 Task: Identify Loft Apartments in Detroit with Exposed Brick Walls.
Action: Mouse moved to (88, 327)
Screenshot: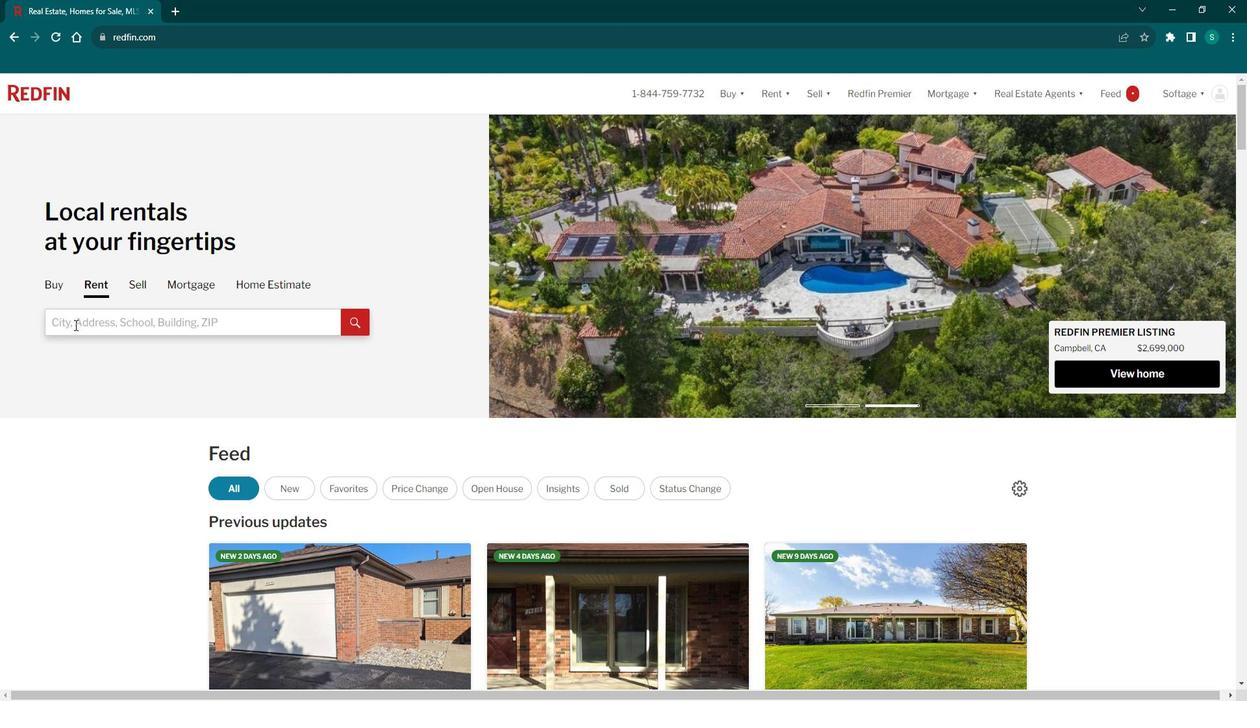 
Action: Mouse pressed left at (88, 327)
Screenshot: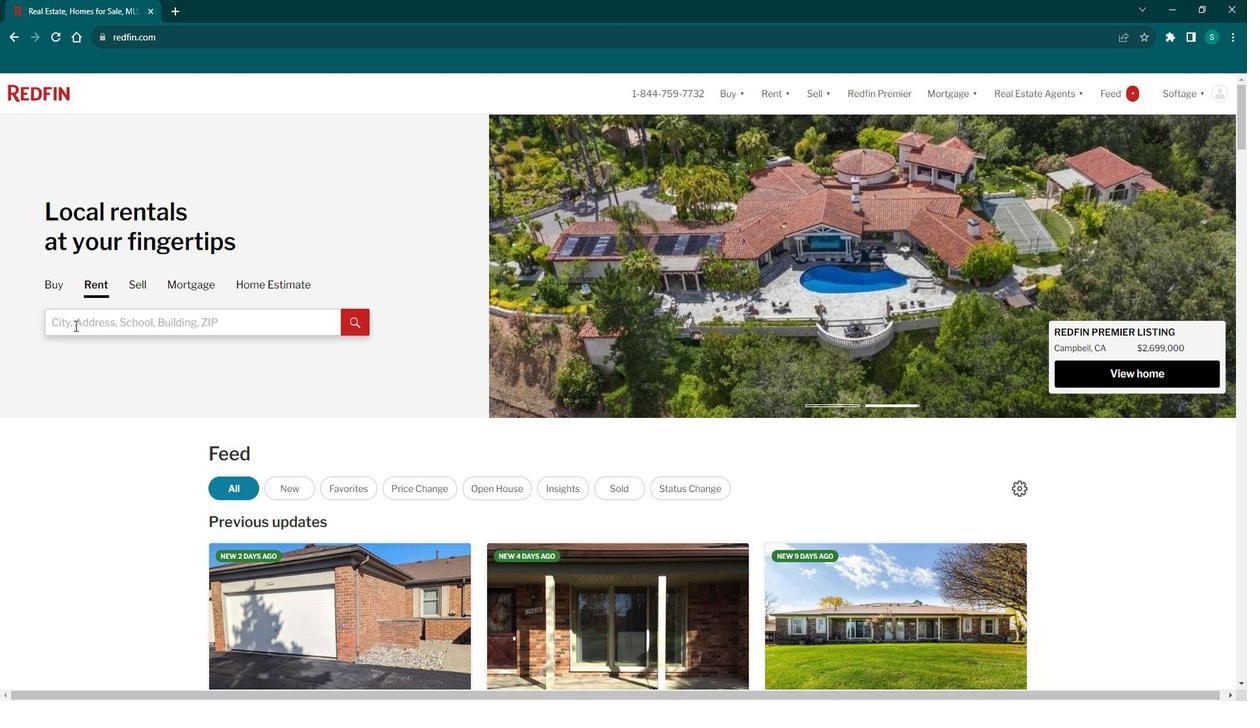 
Action: Mouse moved to (87, 327)
Screenshot: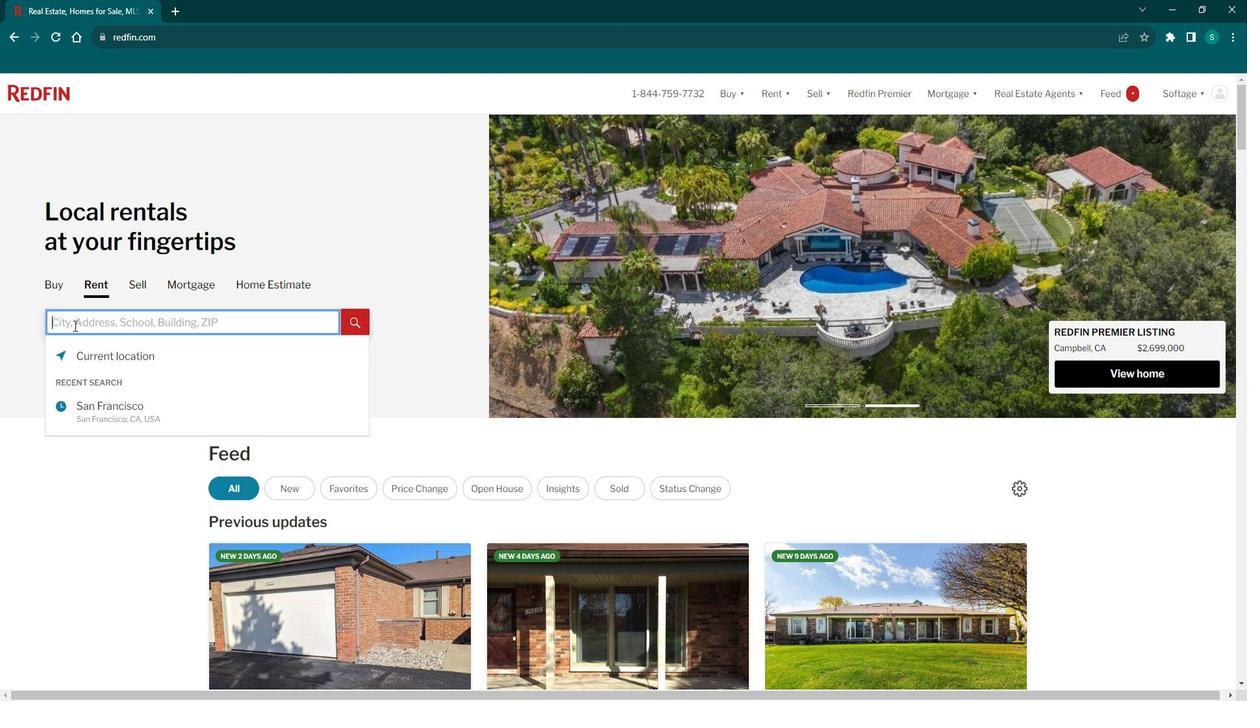 
Action: Key pressed <Key.caps_lock>D<Key.caps_lock>etroit<Key.enter>
Screenshot: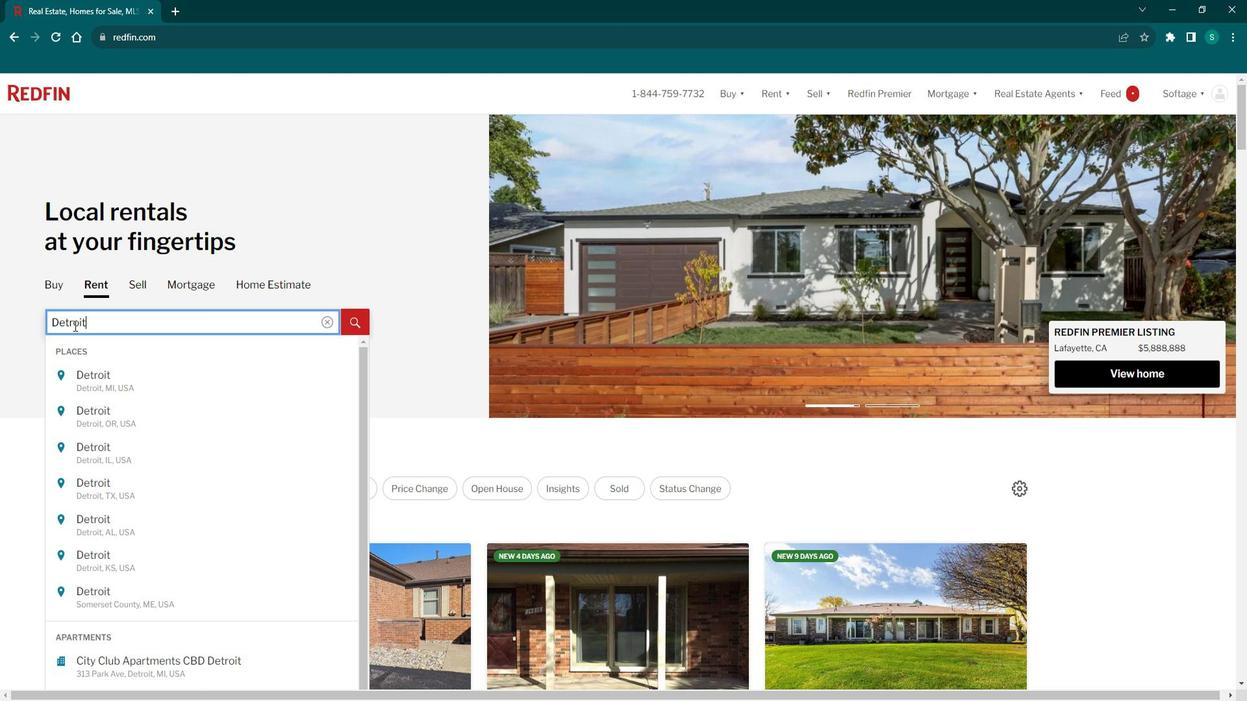 
Action: Mouse moved to (1119, 187)
Screenshot: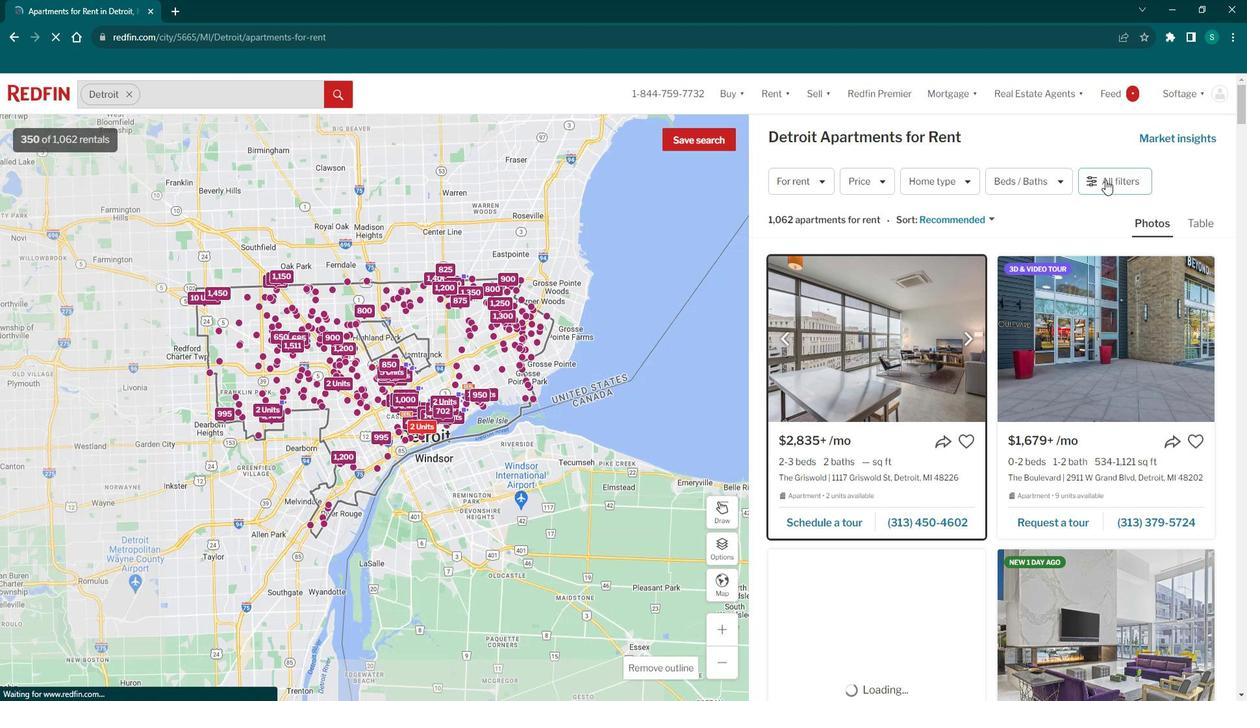 
Action: Mouse pressed left at (1119, 187)
Screenshot: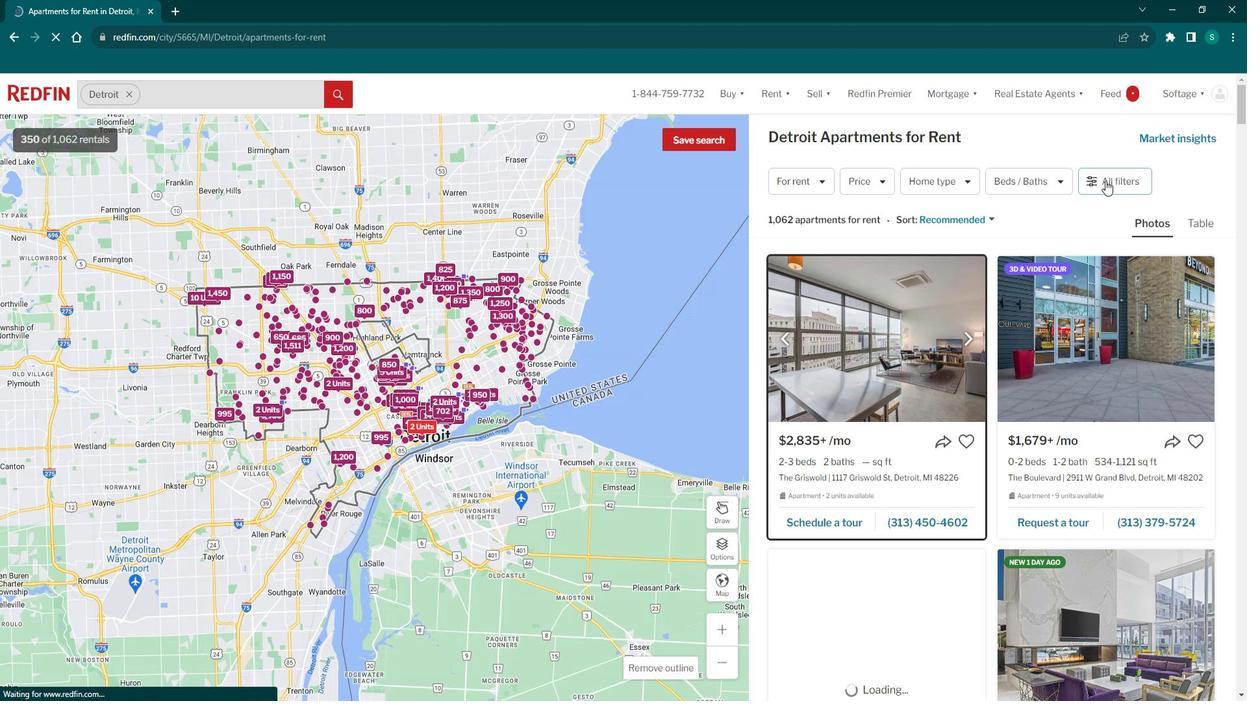 
Action: Mouse pressed left at (1119, 187)
Screenshot: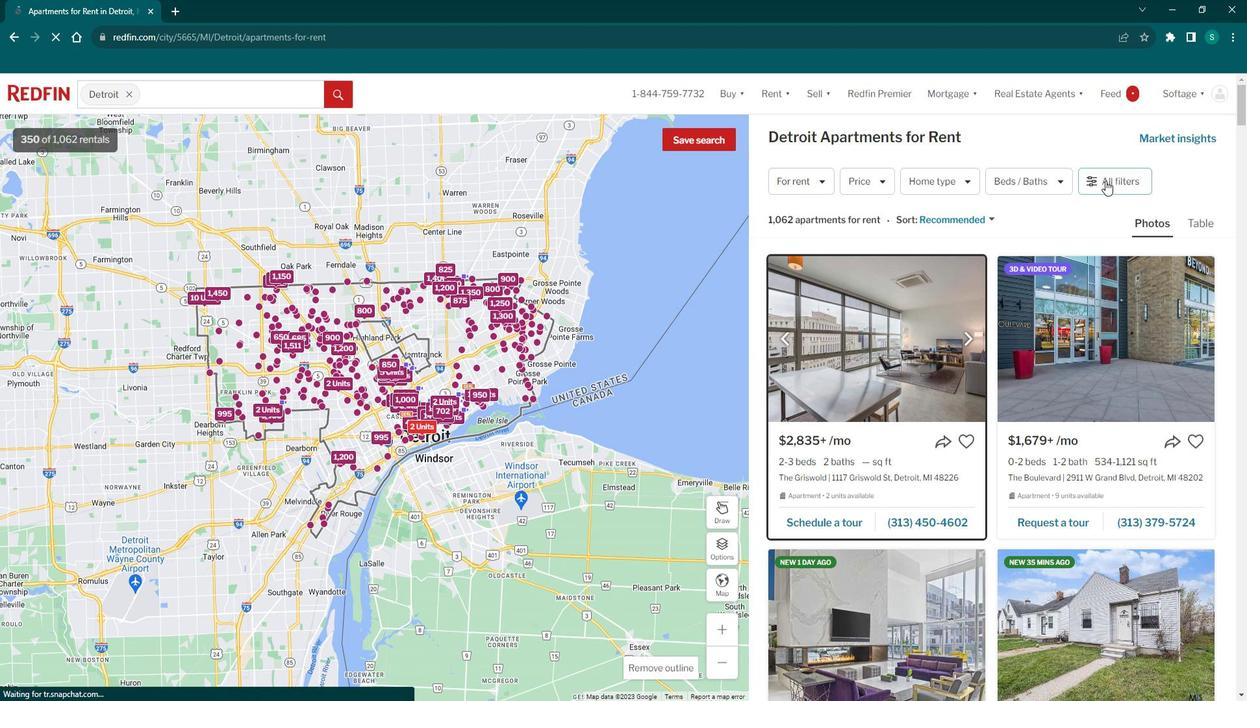 
Action: Mouse moved to (925, 504)
Screenshot: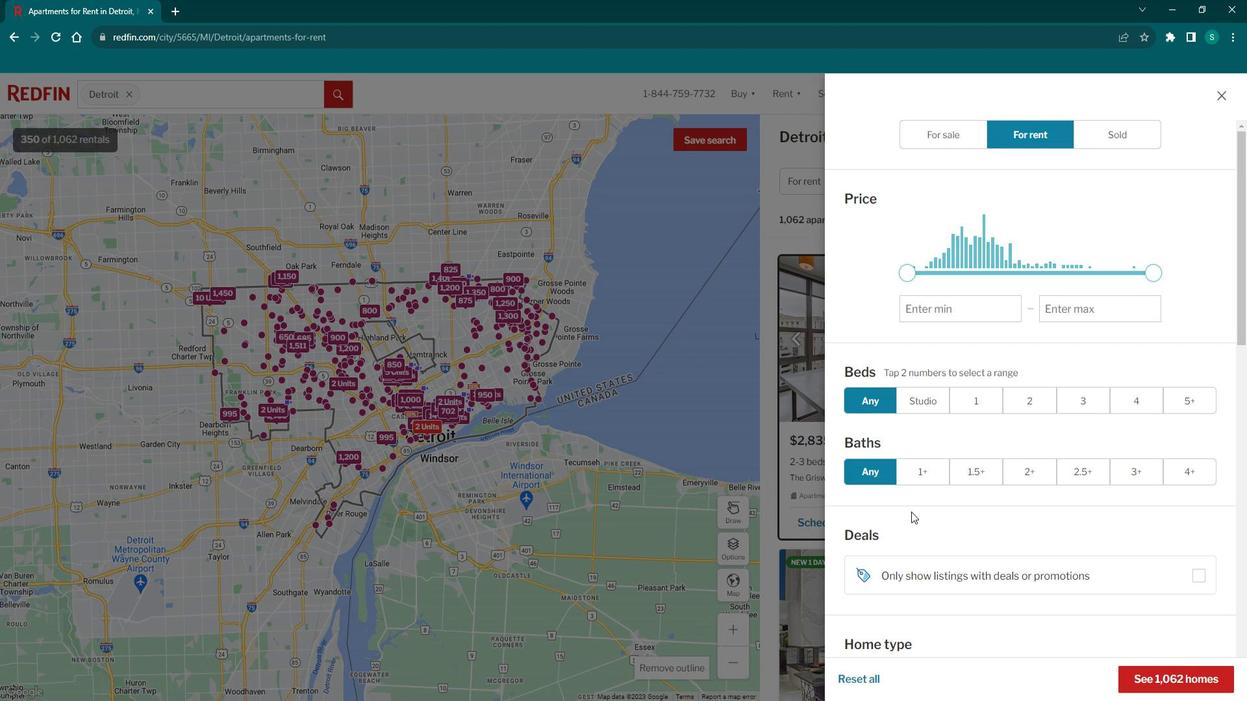 
Action: Mouse scrolled (925, 504) with delta (0, 0)
Screenshot: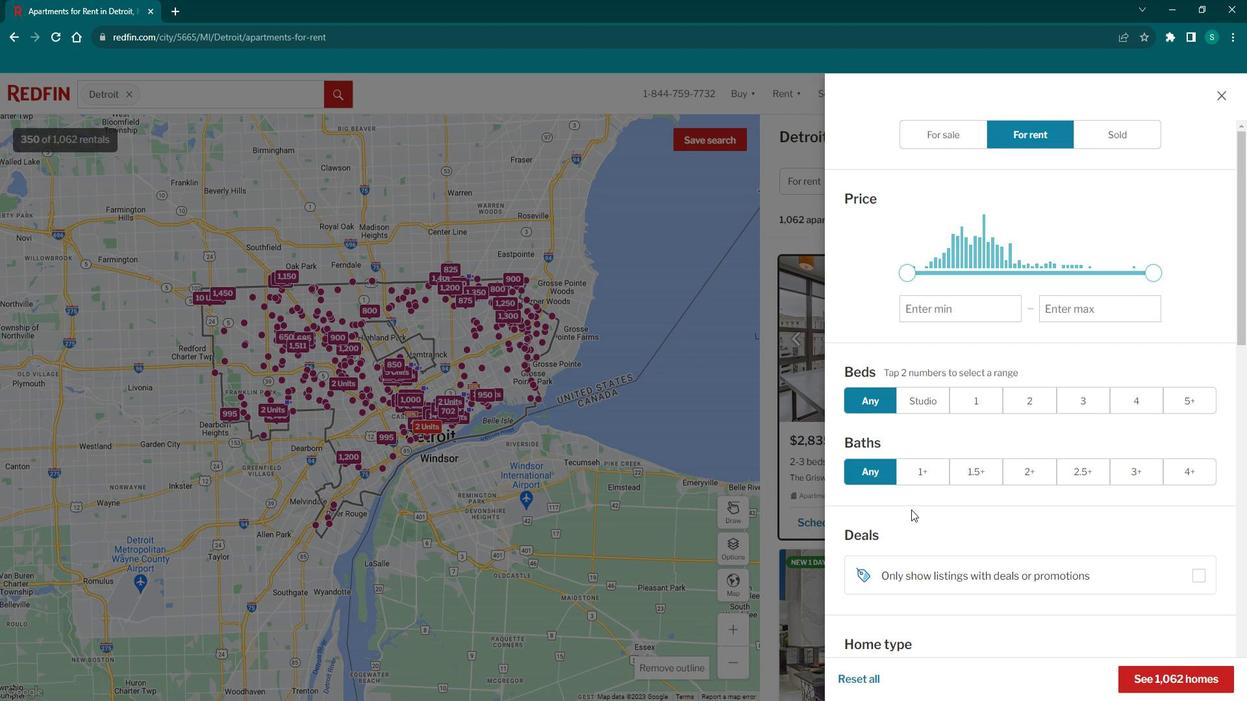 
Action: Mouse scrolled (925, 504) with delta (0, 0)
Screenshot: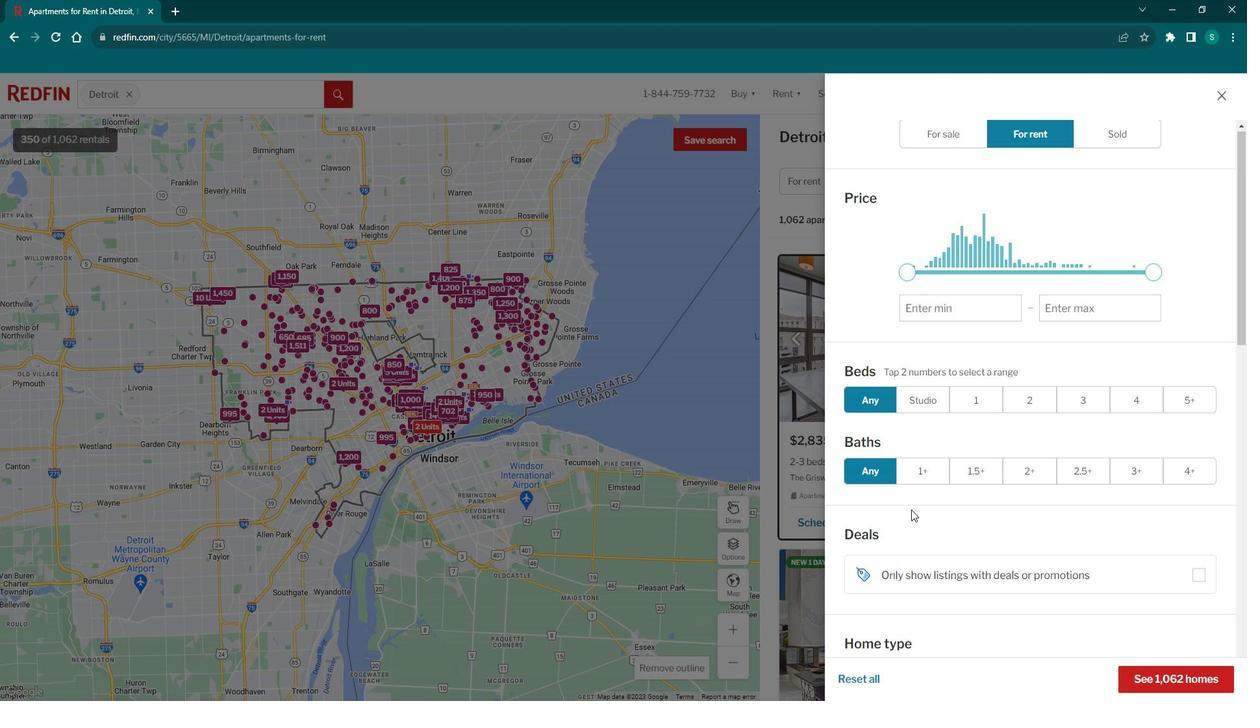 
Action: Mouse scrolled (925, 504) with delta (0, 0)
Screenshot: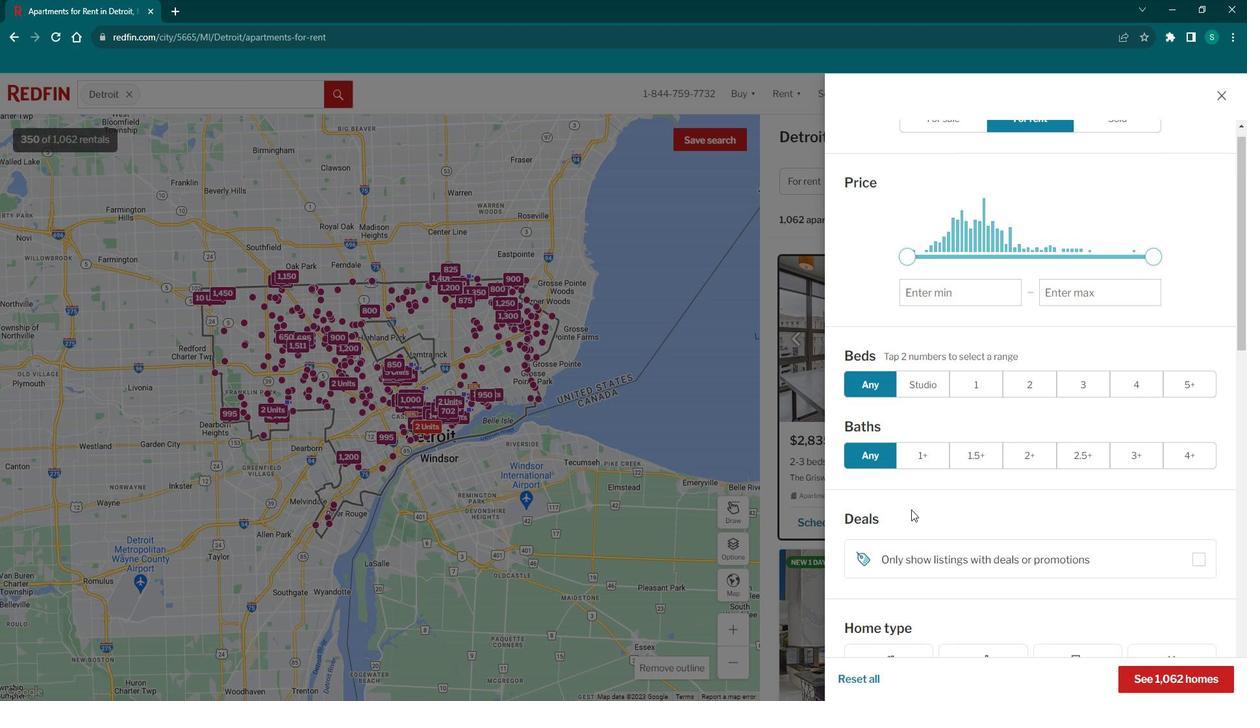 
Action: Mouse moved to (997, 477)
Screenshot: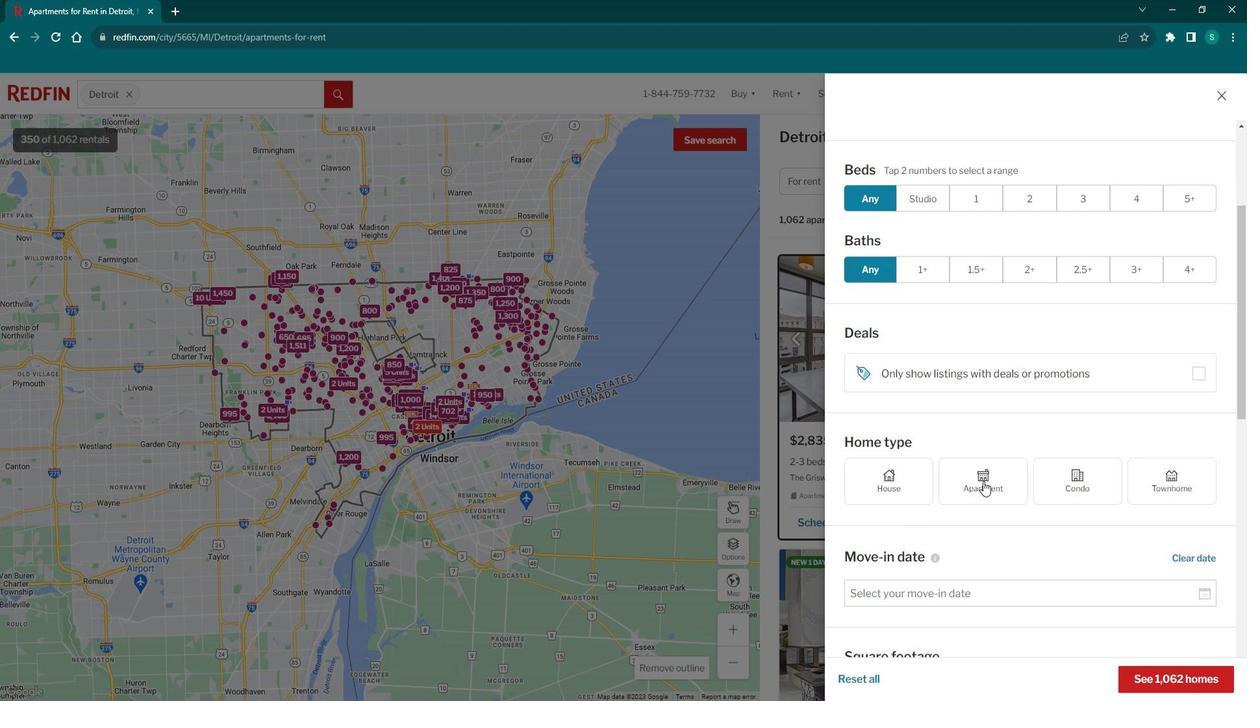 
Action: Mouse pressed left at (997, 477)
Screenshot: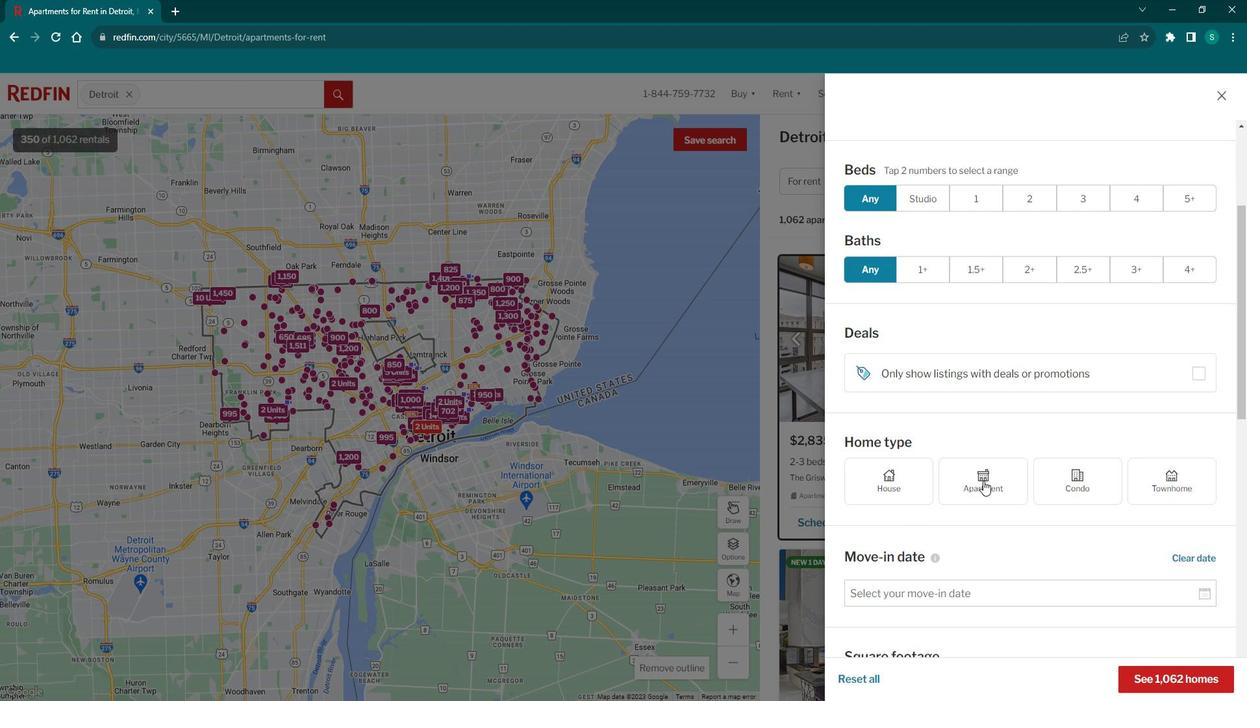 
Action: Mouse moved to (926, 487)
Screenshot: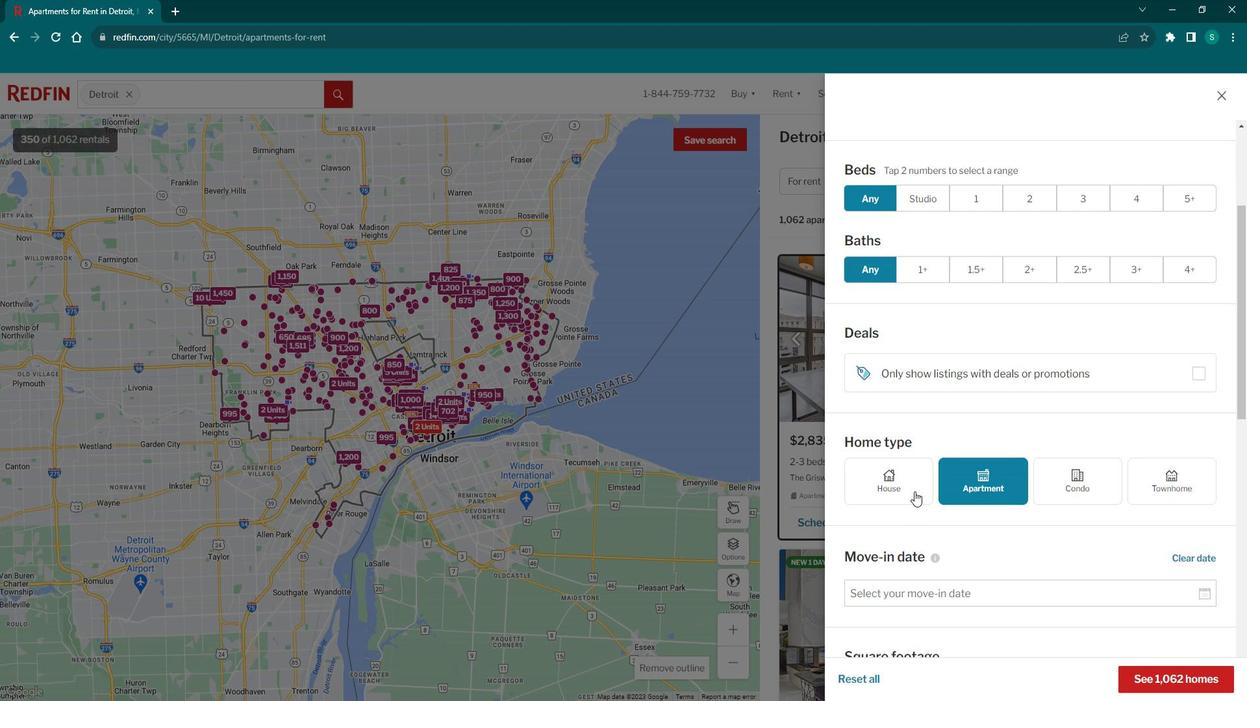 
Action: Mouse scrolled (926, 486) with delta (0, 0)
Screenshot: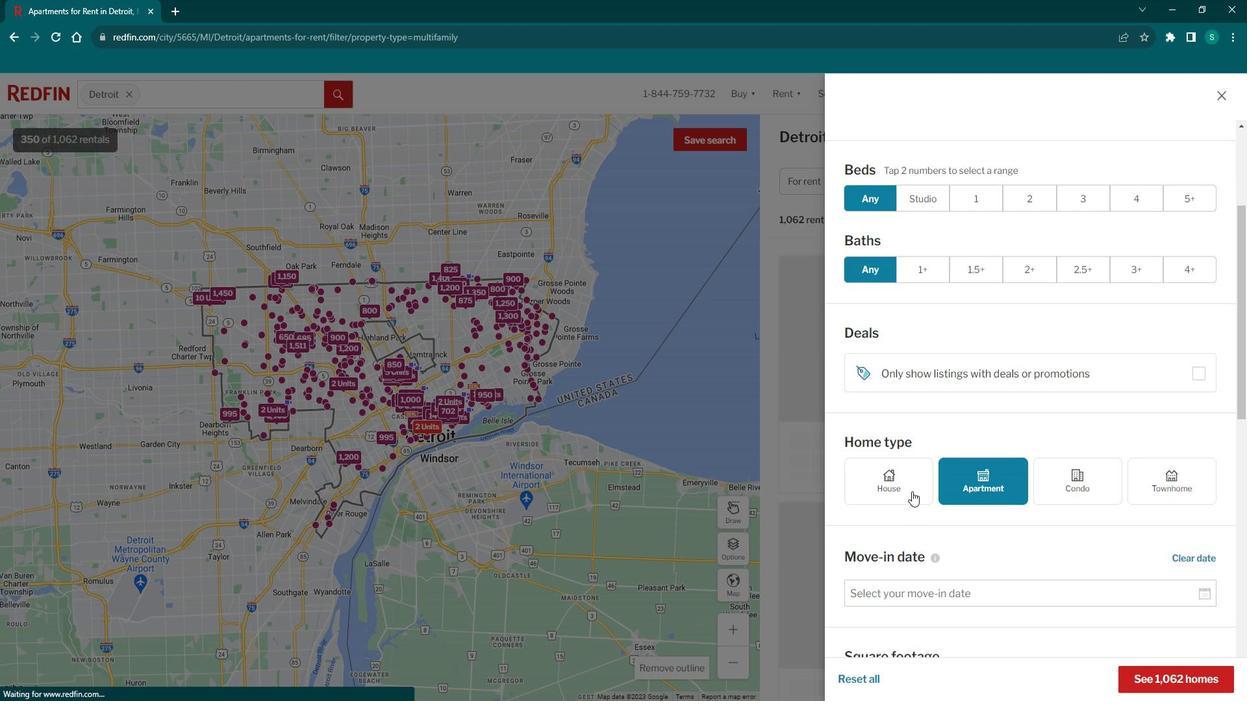 
Action: Mouse scrolled (926, 486) with delta (0, 0)
Screenshot: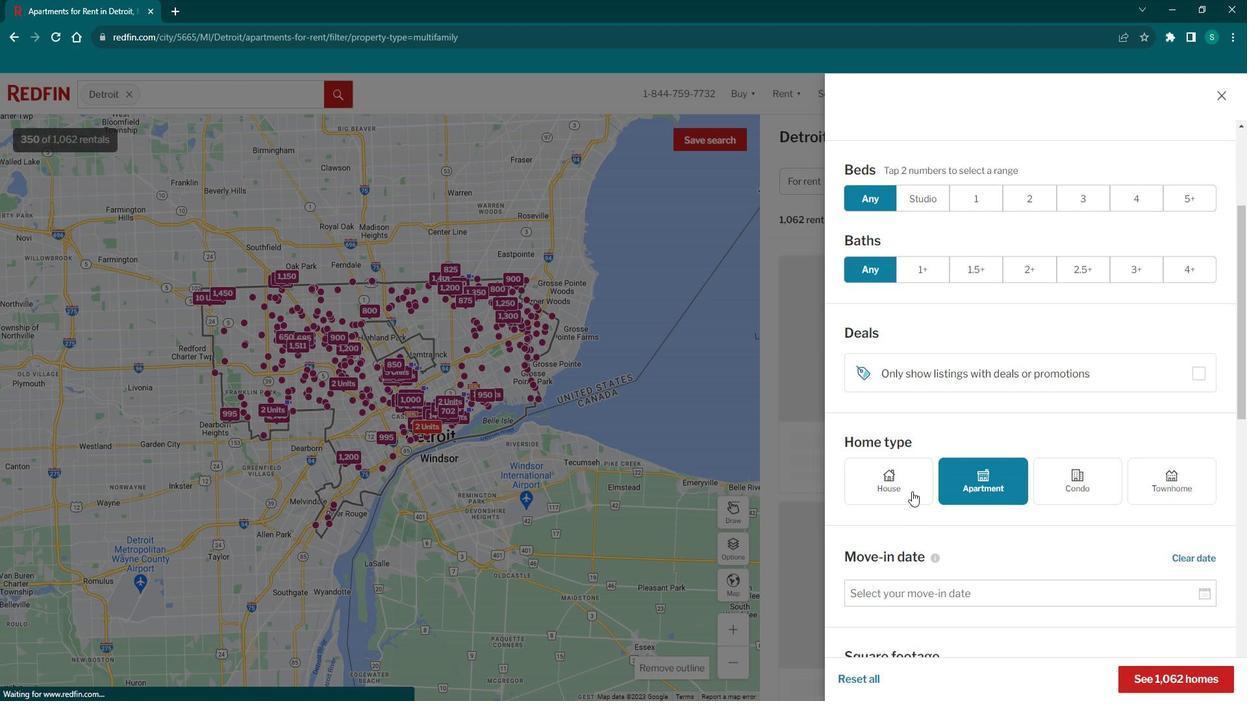 
Action: Mouse scrolled (926, 486) with delta (0, 0)
Screenshot: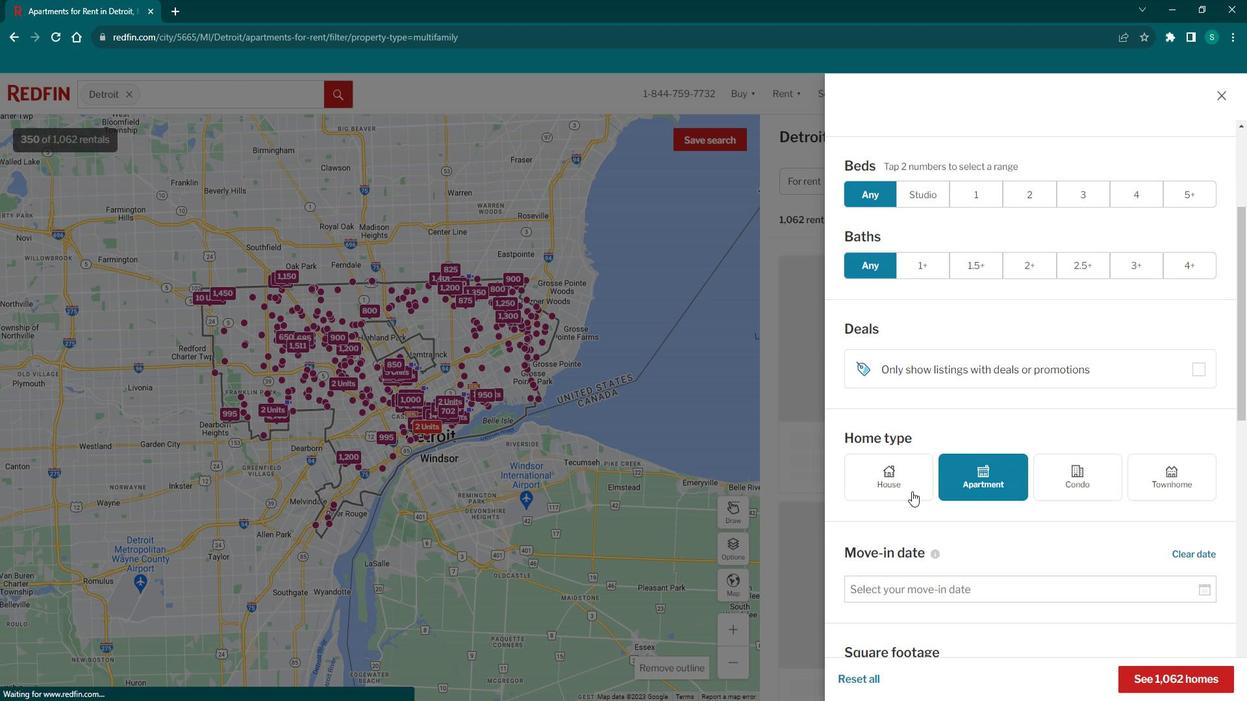 
Action: Mouse scrolled (926, 486) with delta (0, 0)
Screenshot: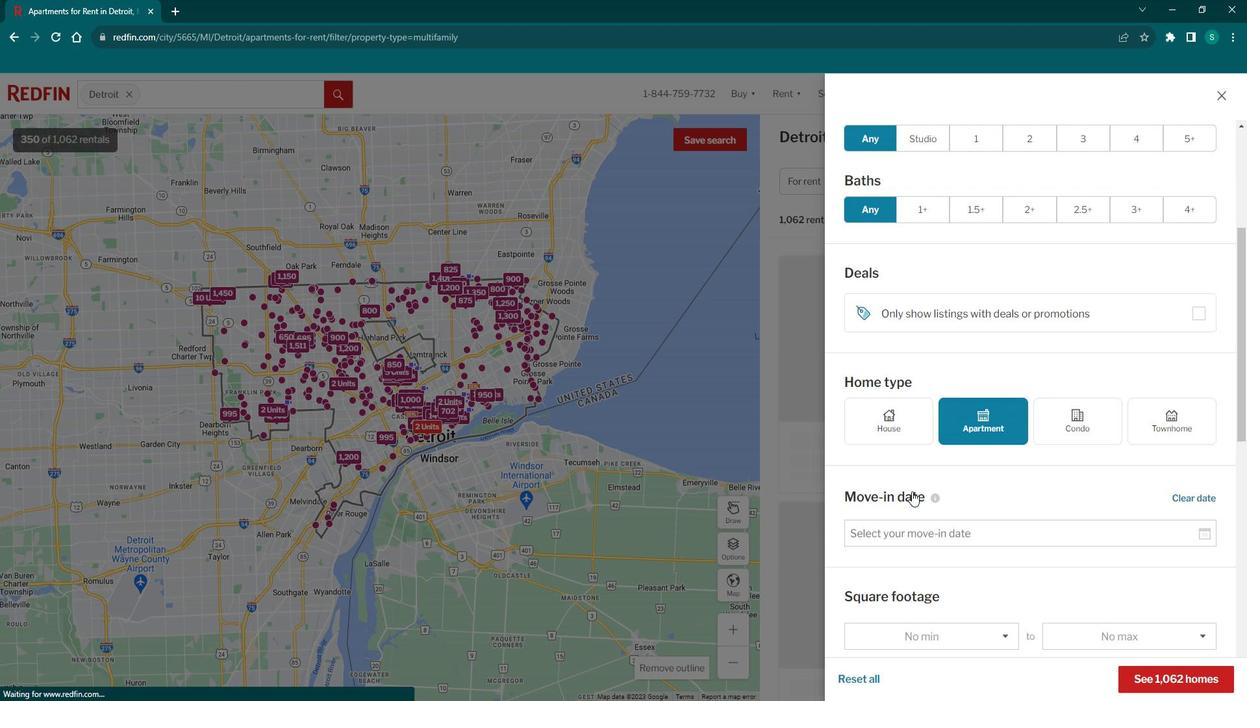 
Action: Mouse scrolled (926, 486) with delta (0, 0)
Screenshot: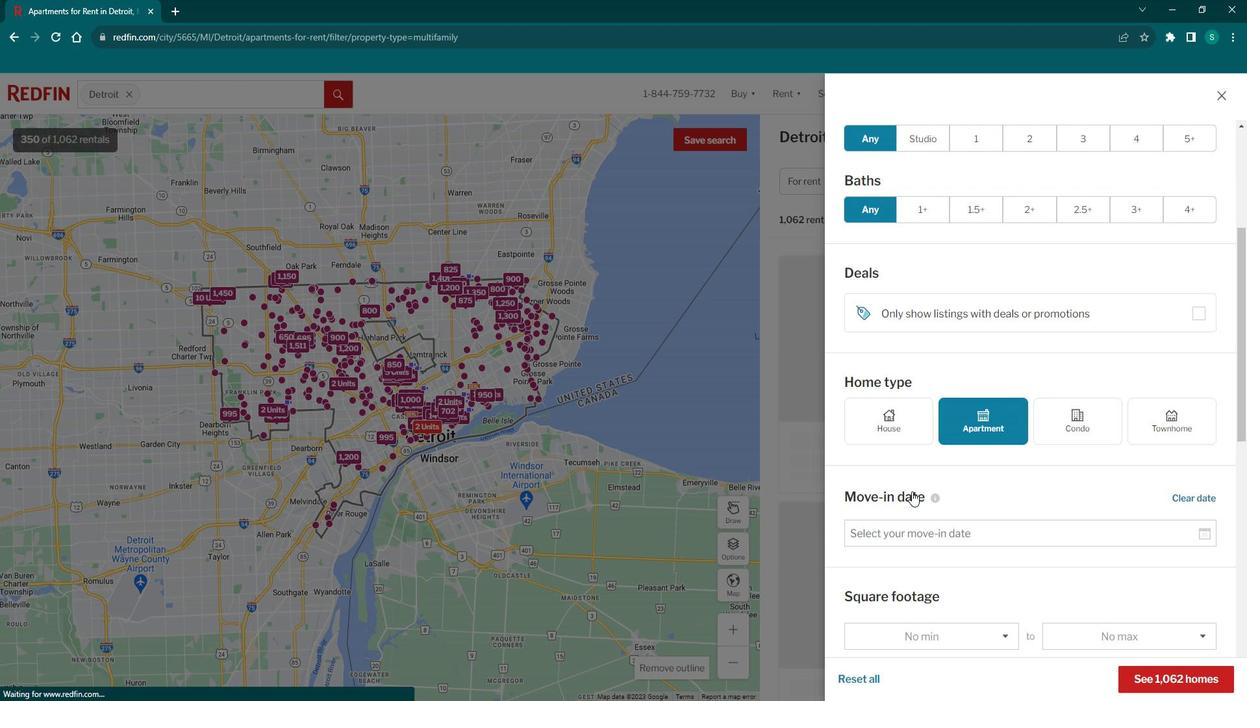 
Action: Mouse scrolled (926, 486) with delta (0, 0)
Screenshot: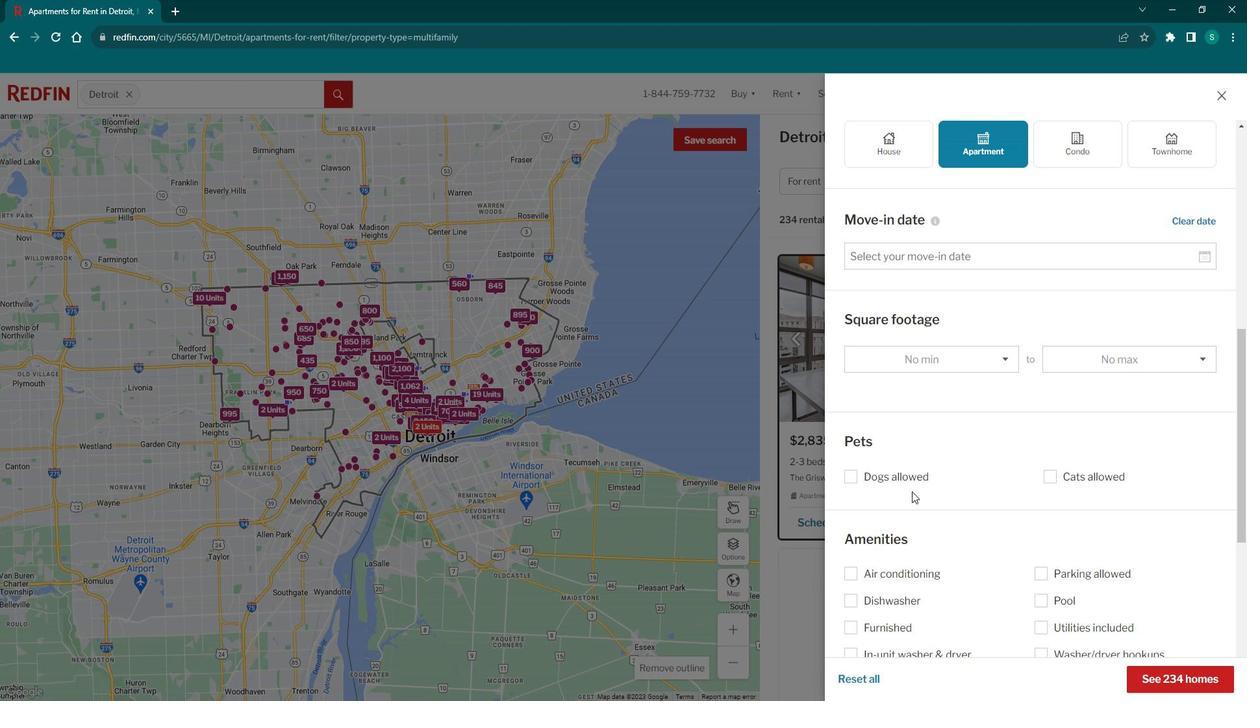 
Action: Mouse scrolled (926, 486) with delta (0, 0)
Screenshot: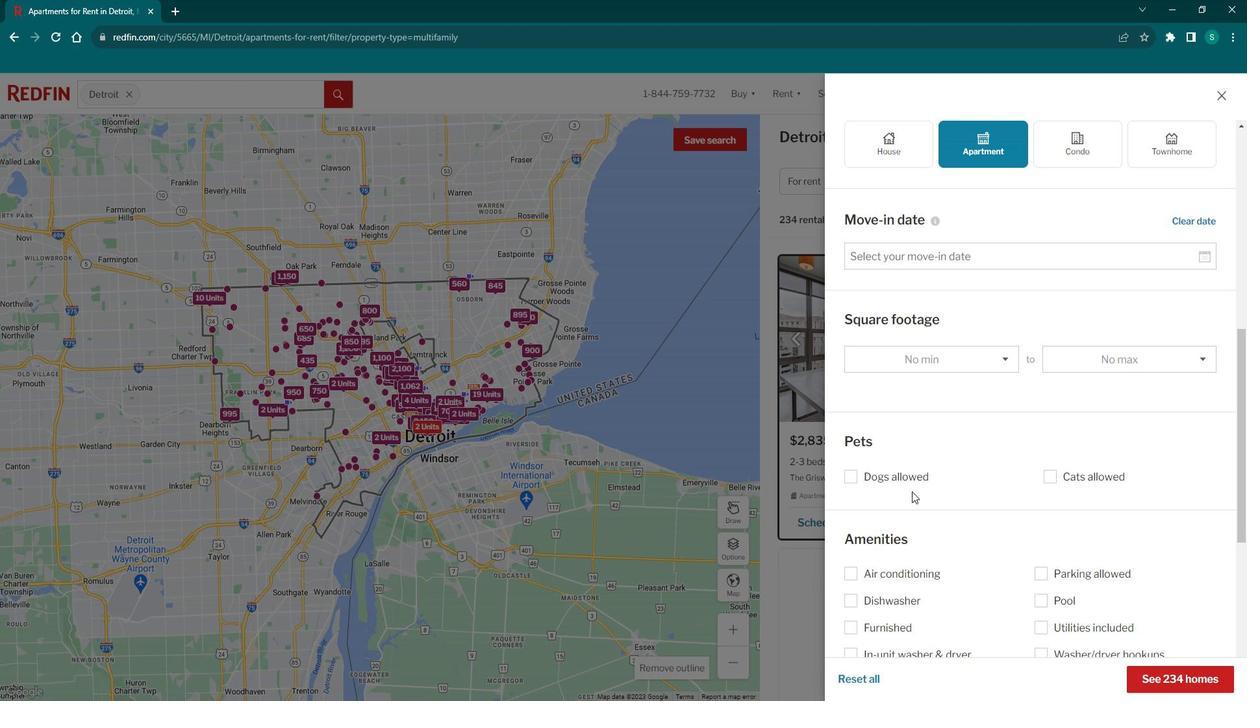 
Action: Mouse moved to (1087, 486)
Screenshot: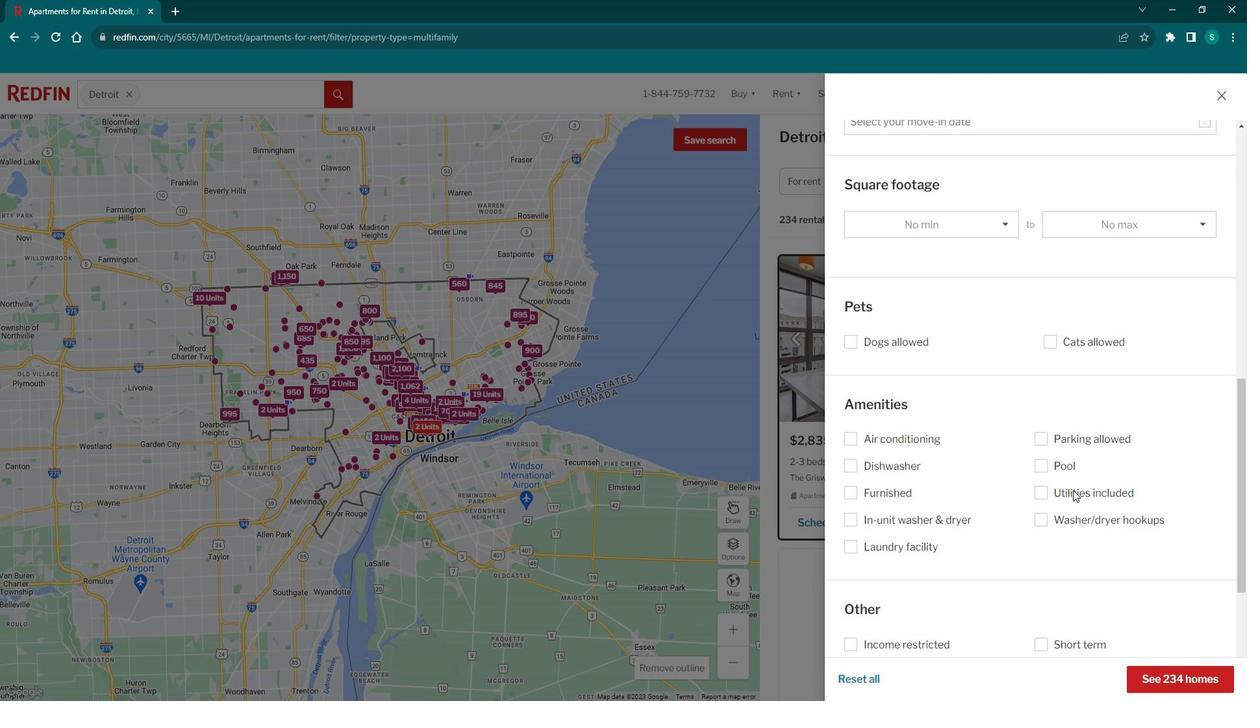 
Action: Mouse pressed left at (1087, 486)
Screenshot: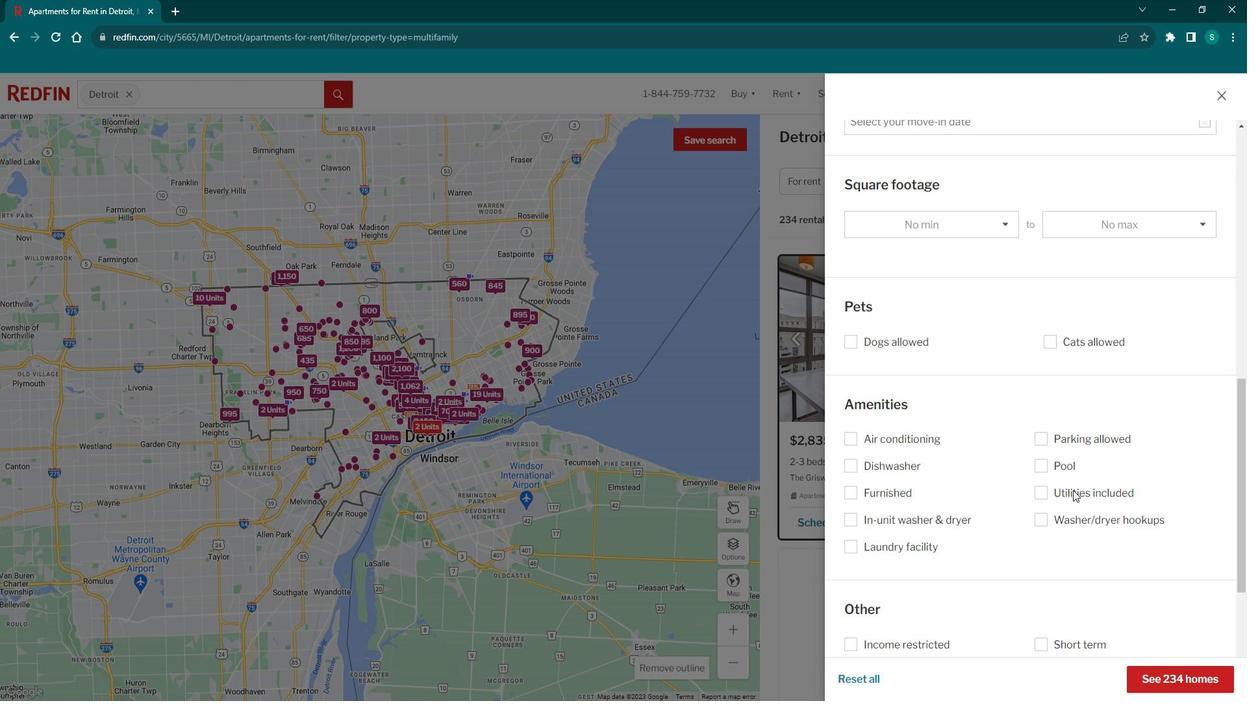 
Action: Mouse moved to (1049, 486)
Screenshot: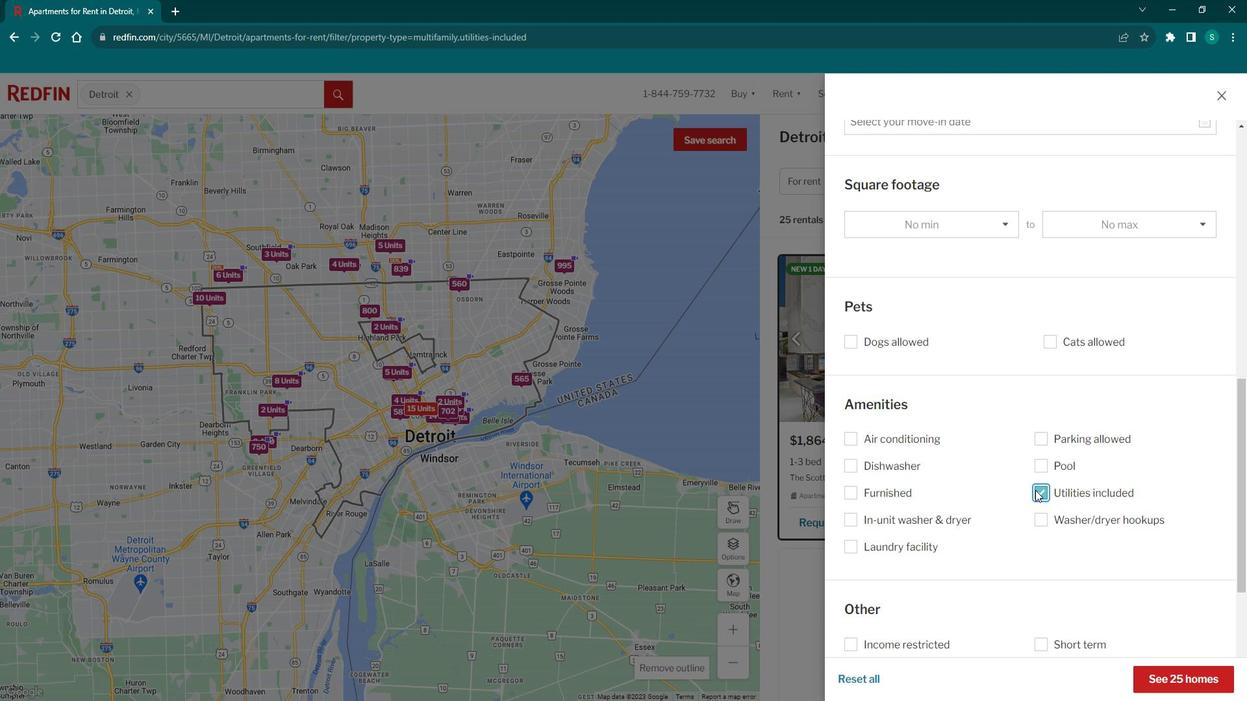 
Action: Mouse scrolled (1049, 485) with delta (0, 0)
Screenshot: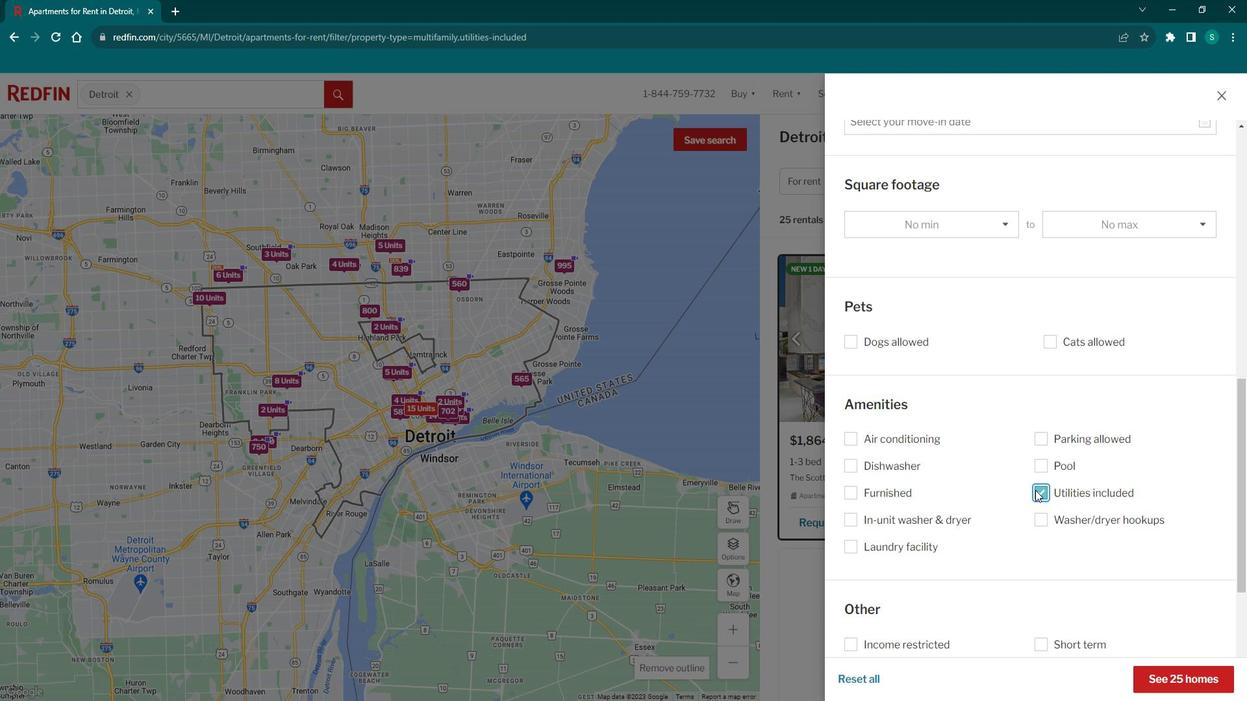 
Action: Mouse moved to (1049, 486)
Screenshot: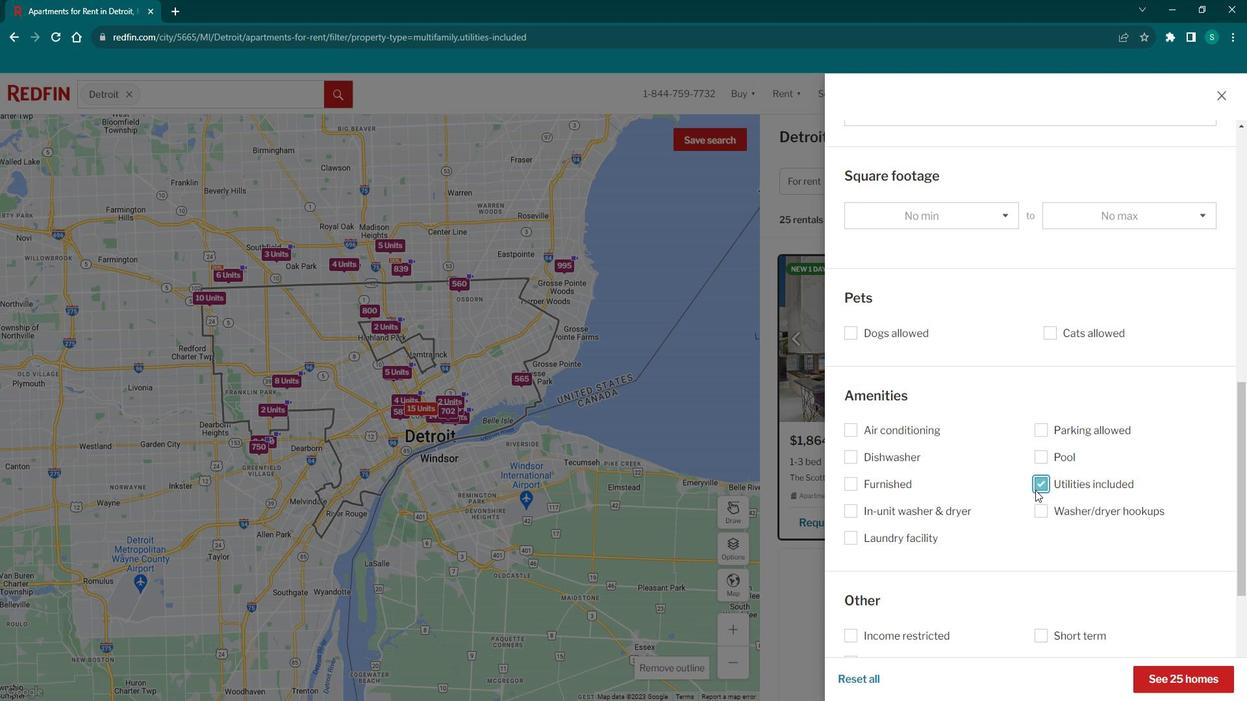 
Action: Mouse scrolled (1049, 485) with delta (0, 0)
Screenshot: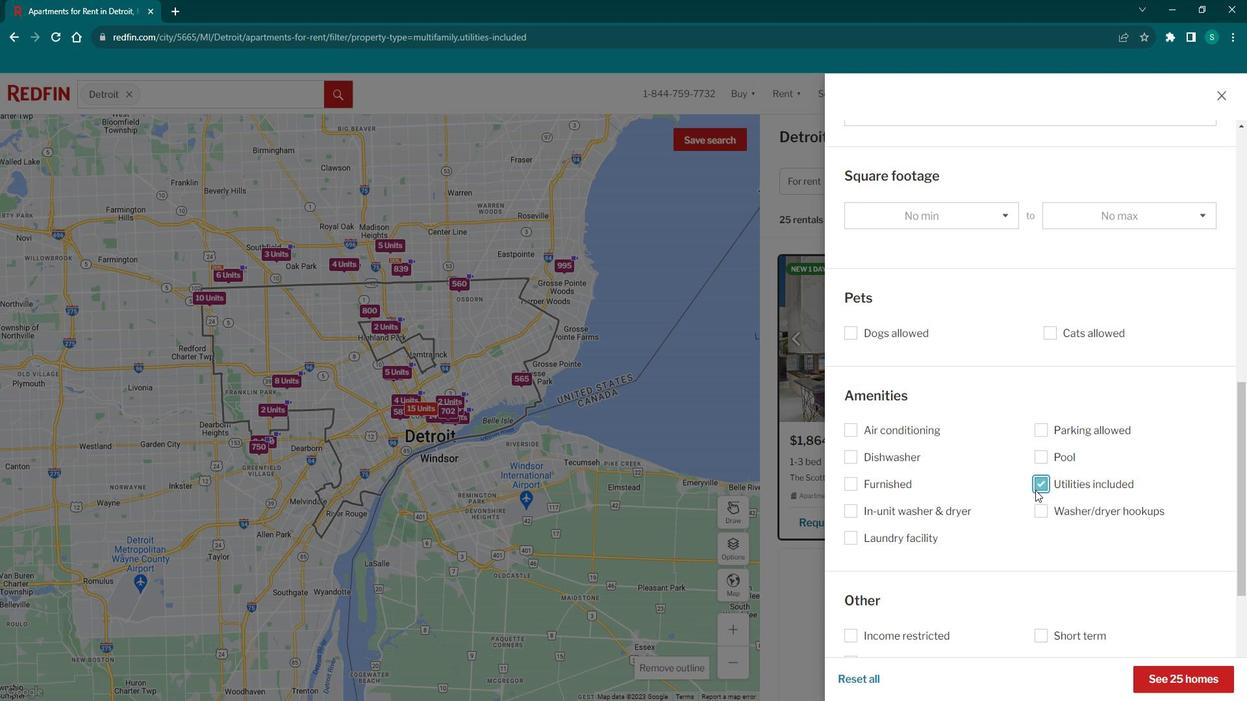 
Action: Mouse moved to (1049, 486)
Screenshot: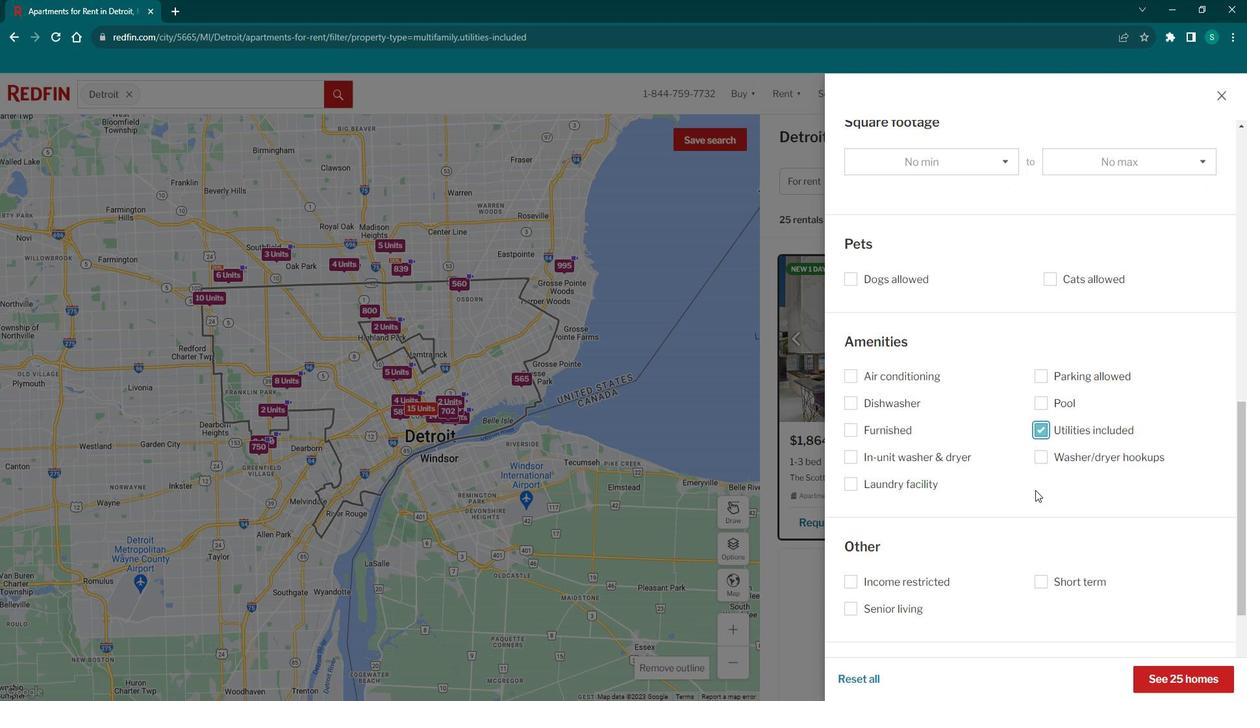 
Action: Mouse scrolled (1049, 485) with delta (0, 0)
Screenshot: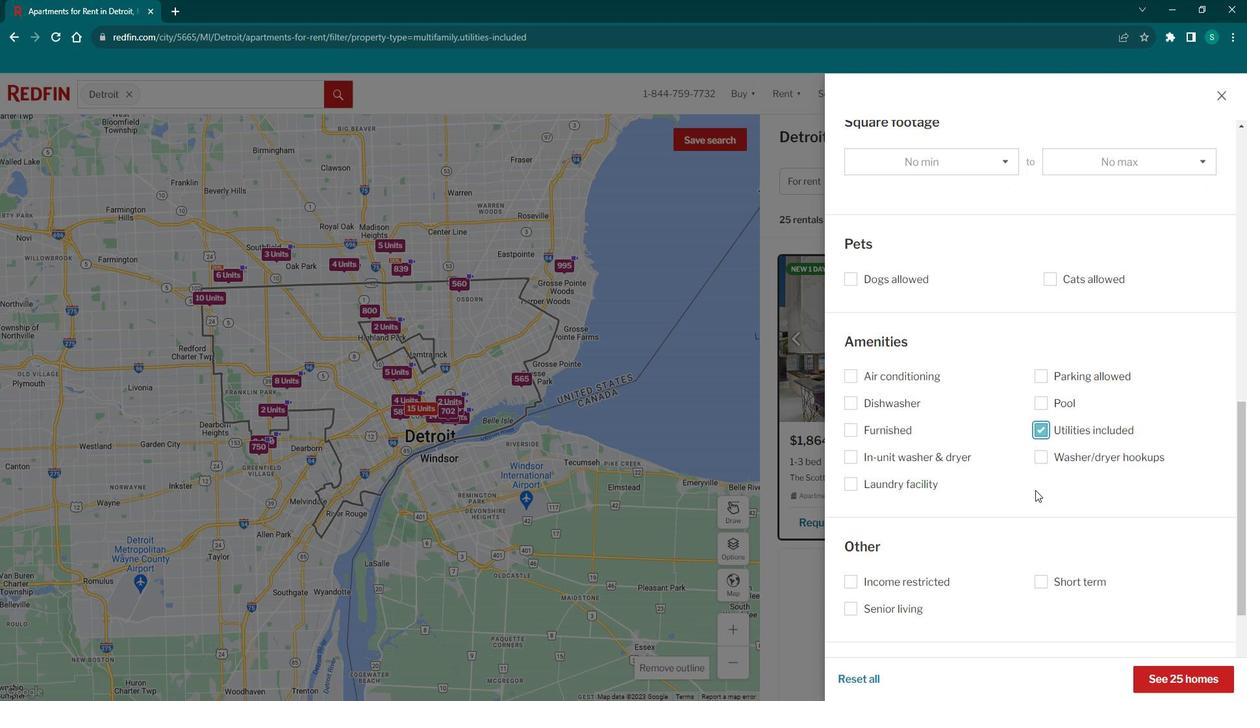 
Action: Mouse scrolled (1049, 486) with delta (0, 0)
Screenshot: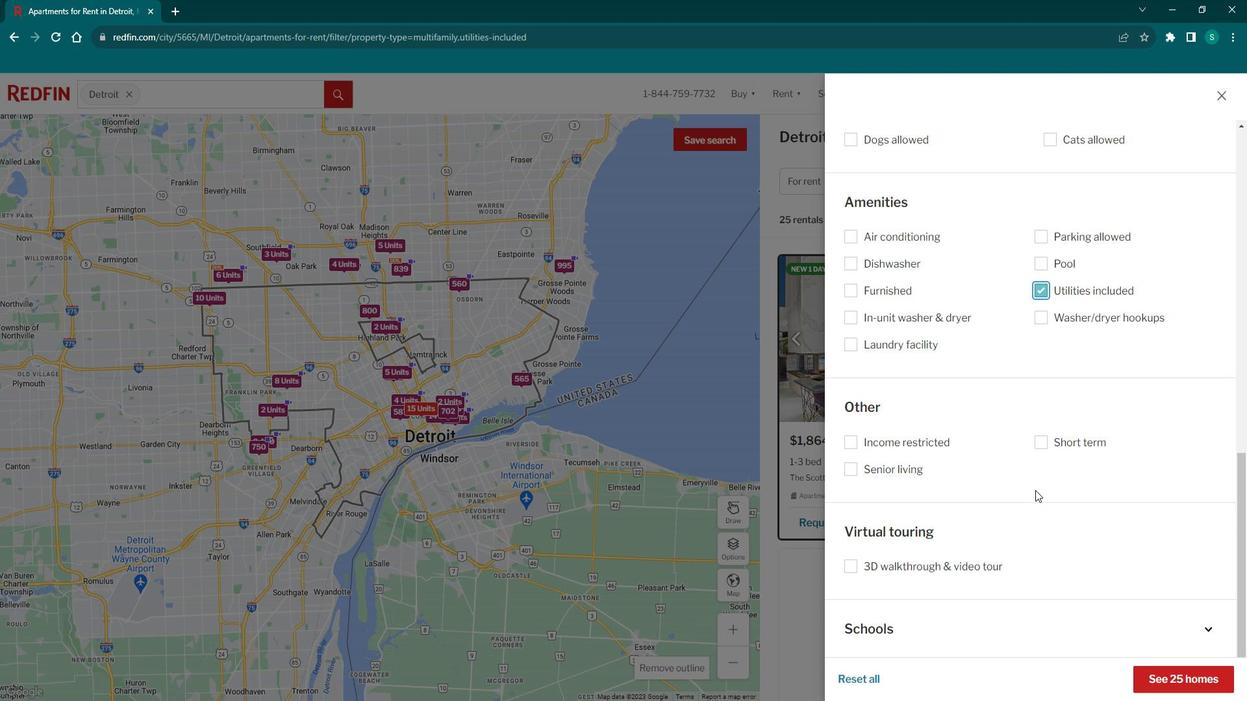 
Action: Mouse scrolled (1049, 485) with delta (0, 0)
Screenshot: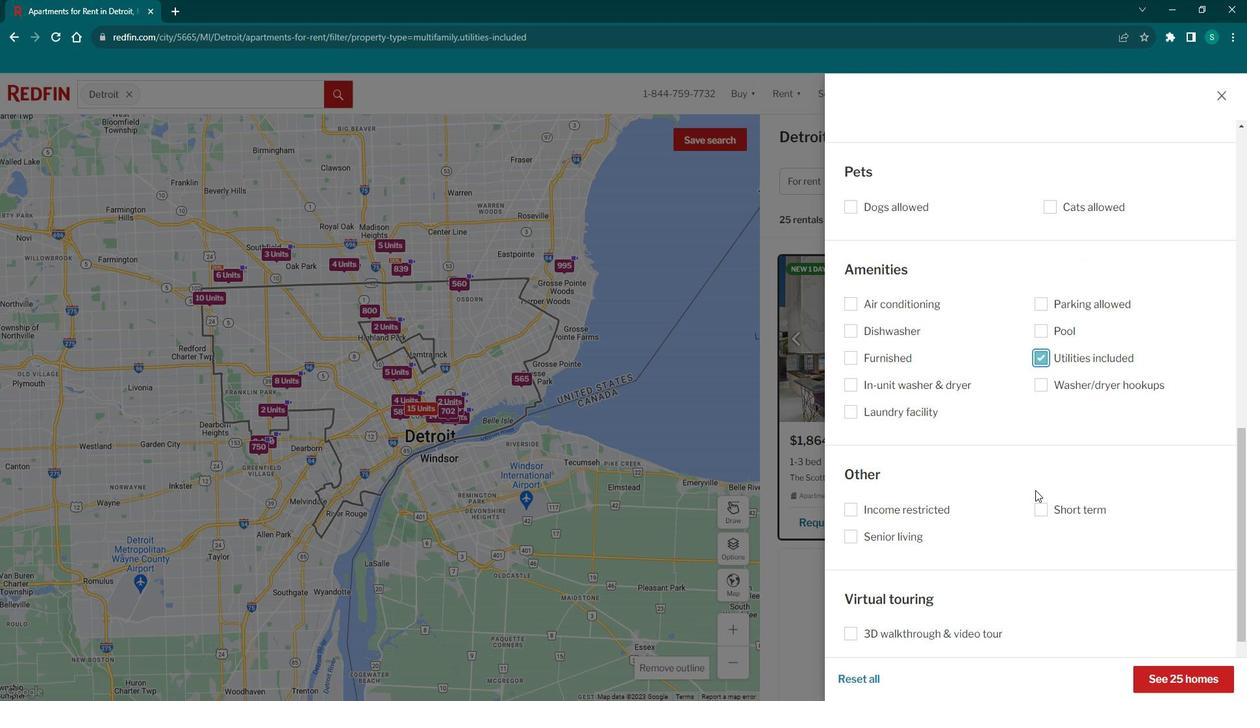 
Action: Mouse scrolled (1049, 485) with delta (0, 0)
Screenshot: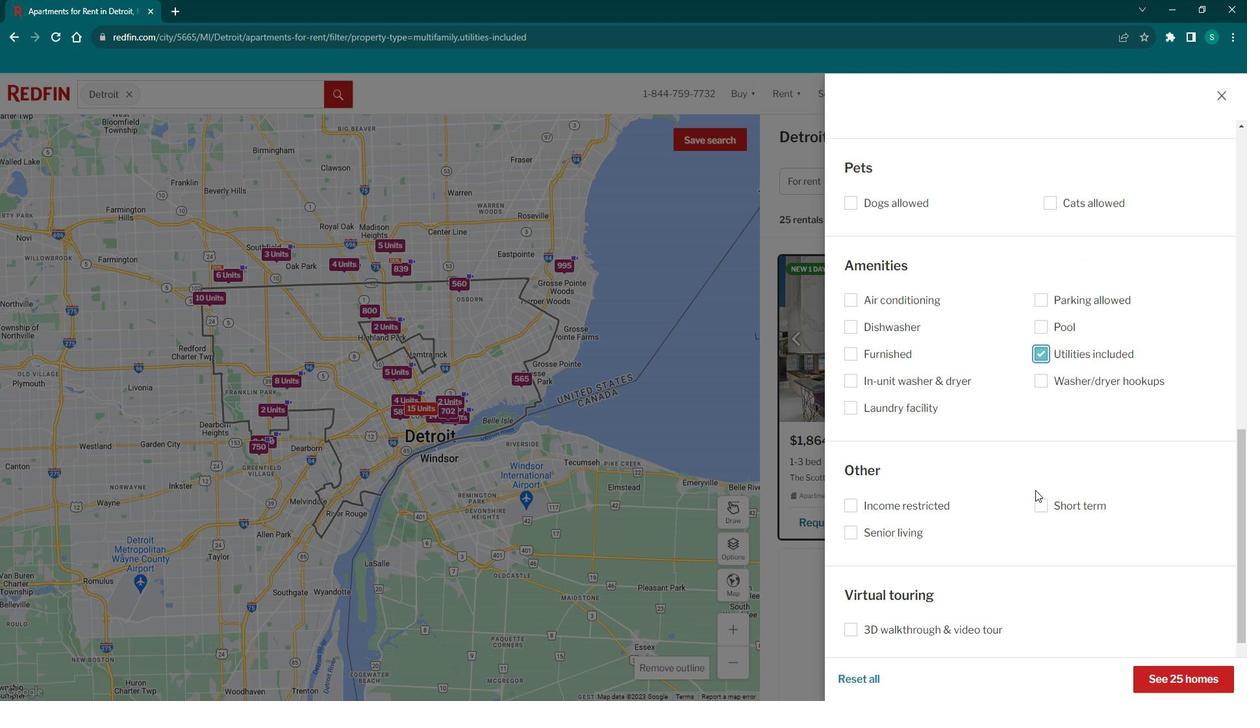 
Action: Mouse scrolled (1049, 485) with delta (0, 0)
Screenshot: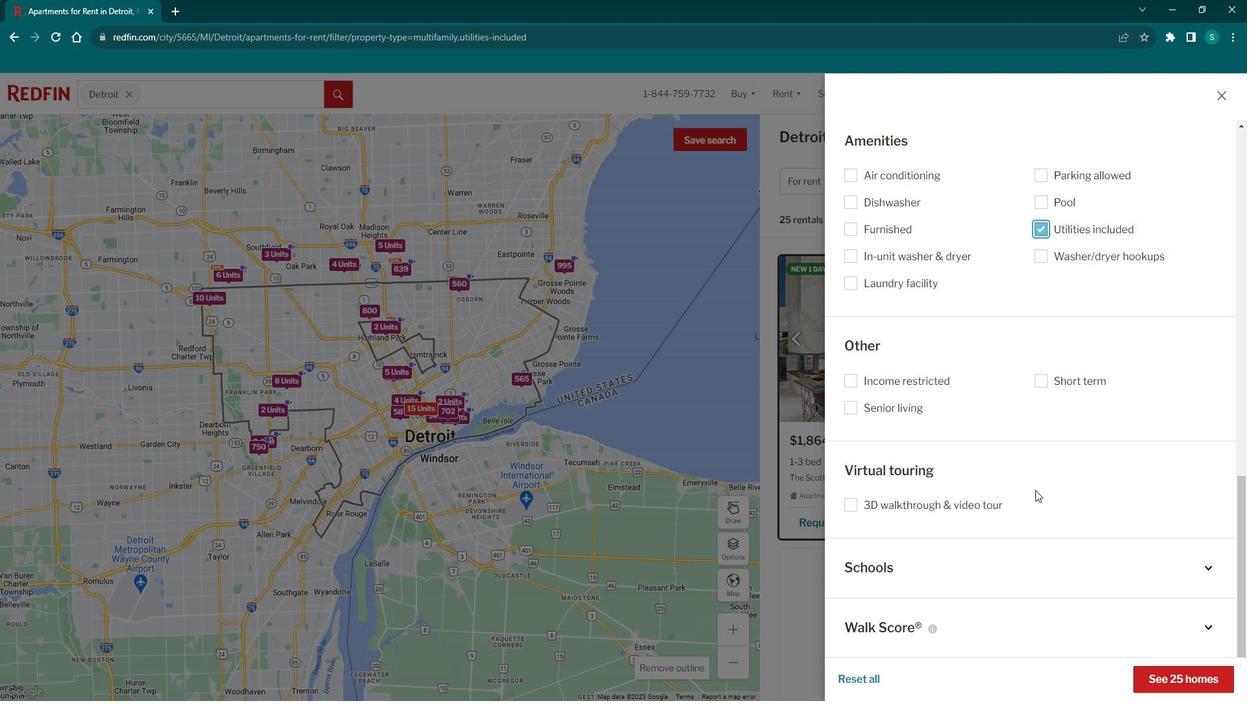 
Action: Mouse scrolled (1049, 485) with delta (0, 0)
Screenshot: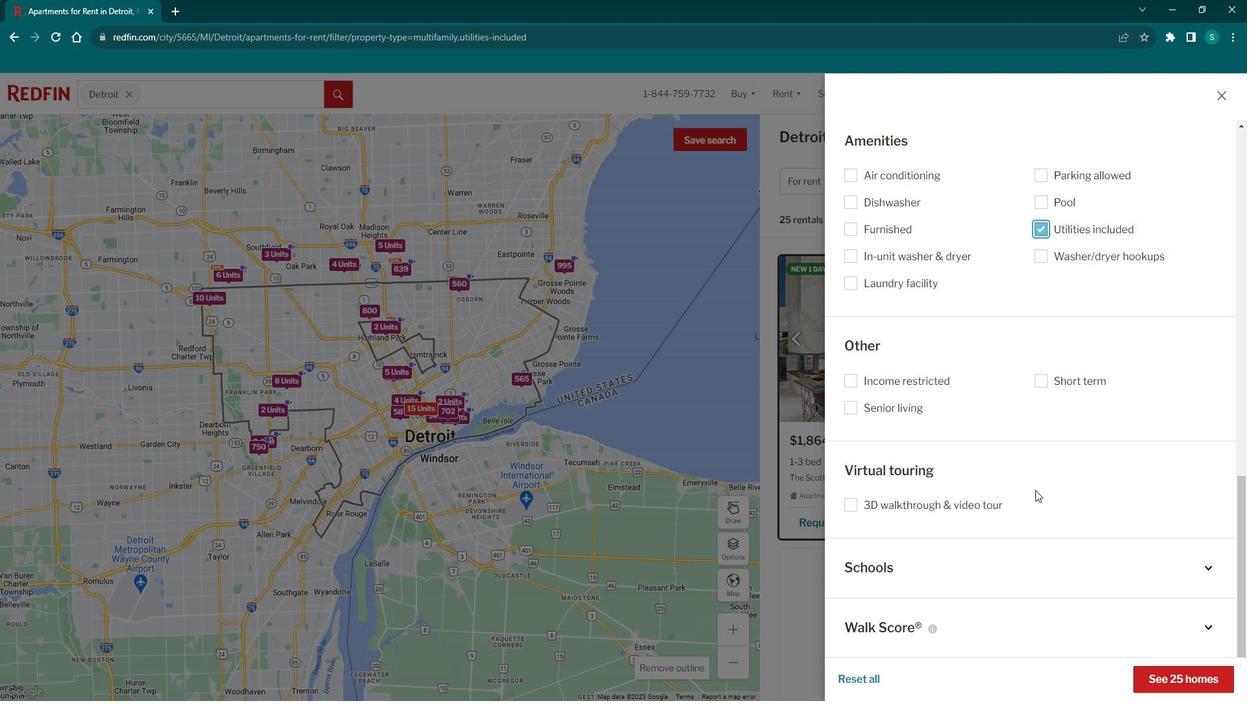 
Action: Mouse scrolled (1049, 485) with delta (0, 0)
Screenshot: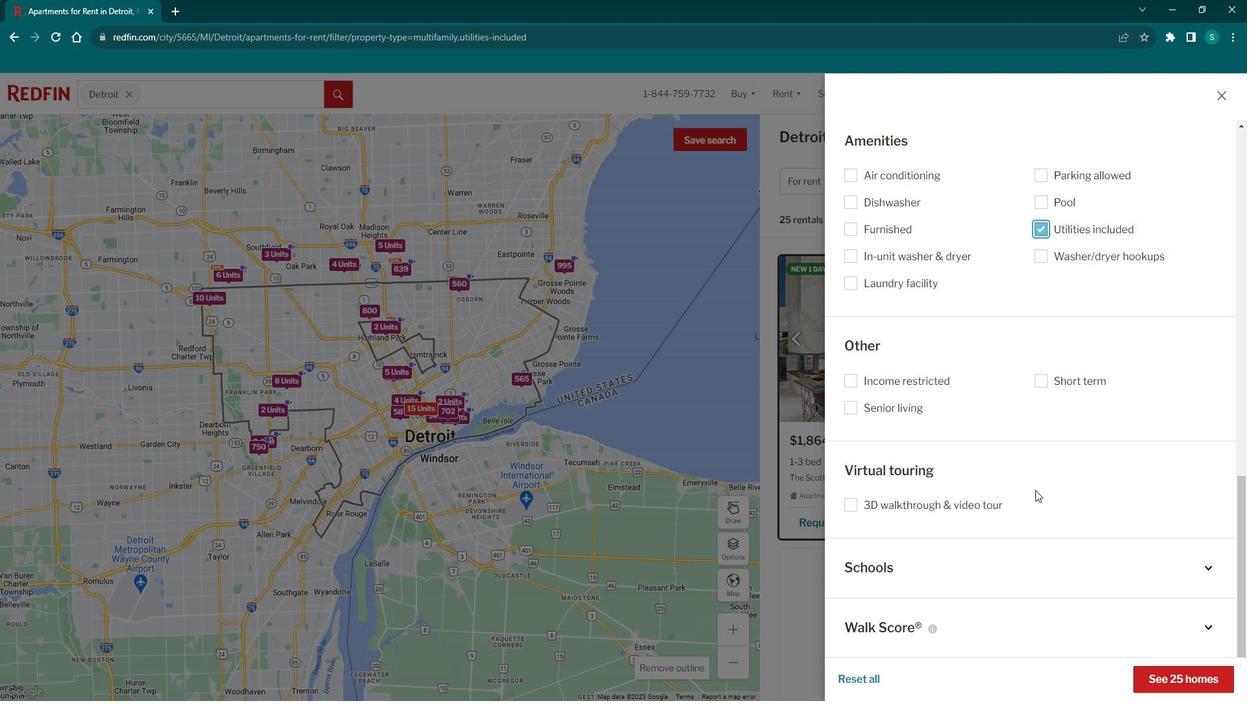 
Action: Mouse moved to (1048, 480)
Screenshot: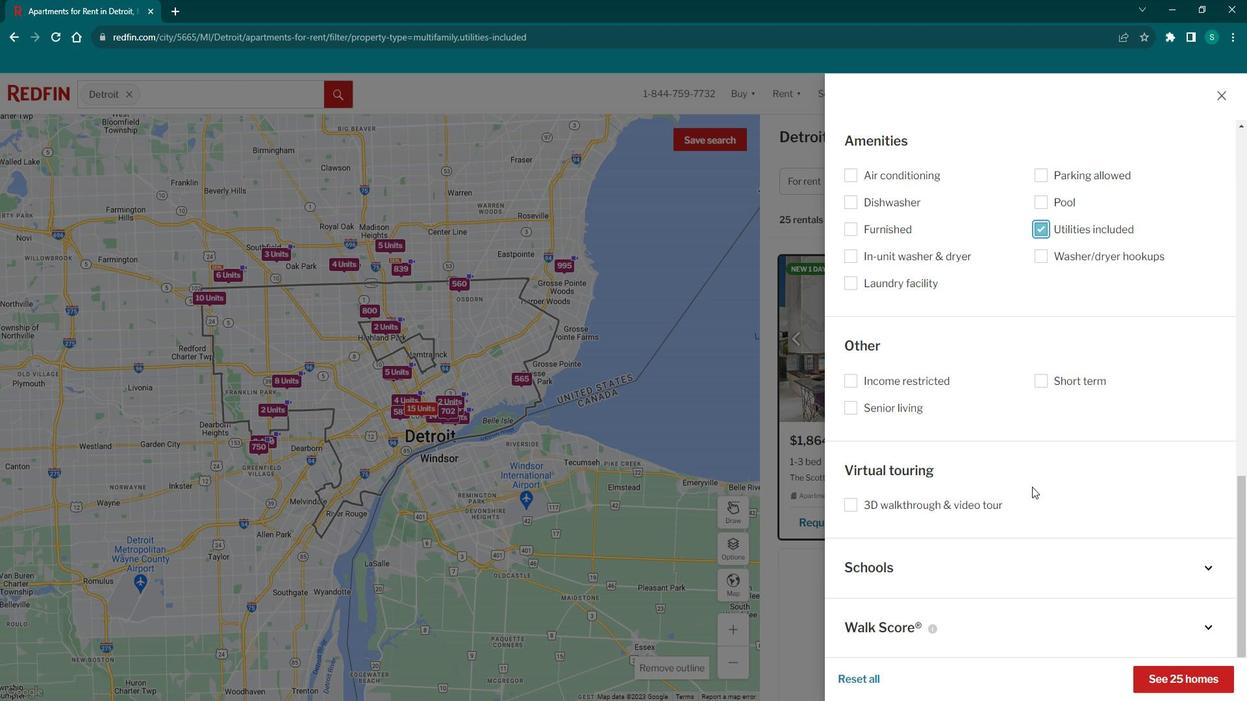 
Action: Mouse scrolled (1048, 480) with delta (0, 0)
Screenshot: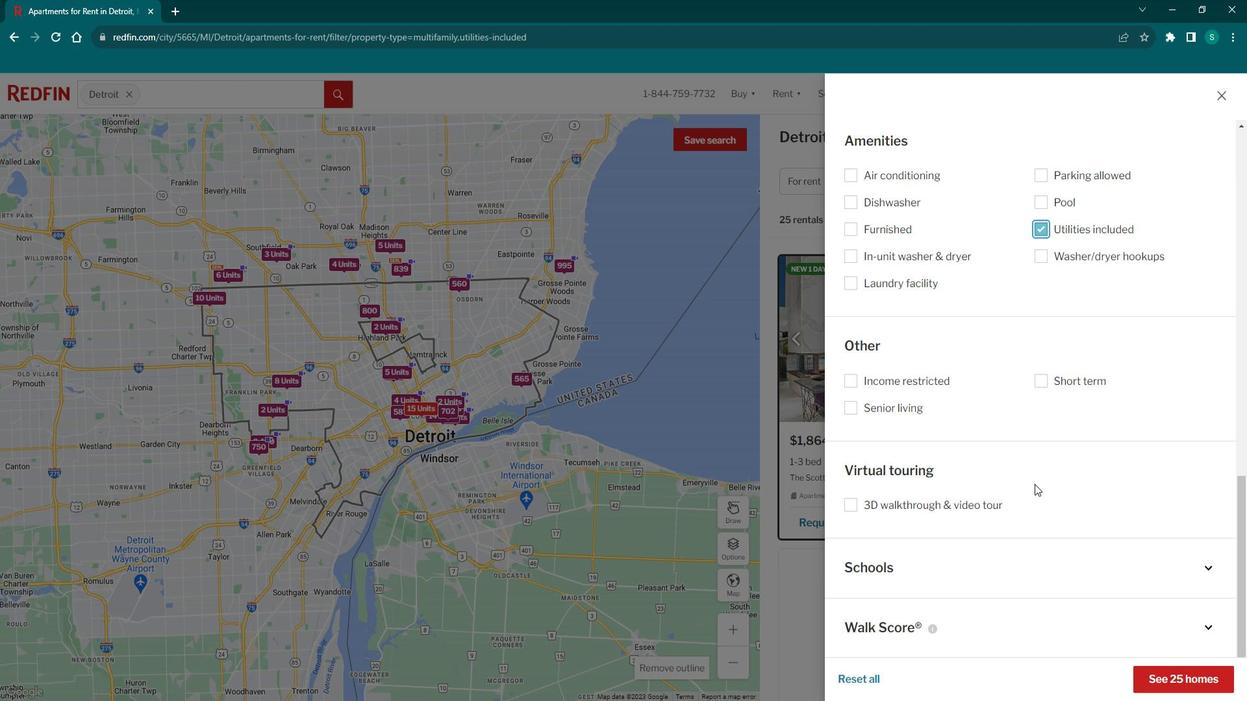 
Action: Mouse scrolled (1048, 480) with delta (0, 0)
Screenshot: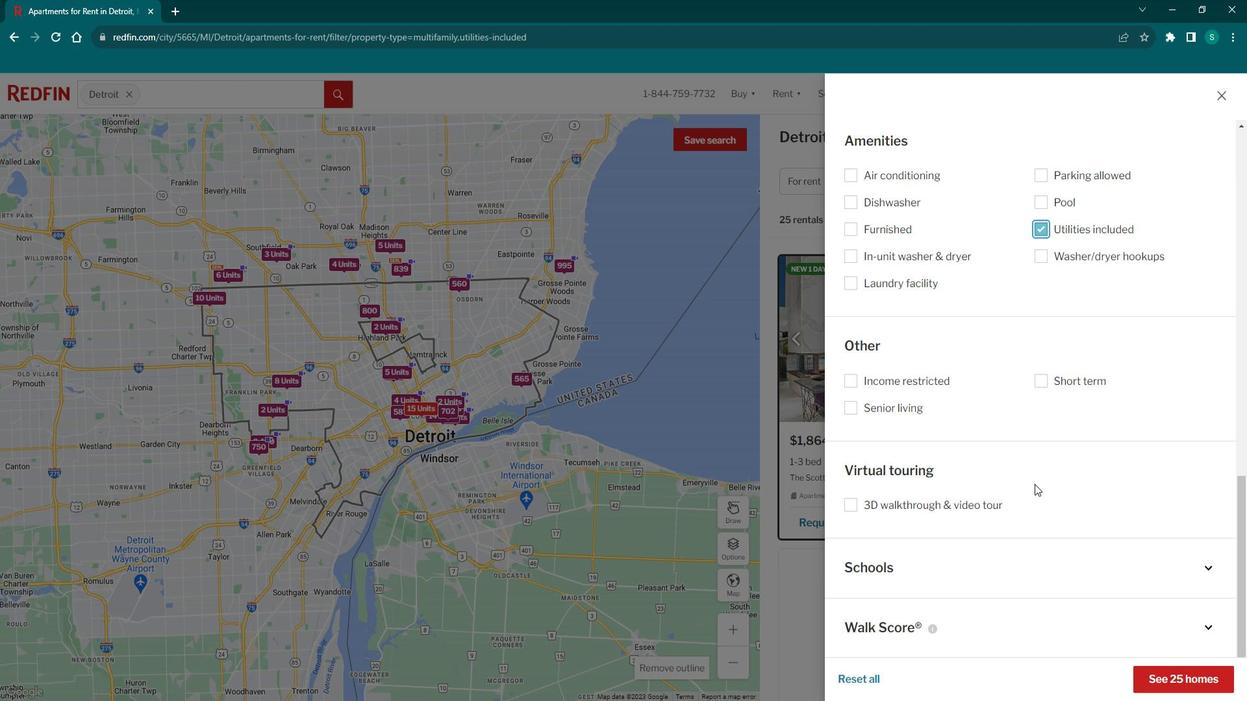 
Action: Mouse scrolled (1048, 480) with delta (0, 0)
Screenshot: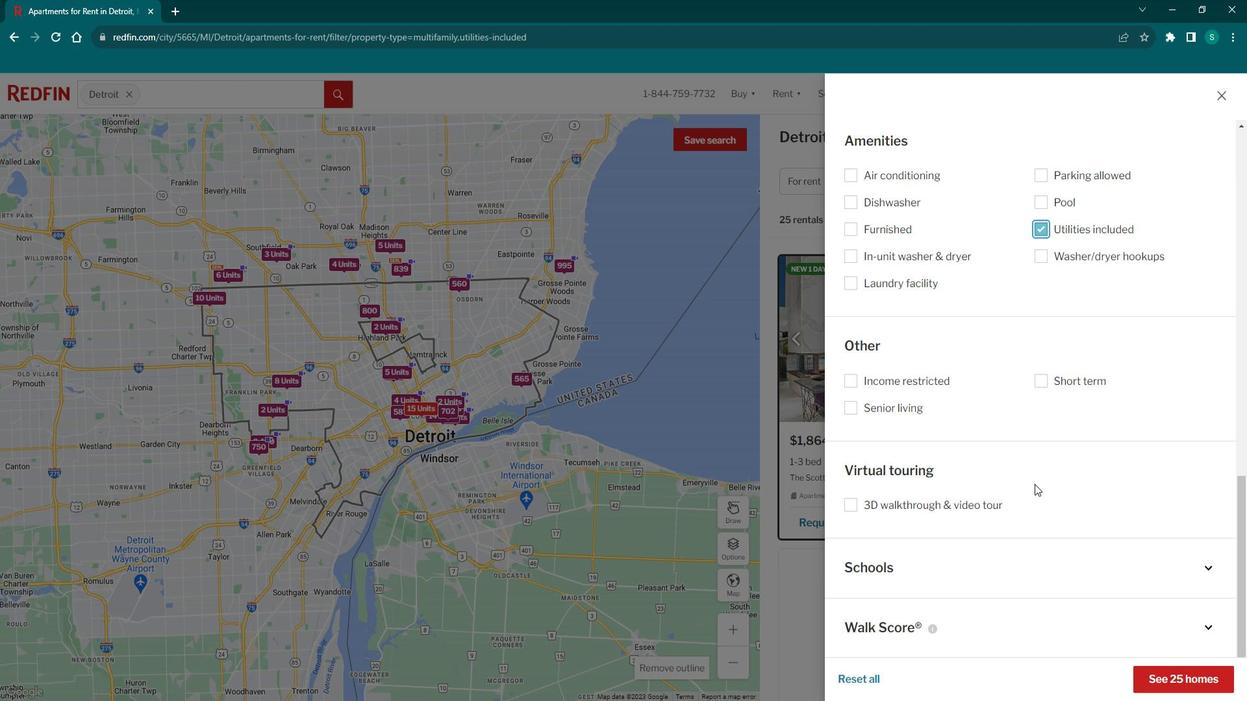 
Action: Mouse scrolled (1048, 480) with delta (0, 0)
Screenshot: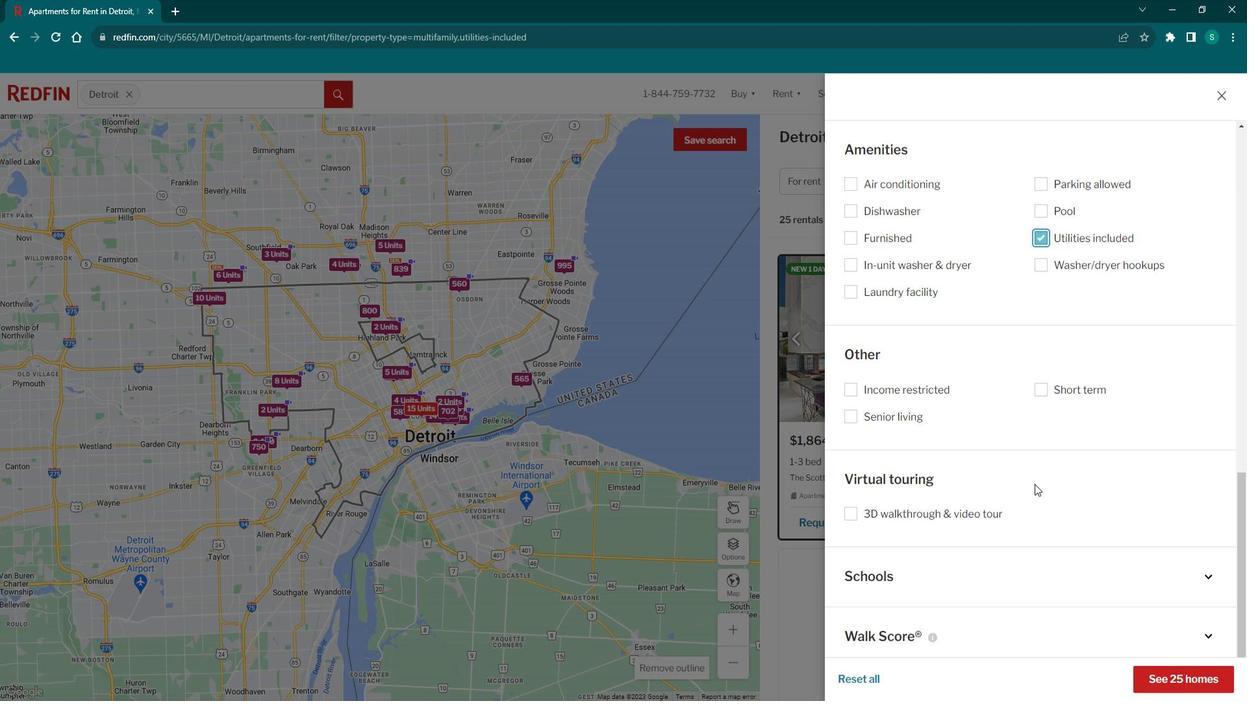 
Action: Mouse scrolled (1048, 480) with delta (0, 0)
Screenshot: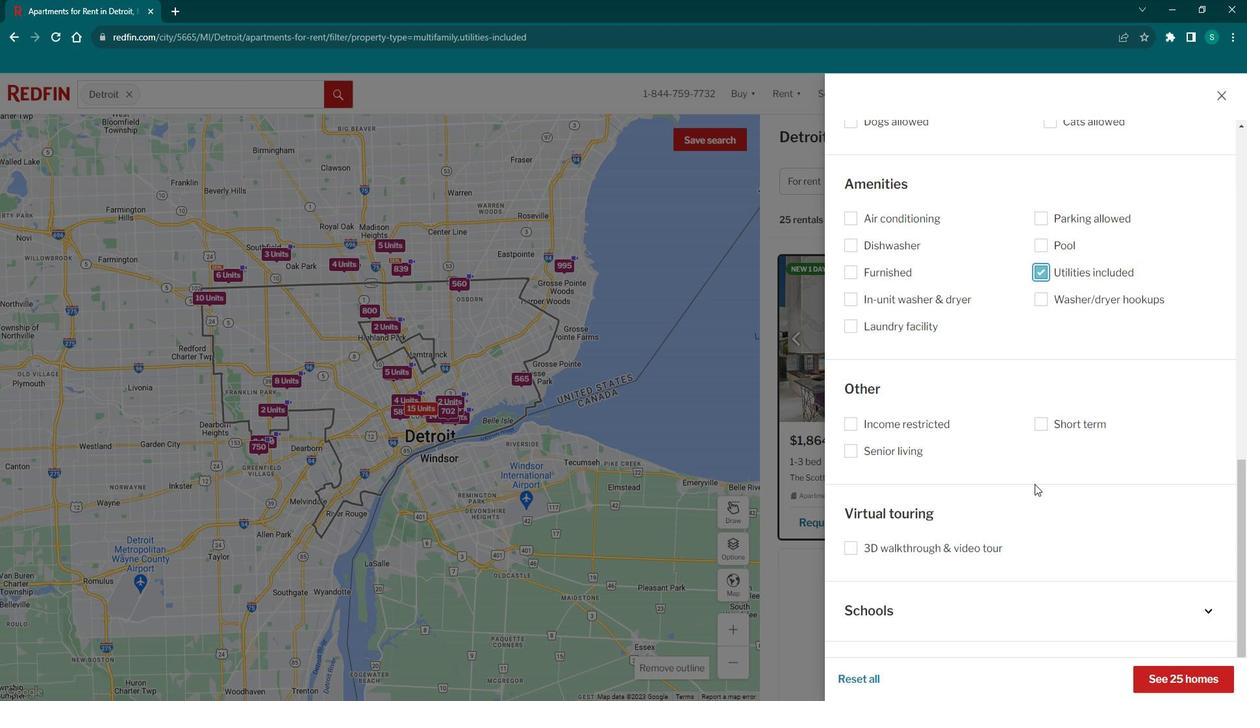 
Action: Mouse scrolled (1048, 480) with delta (0, 0)
Screenshot: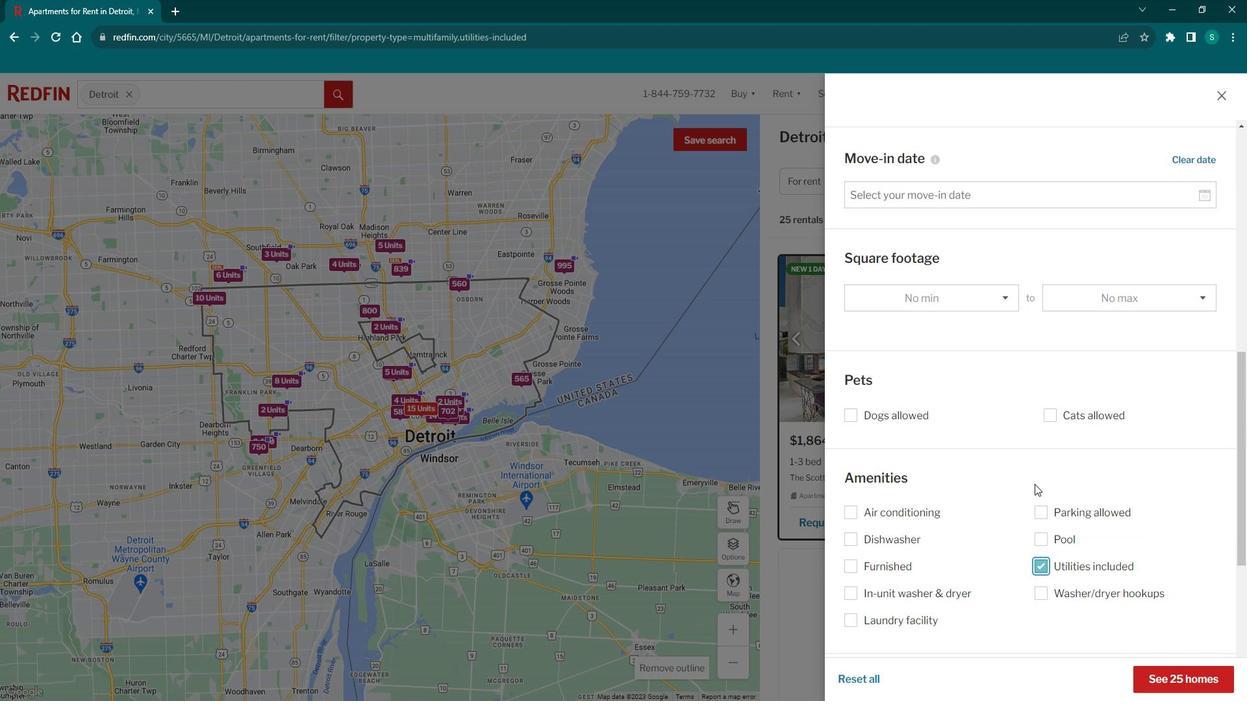 
Action: Mouse scrolled (1048, 480) with delta (0, 0)
Screenshot: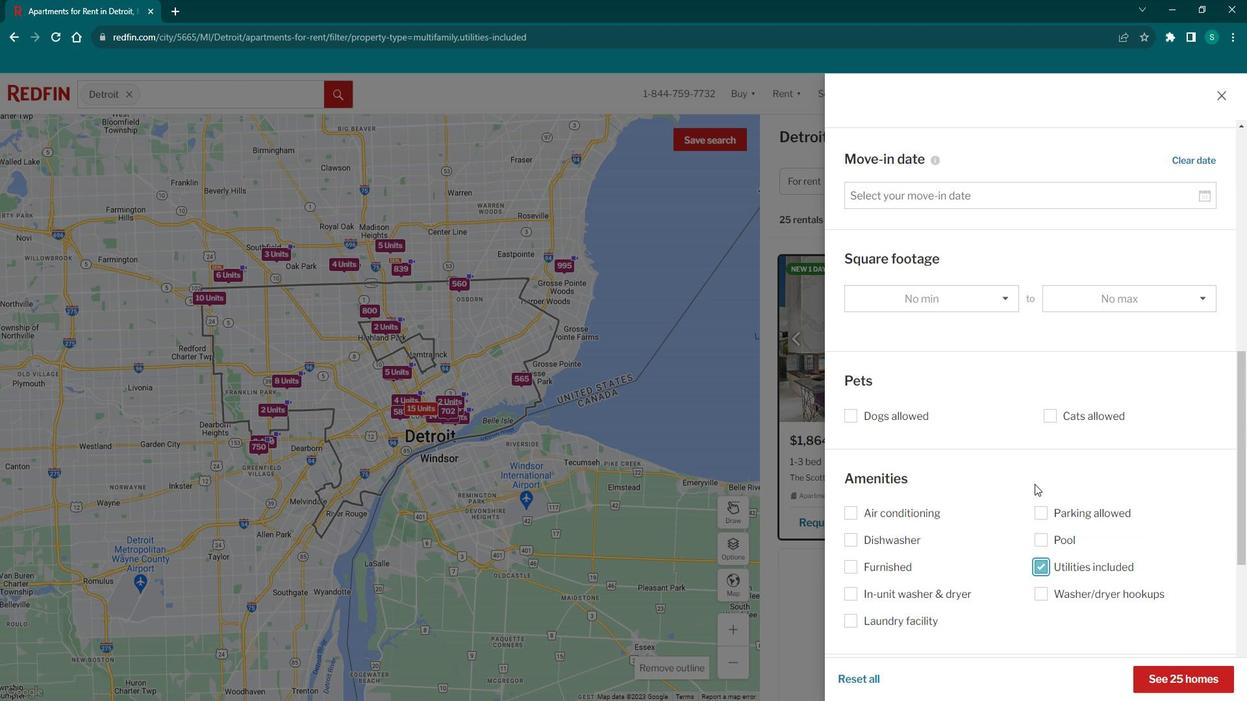 
Action: Mouse scrolled (1048, 480) with delta (0, 0)
Screenshot: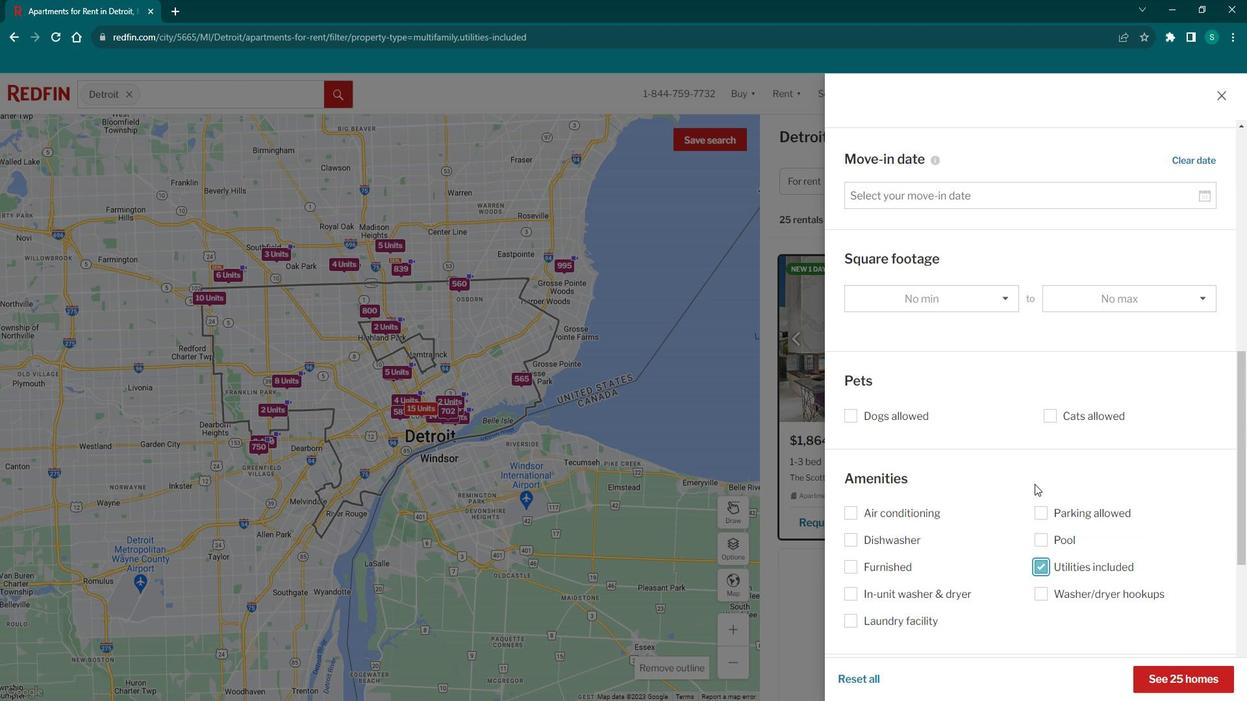
Action: Mouse scrolled (1048, 480) with delta (0, 0)
Screenshot: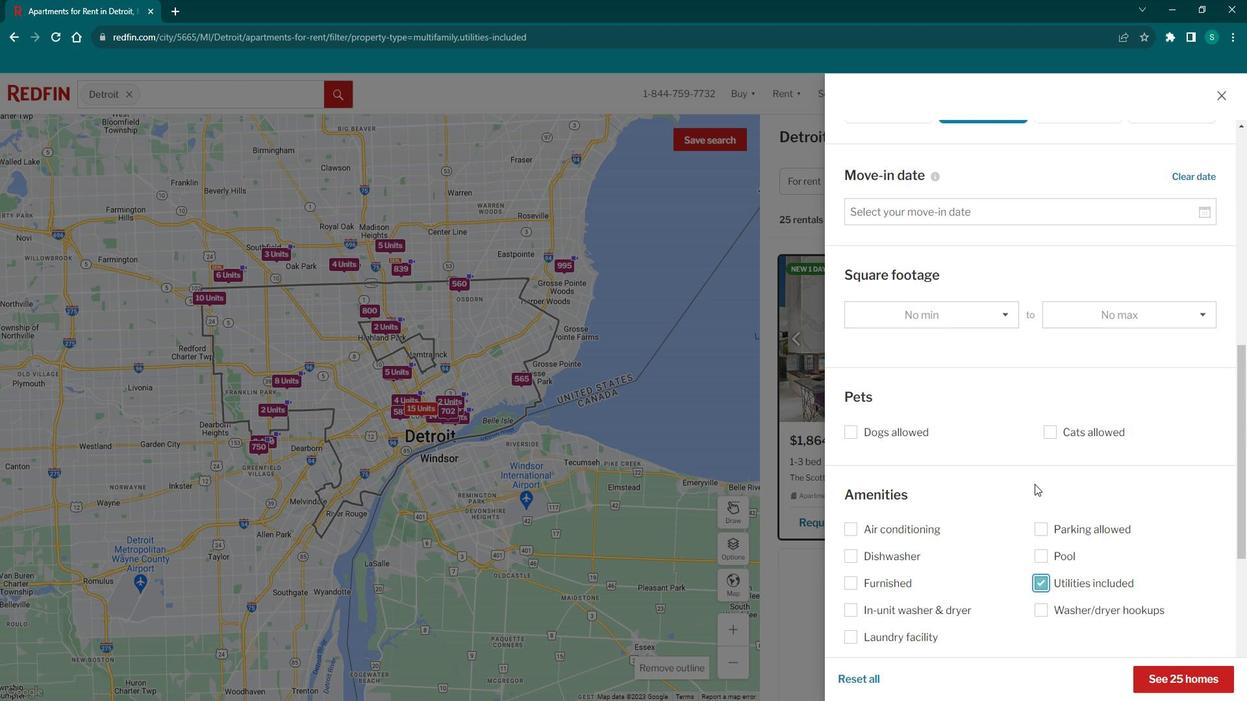 
Action: Mouse scrolled (1048, 479) with delta (0, 0)
Screenshot: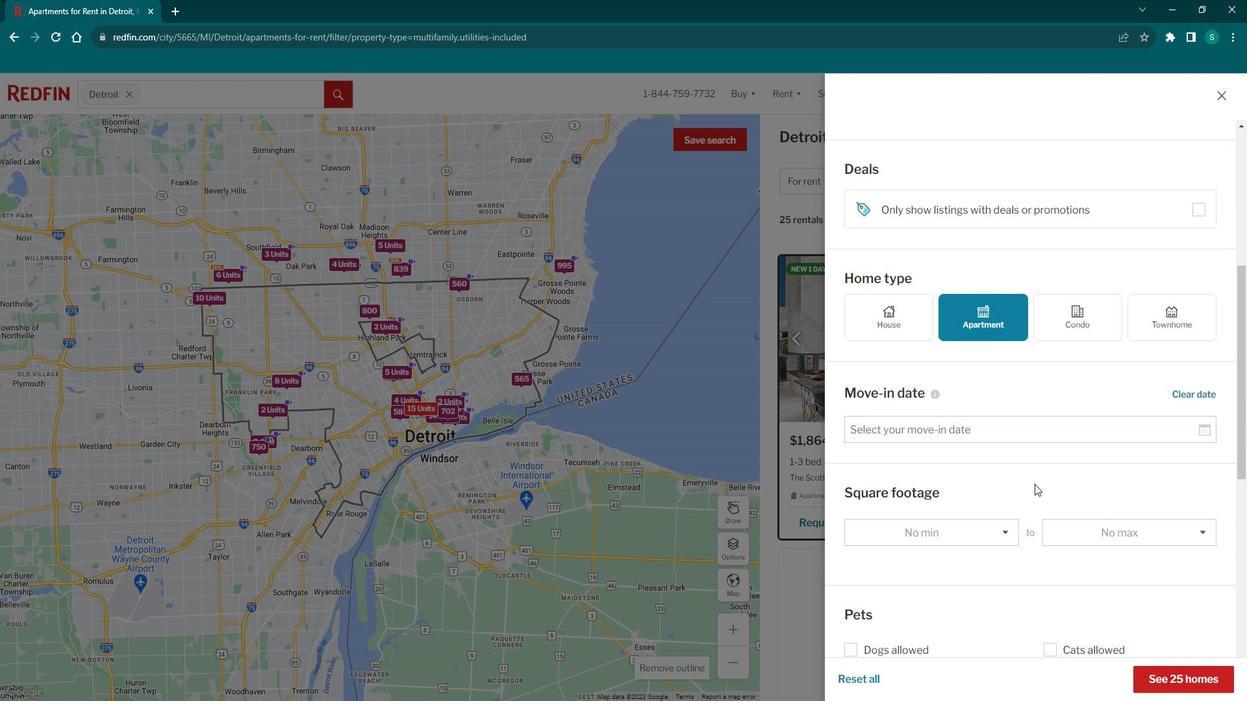 
Action: Mouse scrolled (1048, 480) with delta (0, 0)
Screenshot: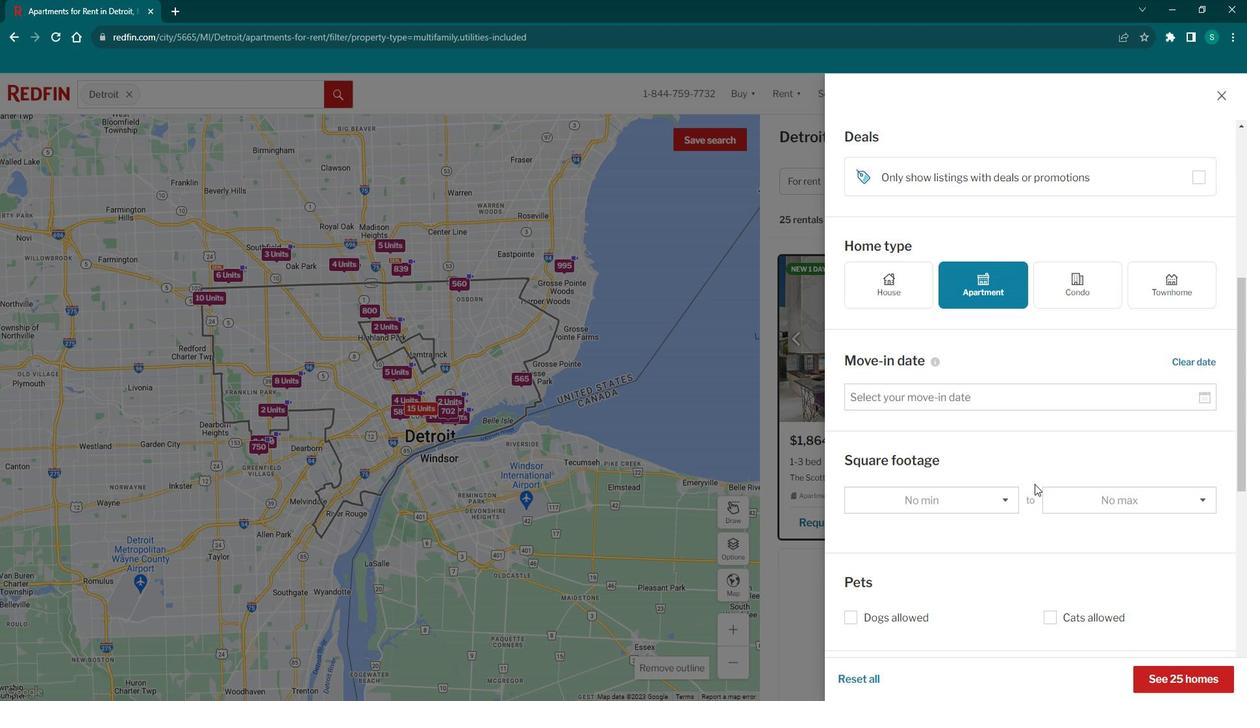 
Action: Mouse scrolled (1048, 480) with delta (0, 0)
Screenshot: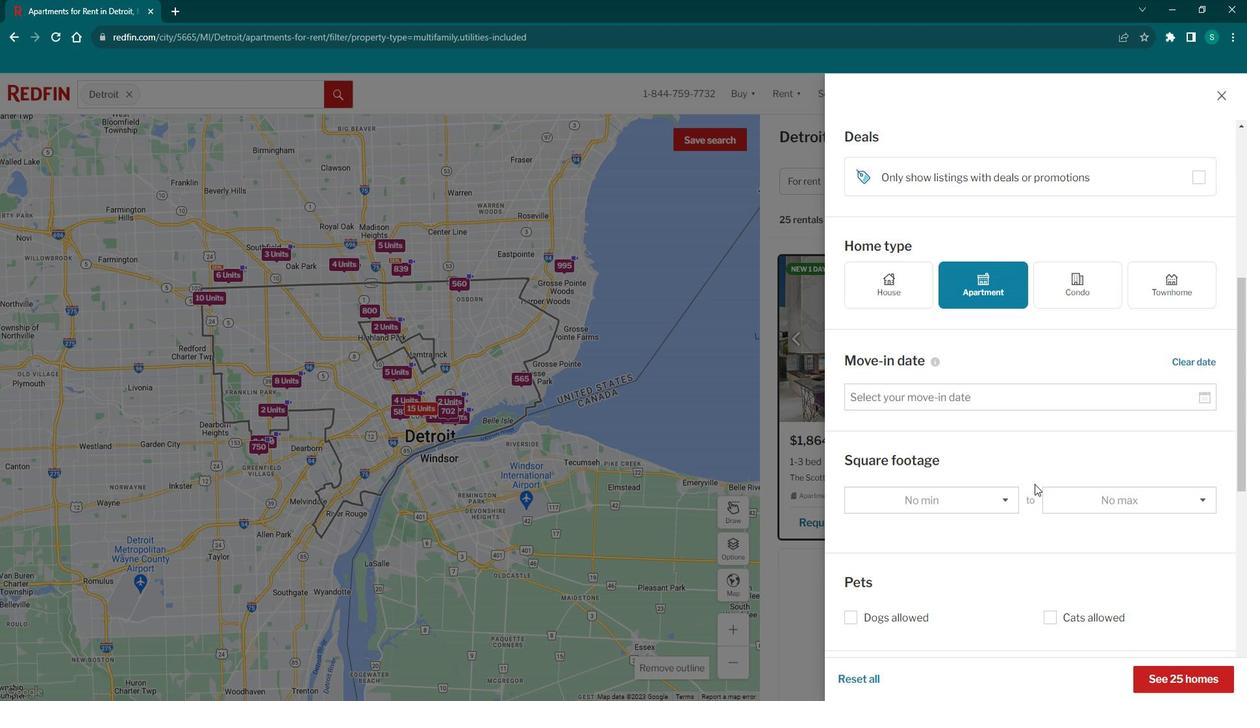
Action: Mouse scrolled (1048, 480) with delta (0, 0)
Screenshot: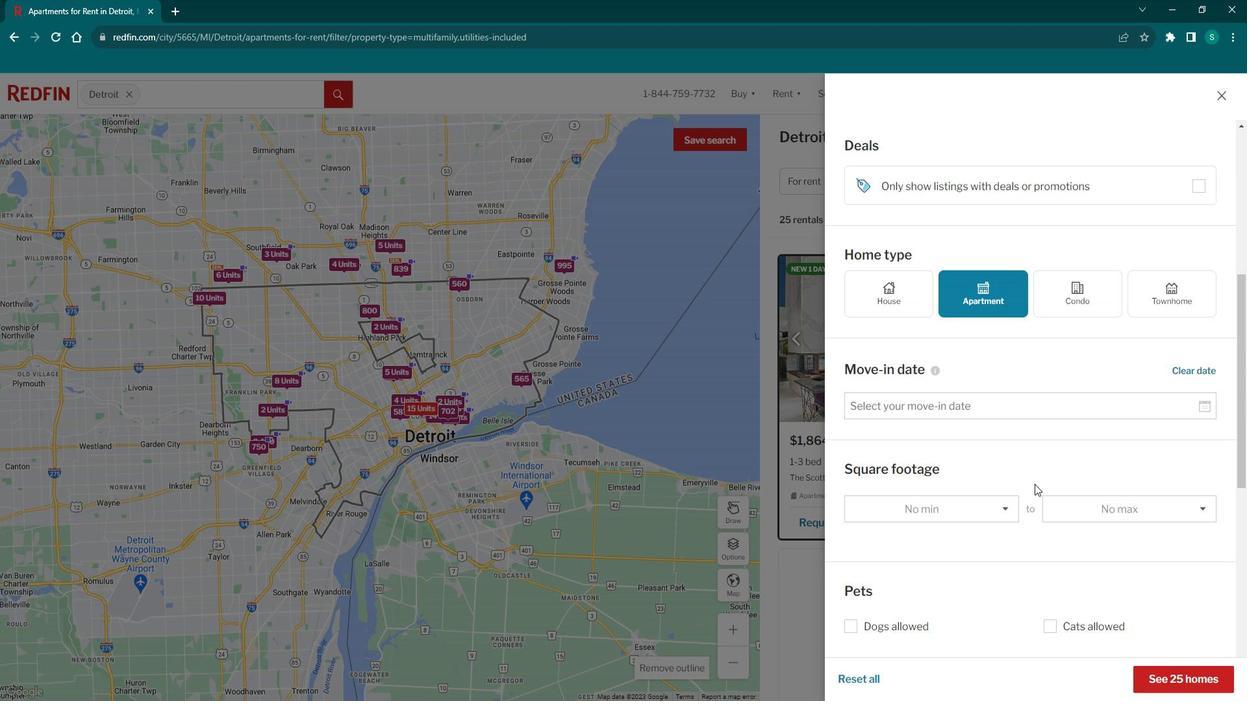 
Action: Mouse scrolled (1048, 480) with delta (0, 0)
Screenshot: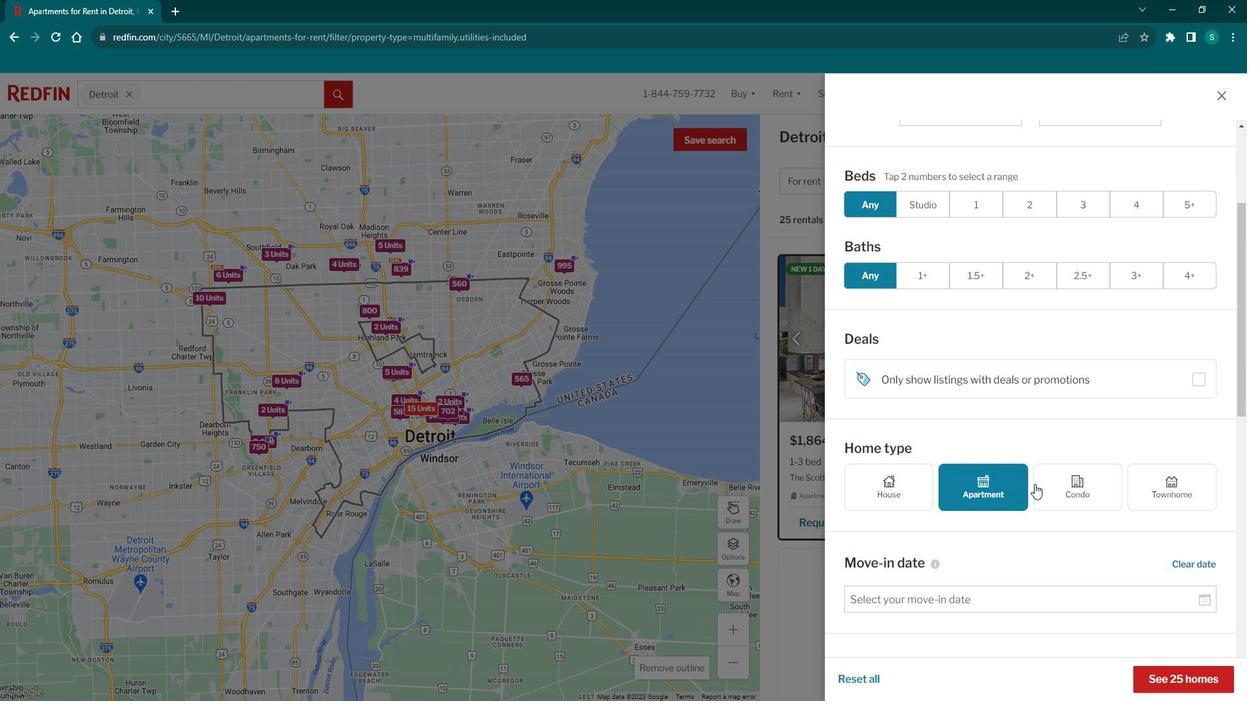 
Action: Mouse scrolled (1048, 480) with delta (0, 0)
Screenshot: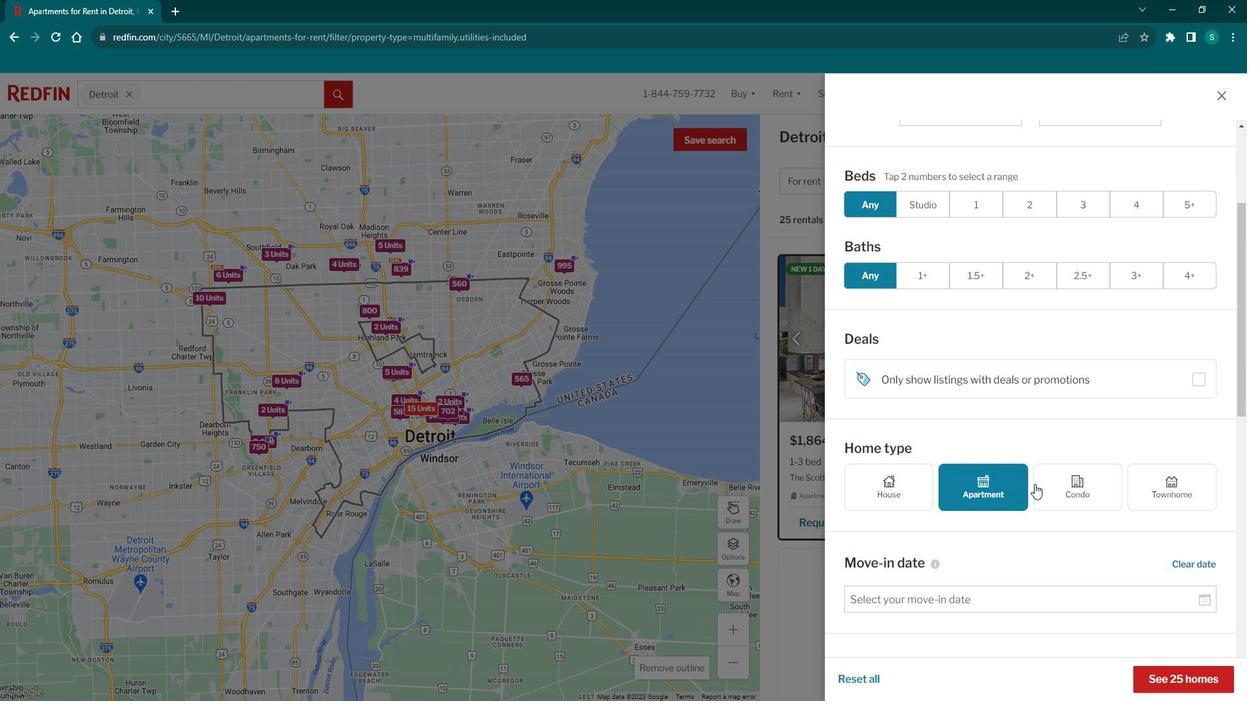 
Action: Mouse scrolled (1048, 480) with delta (0, 0)
Screenshot: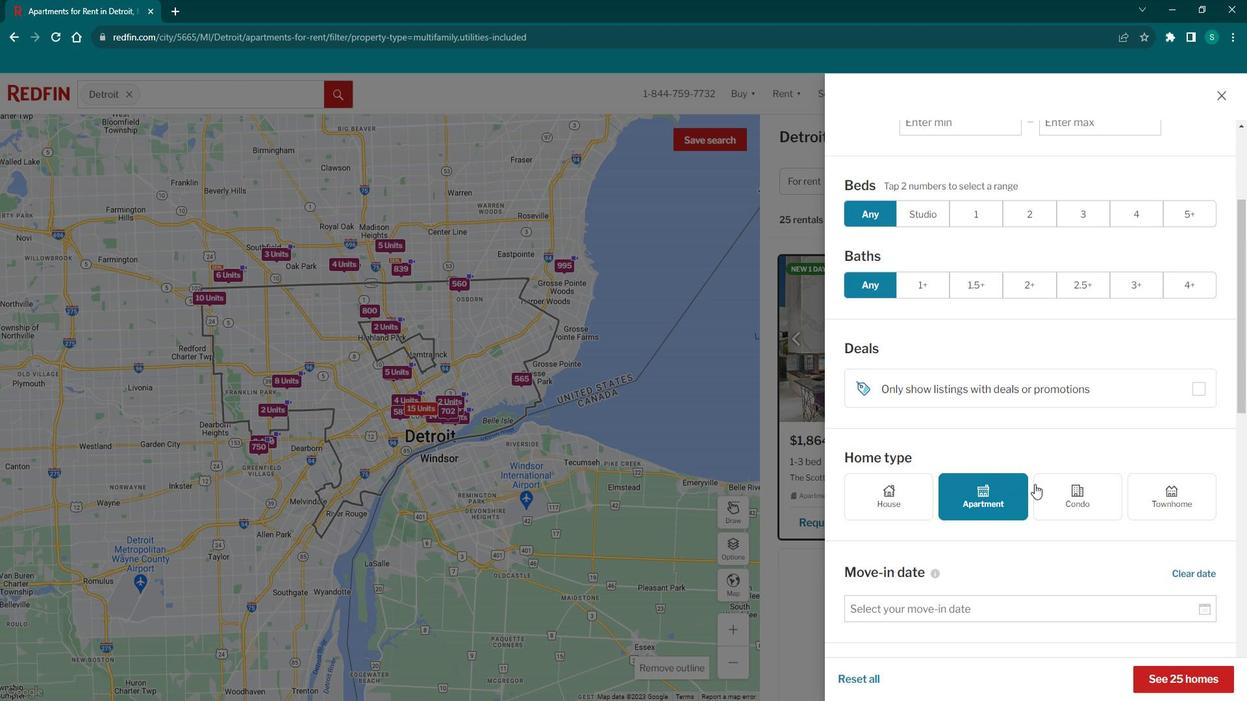 
Action: Mouse scrolled (1048, 480) with delta (0, 0)
Screenshot: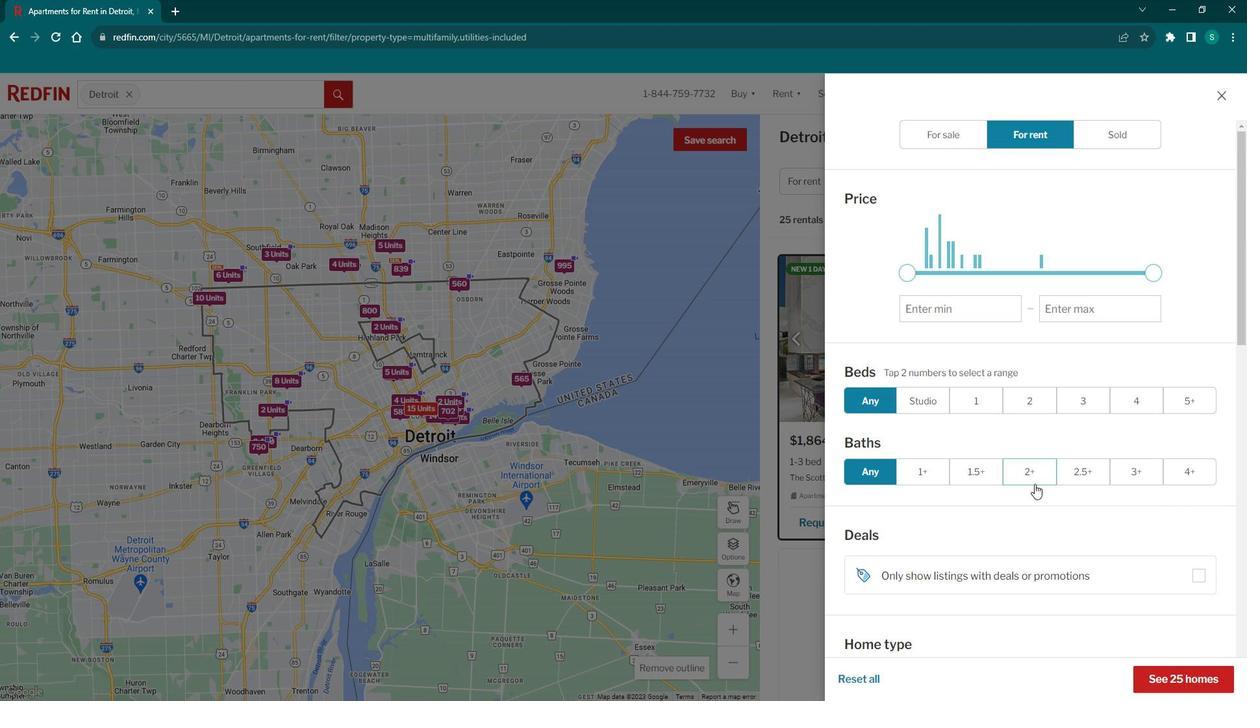 
Action: Mouse scrolled (1048, 480) with delta (0, 0)
Screenshot: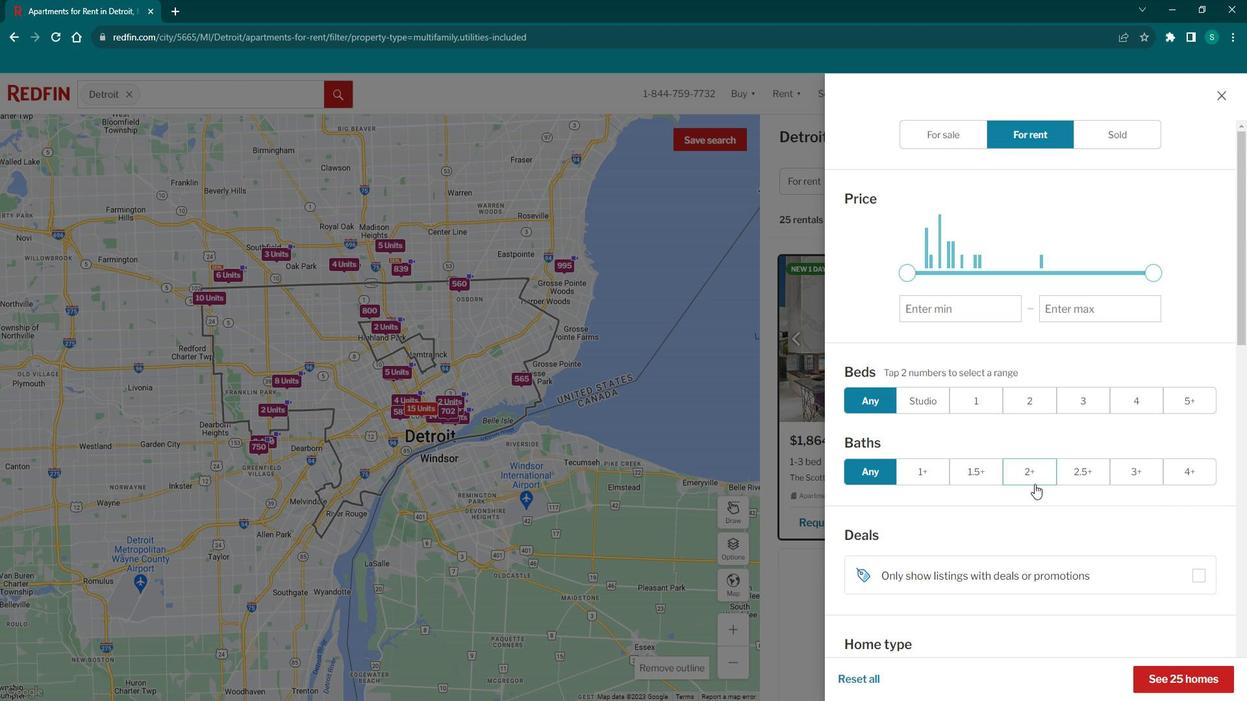 
Action: Mouse scrolled (1048, 480) with delta (0, 0)
Screenshot: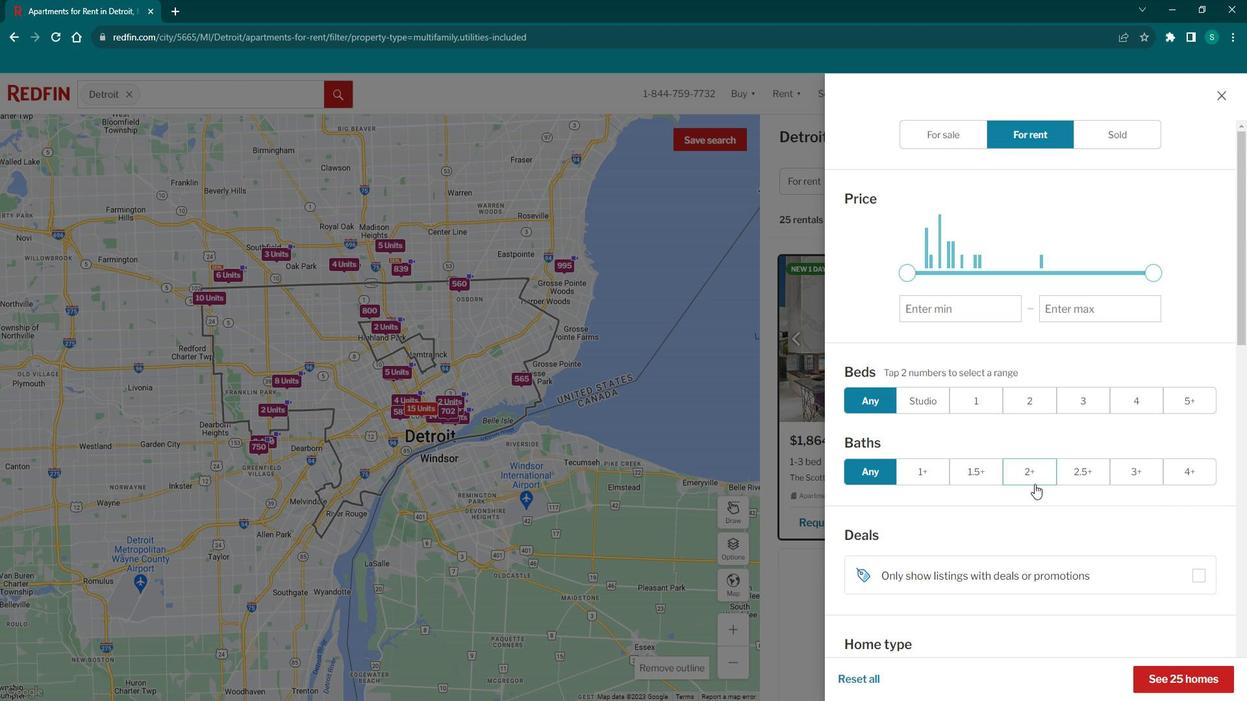 
Action: Mouse moved to (1164, 668)
Screenshot: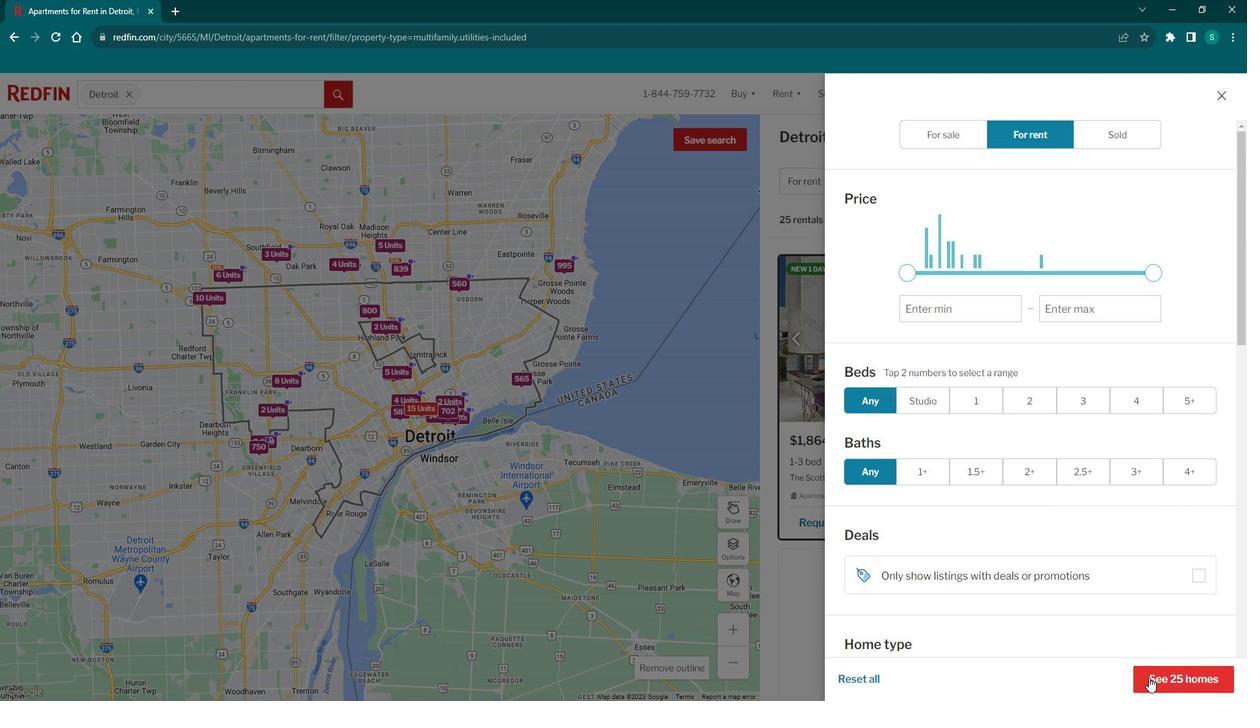 
Action: Mouse pressed left at (1164, 668)
Screenshot: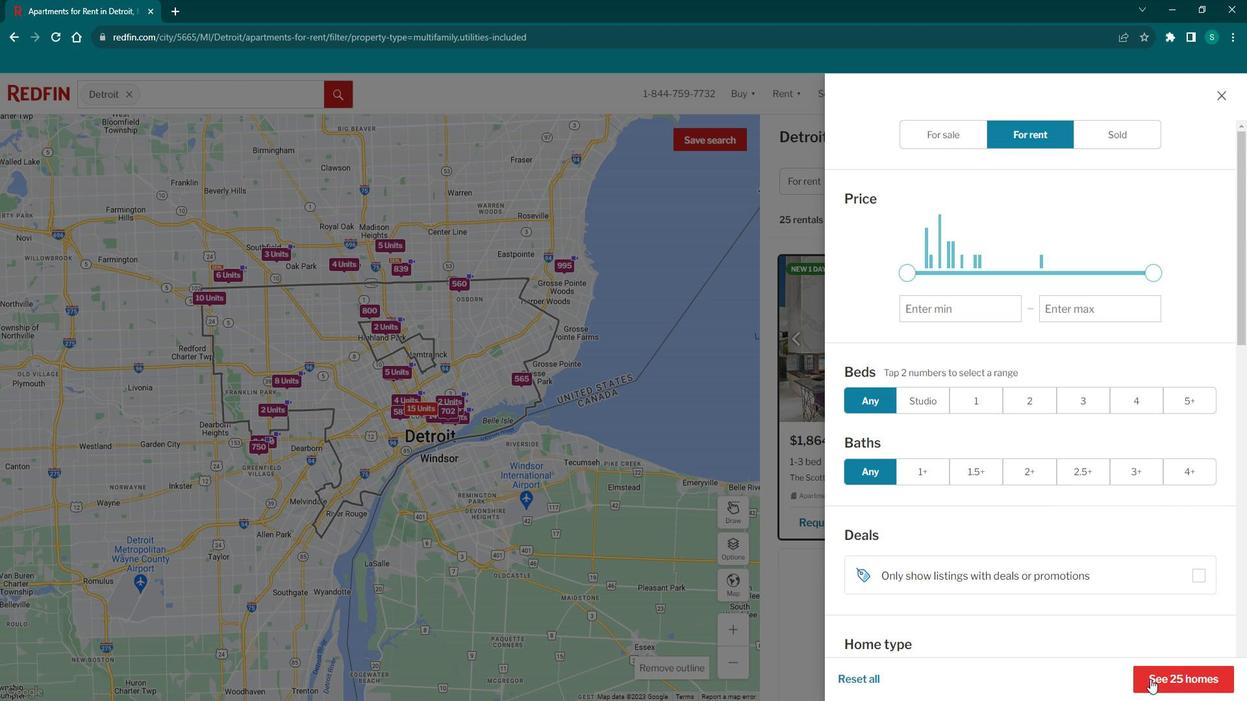 
Action: Mouse moved to (850, 424)
Screenshot: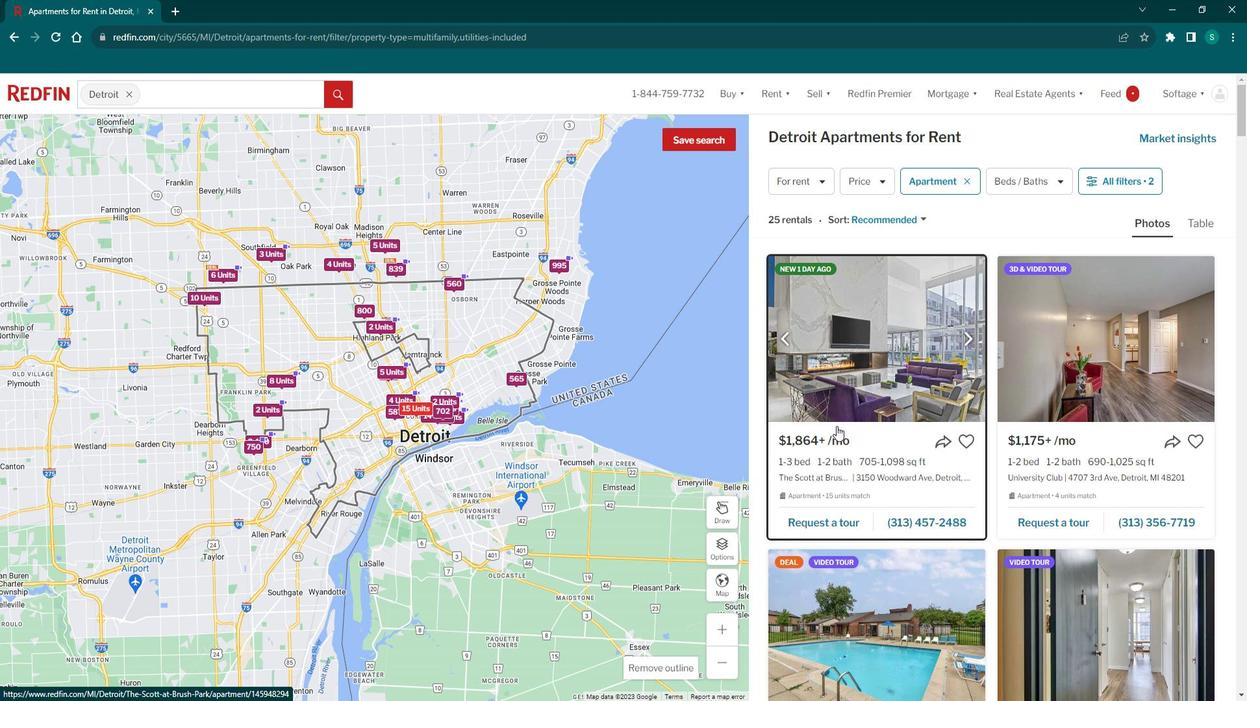 
Action: Mouse scrolled (850, 423) with delta (0, 0)
Screenshot: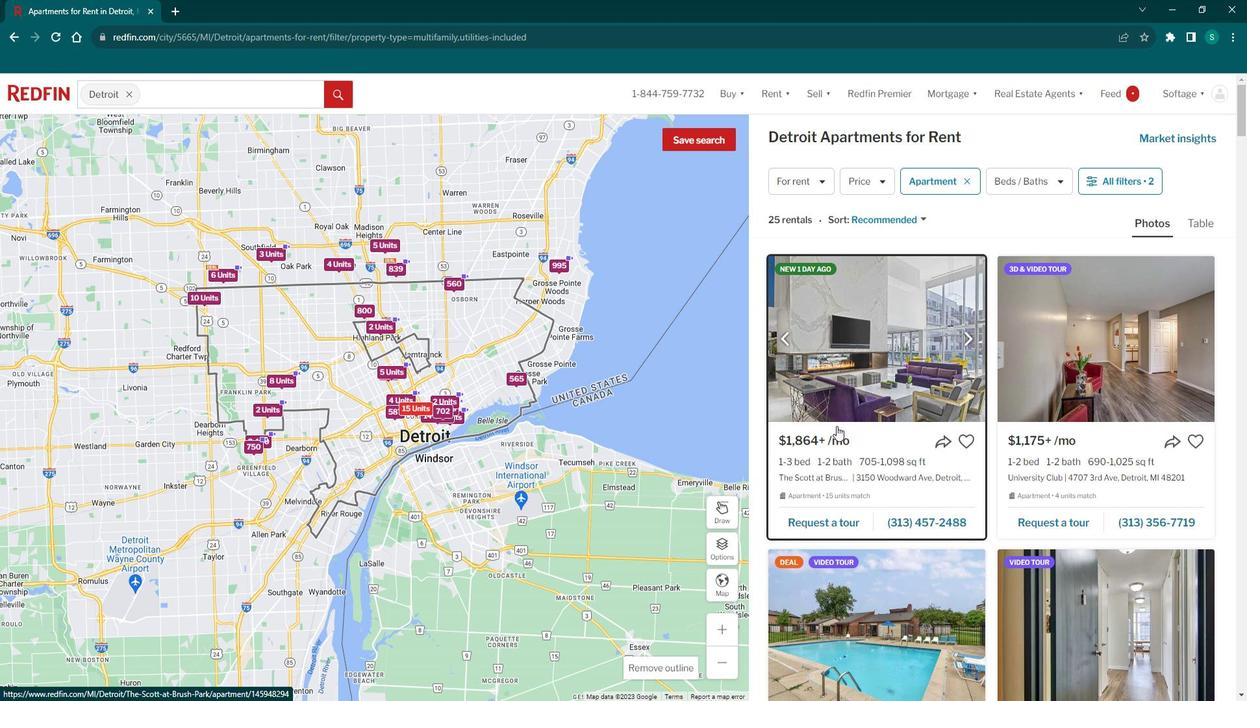 
Action: Mouse scrolled (850, 423) with delta (0, 0)
Screenshot: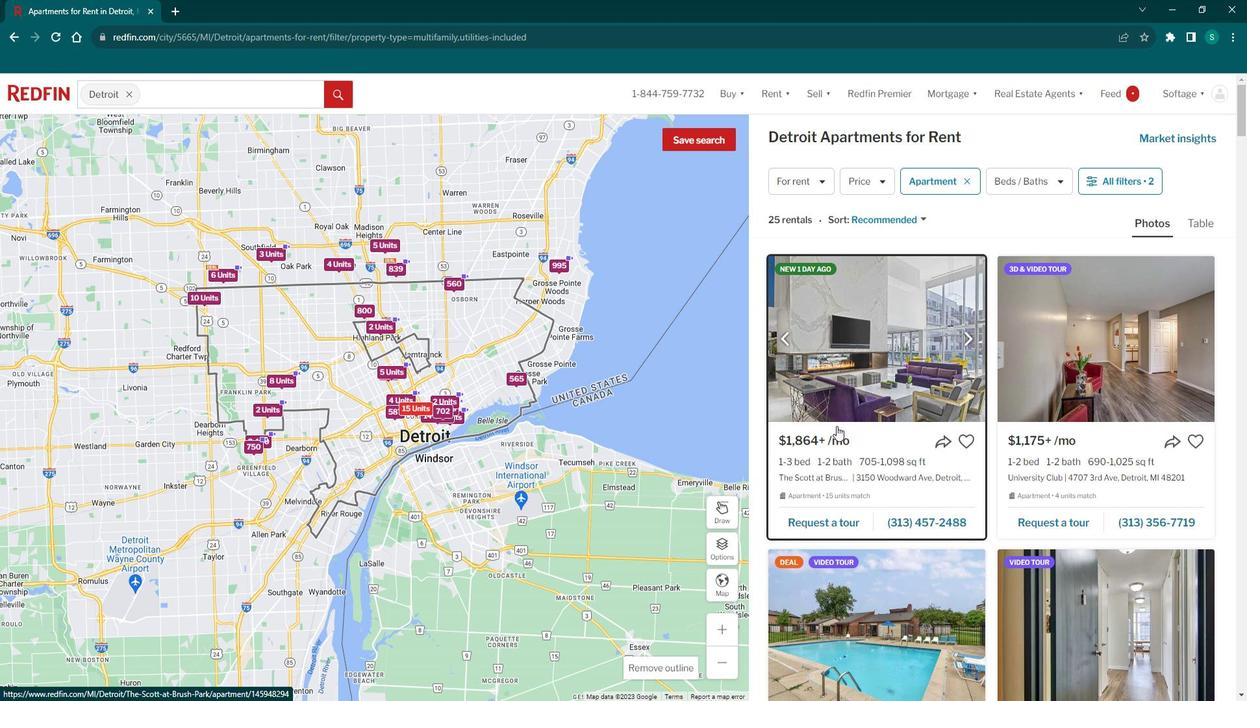 
Action: Mouse scrolled (850, 423) with delta (0, 0)
Screenshot: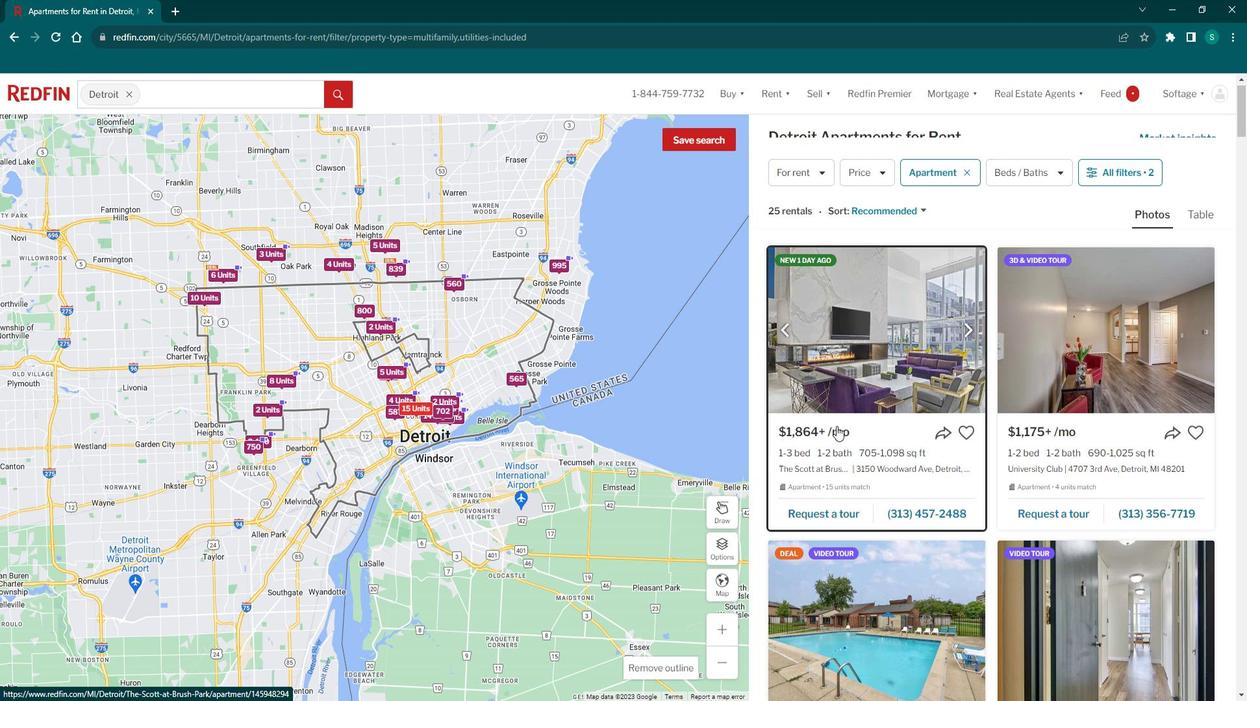 
Action: Mouse moved to (1074, 438)
Screenshot: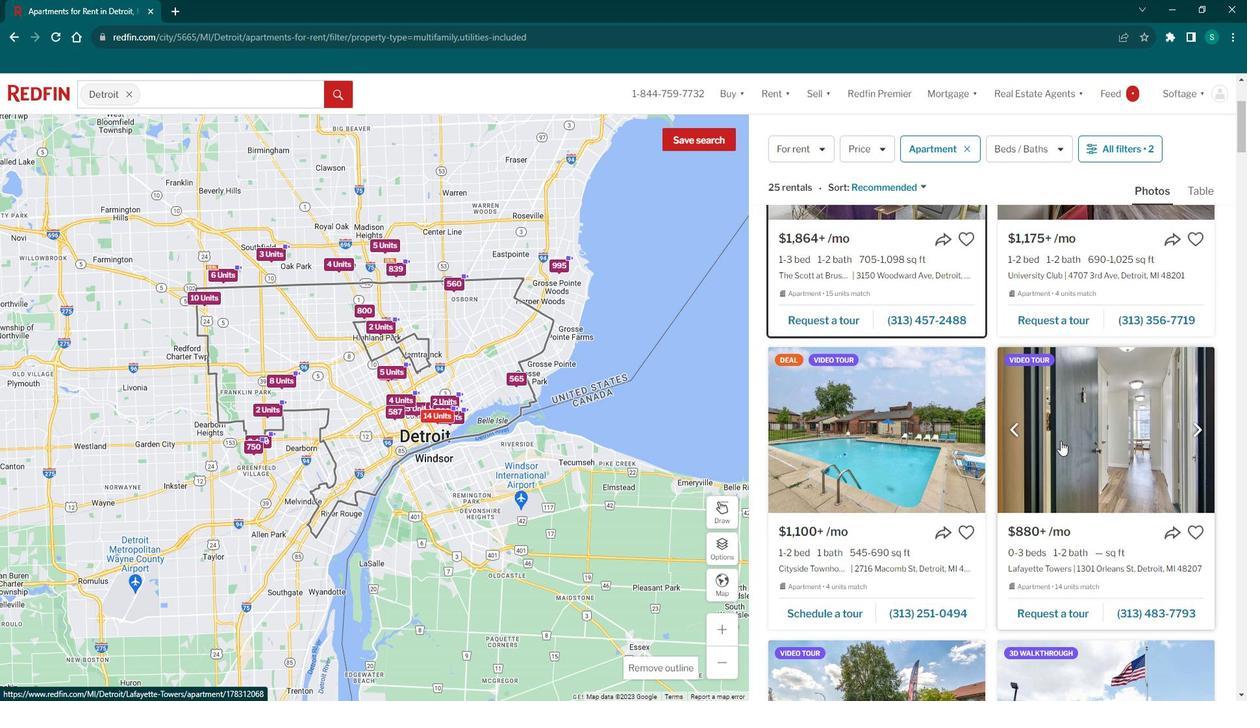 
Action: Mouse pressed left at (1074, 438)
Screenshot: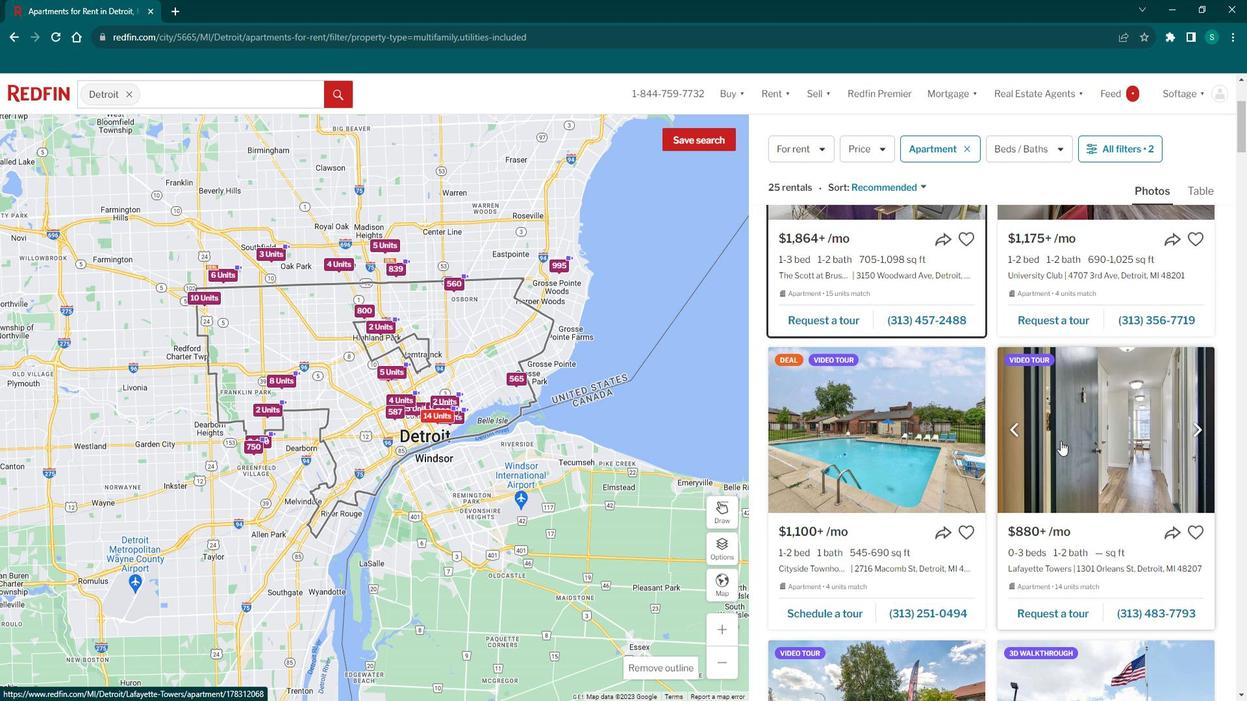 
Action: Mouse moved to (387, 438)
Screenshot: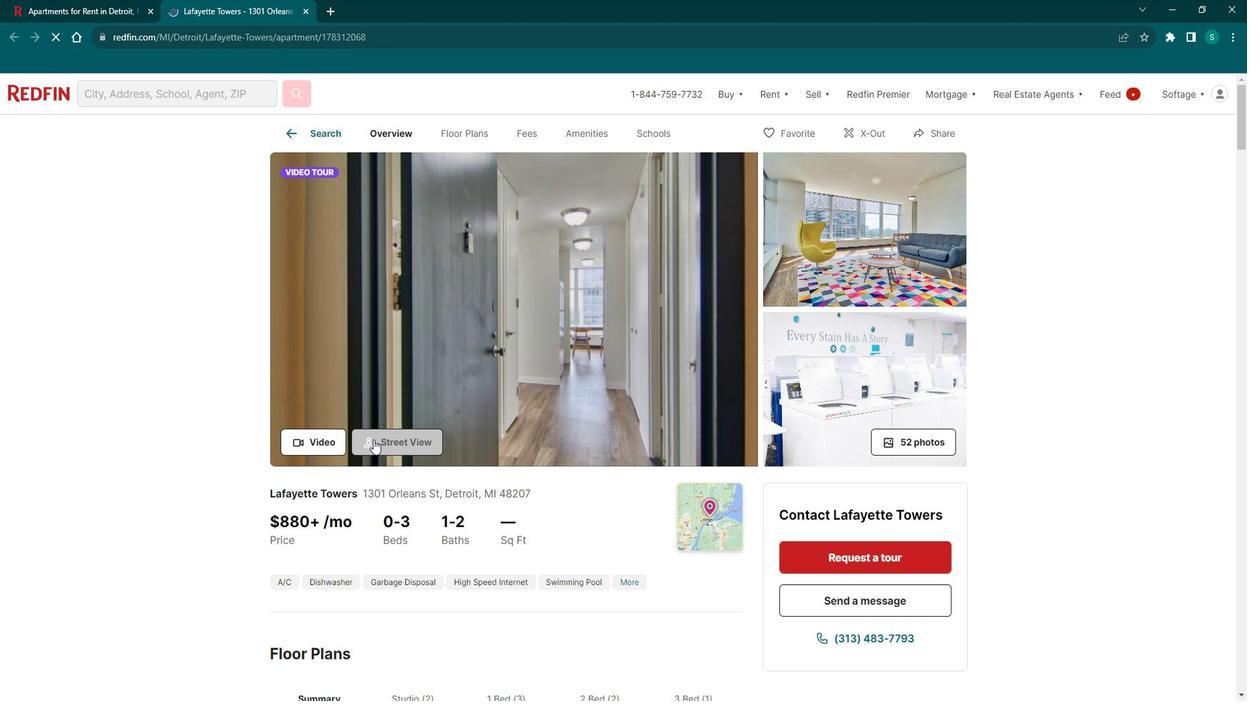 
Action: Mouse scrolled (387, 437) with delta (0, 0)
Screenshot: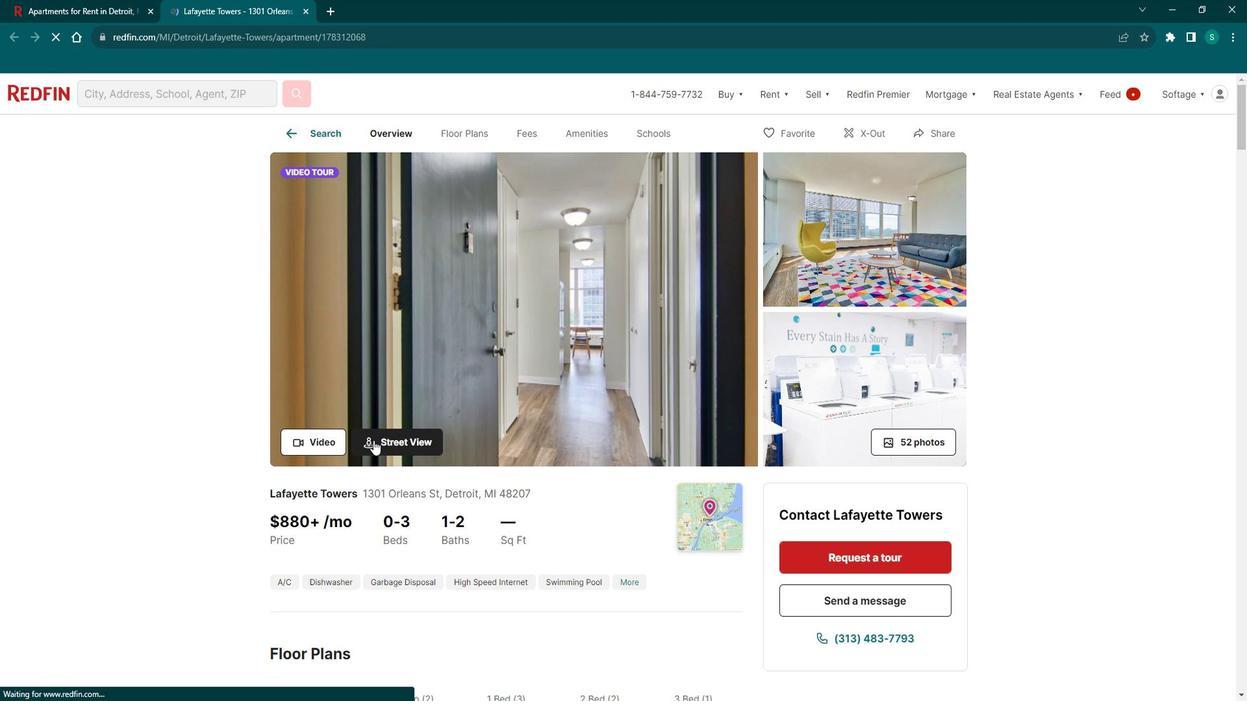 
Action: Mouse scrolled (387, 437) with delta (0, 0)
Screenshot: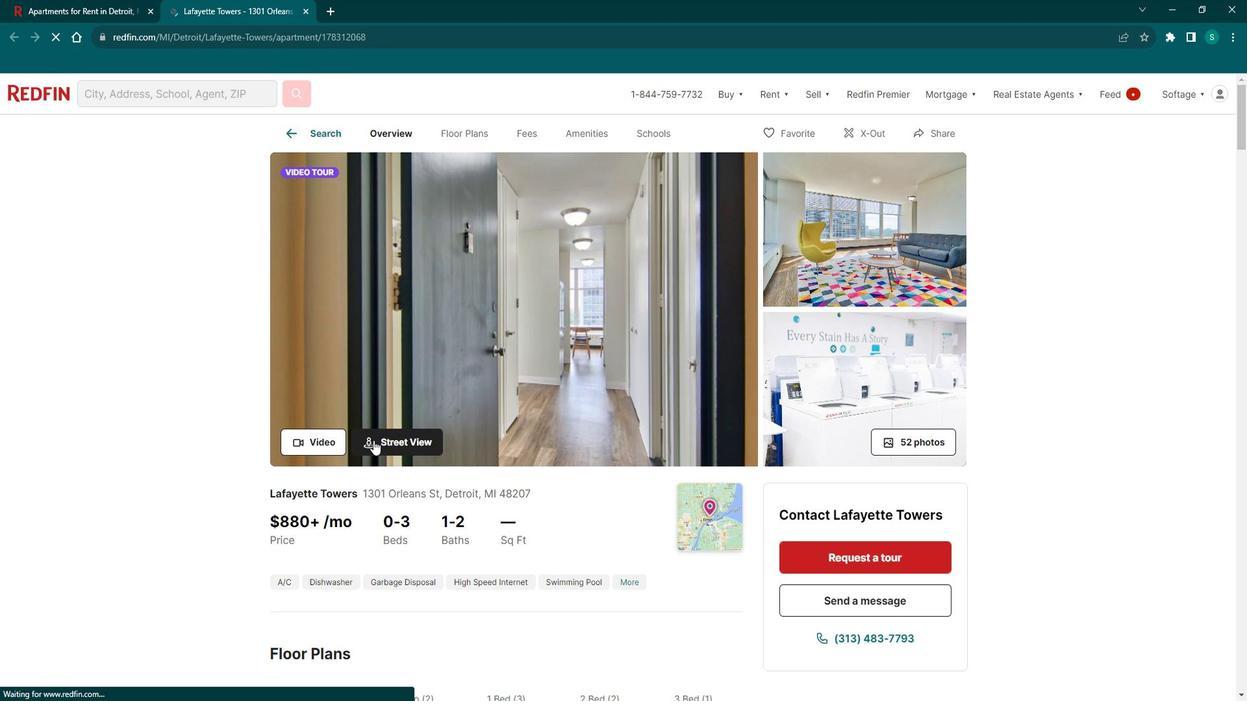 
Action: Mouse scrolled (387, 437) with delta (0, 0)
Screenshot: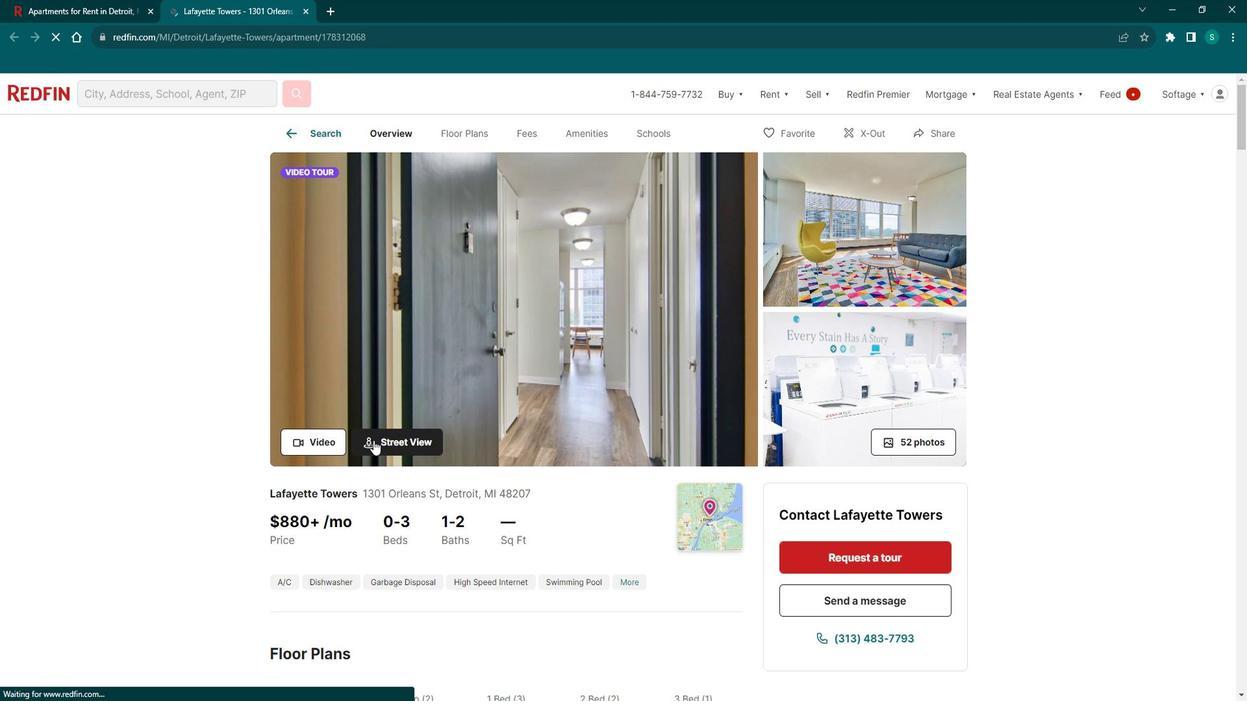 
Action: Mouse scrolled (387, 437) with delta (0, 0)
Screenshot: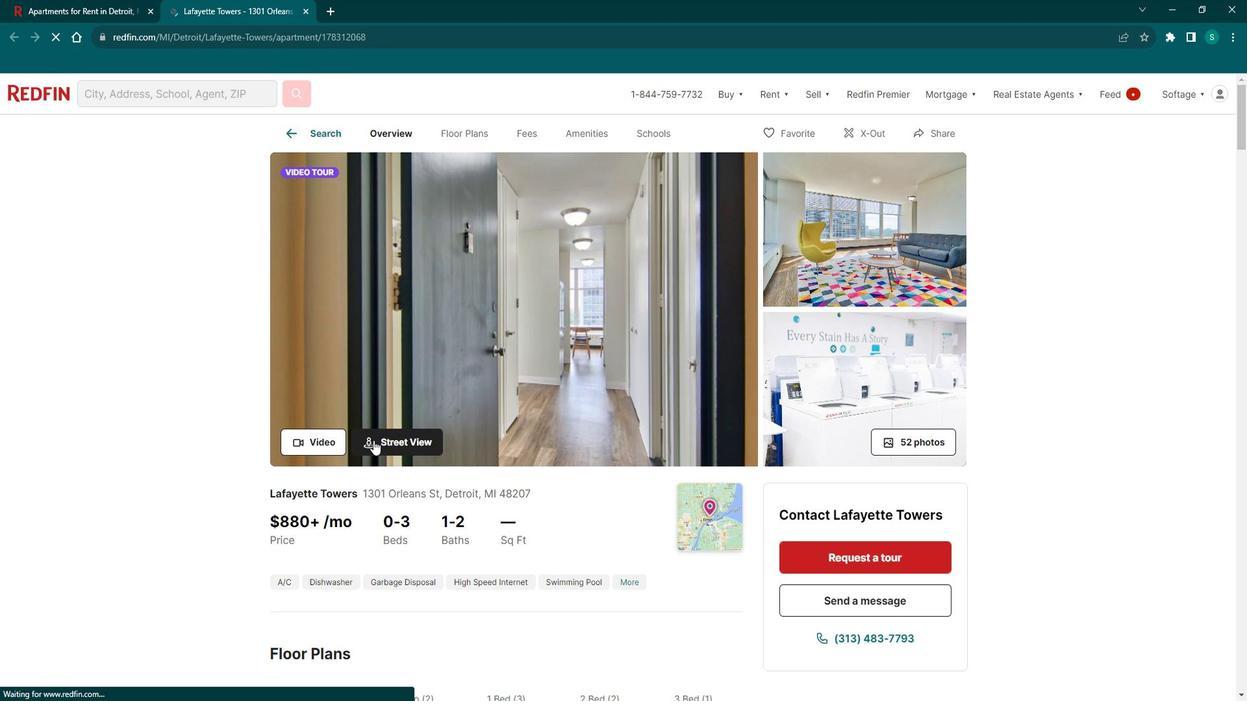 
Action: Mouse scrolled (387, 437) with delta (0, 0)
Screenshot: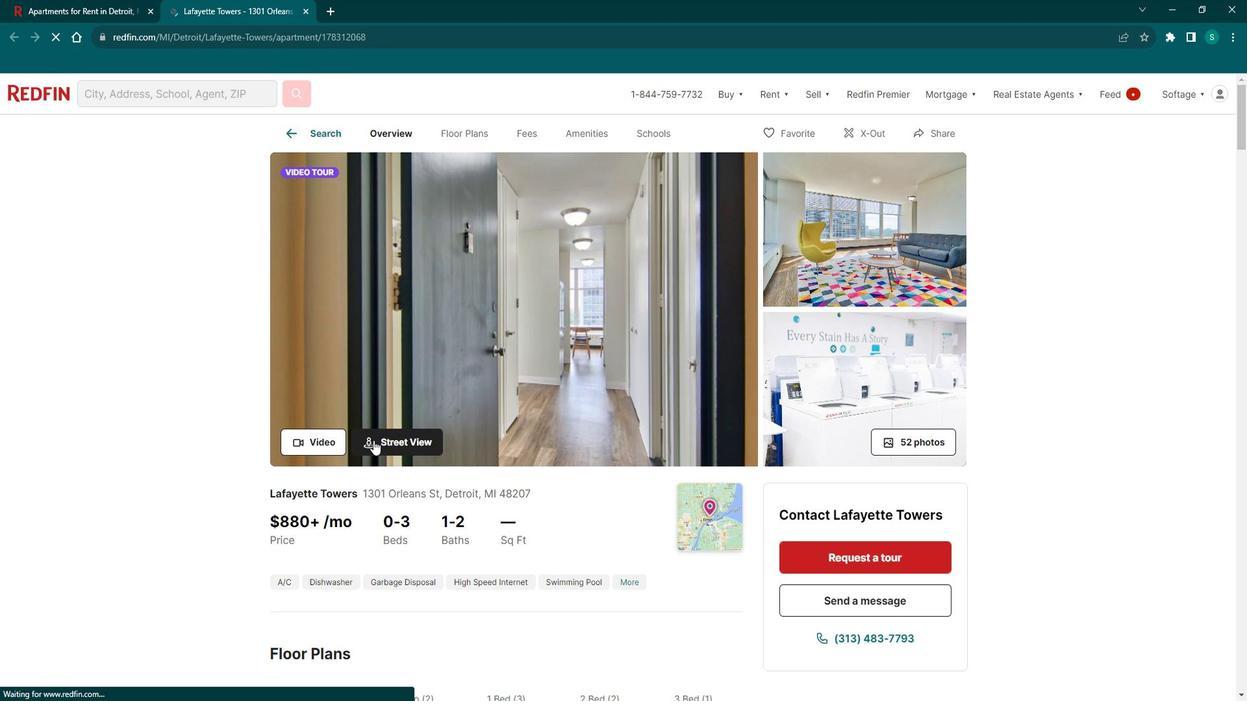 
Action: Mouse moved to (392, 427)
Screenshot: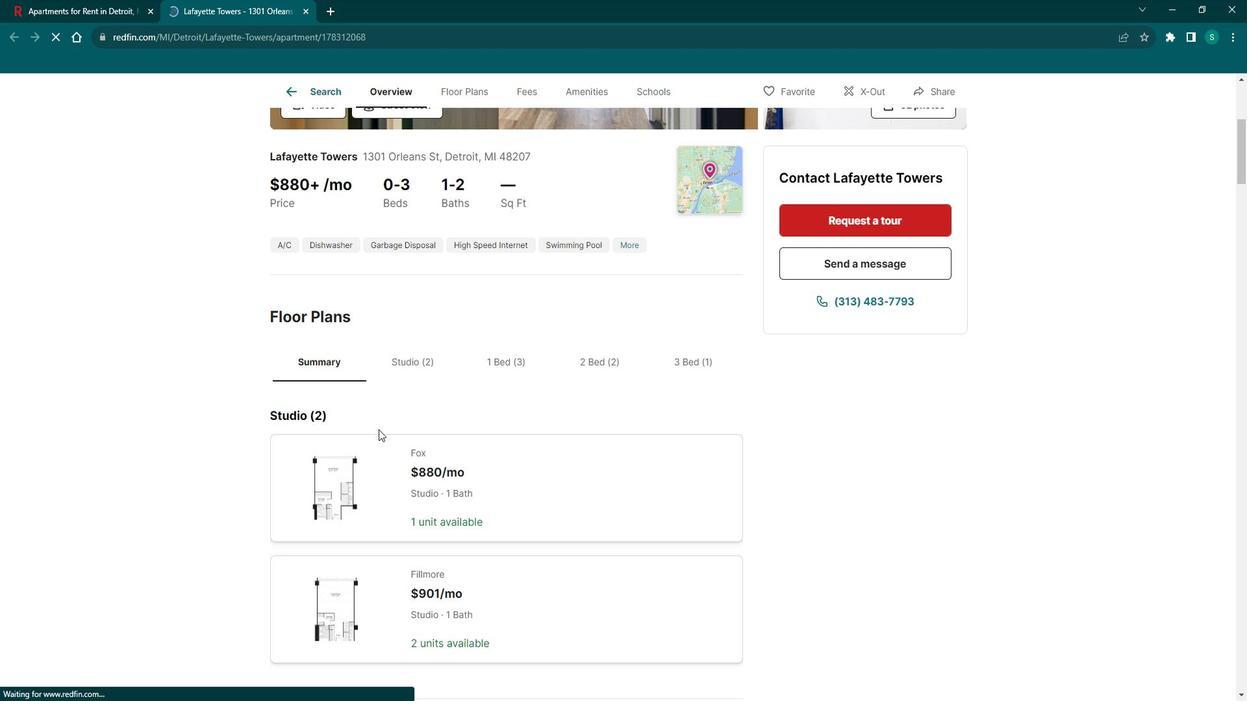 
Action: Mouse scrolled (392, 427) with delta (0, 0)
Screenshot: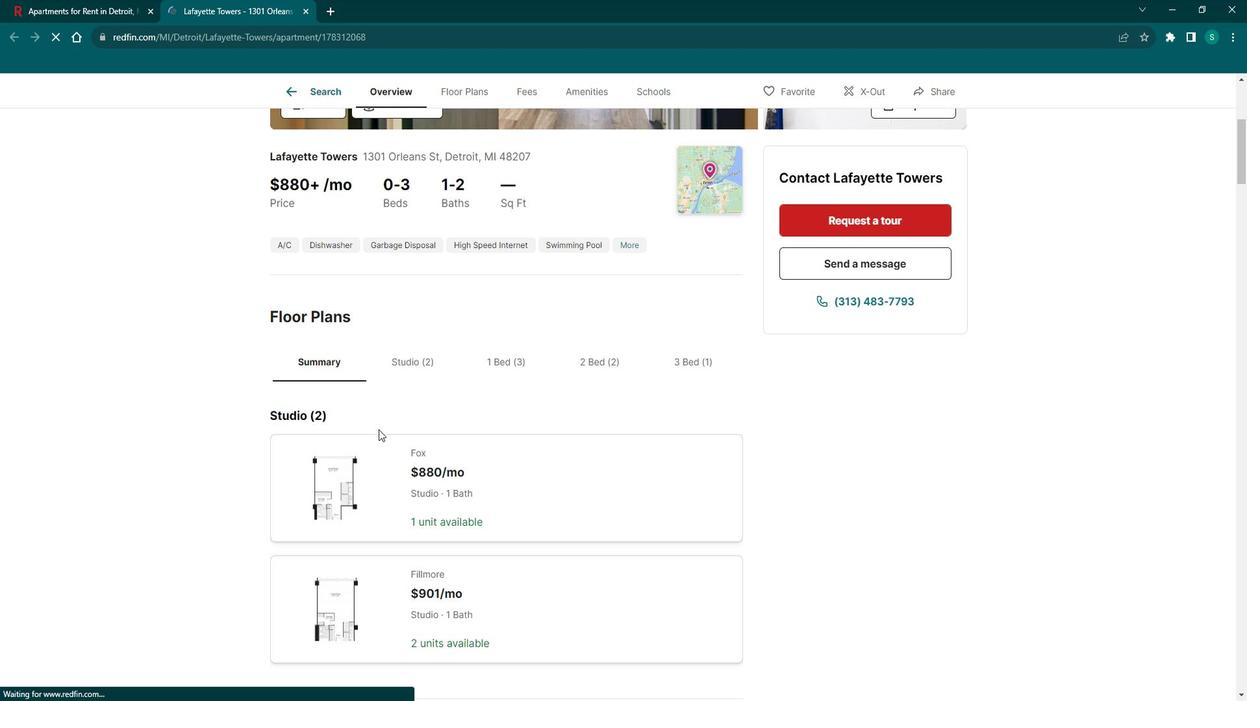
Action: Mouse scrolled (392, 427) with delta (0, 0)
Screenshot: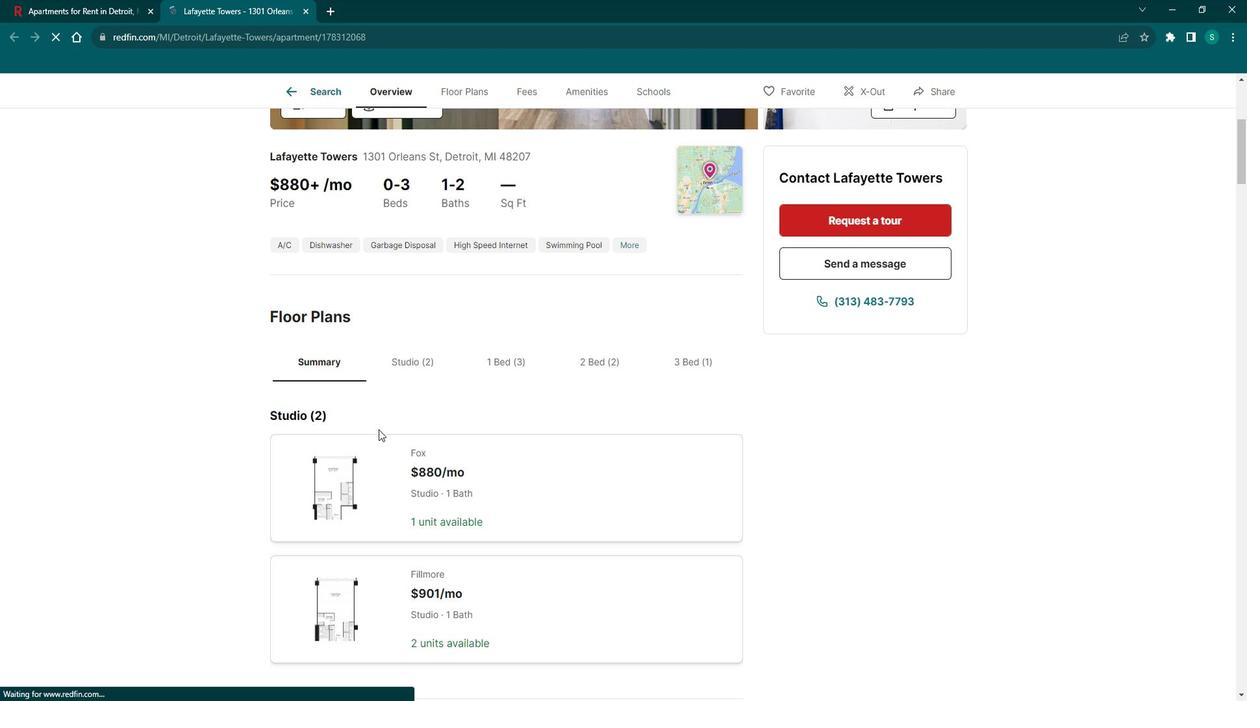 
Action: Mouse scrolled (392, 427) with delta (0, 0)
Screenshot: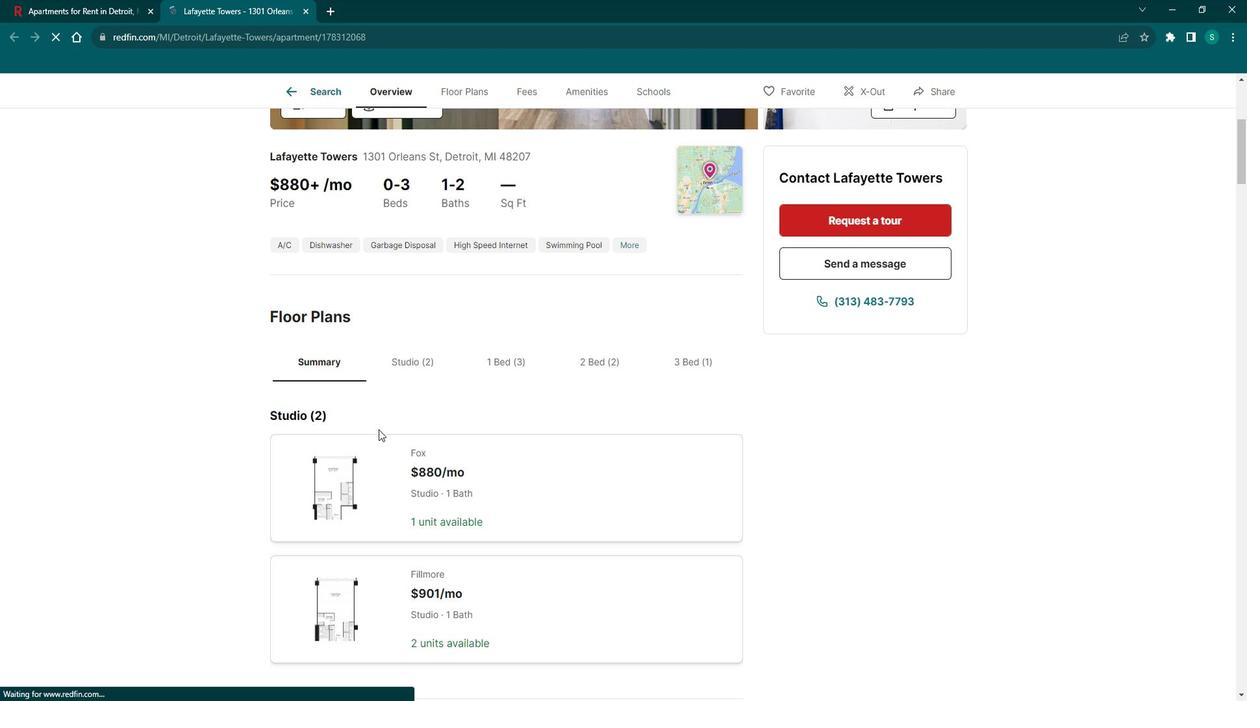 
Action: Mouse scrolled (392, 427) with delta (0, 0)
Screenshot: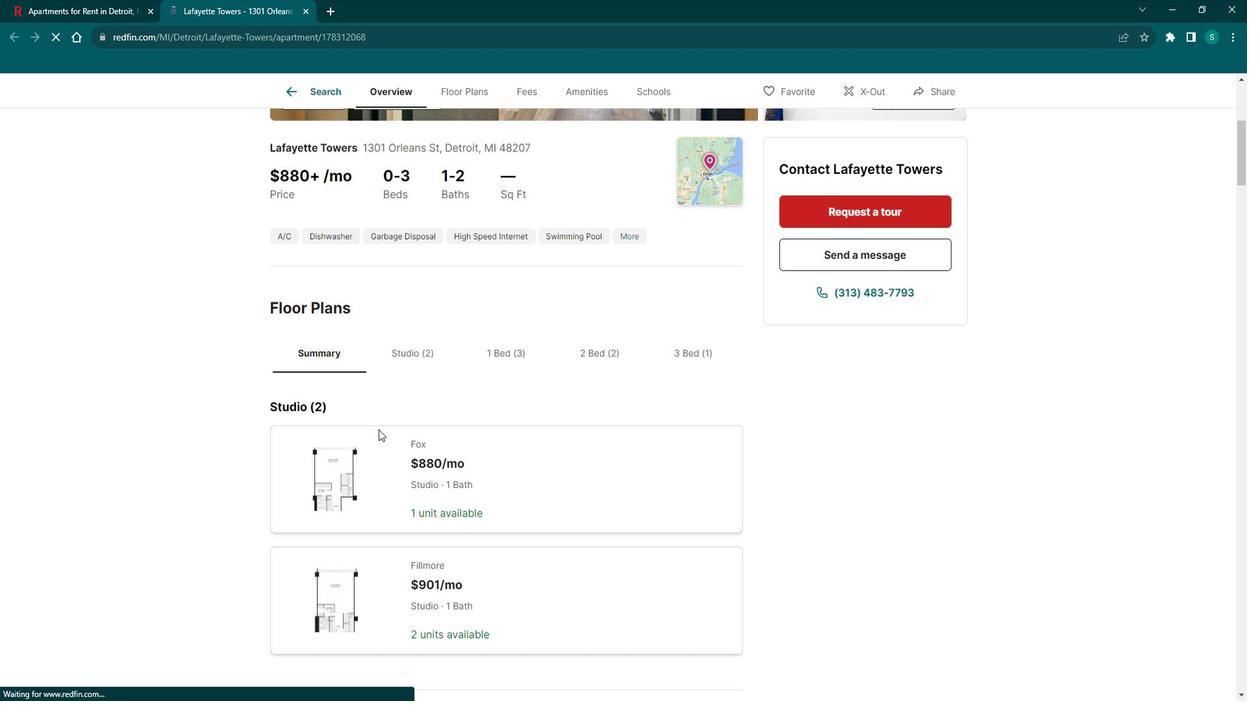 
Action: Mouse scrolled (392, 427) with delta (0, 0)
Screenshot: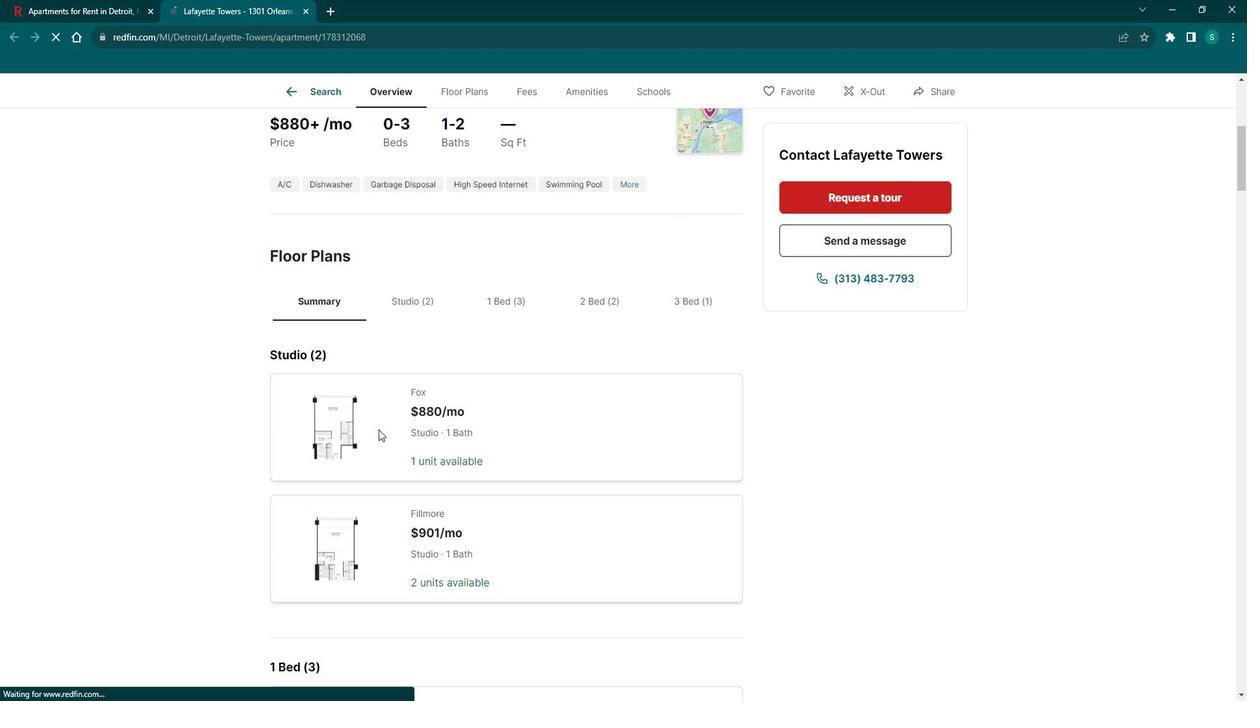 
Action: Mouse scrolled (392, 427) with delta (0, 0)
Screenshot: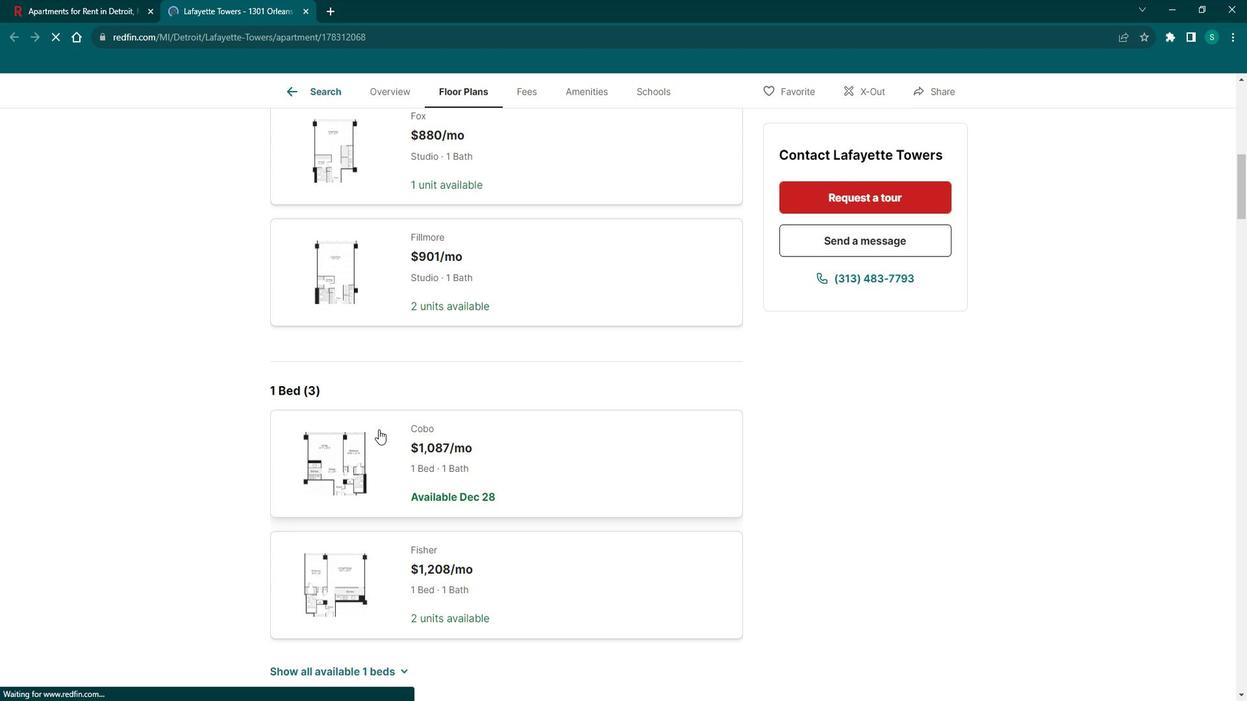 
Action: Mouse scrolled (392, 427) with delta (0, 0)
Screenshot: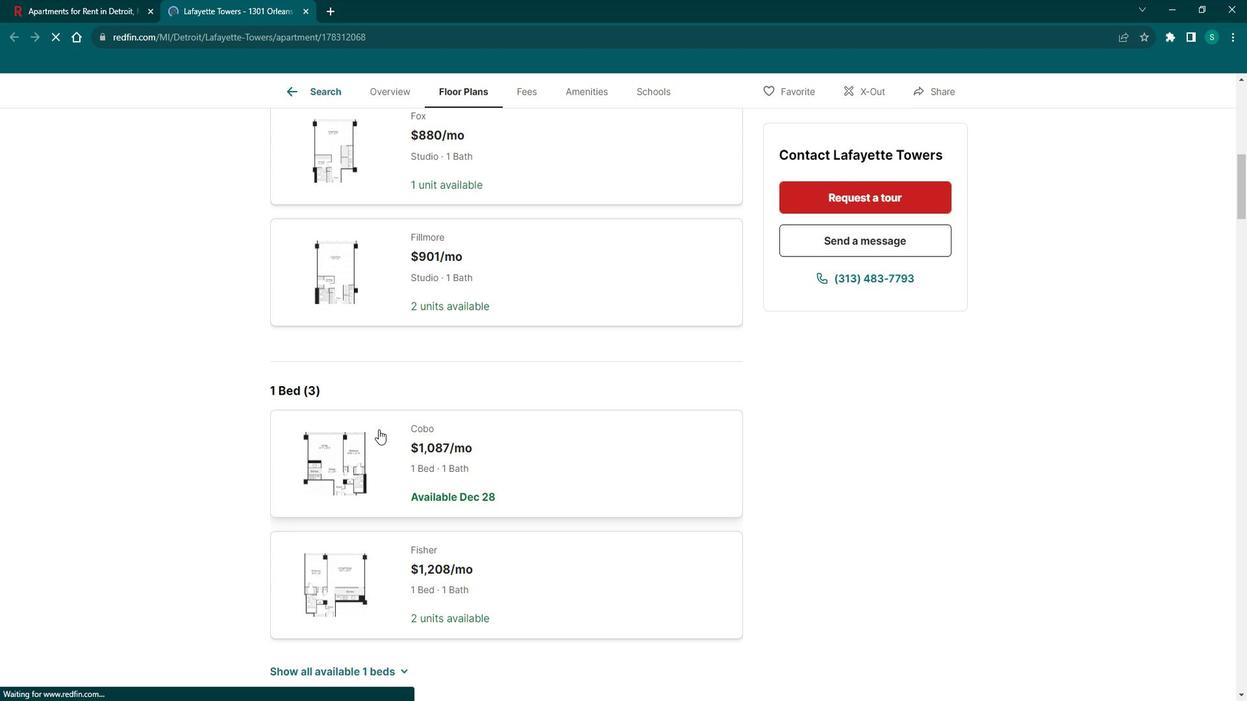 
Action: Mouse scrolled (392, 427) with delta (0, 0)
Screenshot: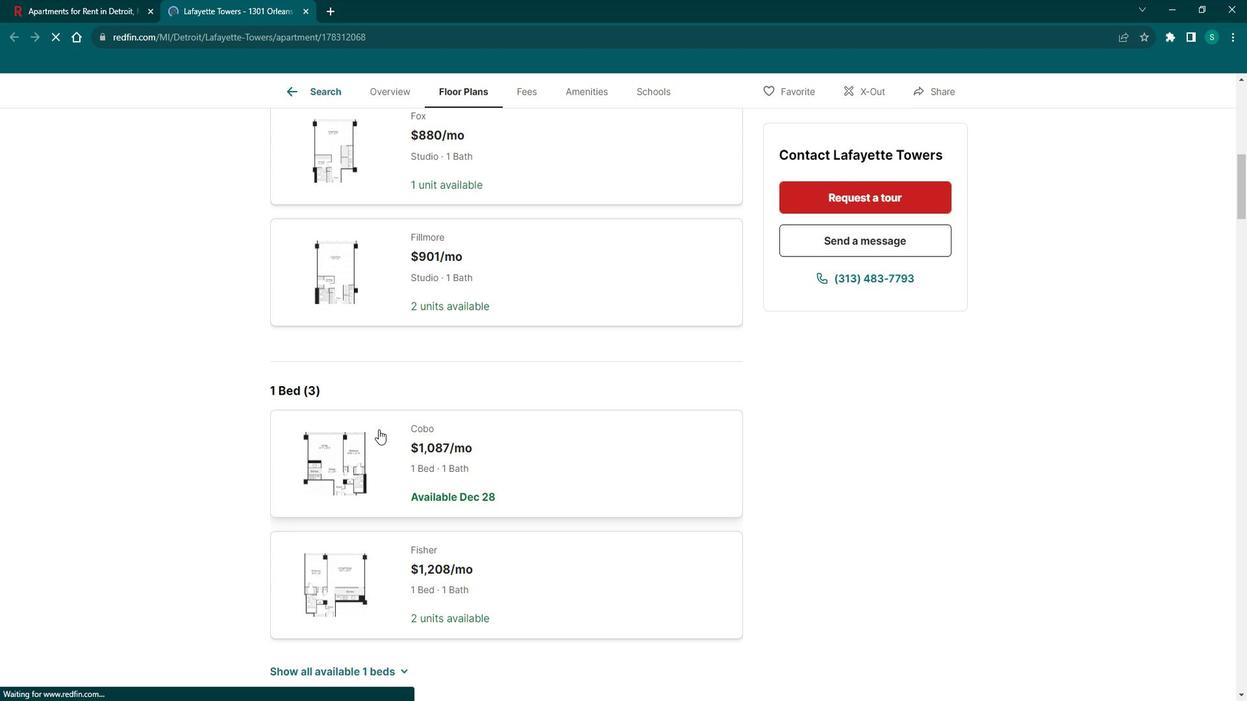 
Action: Mouse scrolled (392, 427) with delta (0, 0)
Screenshot: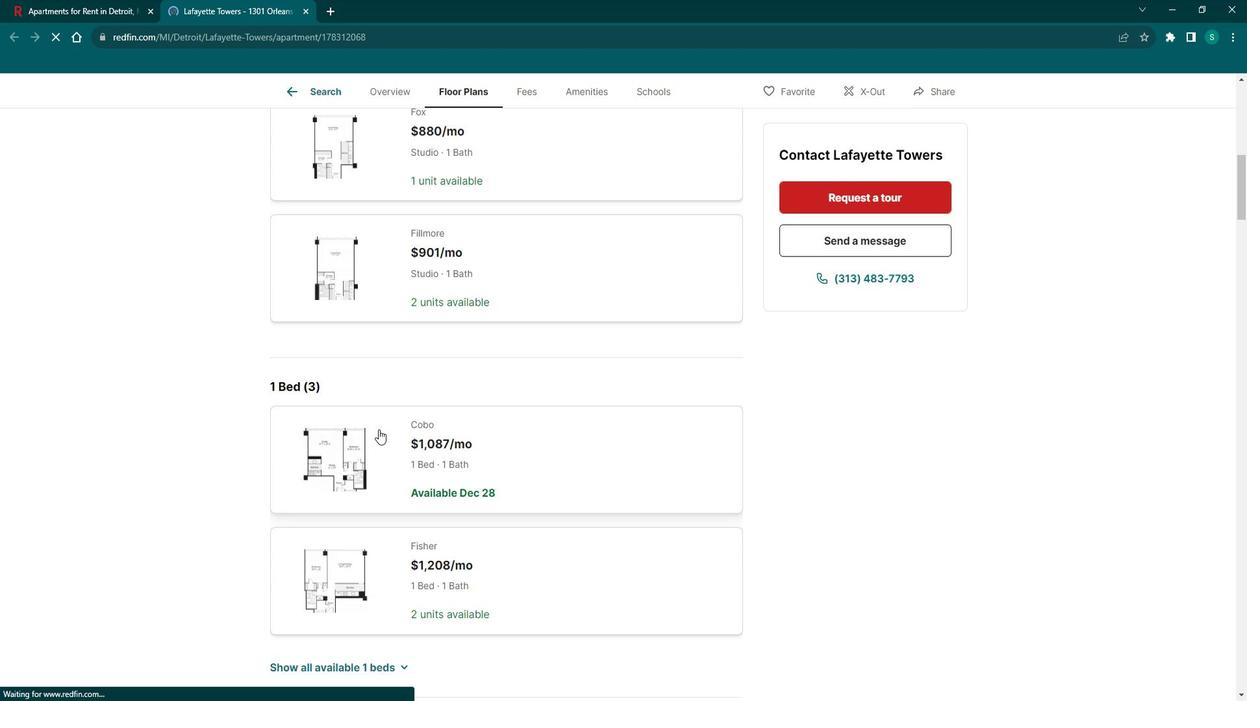 
Action: Mouse scrolled (392, 427) with delta (0, 0)
Screenshot: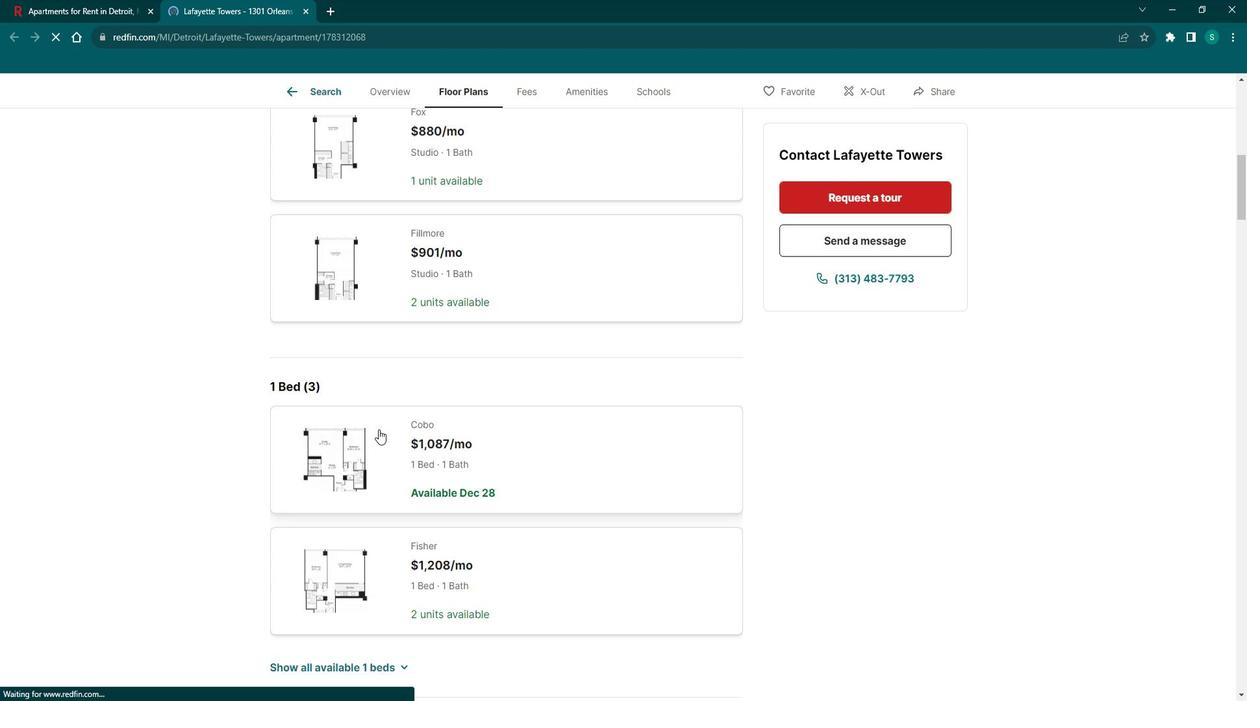 
Action: Mouse scrolled (392, 427) with delta (0, 0)
Screenshot: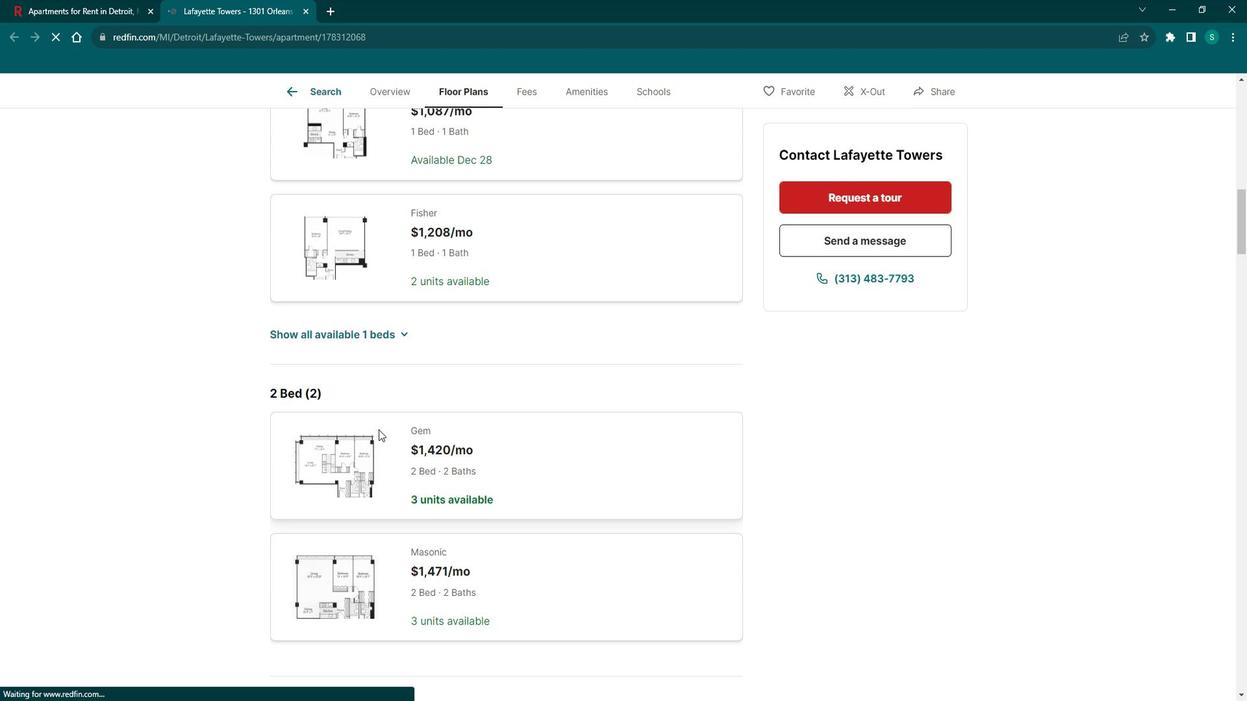 
Action: Mouse scrolled (392, 427) with delta (0, 0)
Screenshot: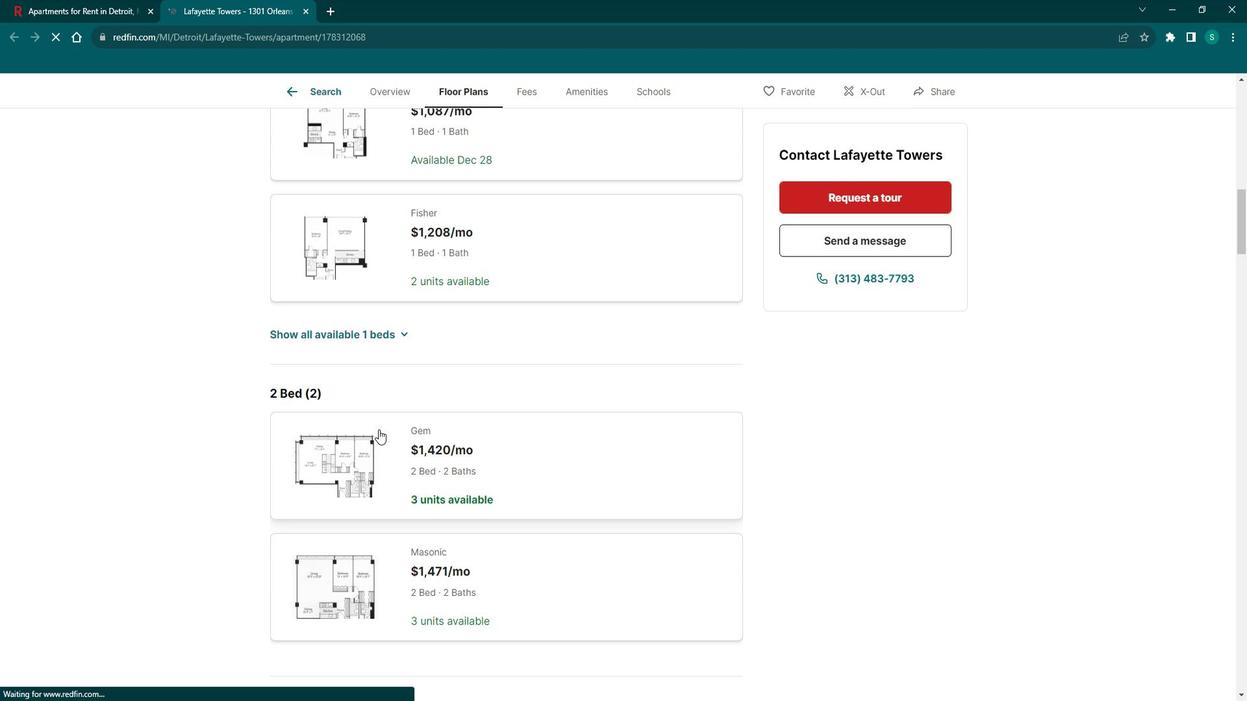 
Action: Mouse scrolled (392, 427) with delta (0, 0)
Screenshot: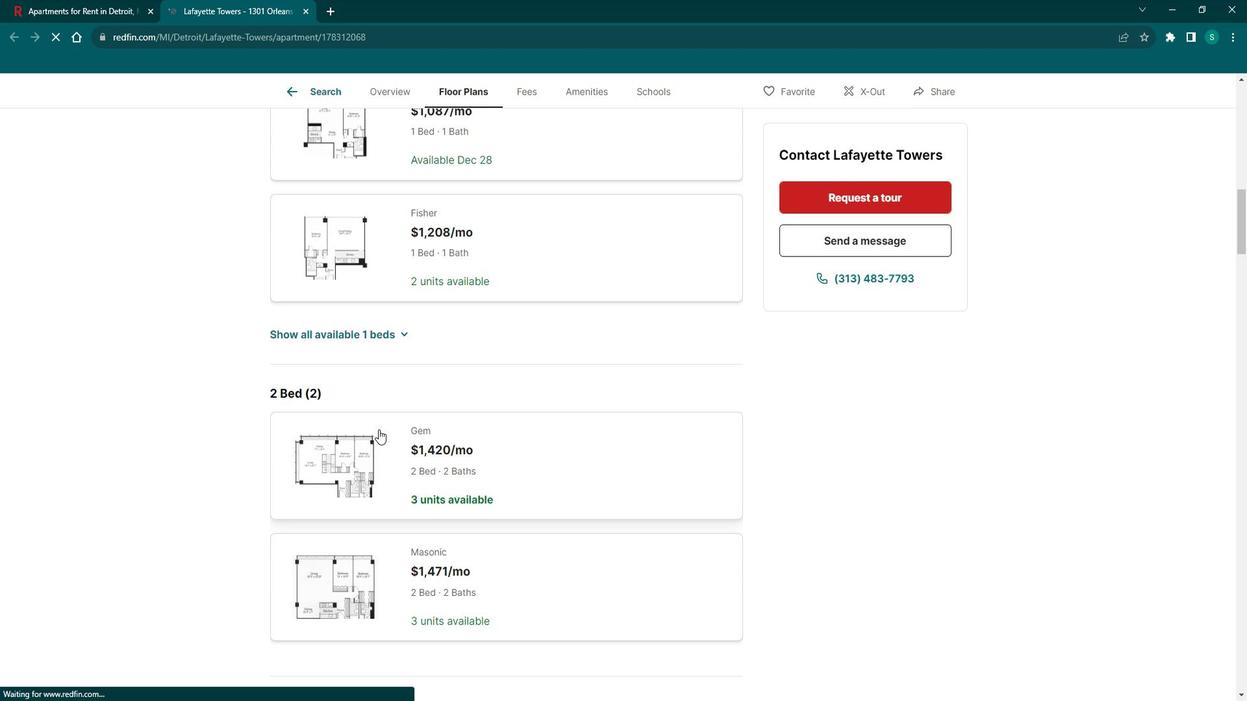 
Action: Mouse scrolled (392, 427) with delta (0, 0)
Screenshot: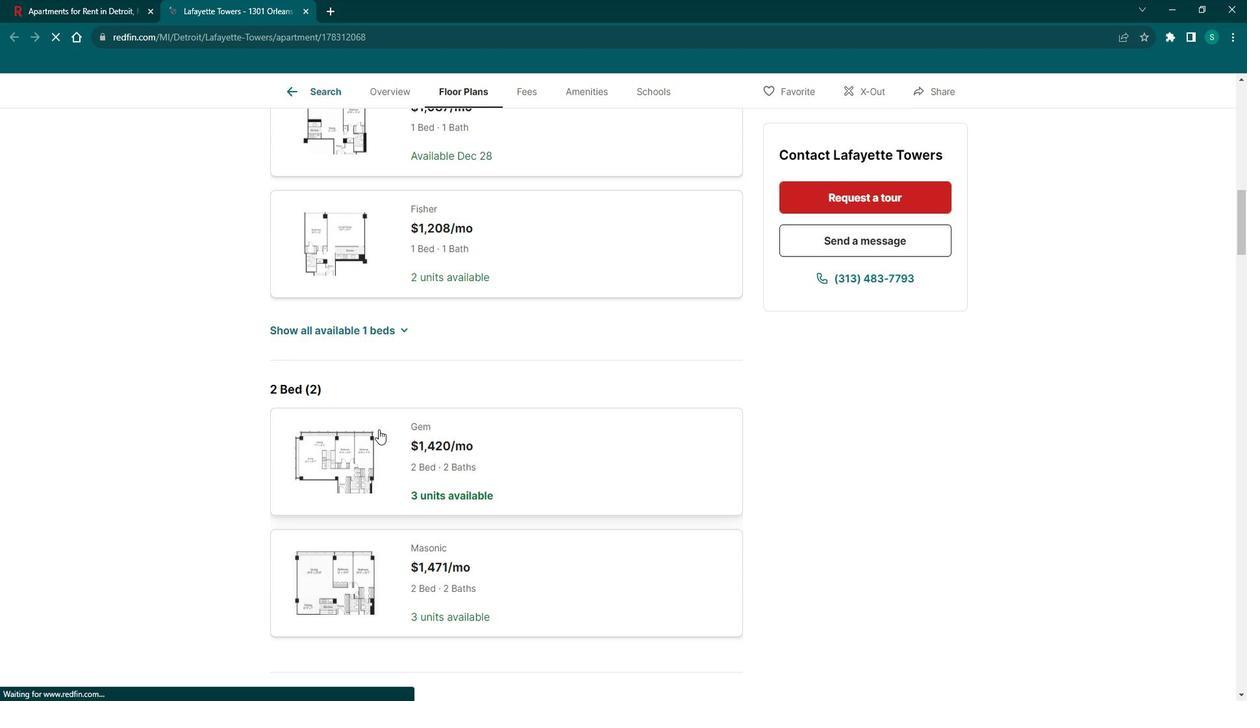
Action: Mouse scrolled (392, 427) with delta (0, 0)
Screenshot: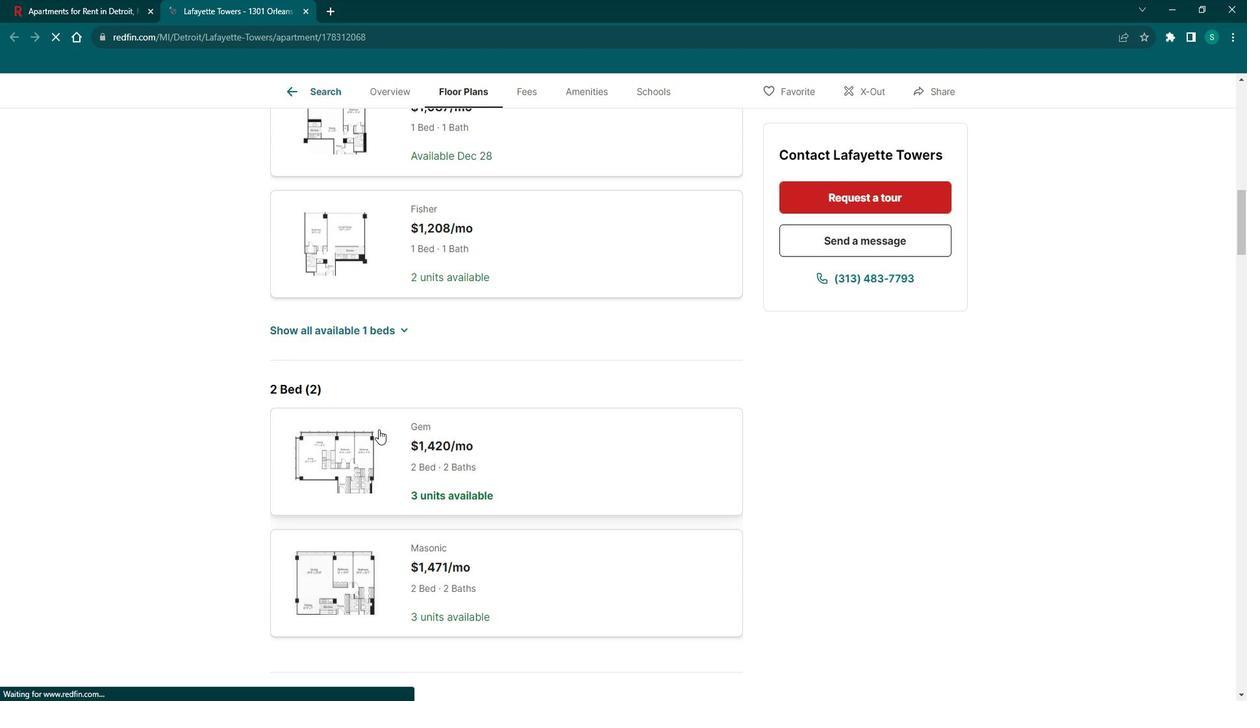 
Action: Mouse scrolled (392, 427) with delta (0, 0)
Screenshot: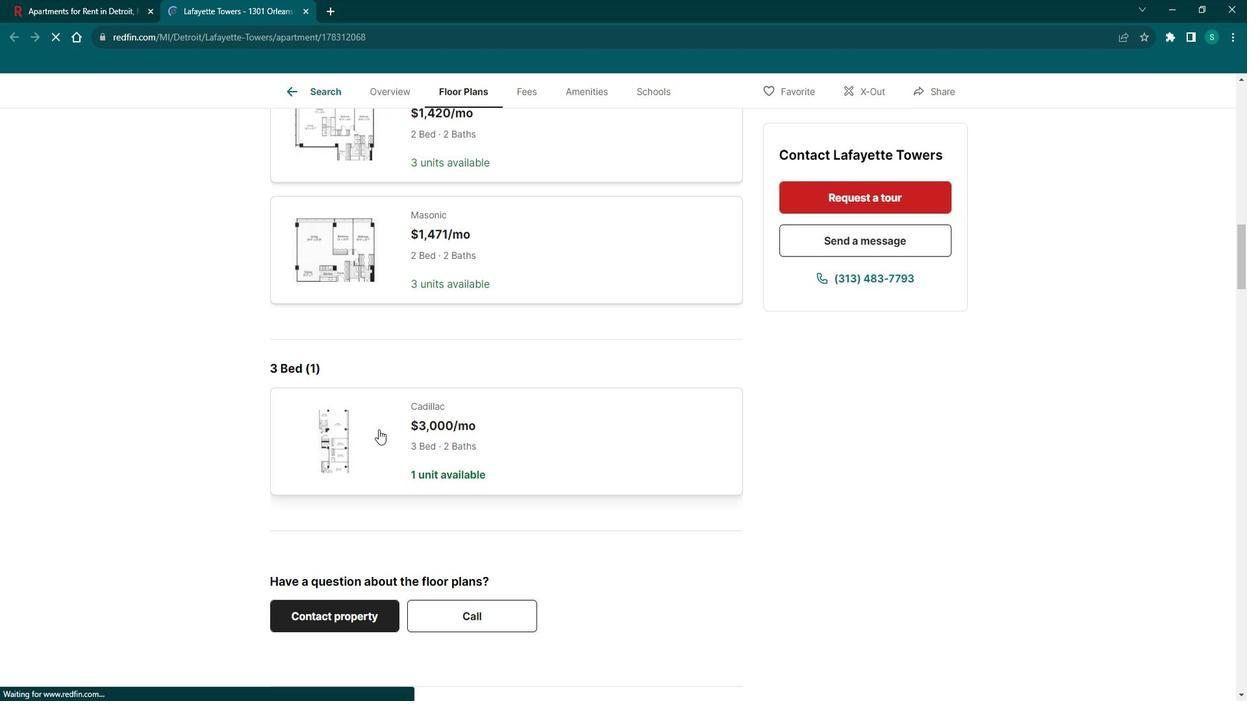 
Action: Mouse scrolled (392, 427) with delta (0, 0)
Screenshot: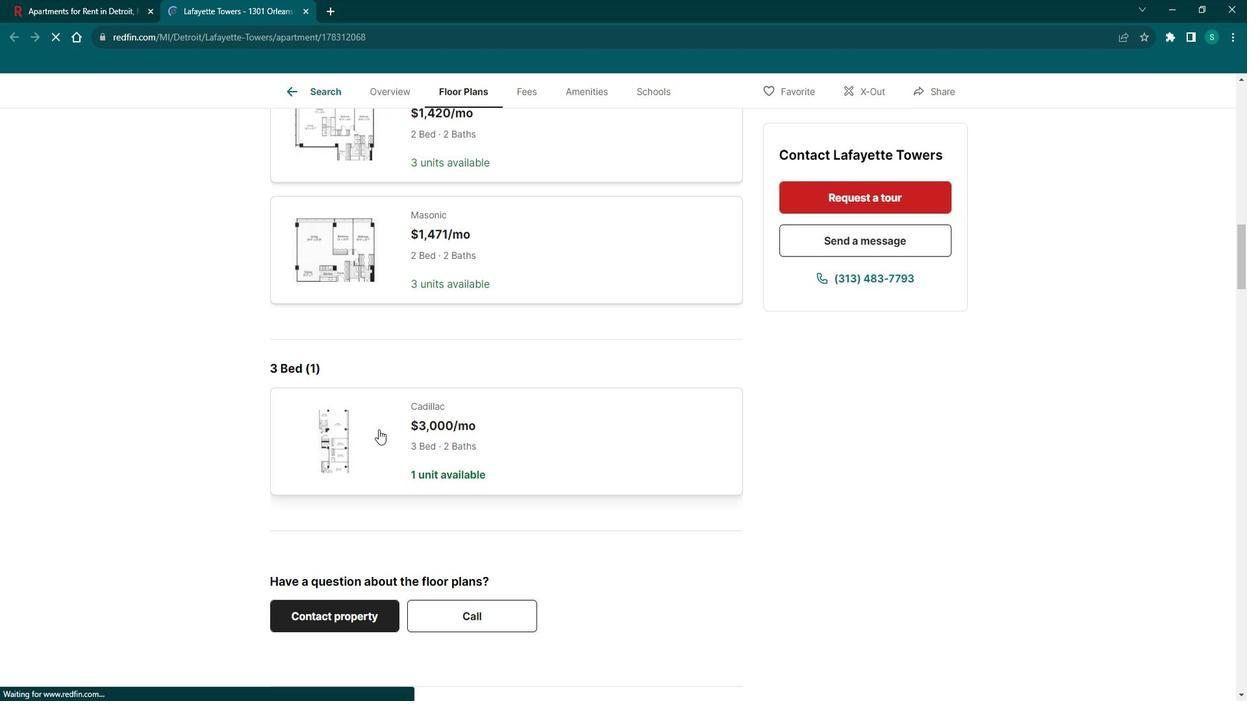 
Action: Mouse scrolled (392, 427) with delta (0, 0)
Screenshot: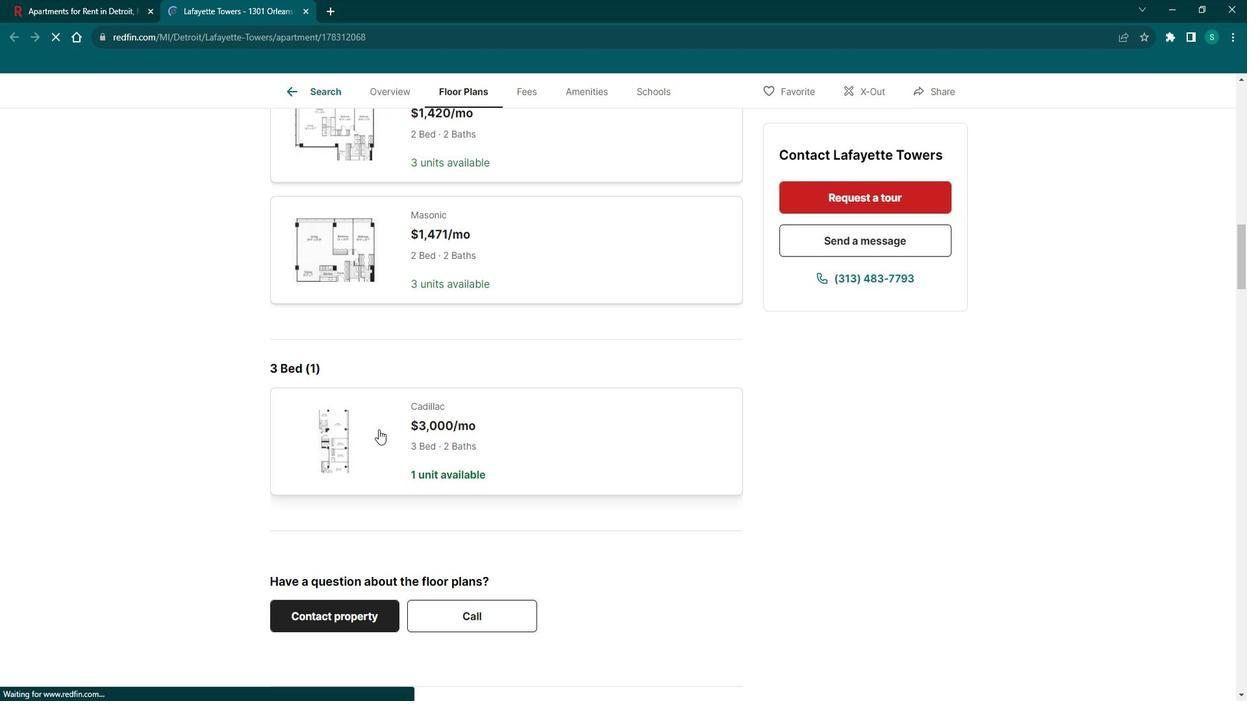 
Action: Mouse scrolled (392, 427) with delta (0, 0)
Screenshot: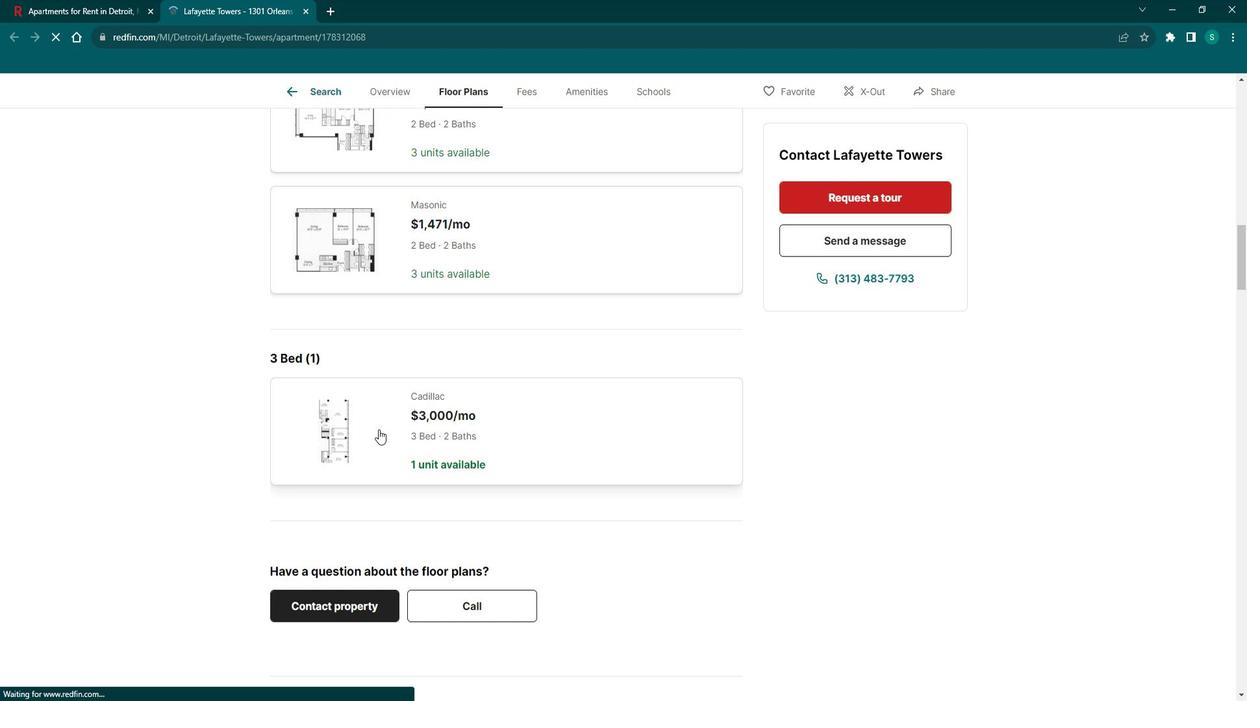 
Action: Mouse scrolled (392, 427) with delta (0, 0)
Screenshot: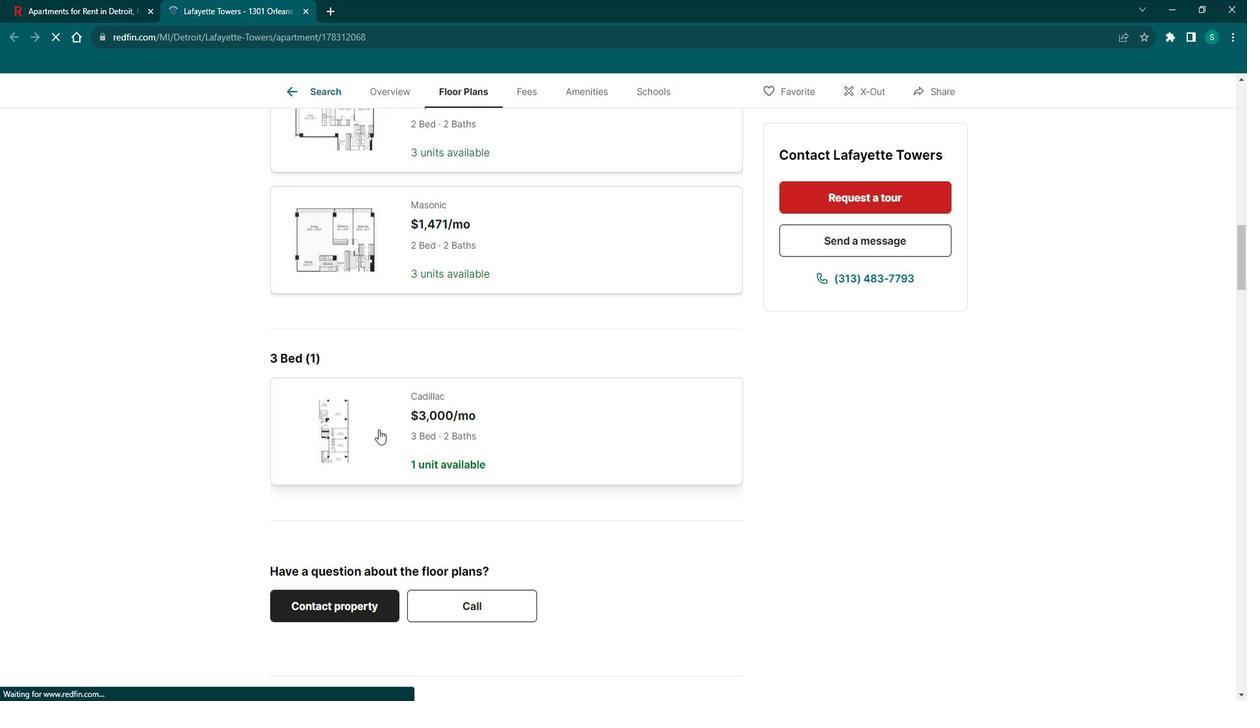 
Action: Mouse scrolled (392, 427) with delta (0, 0)
Screenshot: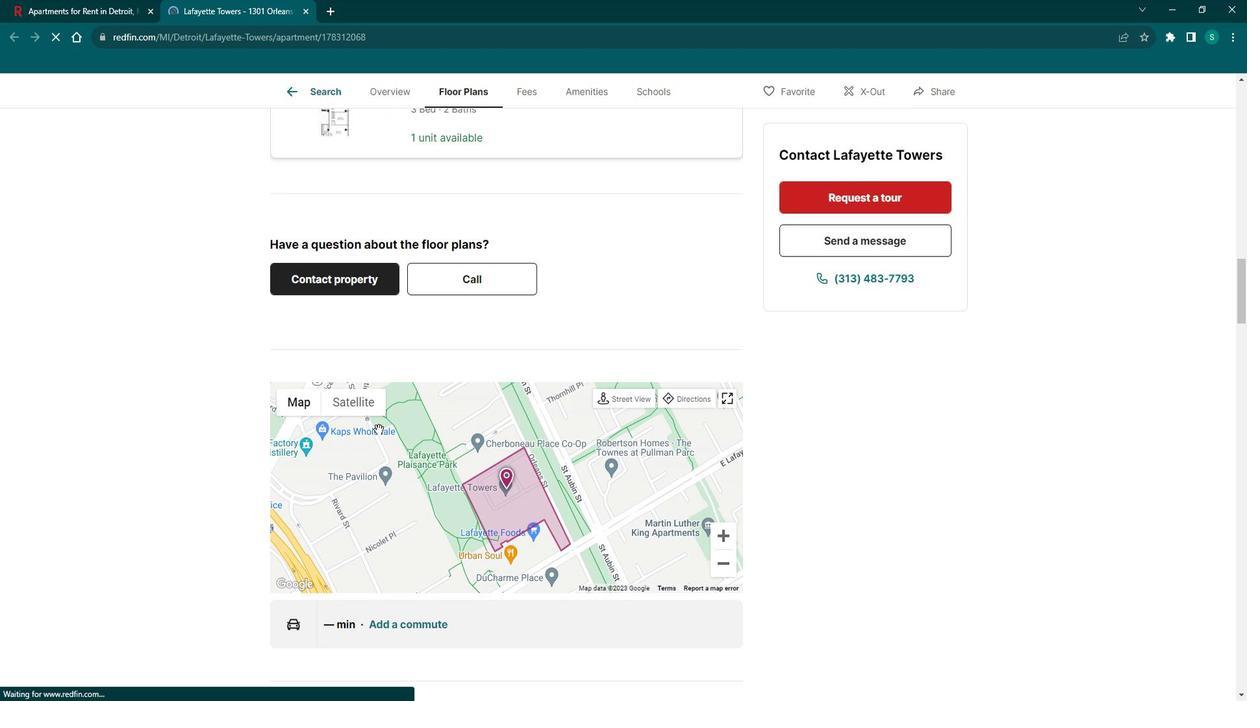 
Action: Mouse scrolled (392, 427) with delta (0, 0)
Screenshot: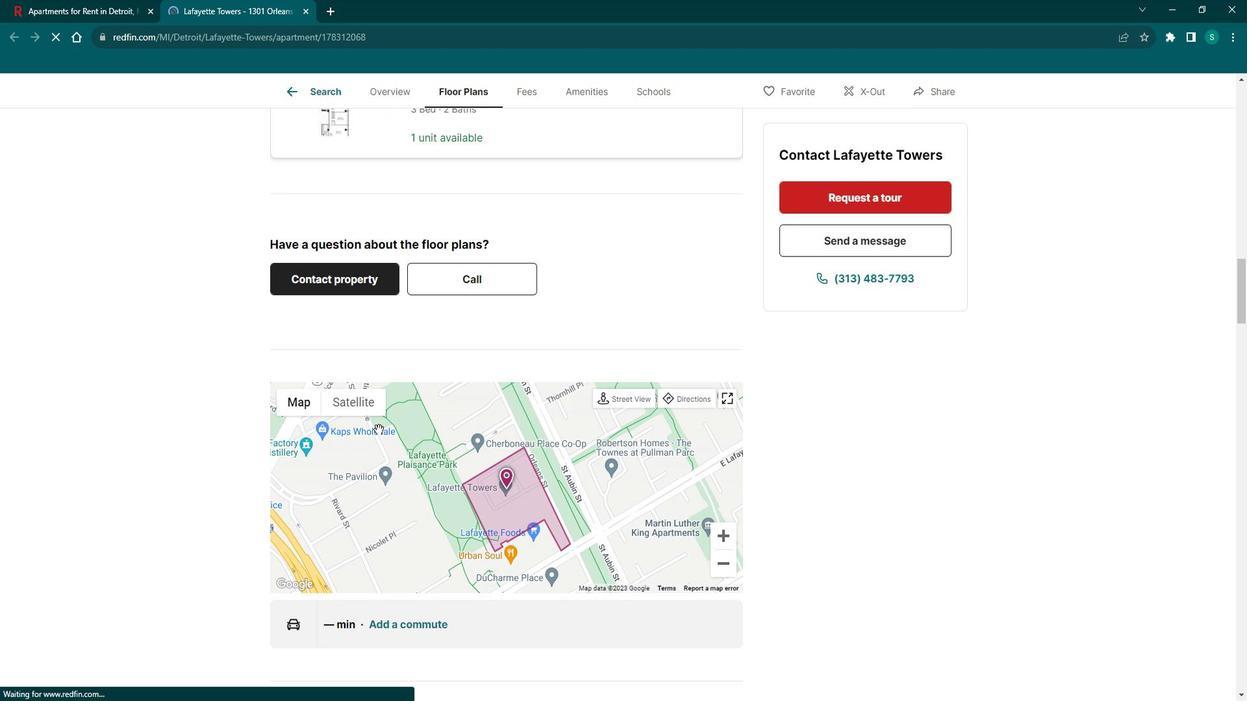
Action: Mouse scrolled (392, 427) with delta (0, 0)
Screenshot: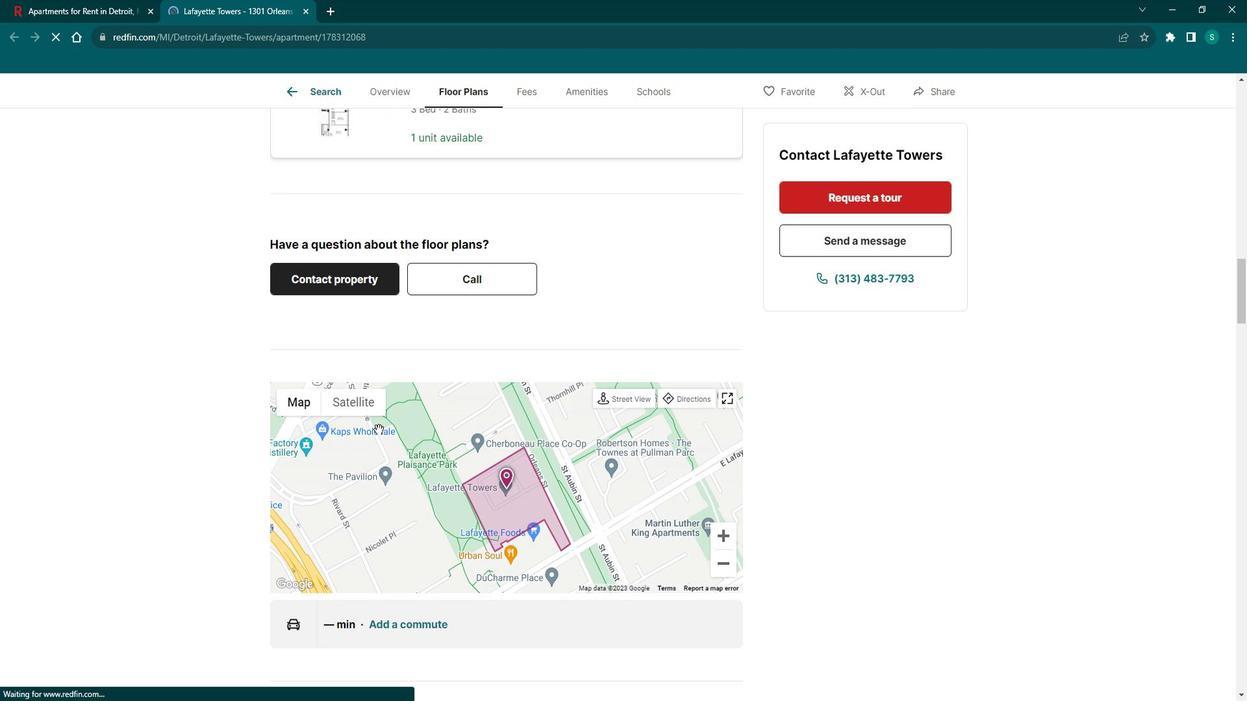
Action: Mouse scrolled (392, 427) with delta (0, 0)
Screenshot: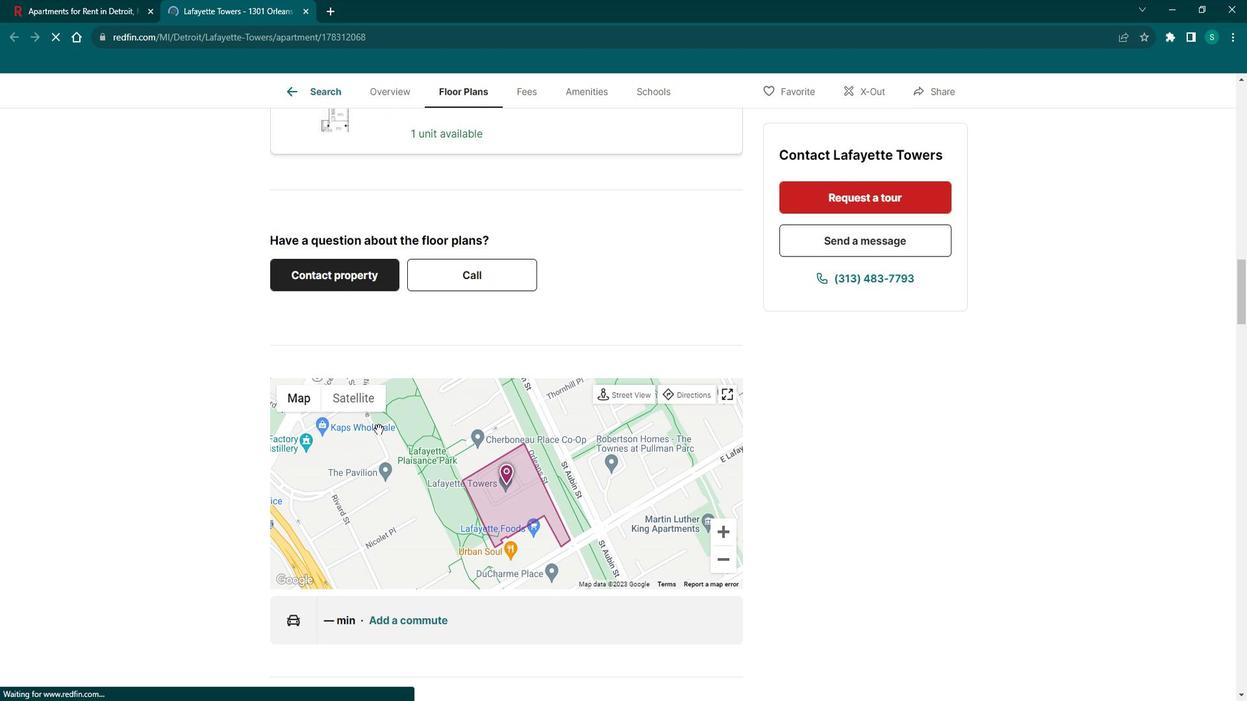 
Action: Mouse scrolled (392, 427) with delta (0, 0)
Screenshot: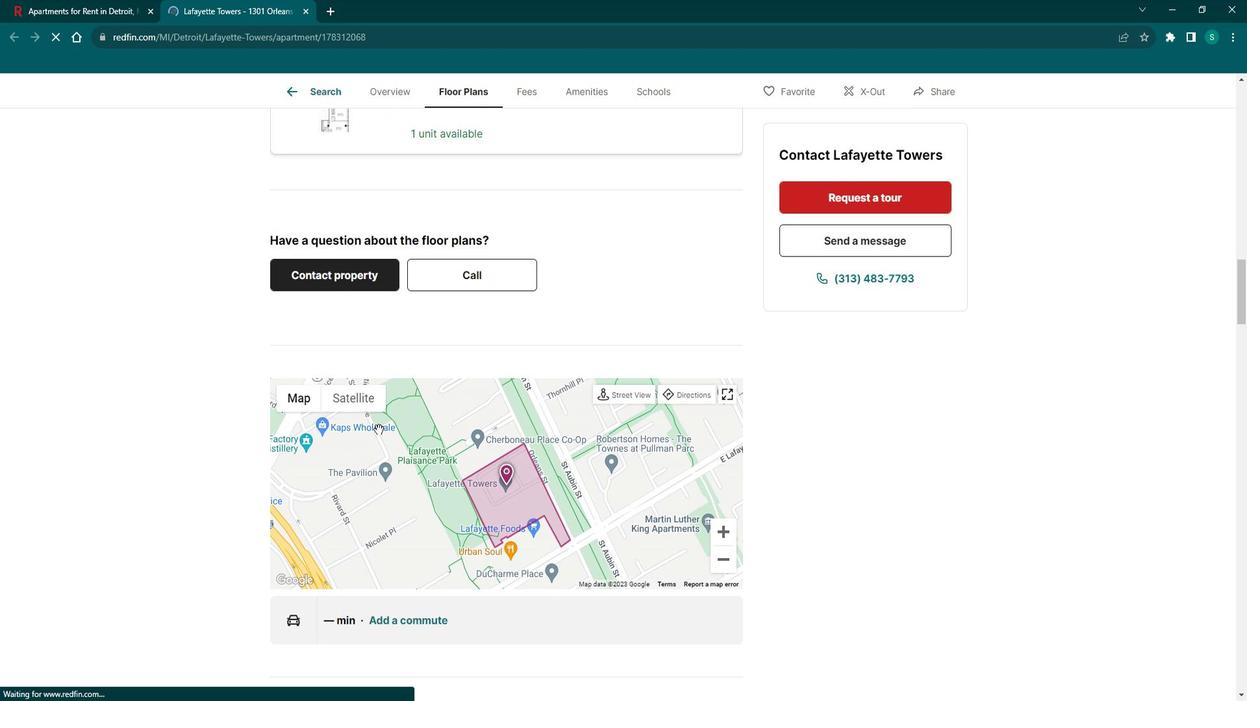 
Action: Mouse moved to (326, 482)
Screenshot: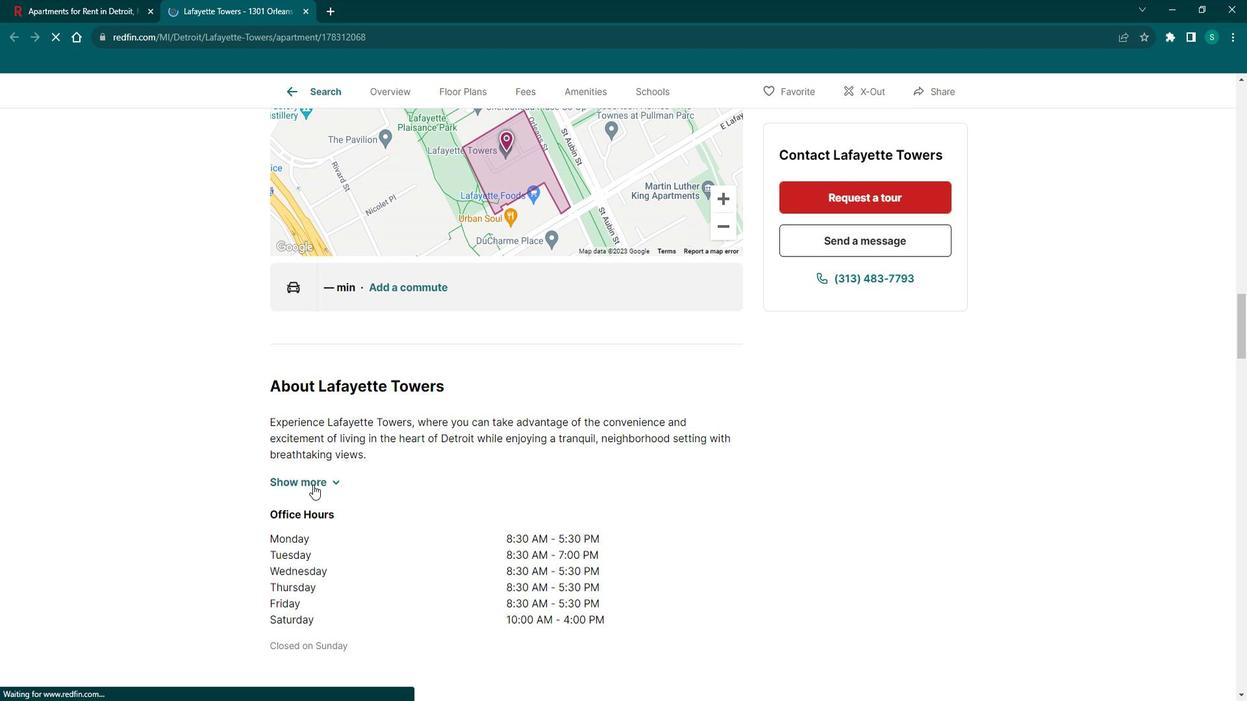 
Action: Mouse pressed left at (326, 482)
Screenshot: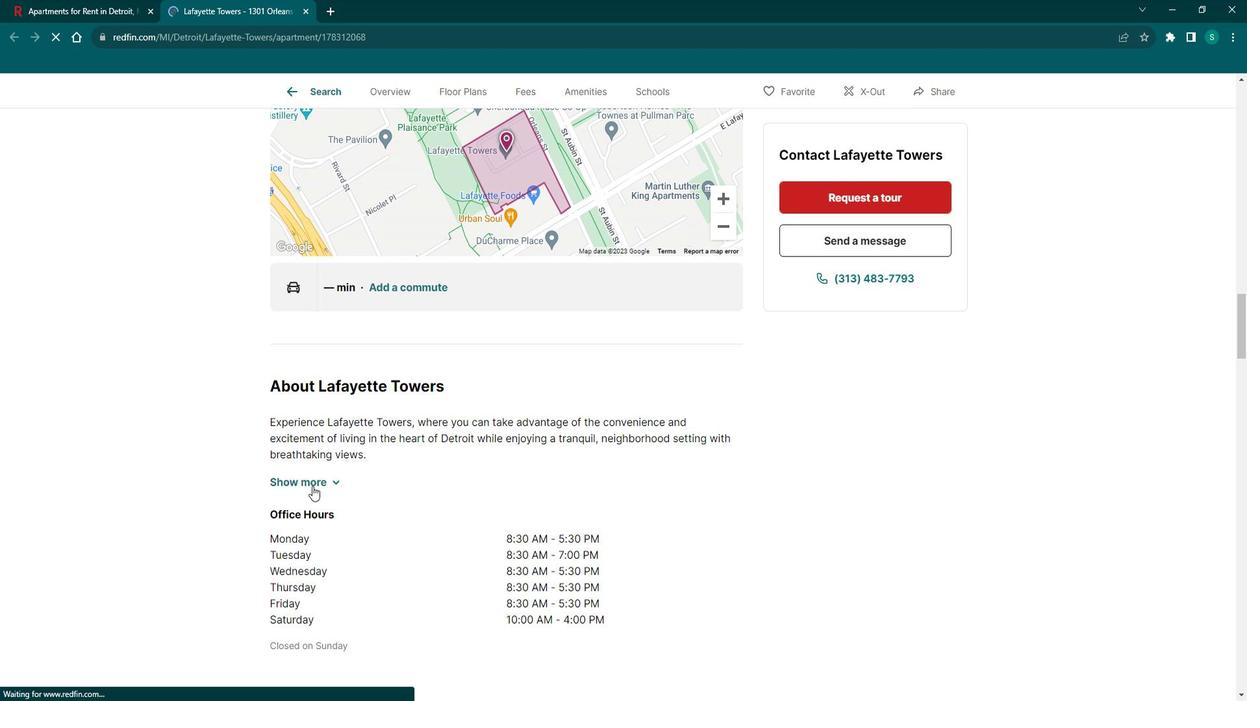 
Action: Mouse moved to (339, 477)
Screenshot: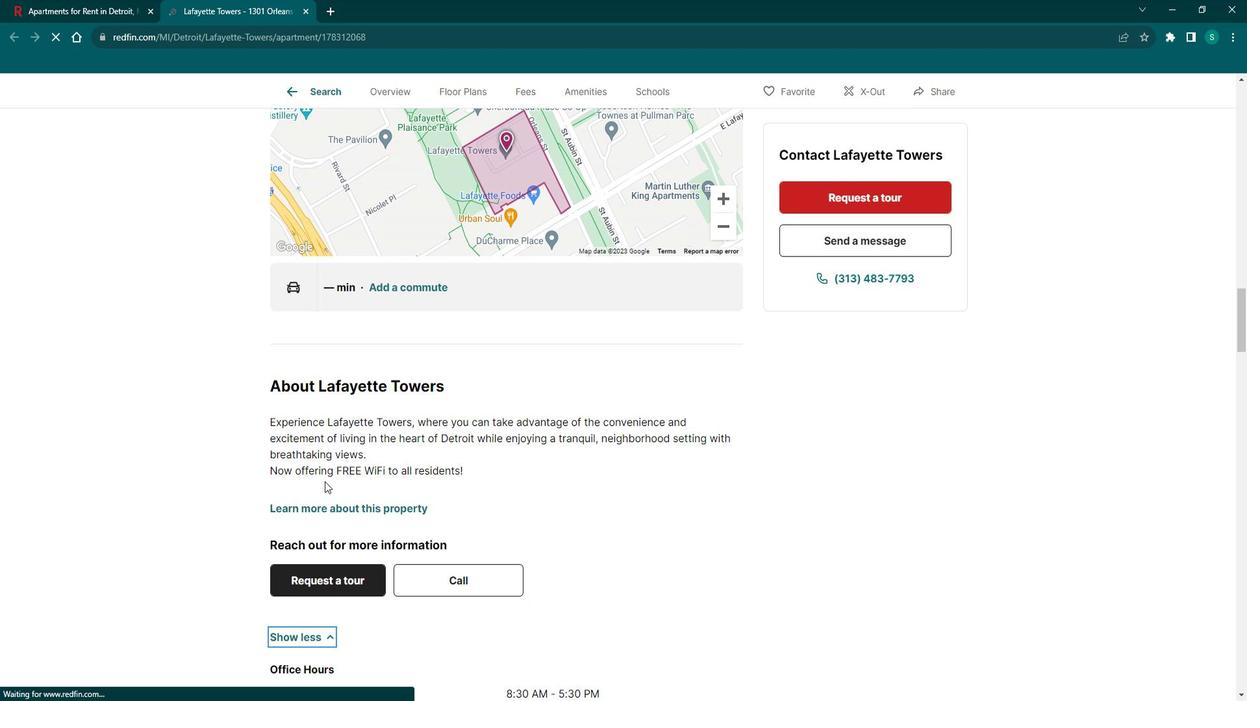 
Action: Mouse scrolled (339, 476) with delta (0, 0)
Screenshot: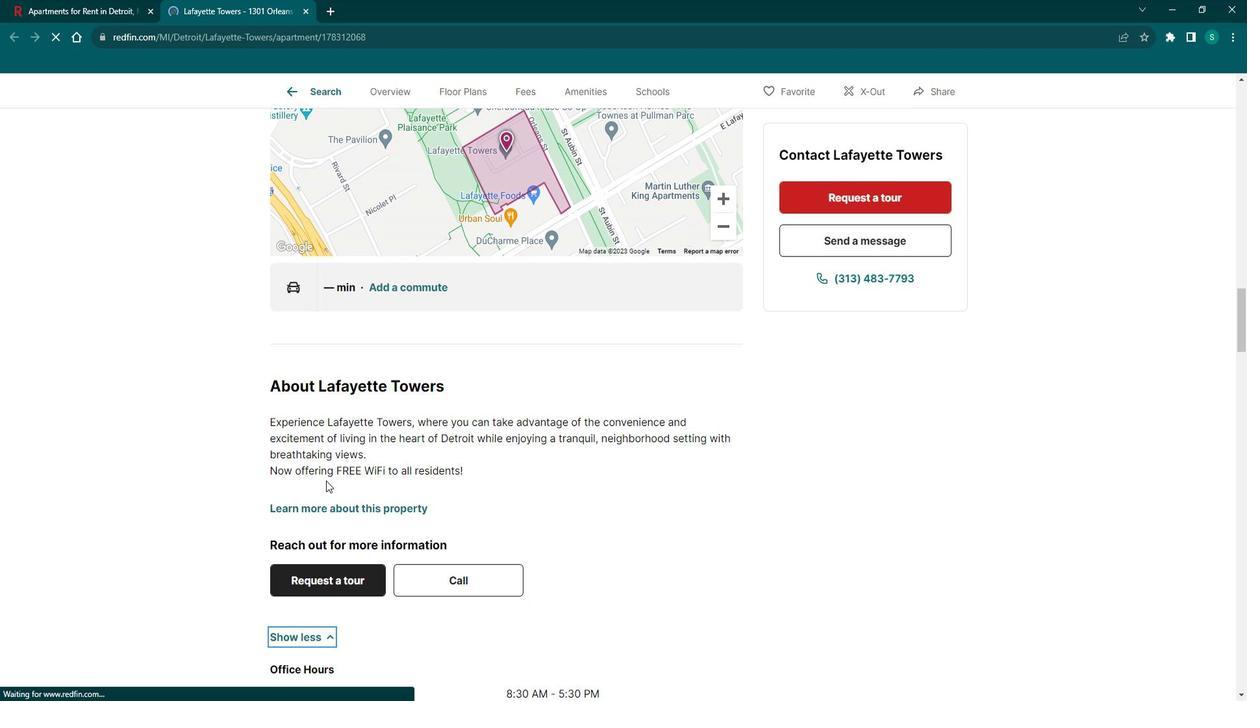 
Action: Mouse scrolled (339, 476) with delta (0, 0)
Screenshot: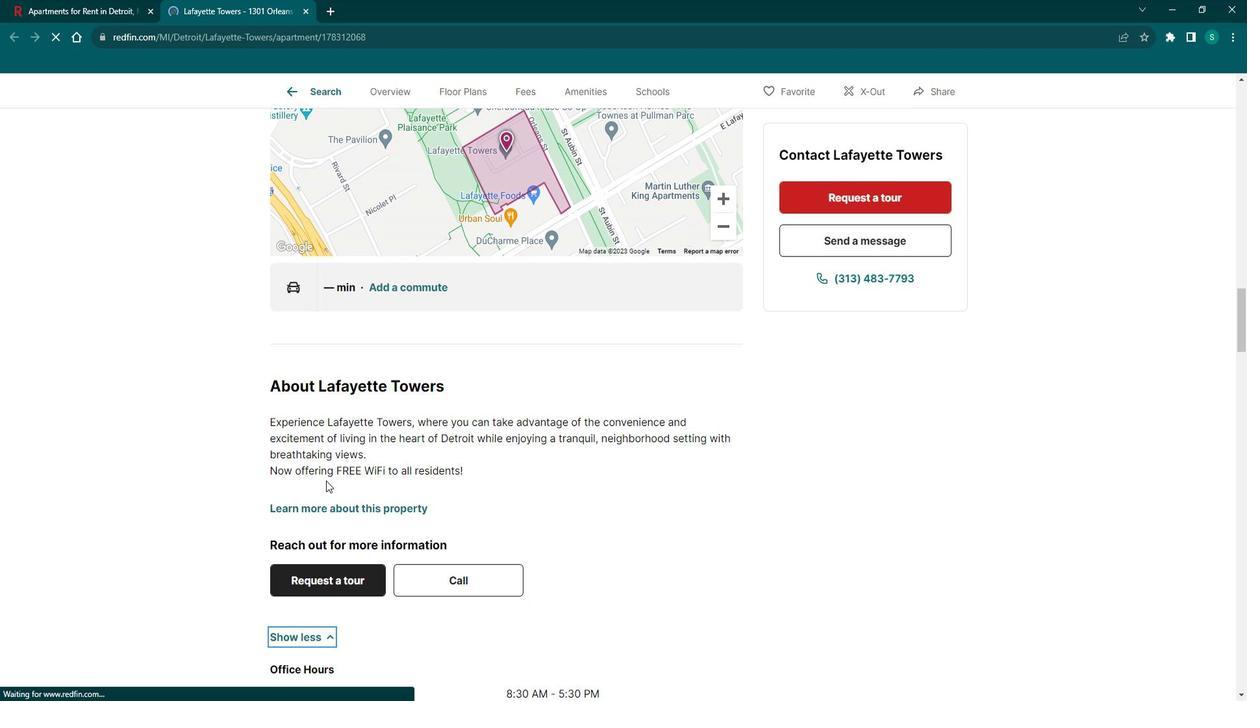 
Action: Mouse scrolled (339, 476) with delta (0, 0)
Screenshot: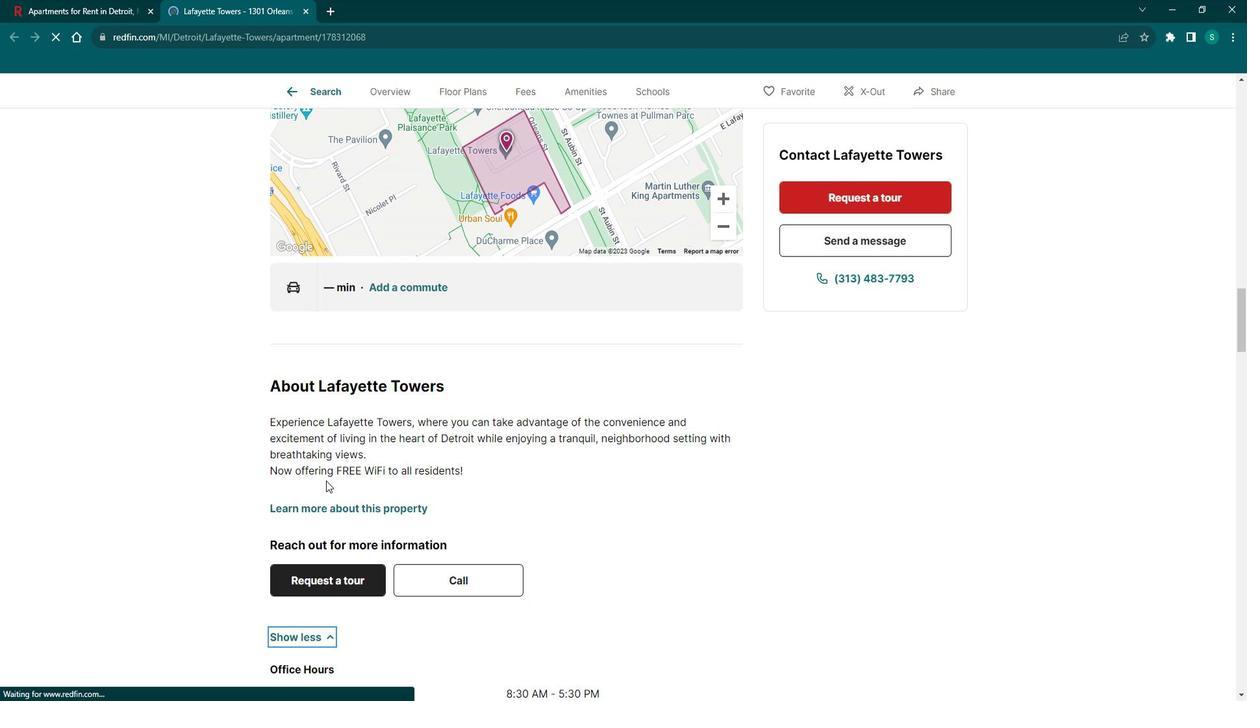 
Action: Mouse scrolled (339, 476) with delta (0, 0)
Screenshot: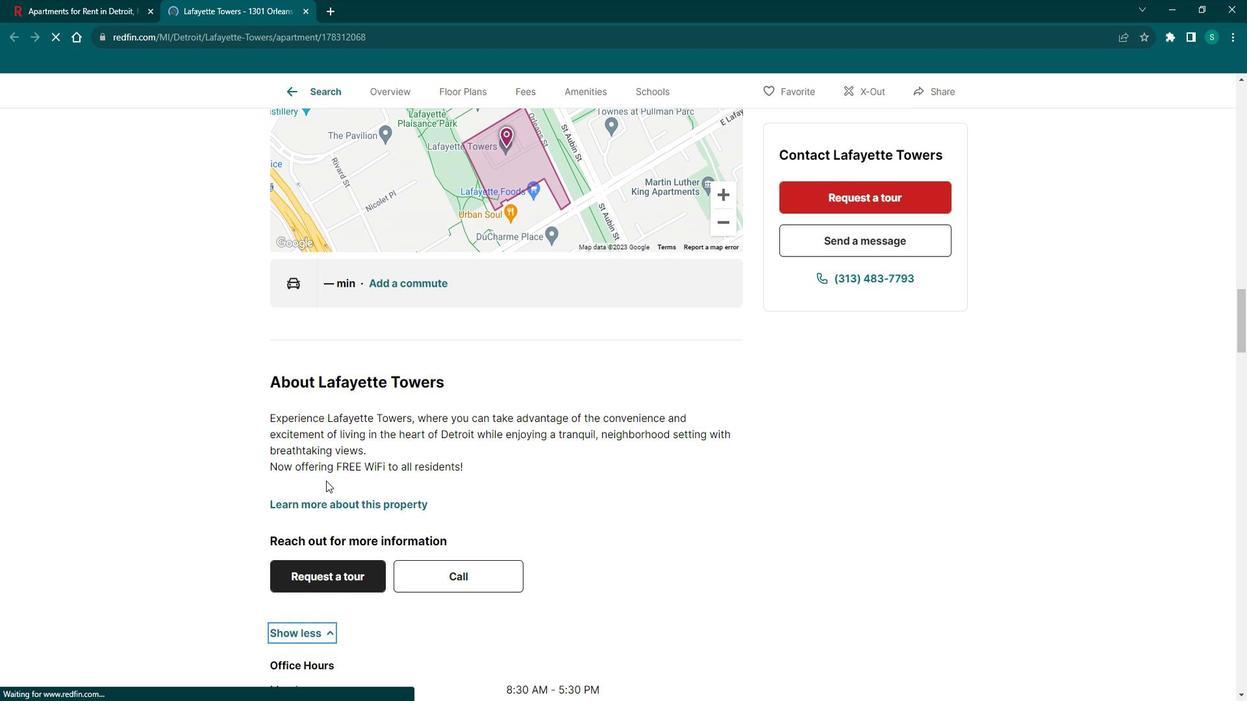 
Action: Mouse scrolled (339, 476) with delta (0, 0)
Screenshot: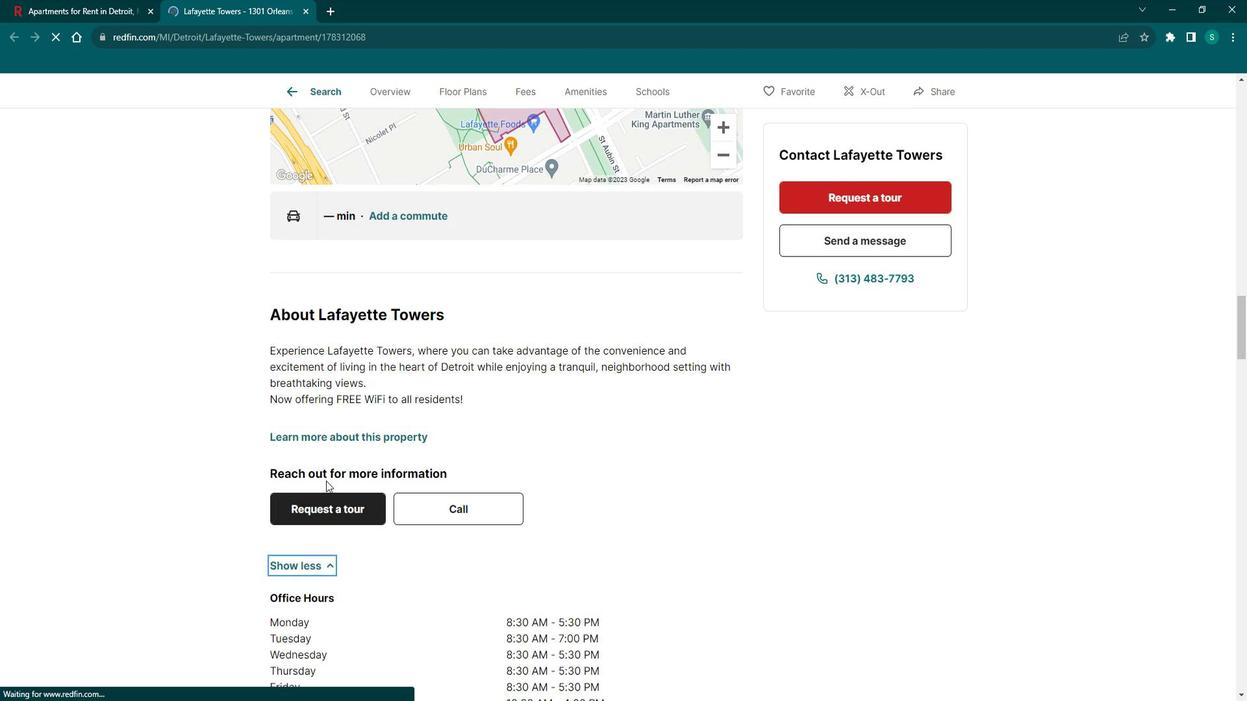
Action: Mouse scrolled (339, 476) with delta (0, 0)
Screenshot: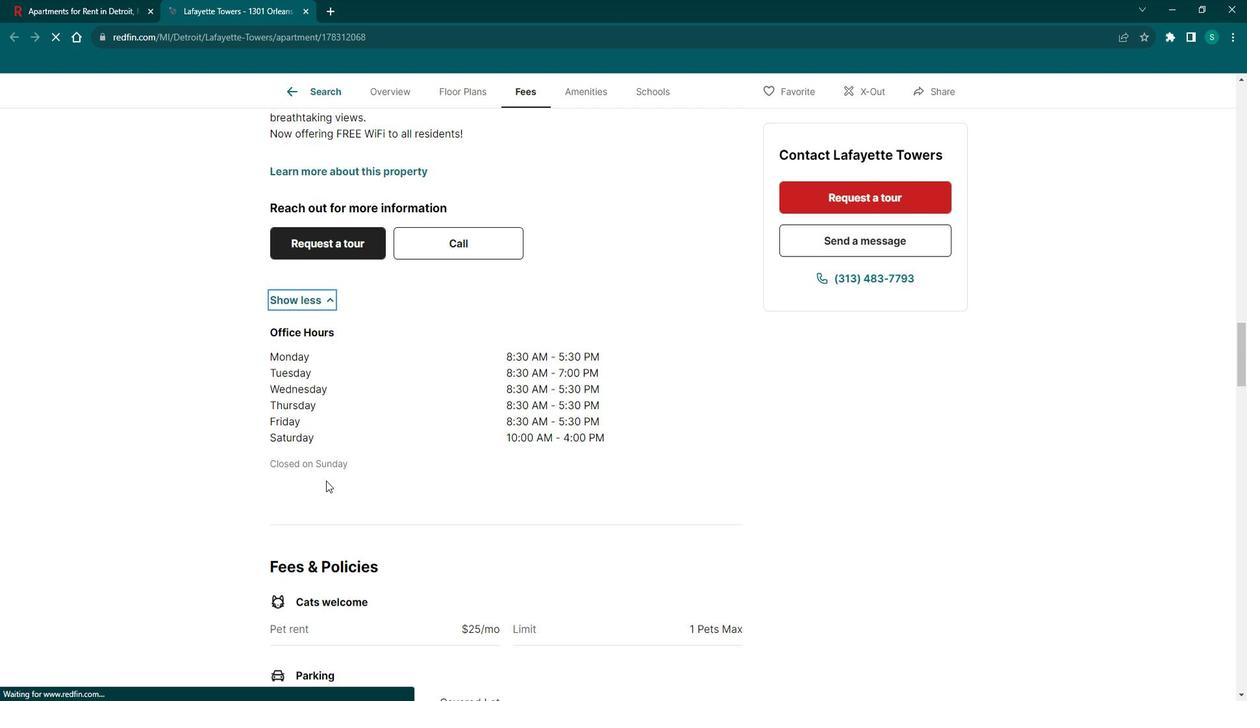 
Action: Mouse scrolled (339, 476) with delta (0, 0)
Screenshot: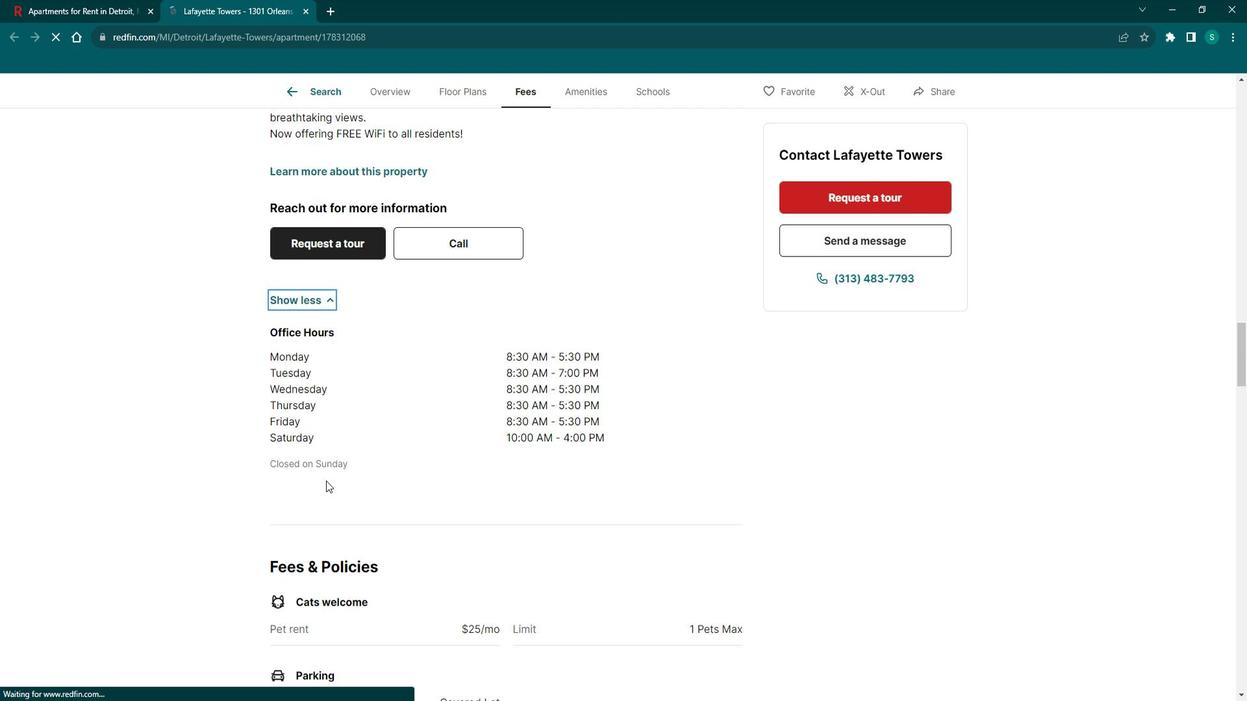 
Action: Mouse scrolled (339, 476) with delta (0, 0)
Screenshot: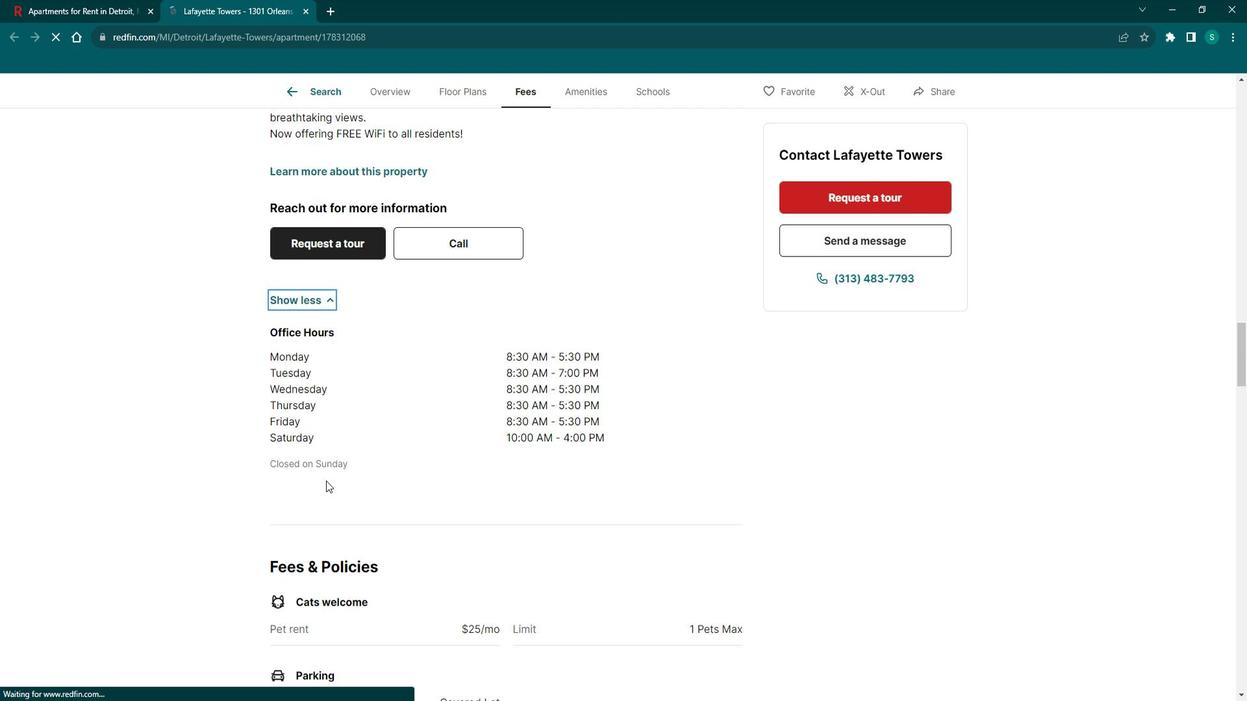 
Action: Mouse scrolled (339, 476) with delta (0, 0)
Screenshot: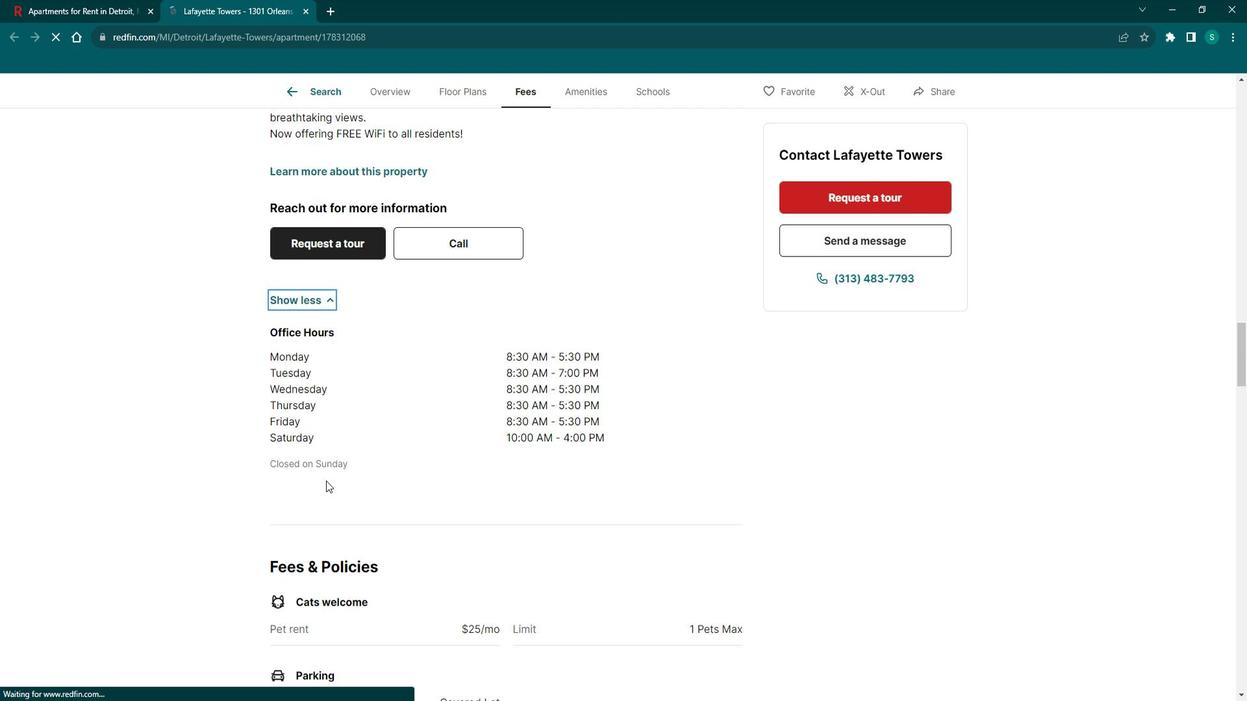 
Action: Mouse scrolled (339, 476) with delta (0, 0)
Screenshot: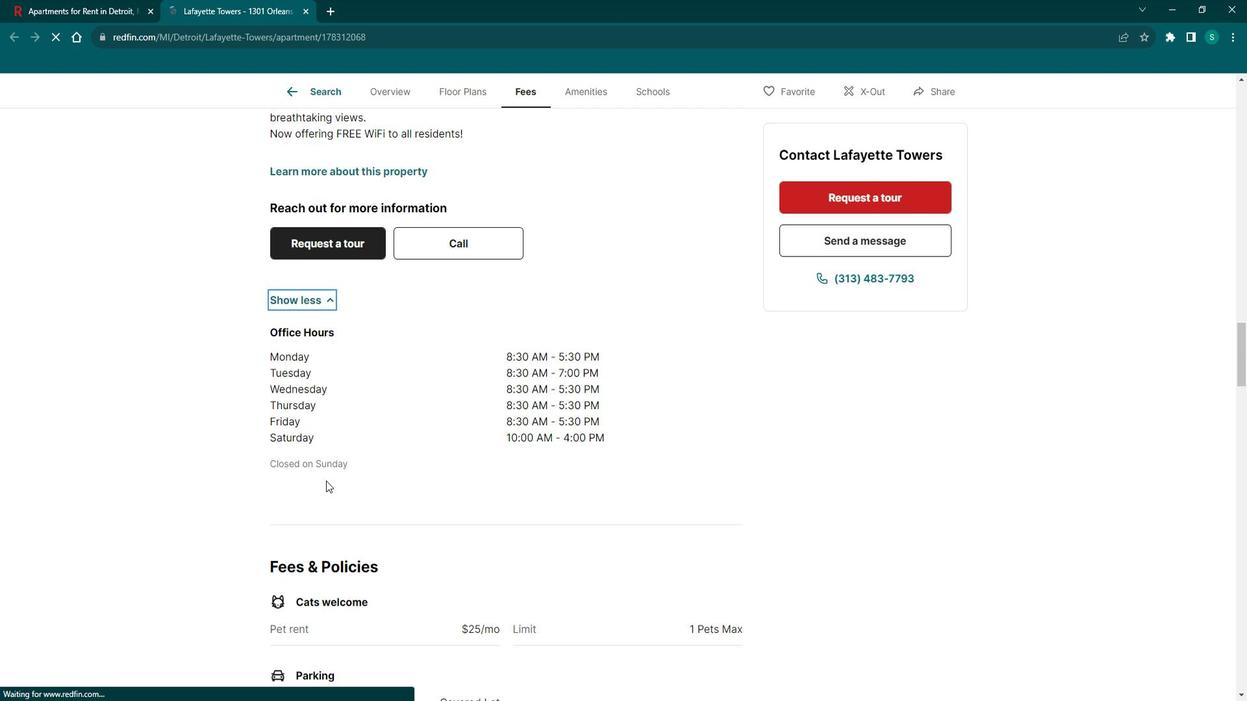 
Action: Mouse scrolled (339, 476) with delta (0, 0)
Screenshot: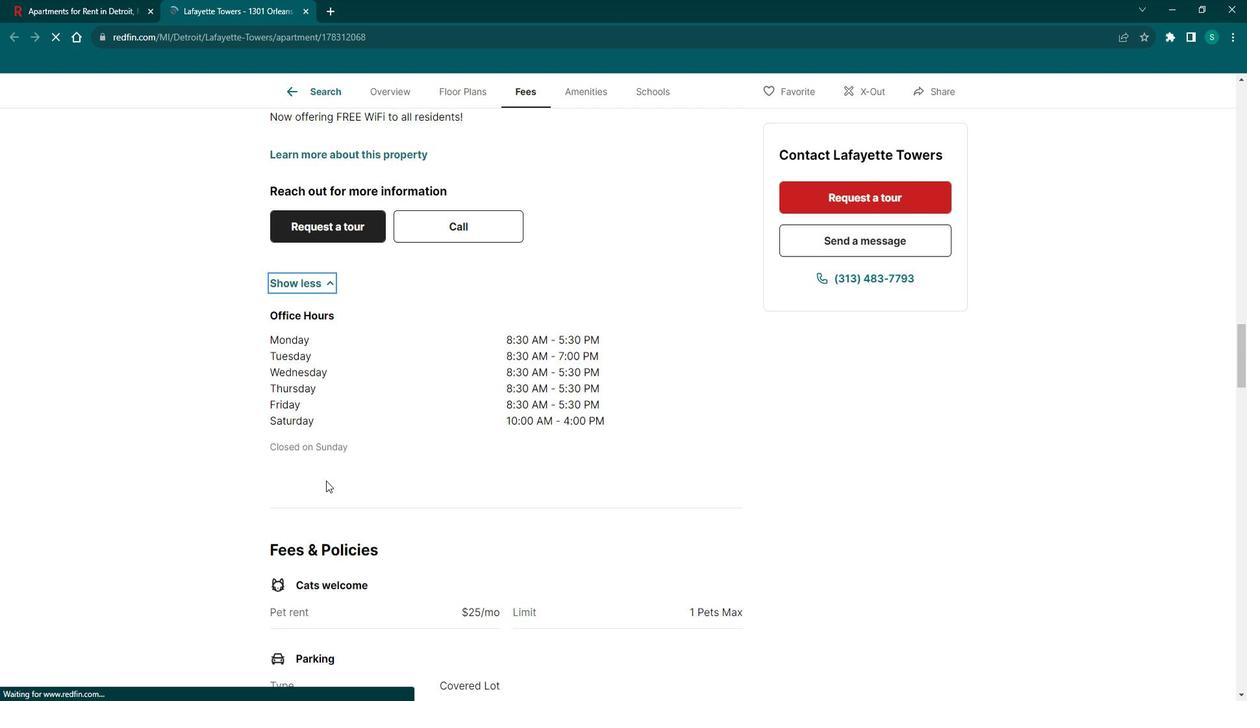
Action: Mouse scrolled (339, 476) with delta (0, 0)
Screenshot: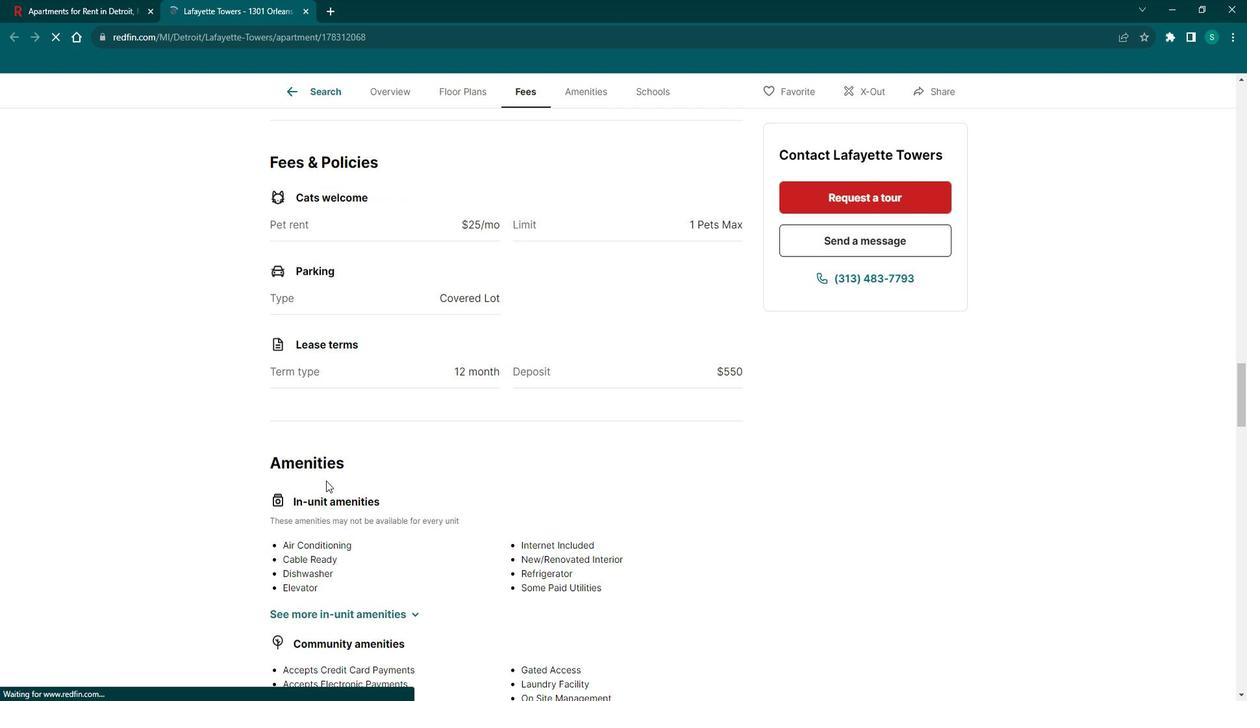 
Action: Mouse scrolled (339, 476) with delta (0, 0)
Screenshot: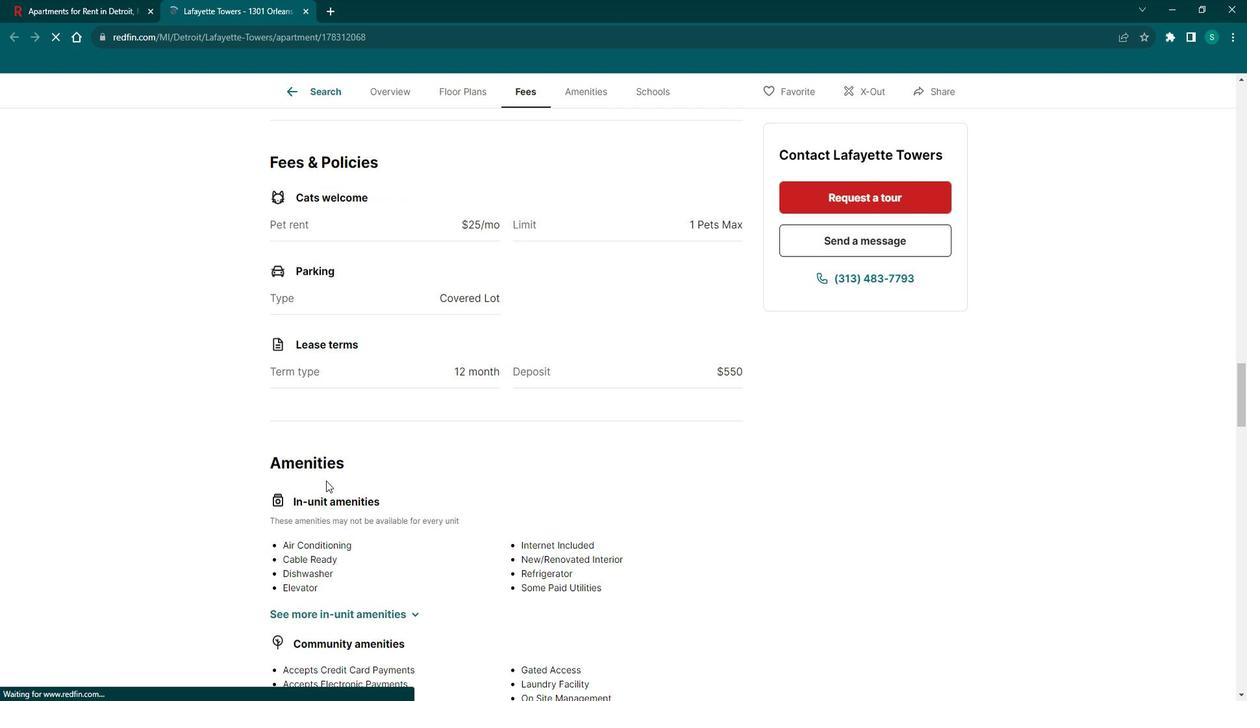 
Action: Mouse scrolled (339, 476) with delta (0, 0)
Screenshot: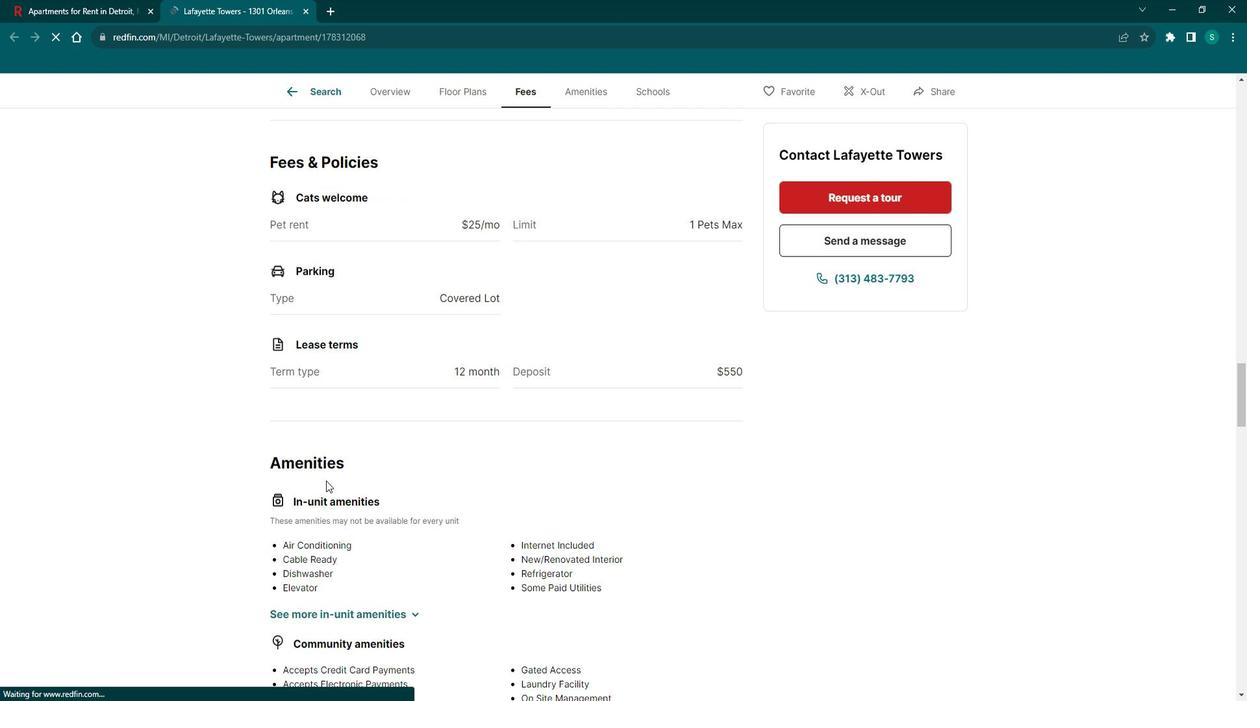 
Action: Mouse scrolled (339, 476) with delta (0, 0)
Screenshot: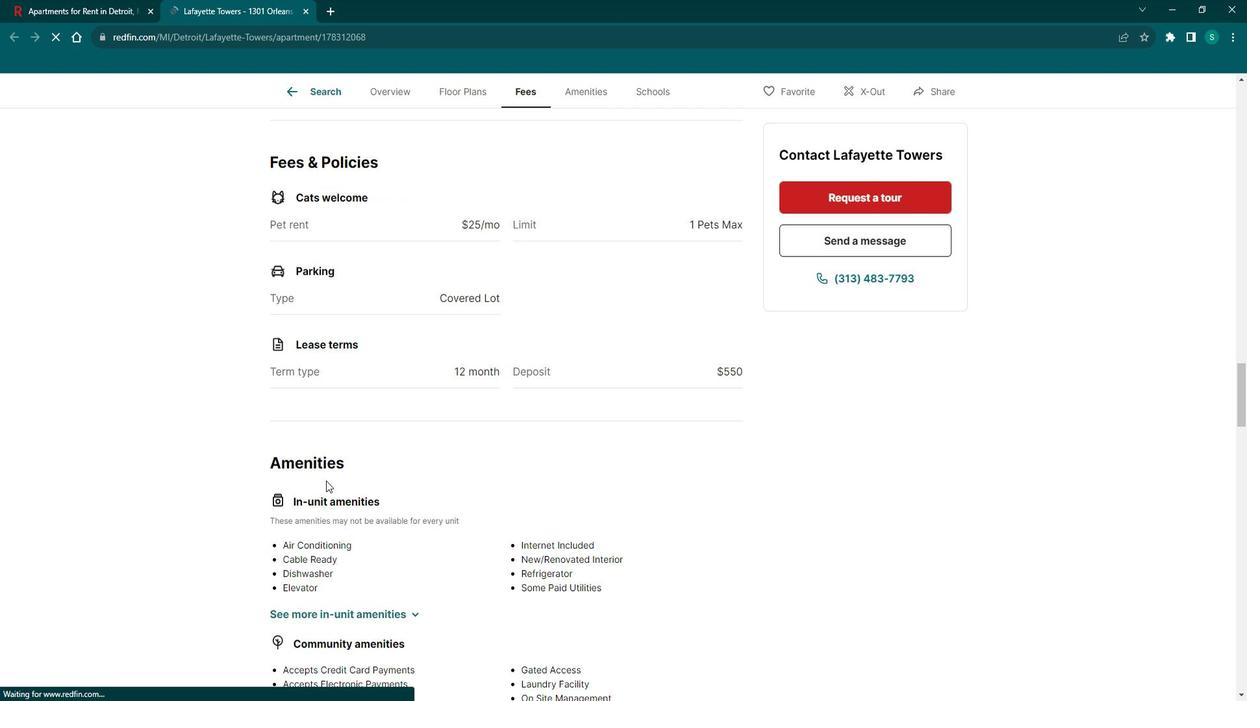 
Action: Mouse scrolled (339, 476) with delta (0, 0)
Screenshot: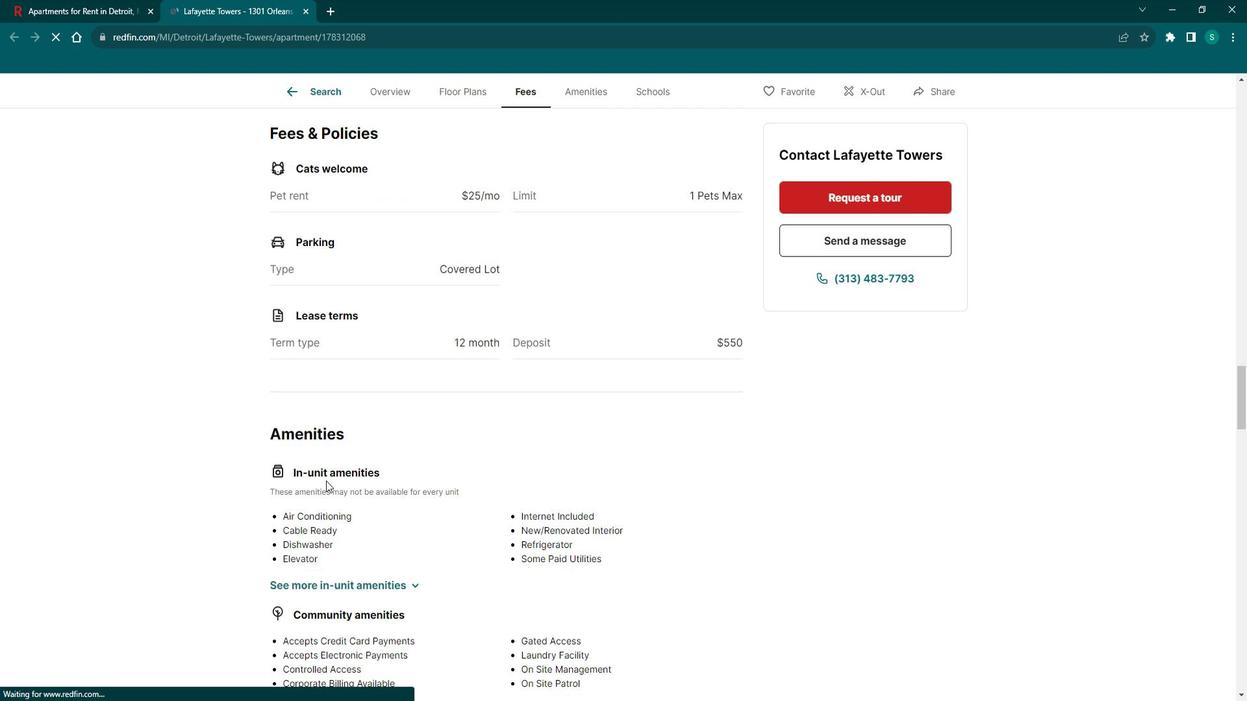 
Action: Mouse scrolled (339, 477) with delta (0, 0)
Screenshot: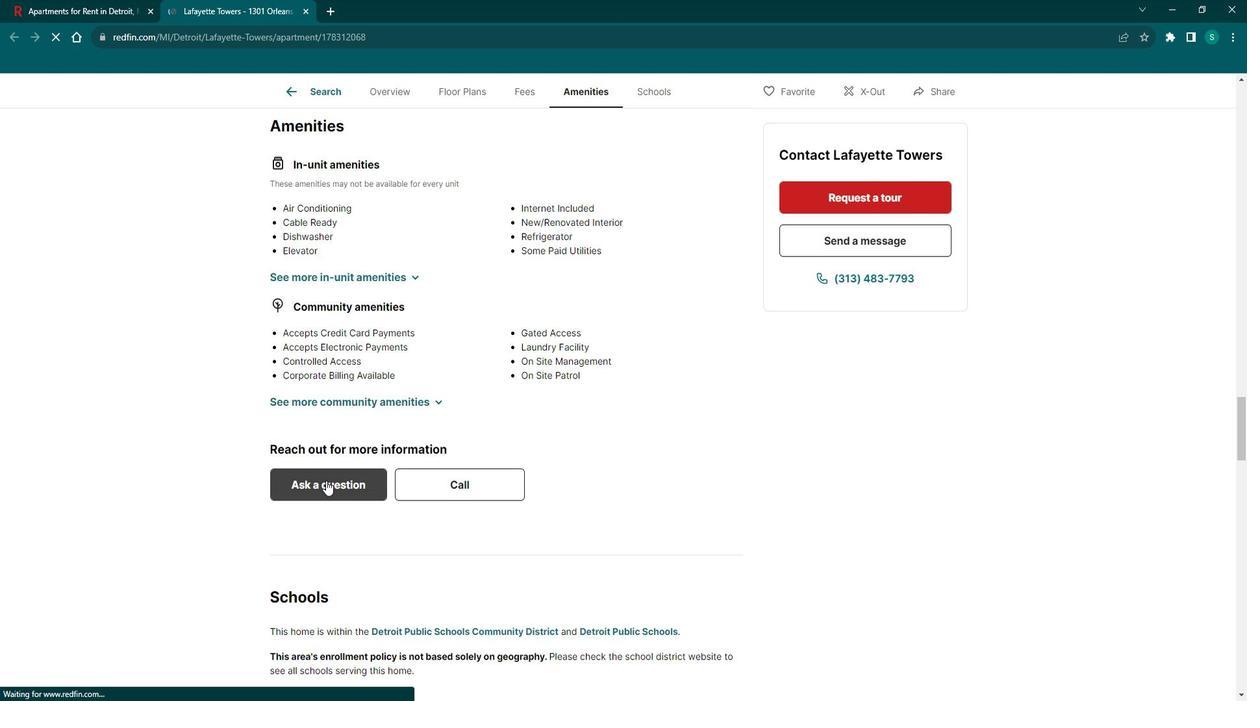 
Action: Mouse scrolled (339, 476) with delta (0, 0)
Screenshot: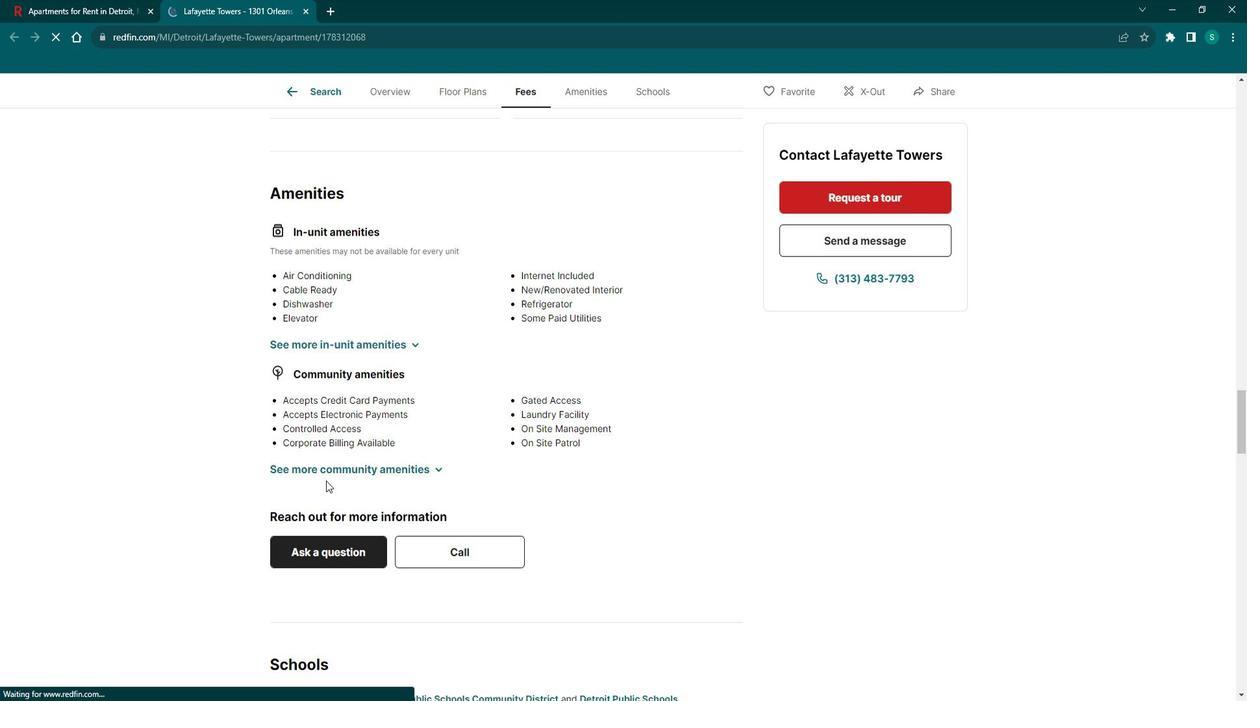 
Action: Mouse scrolled (339, 476) with delta (0, 0)
Screenshot: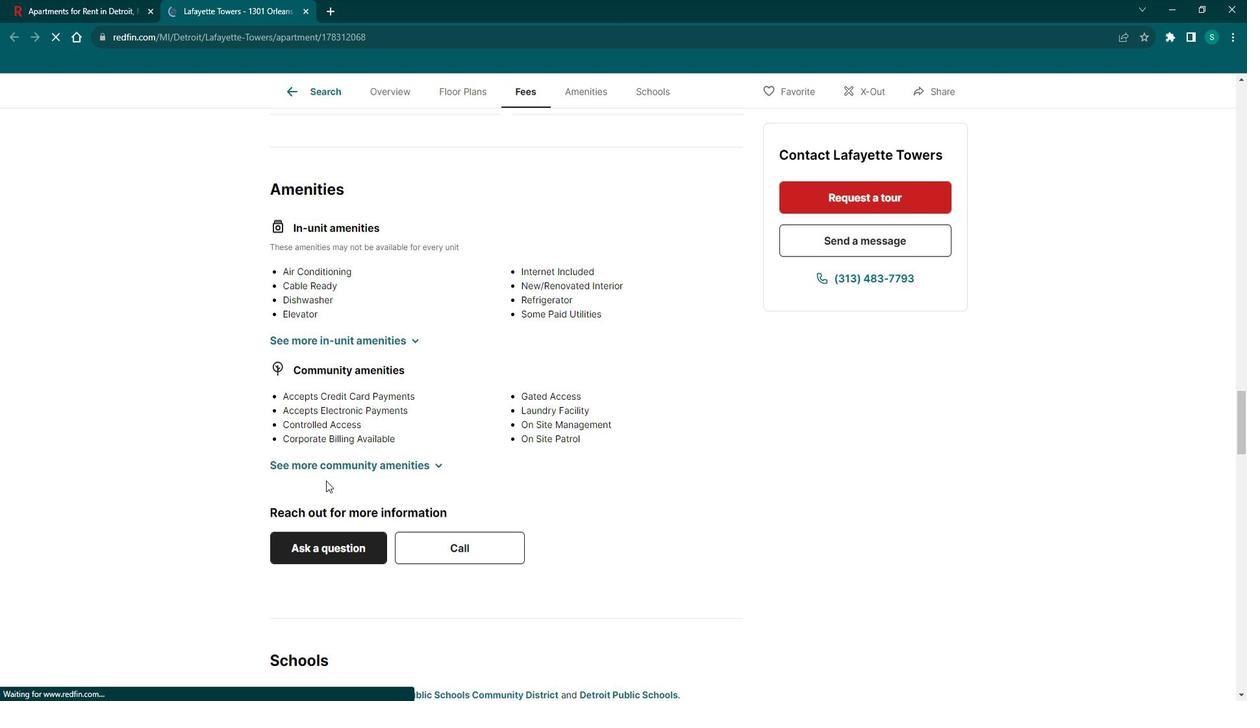 
Action: Mouse scrolled (339, 476) with delta (0, 0)
Screenshot: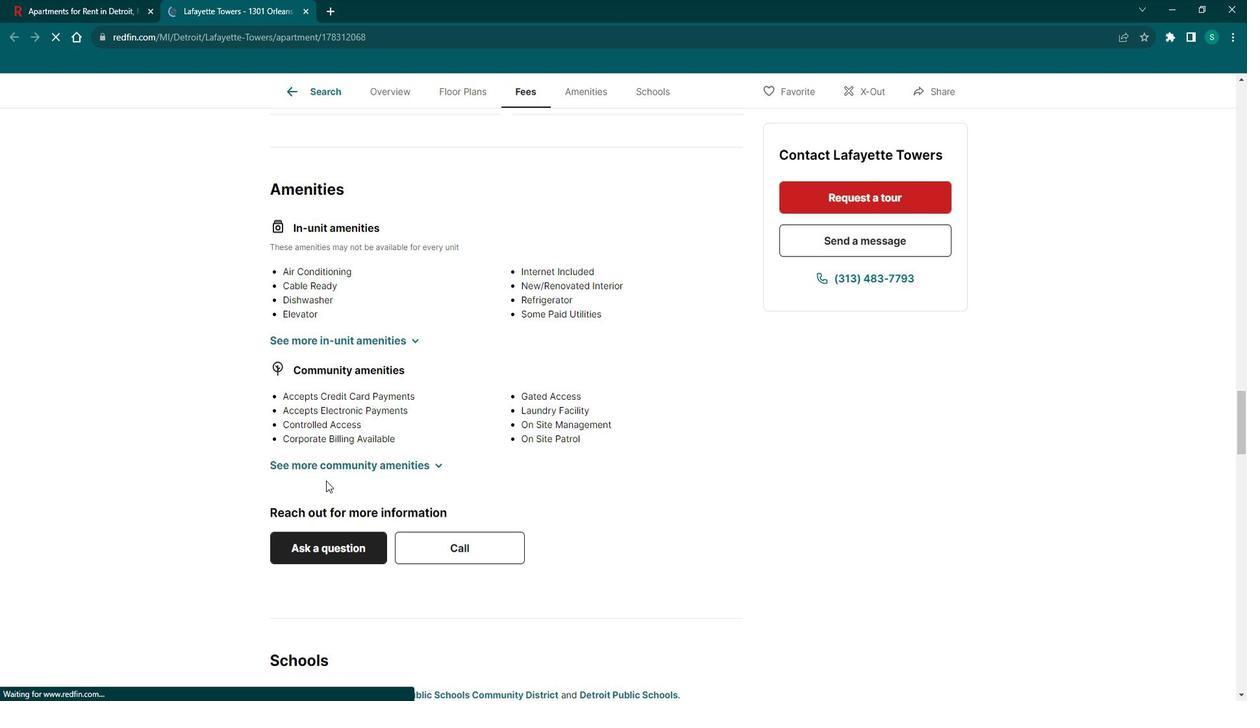 
Action: Mouse scrolled (339, 476) with delta (0, 0)
Screenshot: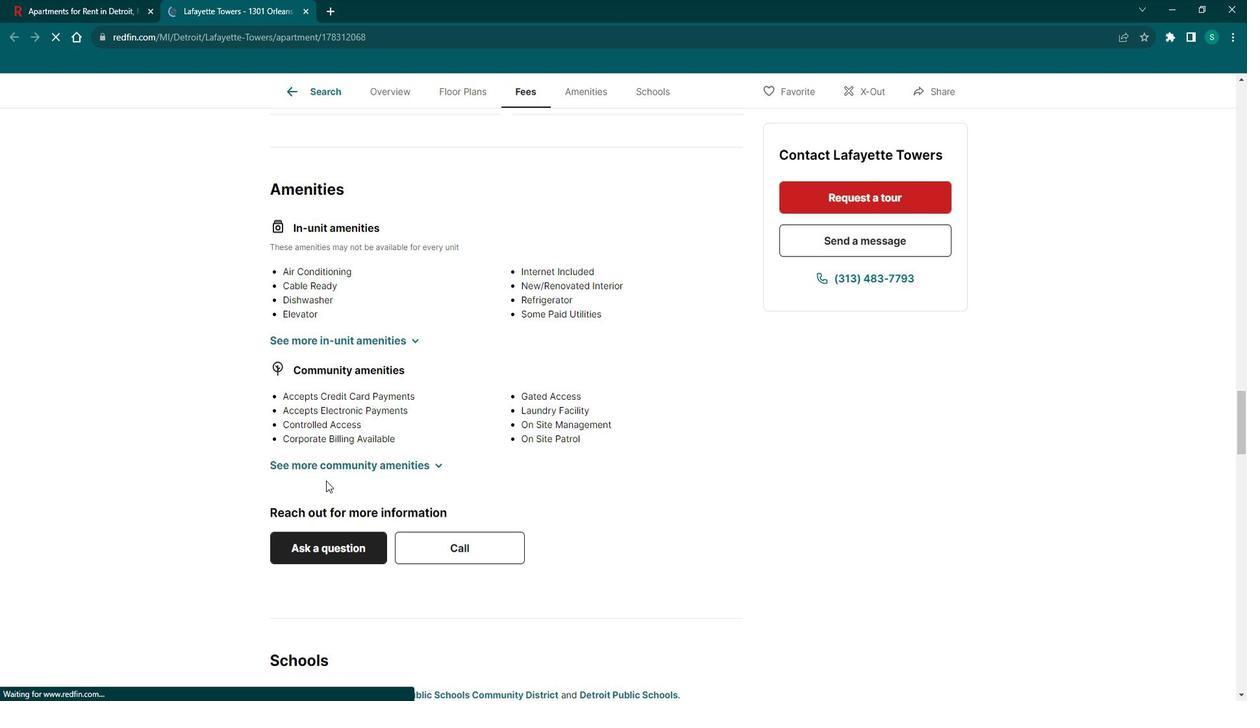 
Action: Mouse scrolled (339, 476) with delta (0, 0)
Screenshot: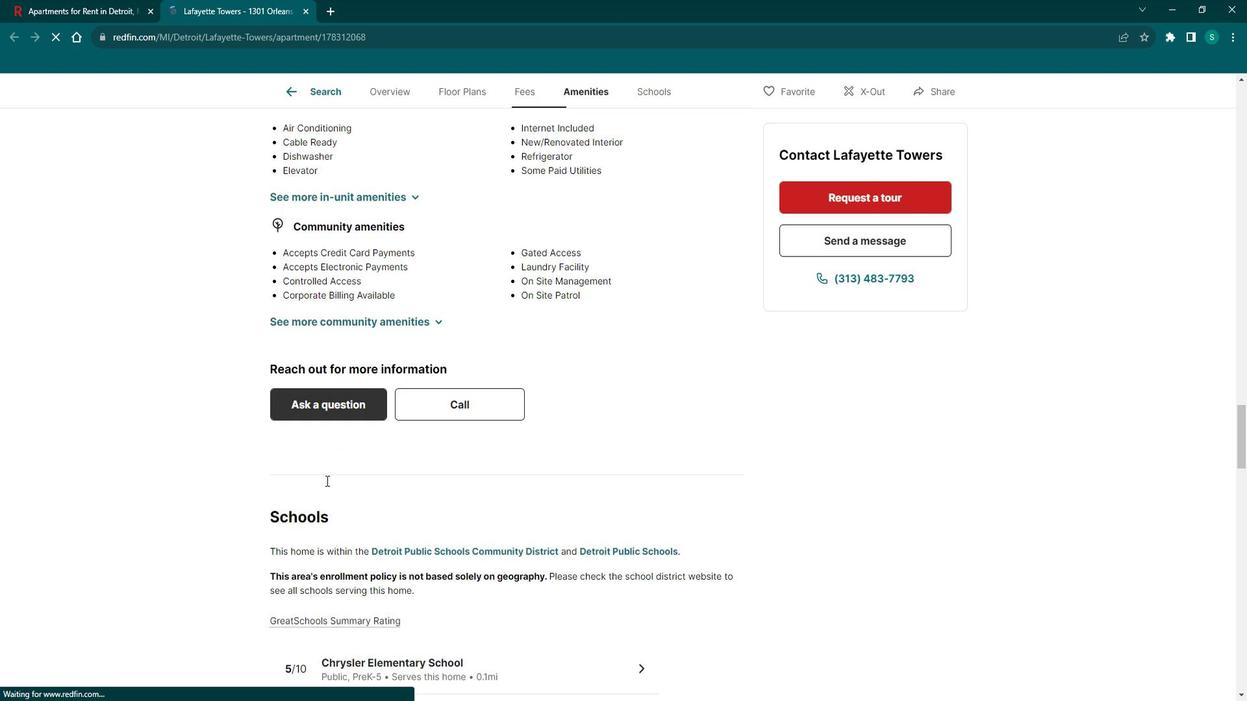 
Action: Mouse scrolled (339, 476) with delta (0, 0)
Screenshot: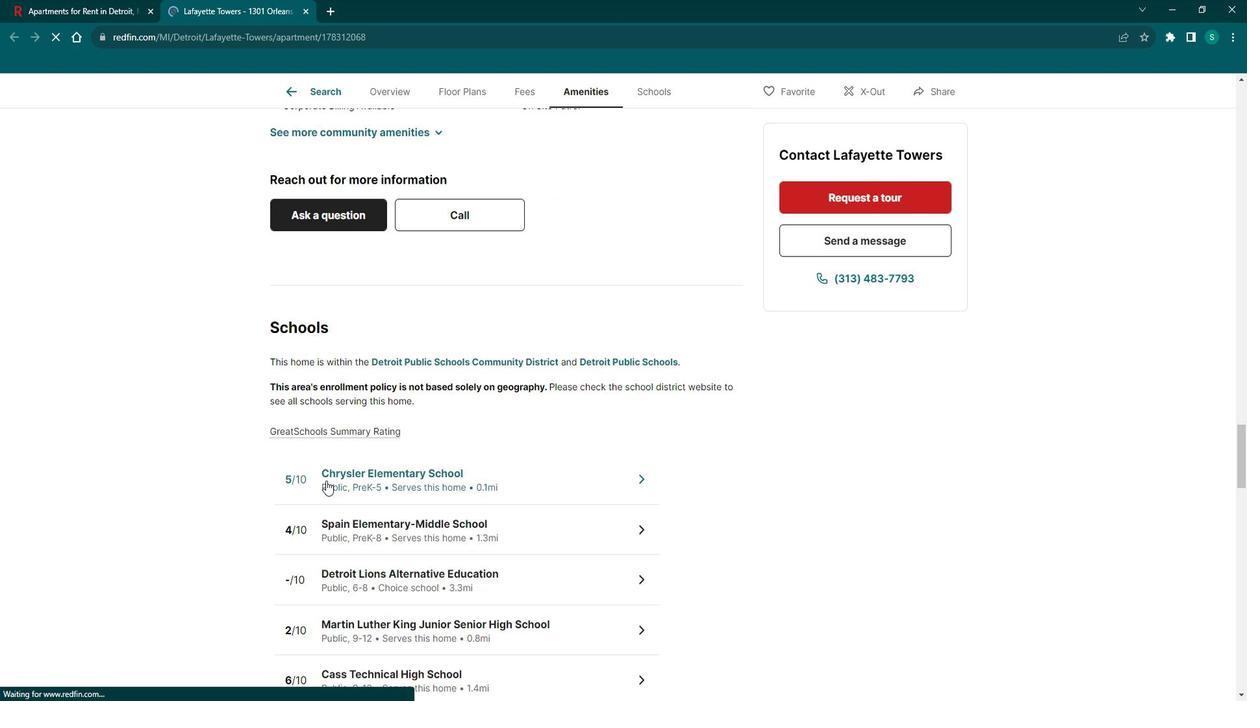 
Action: Mouse scrolled (339, 476) with delta (0, 0)
Screenshot: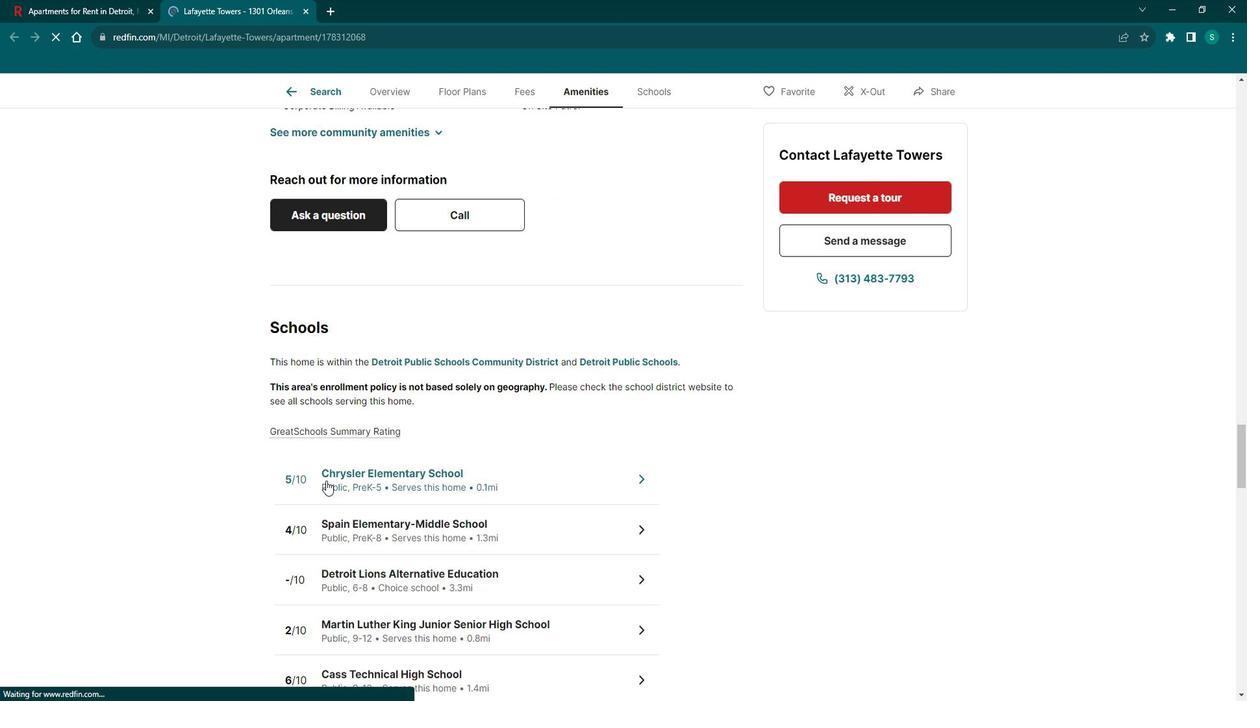 
Action: Mouse scrolled (339, 476) with delta (0, 0)
Screenshot: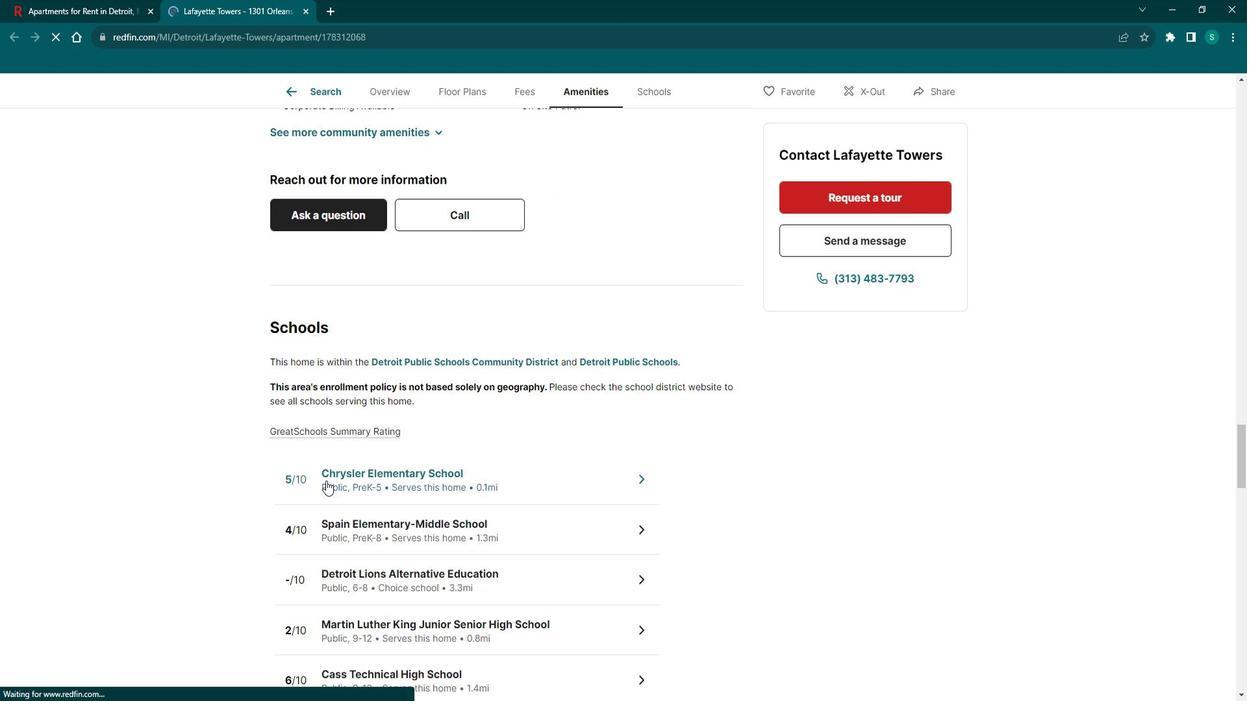 
Action: Mouse scrolled (339, 476) with delta (0, 0)
Screenshot: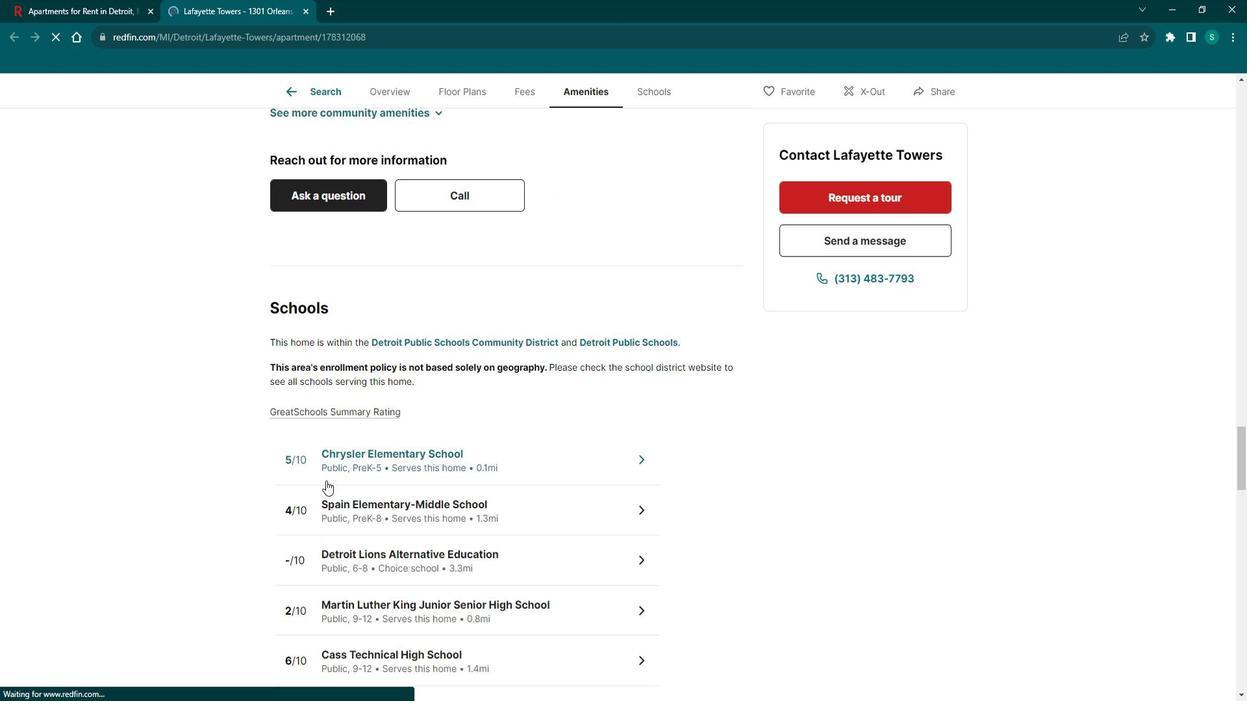 
Action: Mouse scrolled (339, 476) with delta (0, 0)
Screenshot: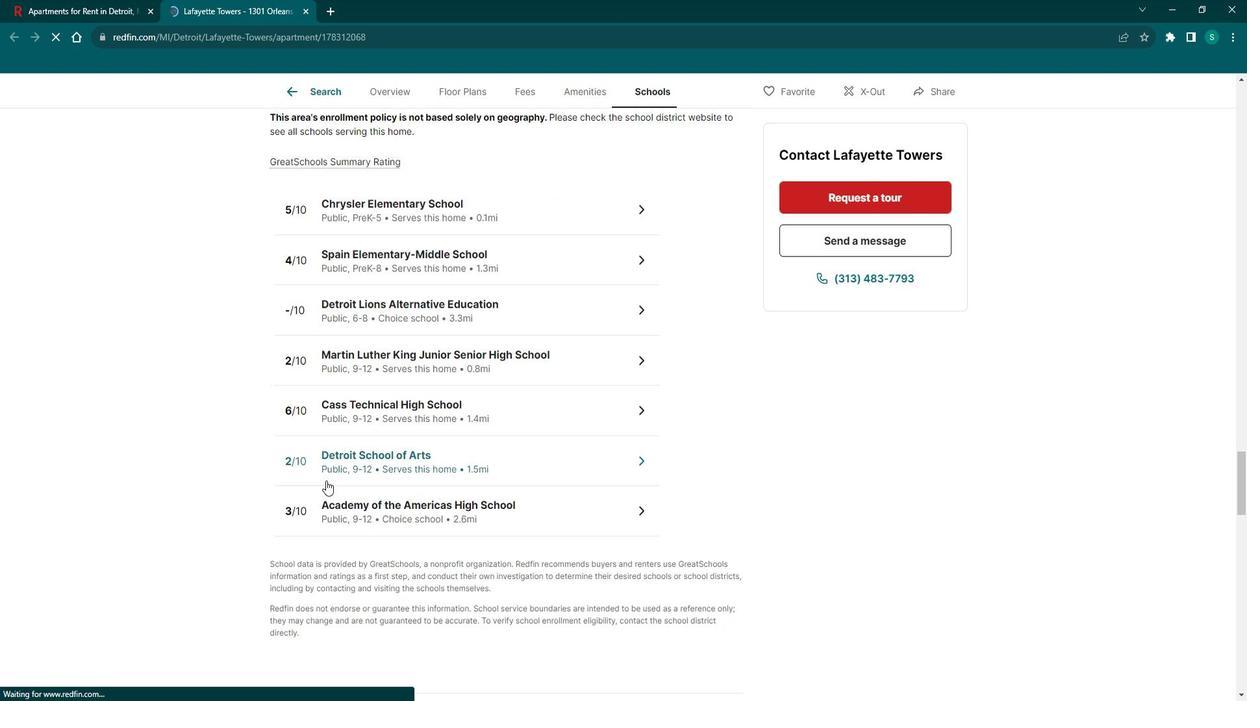 
Action: Mouse scrolled (339, 476) with delta (0, 0)
Screenshot: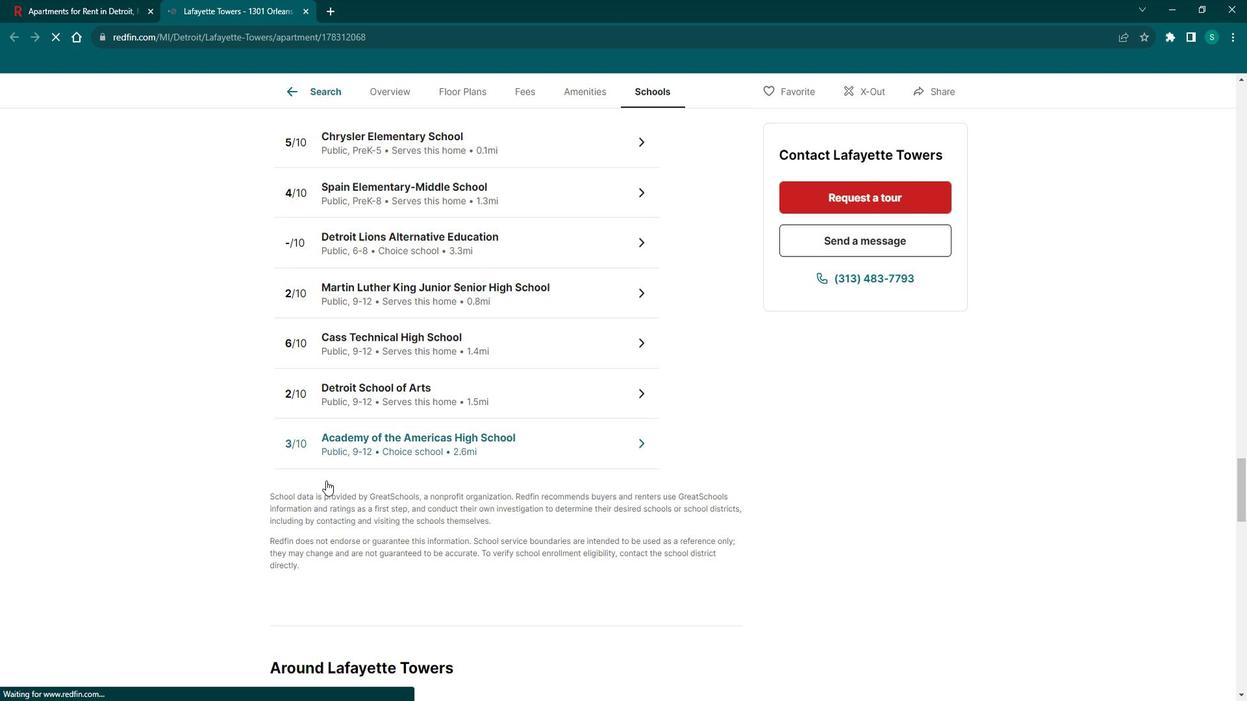 
Action: Mouse scrolled (339, 476) with delta (0, 0)
Screenshot: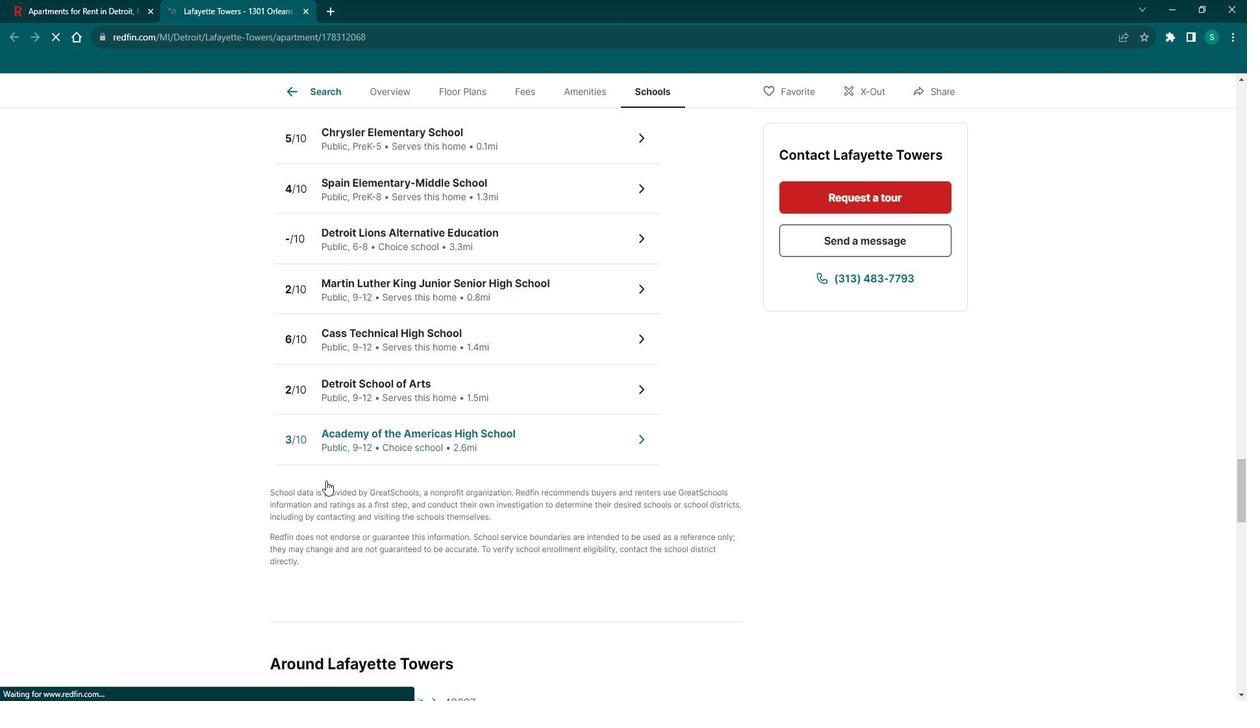 
Action: Mouse scrolled (339, 476) with delta (0, 0)
Screenshot: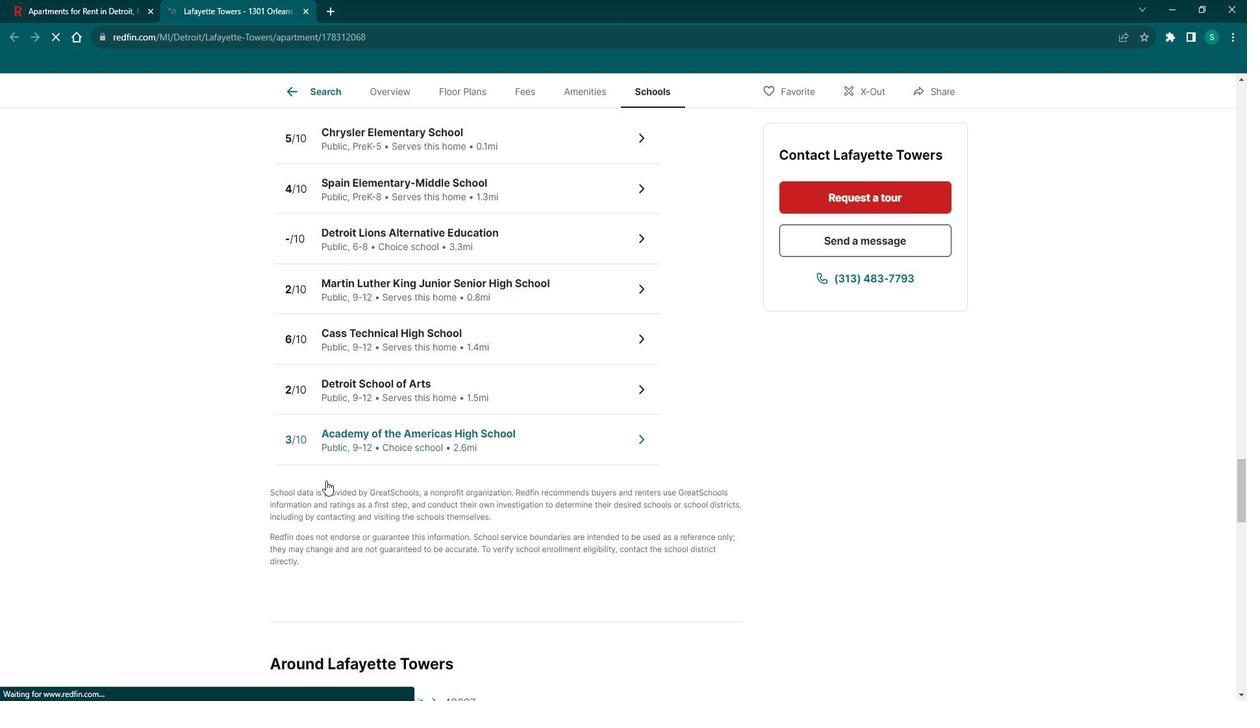 
Action: Mouse scrolled (339, 476) with delta (0, 0)
Screenshot: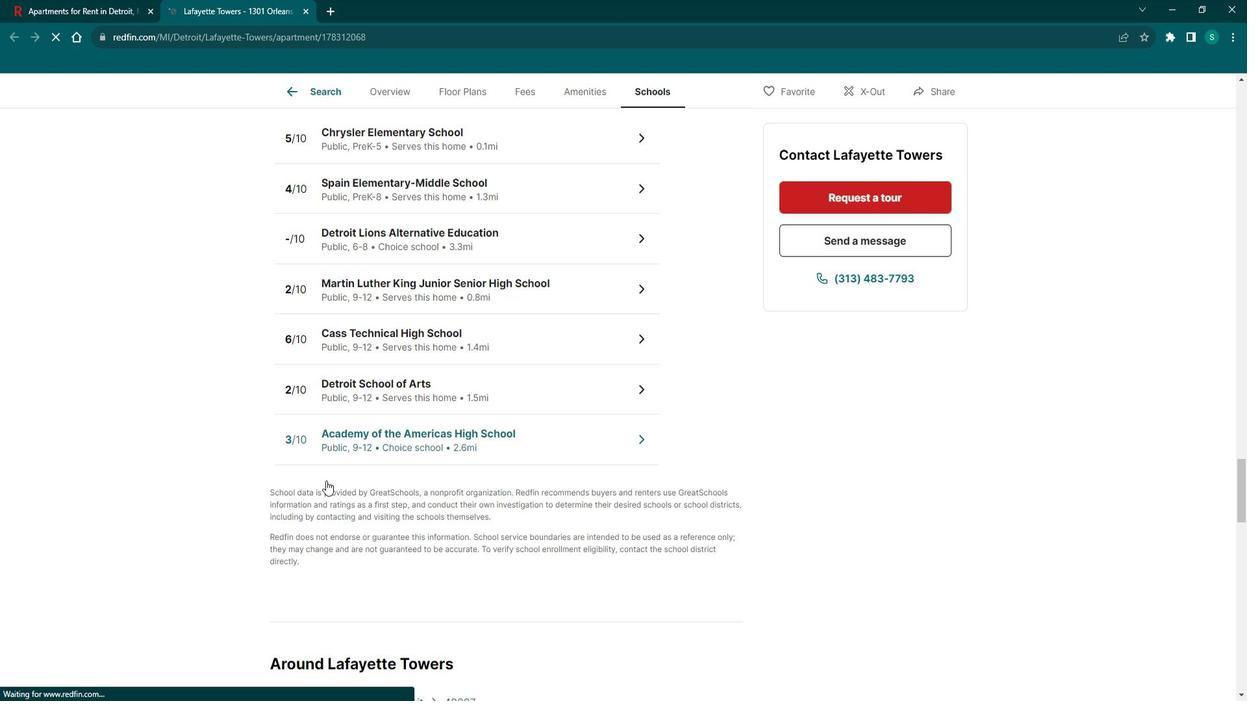 
Action: Mouse scrolled (339, 476) with delta (0, 0)
Screenshot: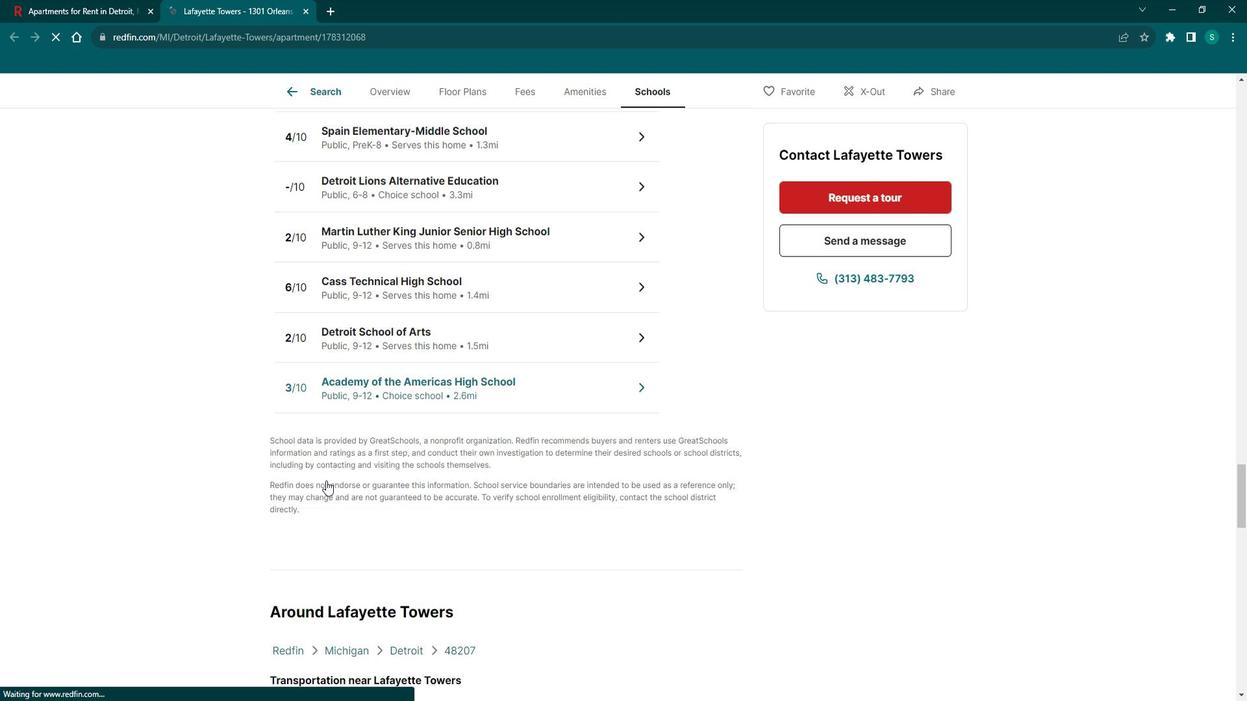 
Action: Mouse scrolled (339, 476) with delta (0, 0)
Screenshot: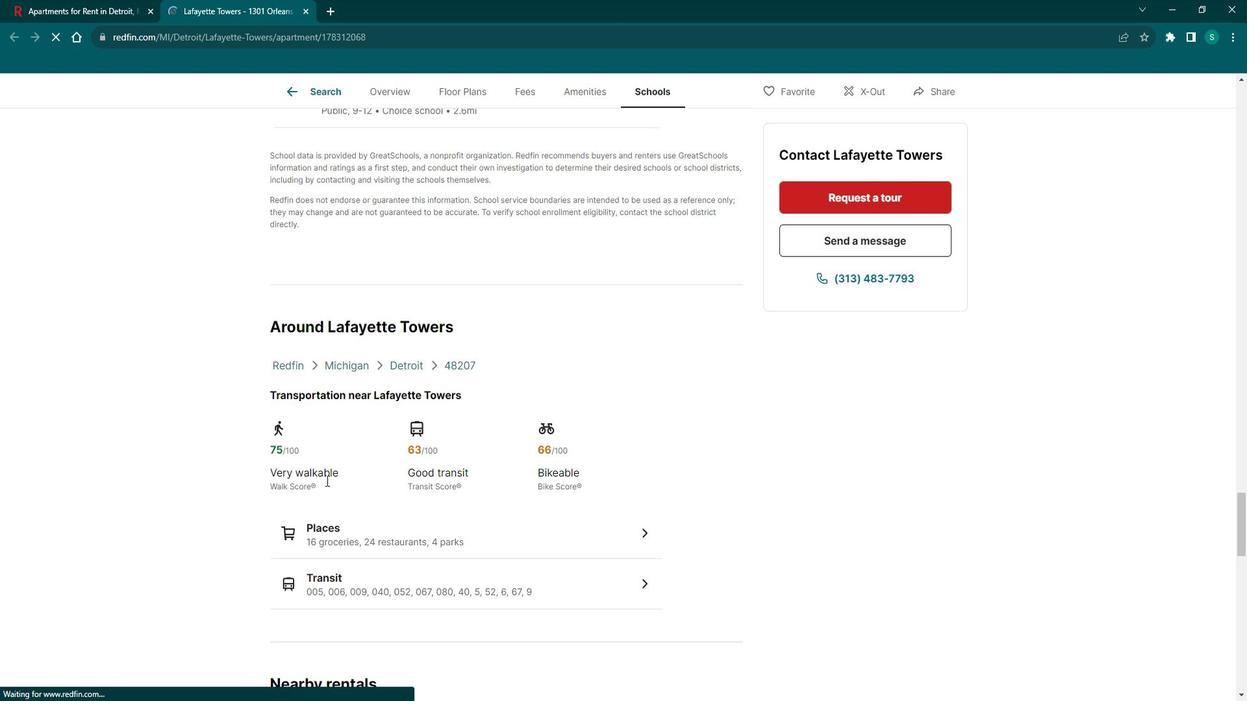 
Action: Mouse scrolled (339, 476) with delta (0, 0)
Screenshot: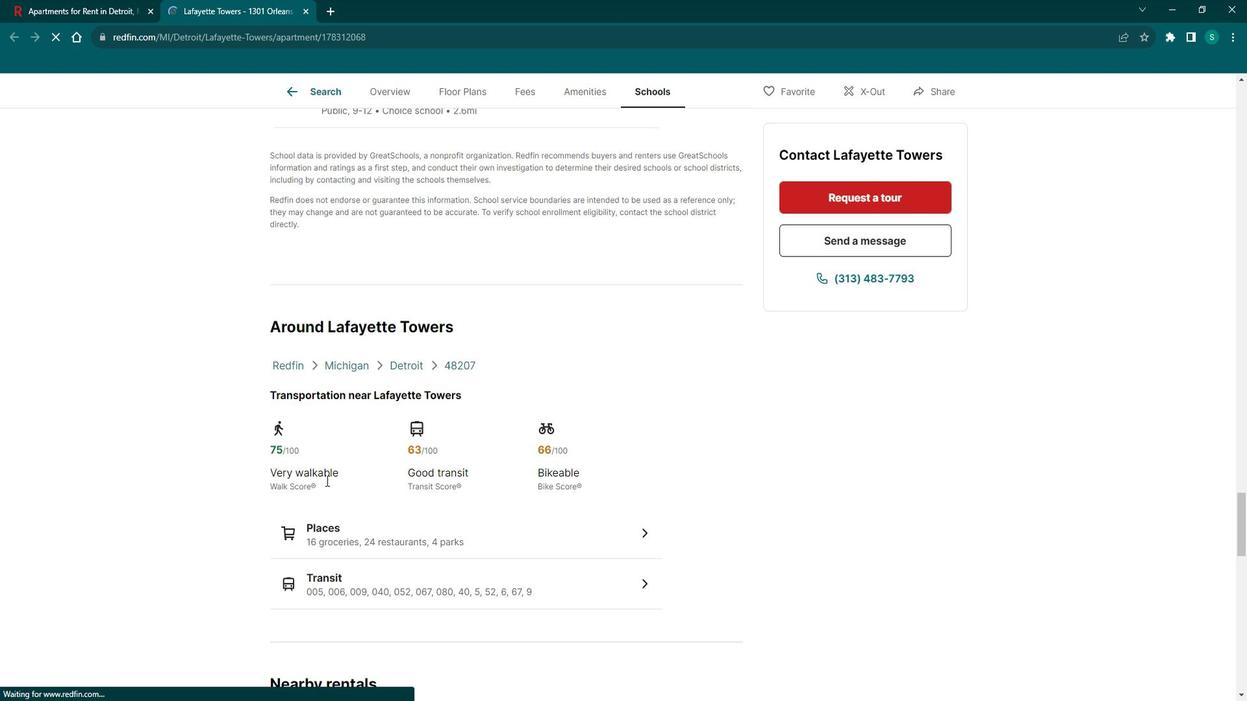 
Action: Mouse scrolled (339, 476) with delta (0, 0)
Screenshot: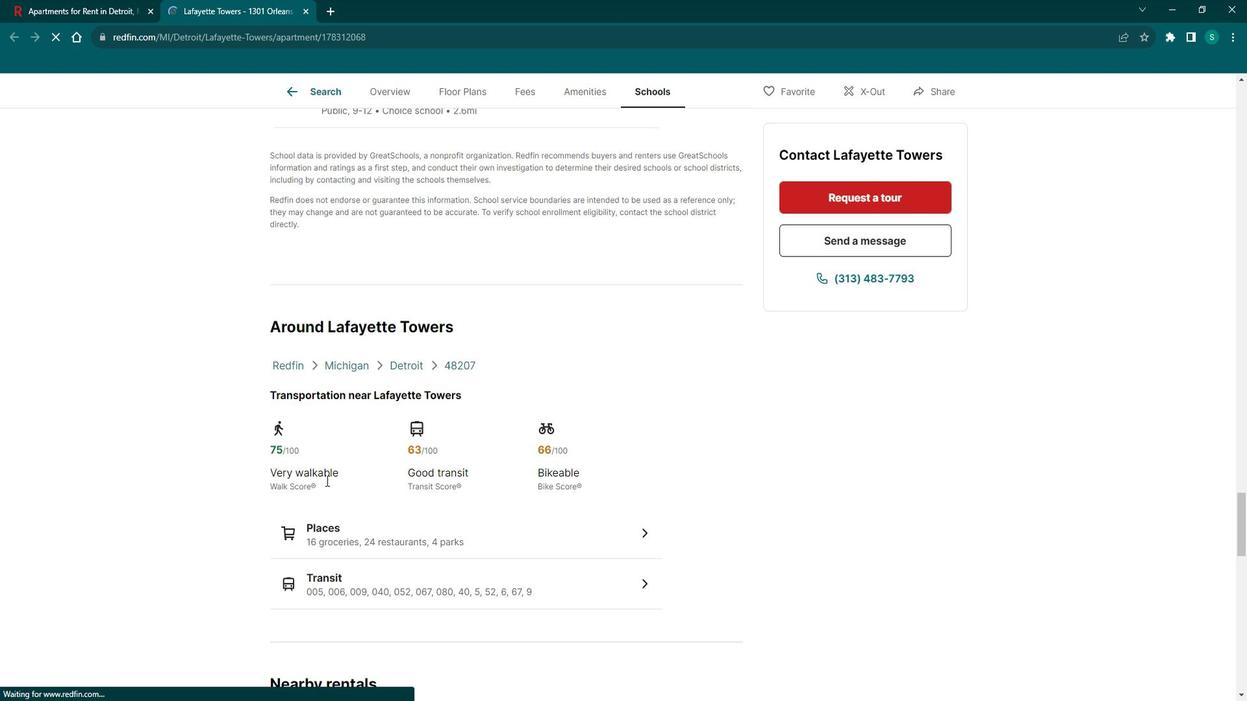 
Action: Mouse scrolled (339, 476) with delta (0, 0)
Screenshot: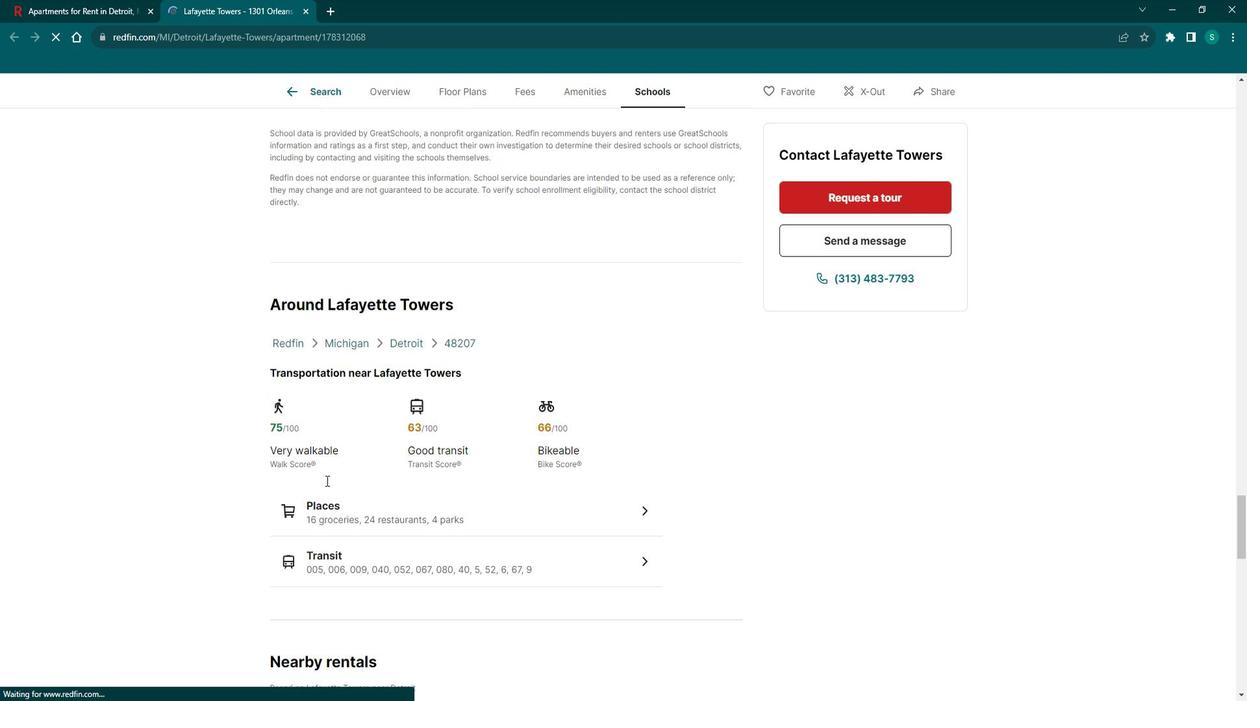 
Action: Mouse scrolled (339, 476) with delta (0, 0)
Screenshot: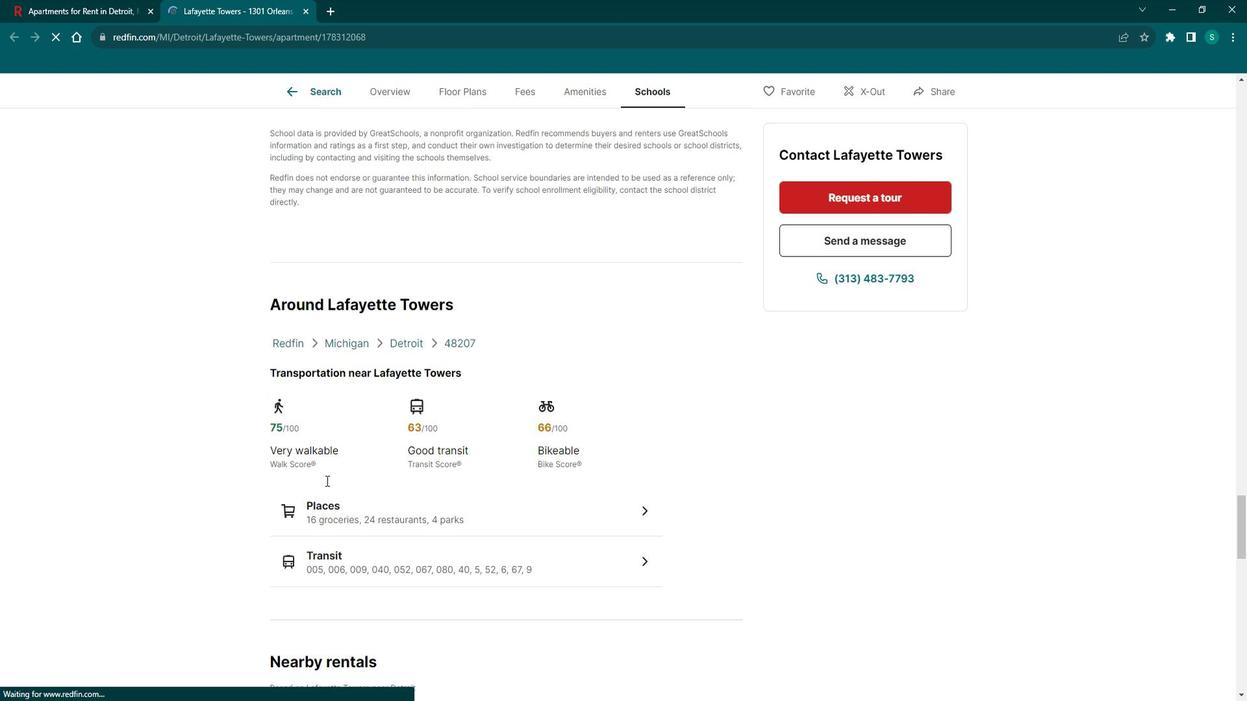 
Action: Mouse scrolled (339, 476) with delta (0, 0)
Screenshot: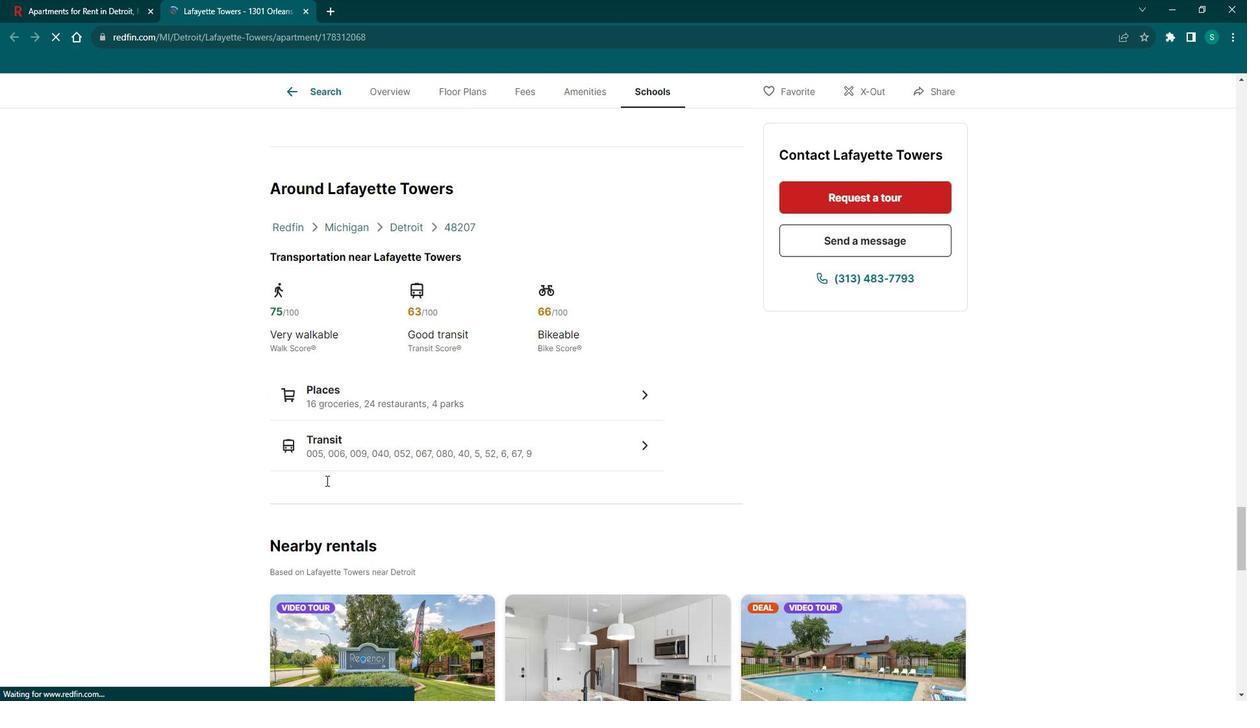 
Action: Mouse scrolled (339, 476) with delta (0, 0)
Screenshot: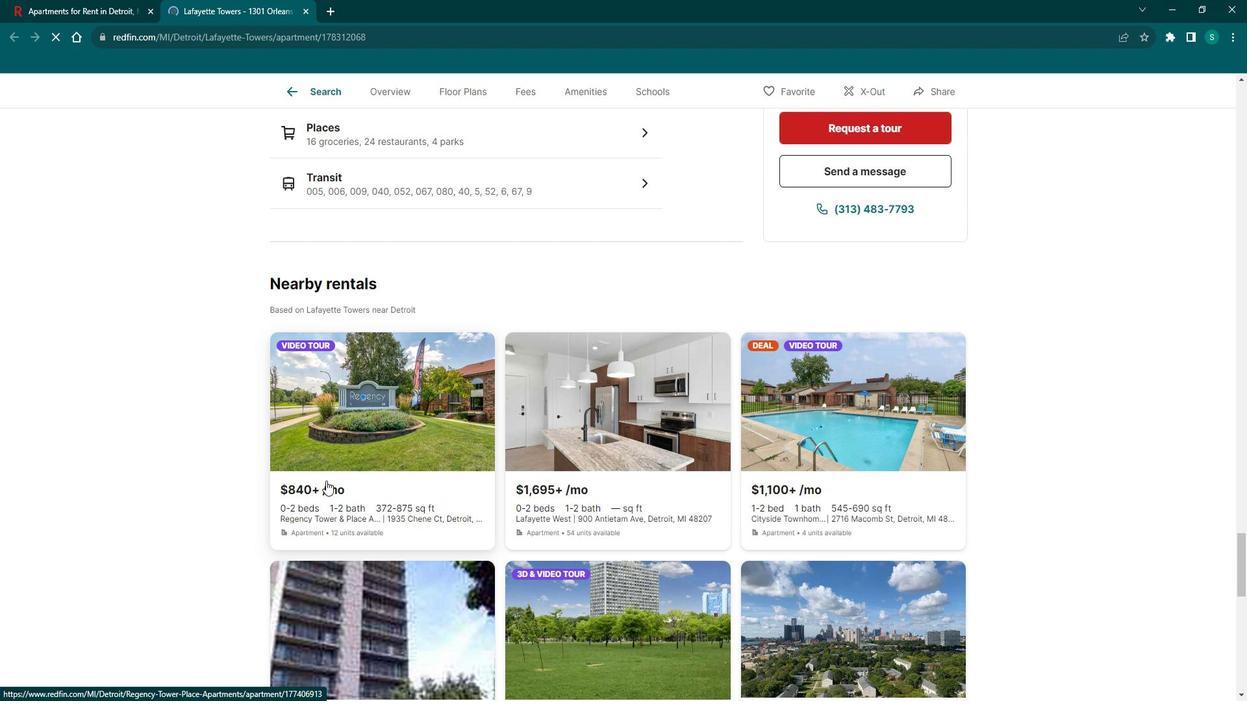 
Action: Mouse scrolled (339, 476) with delta (0, 0)
Screenshot: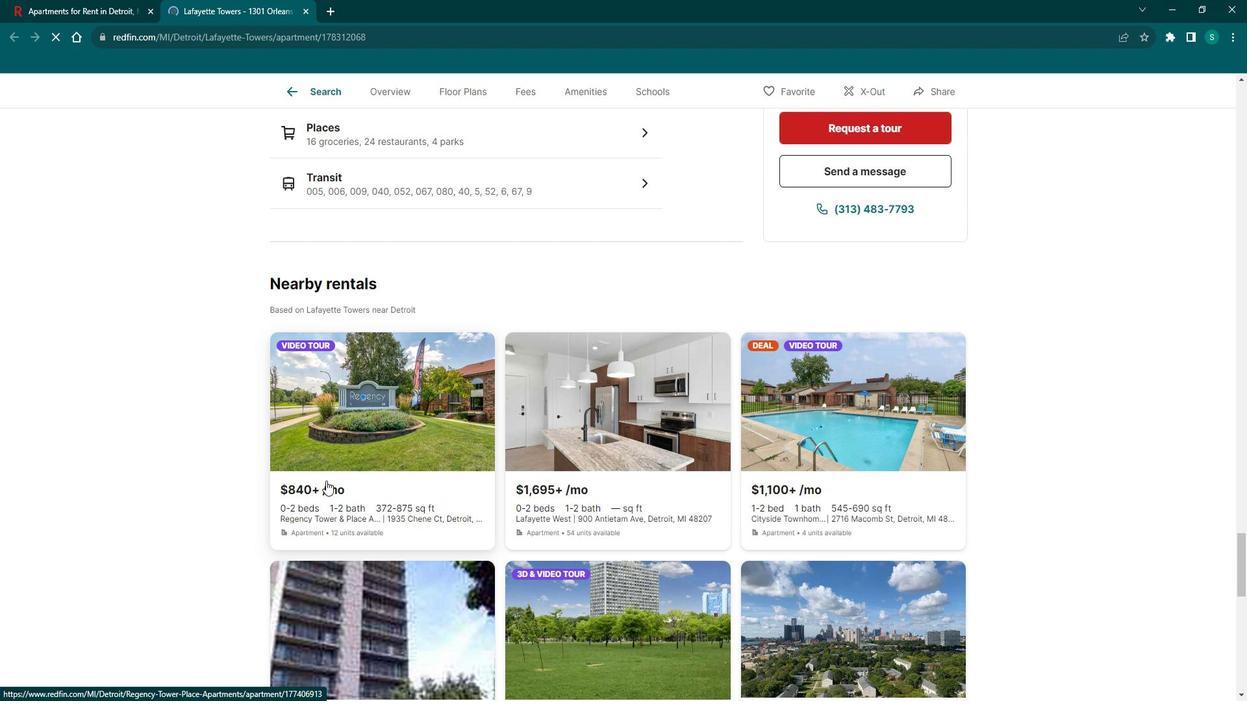 
Action: Mouse scrolled (339, 476) with delta (0, 0)
Screenshot: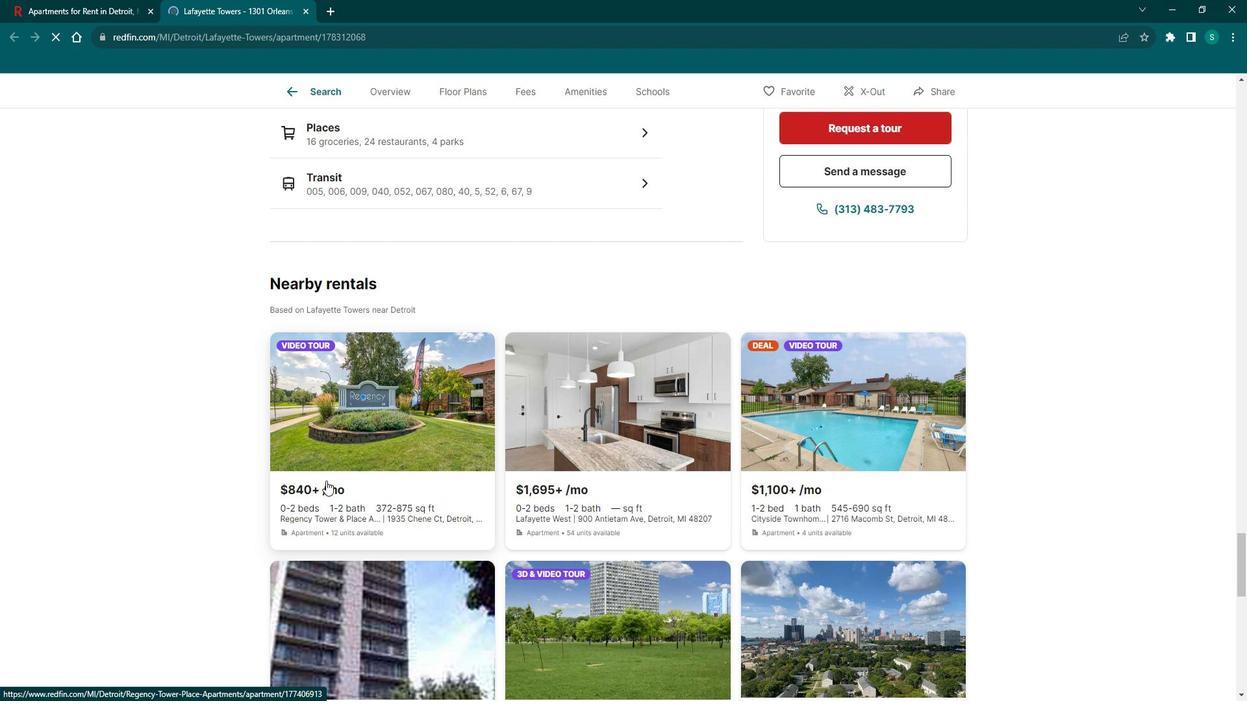 
Action: Mouse scrolled (339, 476) with delta (0, 0)
Screenshot: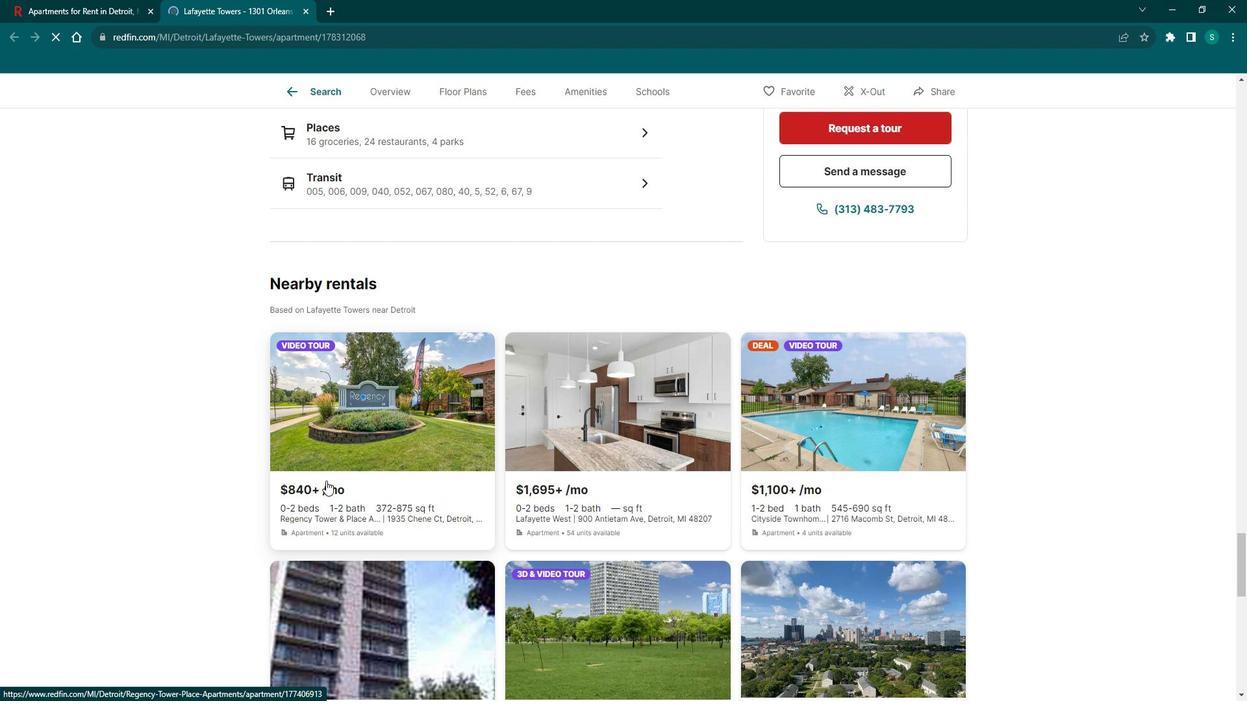 
Action: Mouse scrolled (339, 476) with delta (0, 0)
Screenshot: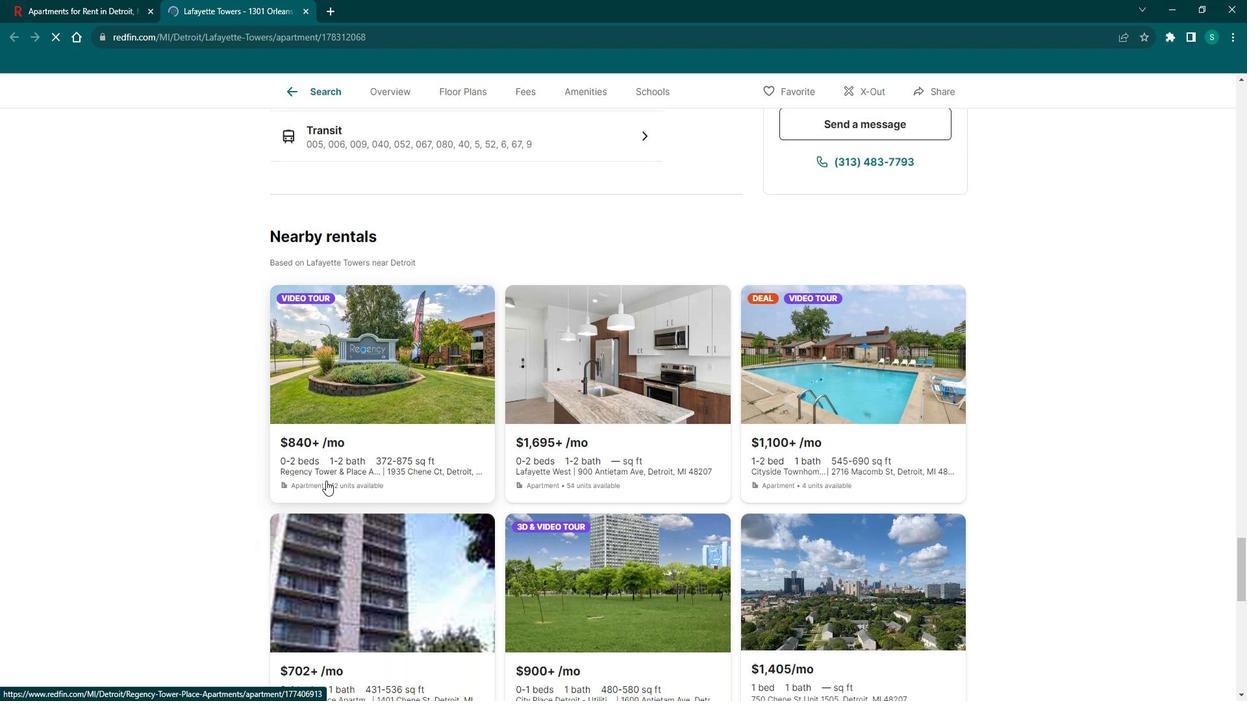 
Action: Mouse moved to (340, 476)
Screenshot: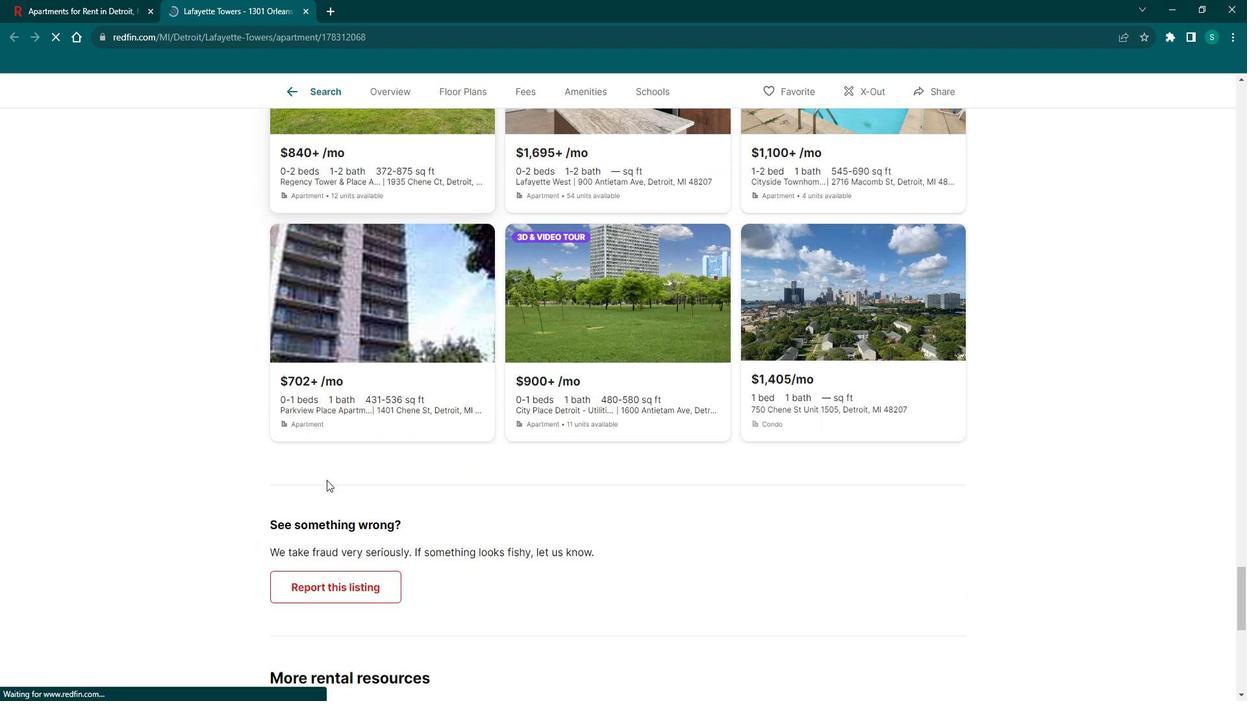 
Action: Mouse scrolled (340, 475) with delta (0, 0)
Screenshot: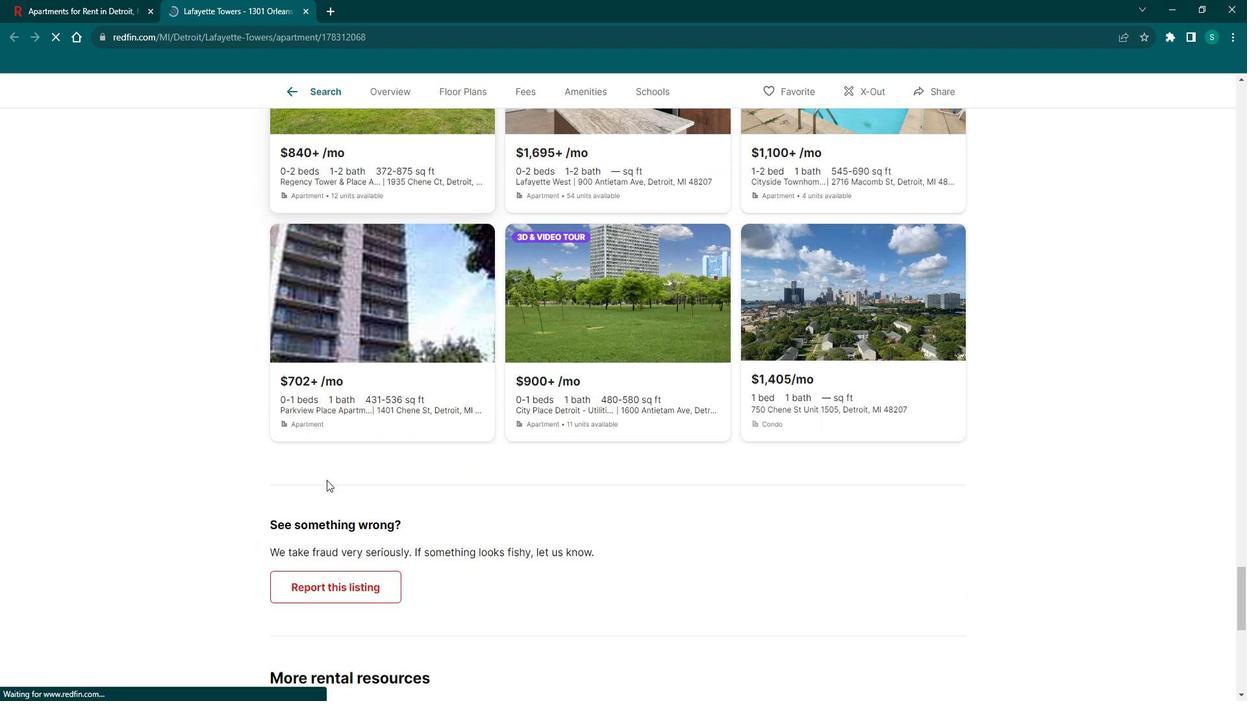 
Action: Mouse scrolled (340, 475) with delta (0, 0)
Screenshot: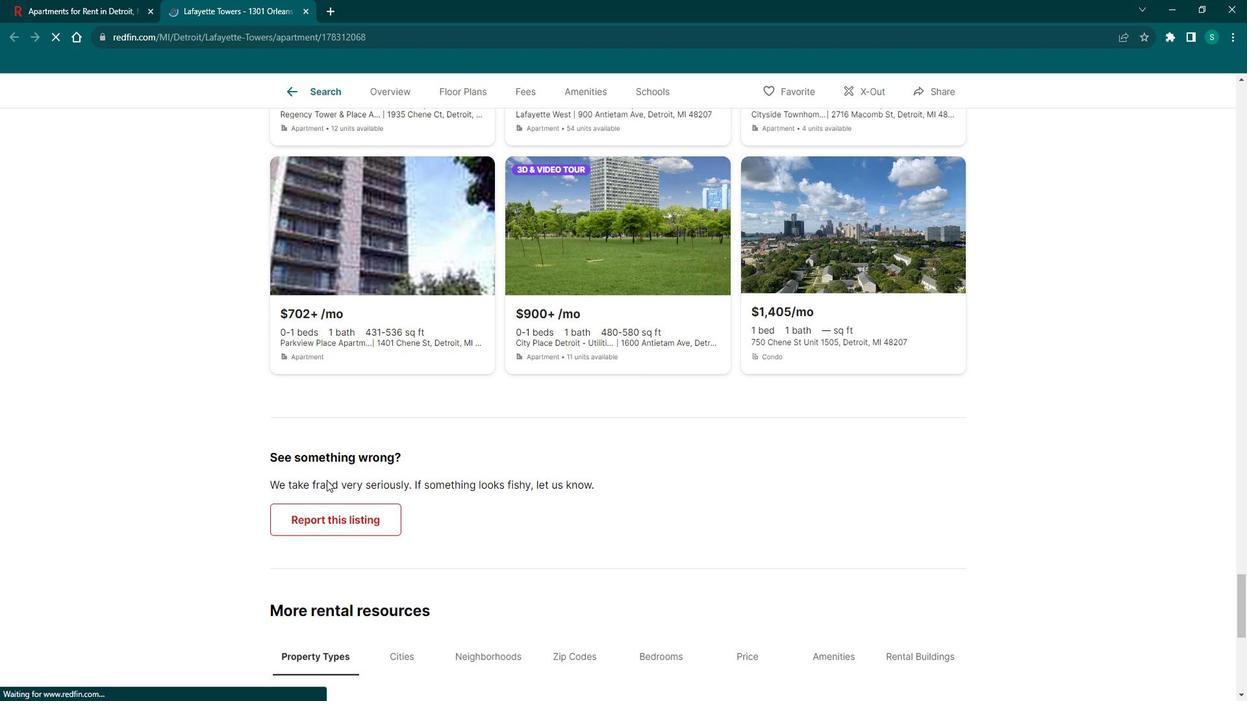 
Action: Mouse scrolled (340, 475) with delta (0, 0)
Screenshot: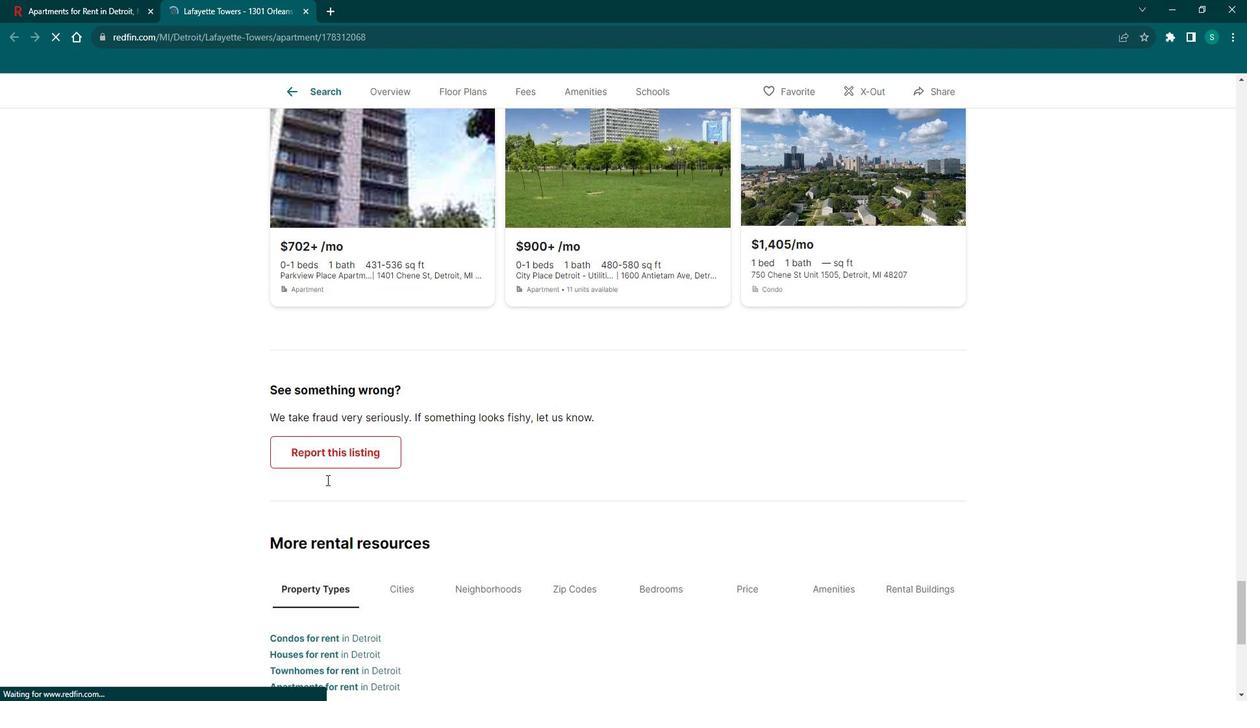 
Action: Mouse scrolled (340, 475) with delta (0, 0)
Screenshot: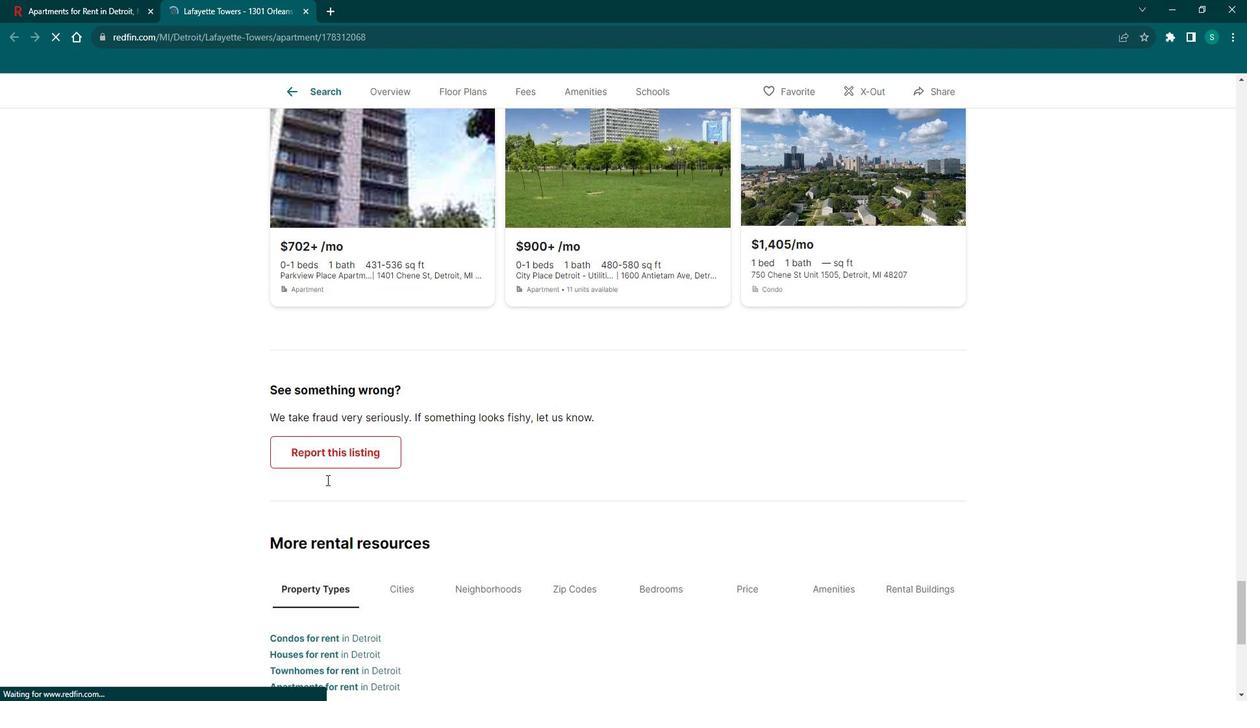 
Action: Mouse scrolled (340, 475) with delta (0, 0)
Screenshot: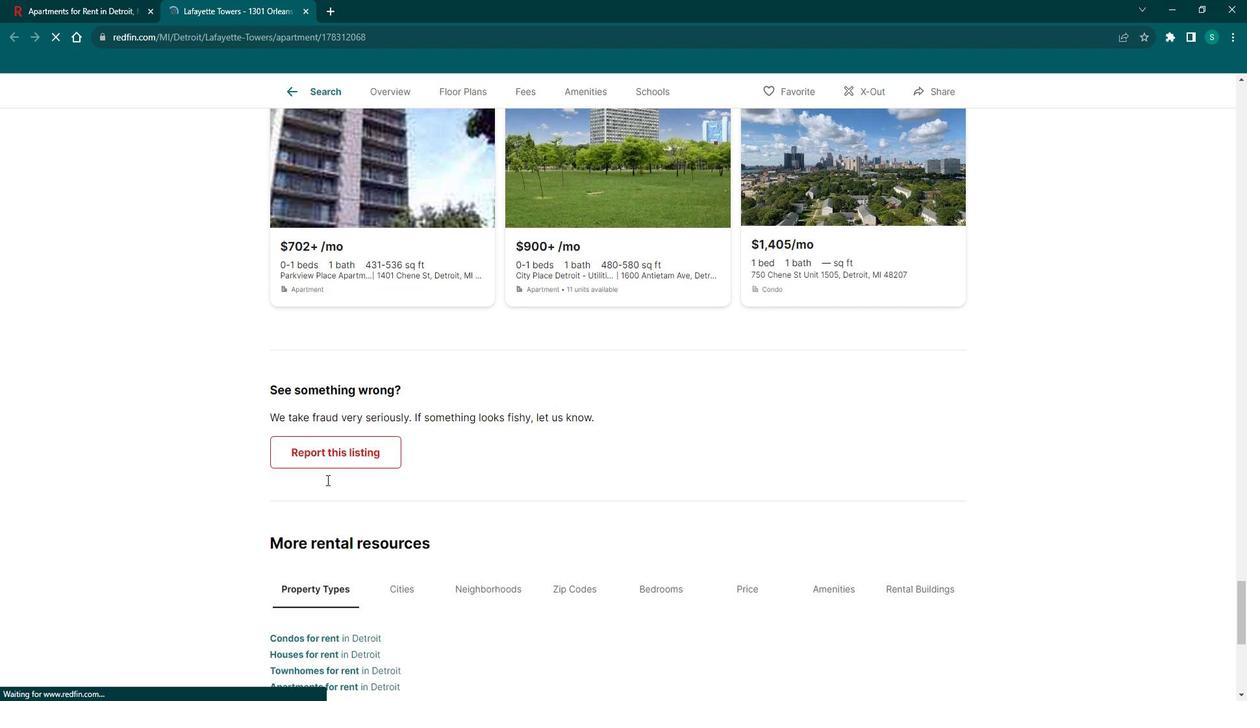 
Action: Mouse scrolled (340, 475) with delta (0, 0)
Screenshot: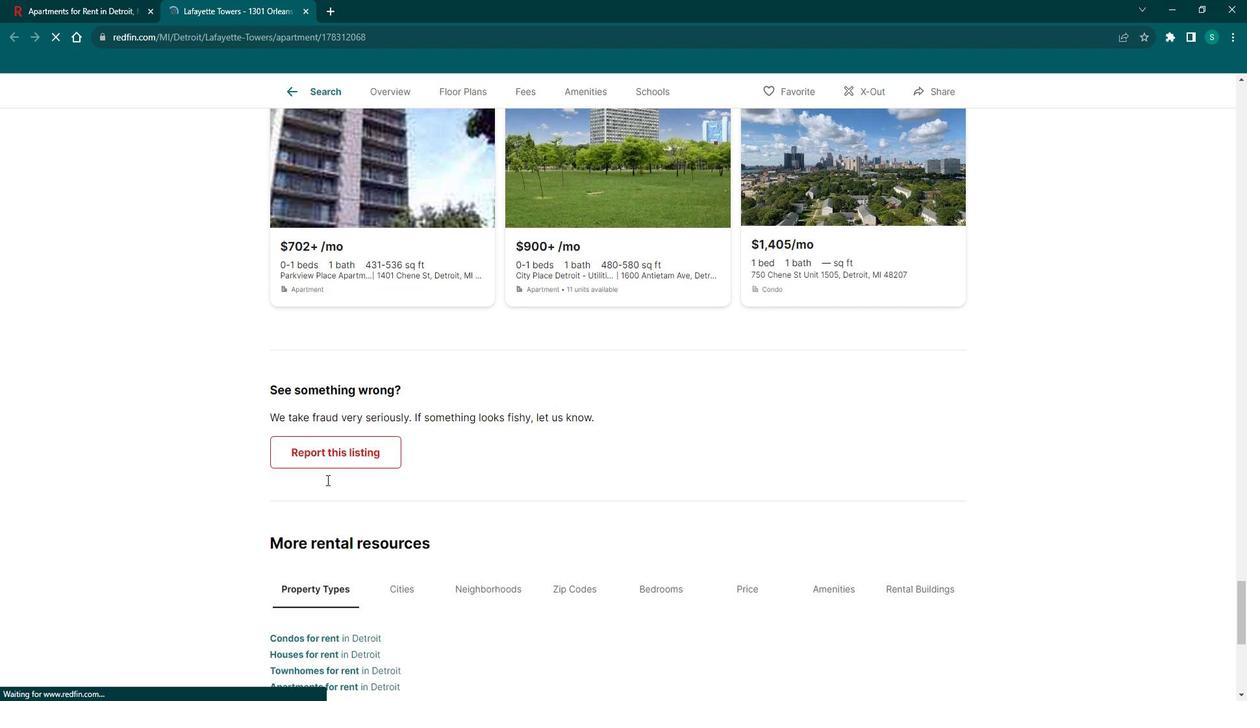 
Action: Mouse scrolled (340, 477) with delta (0, 0)
Screenshot: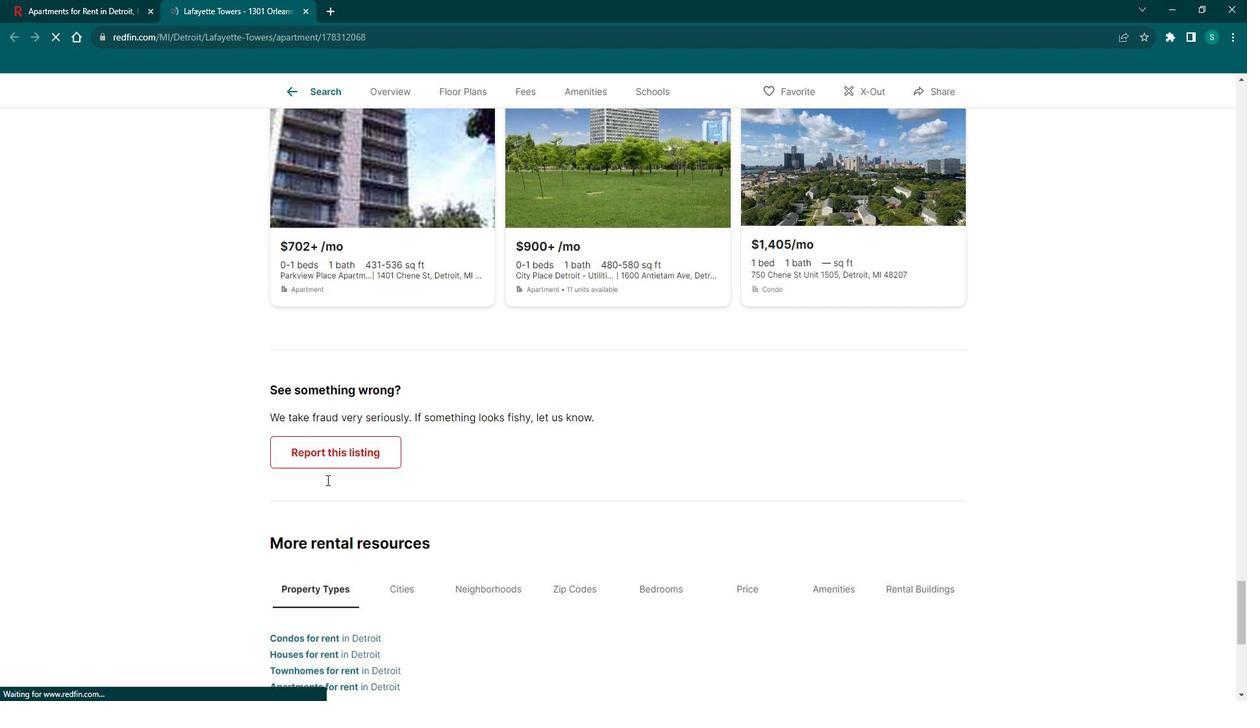 
Action: Mouse scrolled (340, 475) with delta (0, 0)
Screenshot: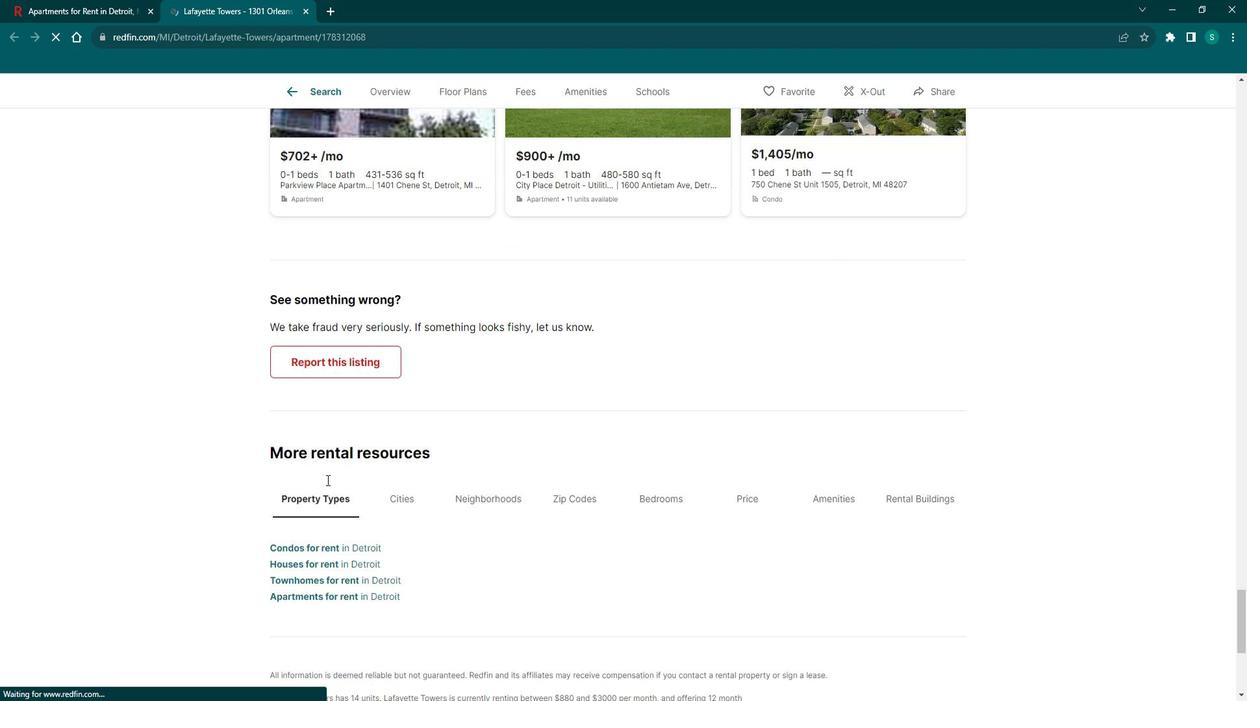 
Action: Mouse moved to (300, 102)
Screenshot: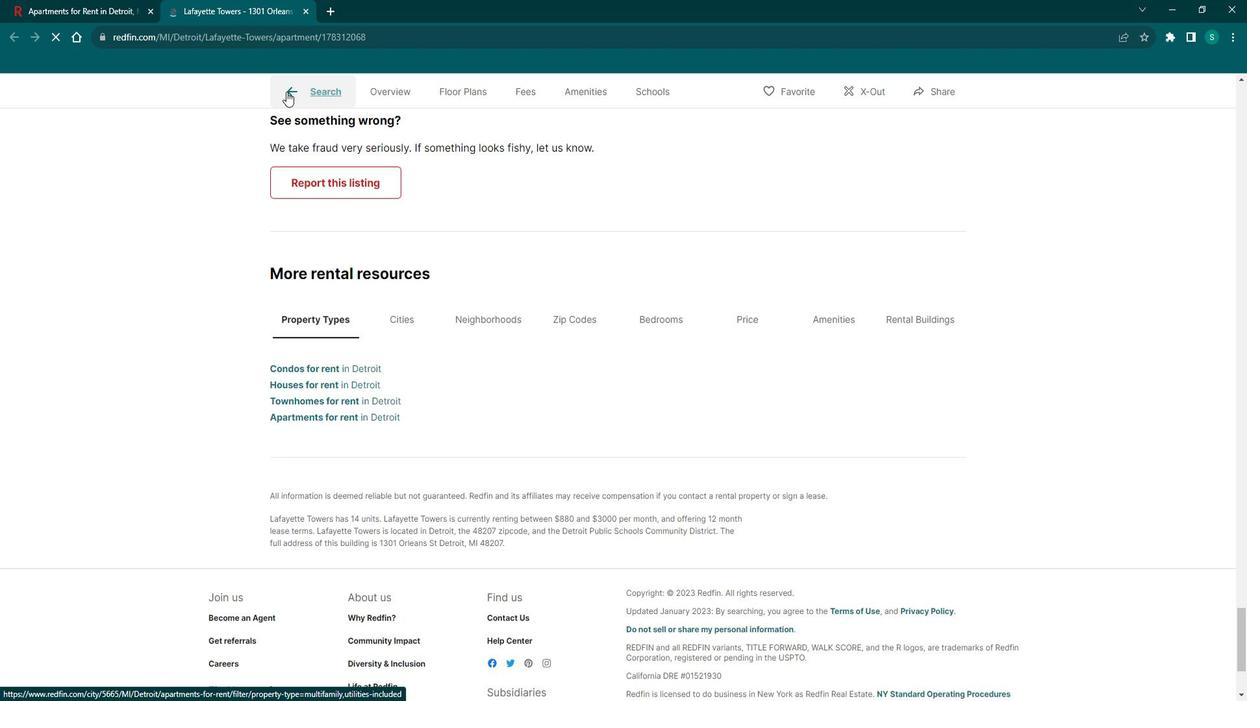 
Action: Mouse pressed left at (300, 102)
Screenshot: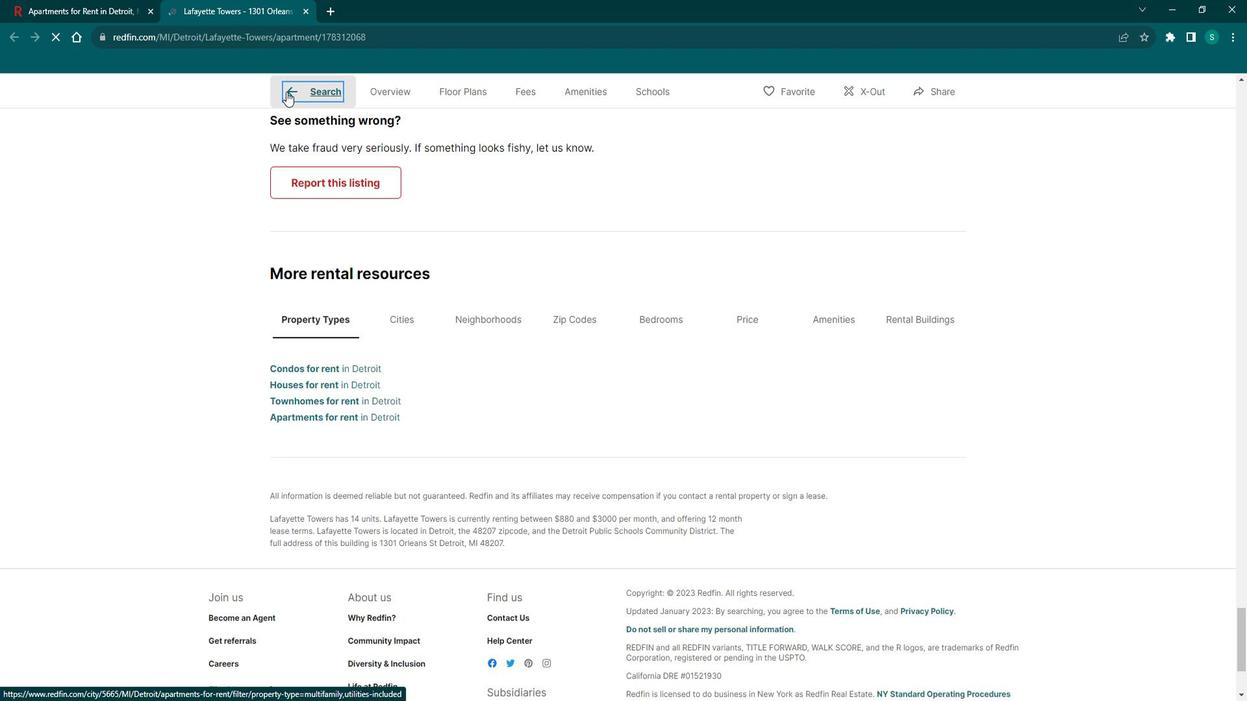
Action: Mouse moved to (996, 429)
Screenshot: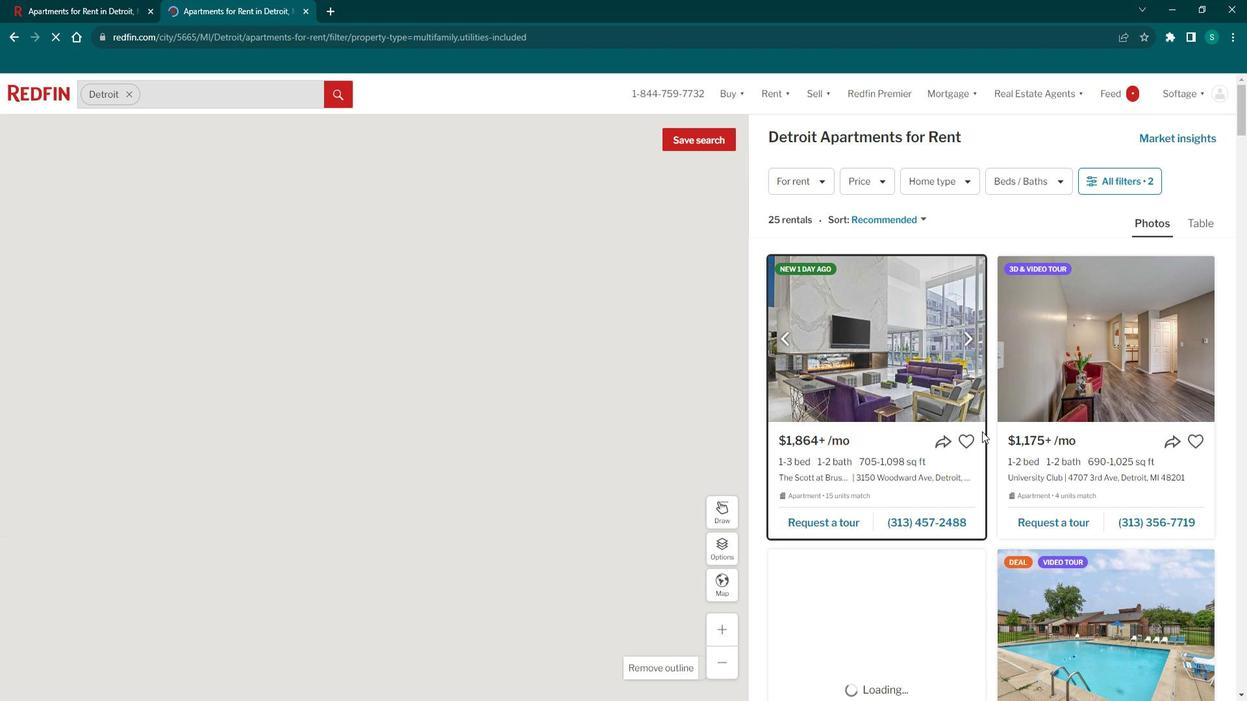 
Action: Mouse scrolled (1002, 427) with delta (0, 0)
Screenshot: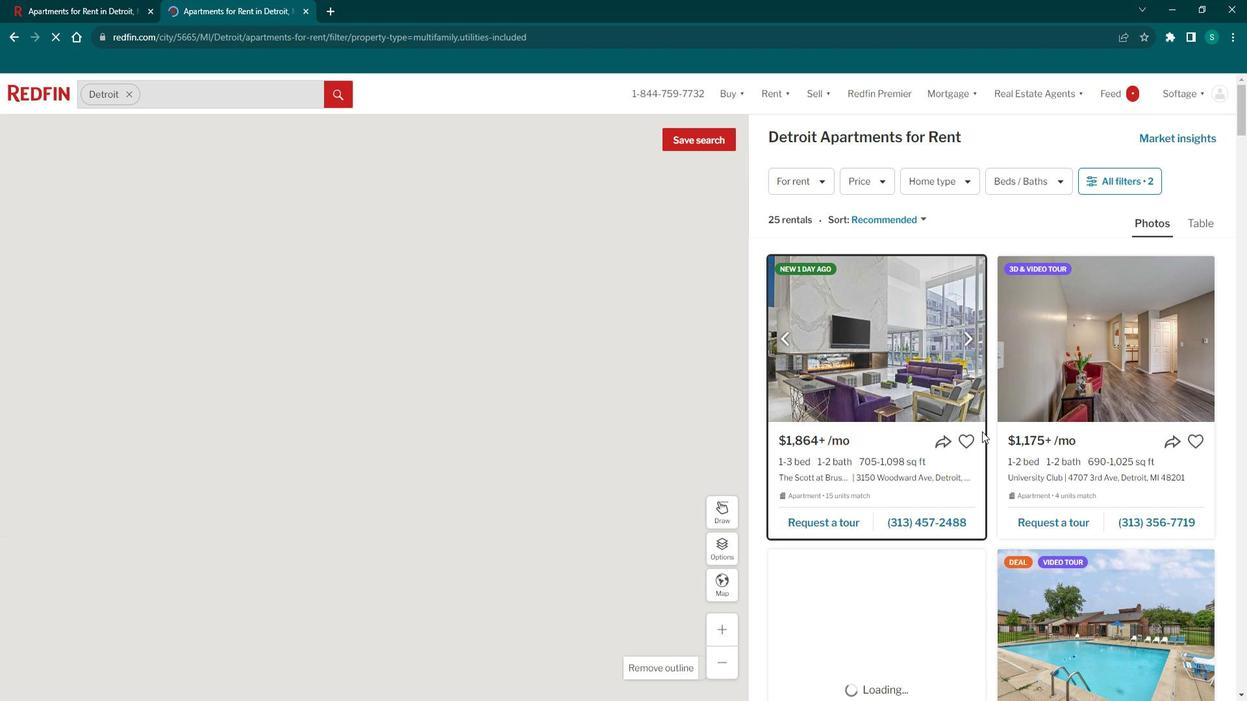 
Action: Mouse scrolled (998, 428) with delta (0, 0)
Screenshot: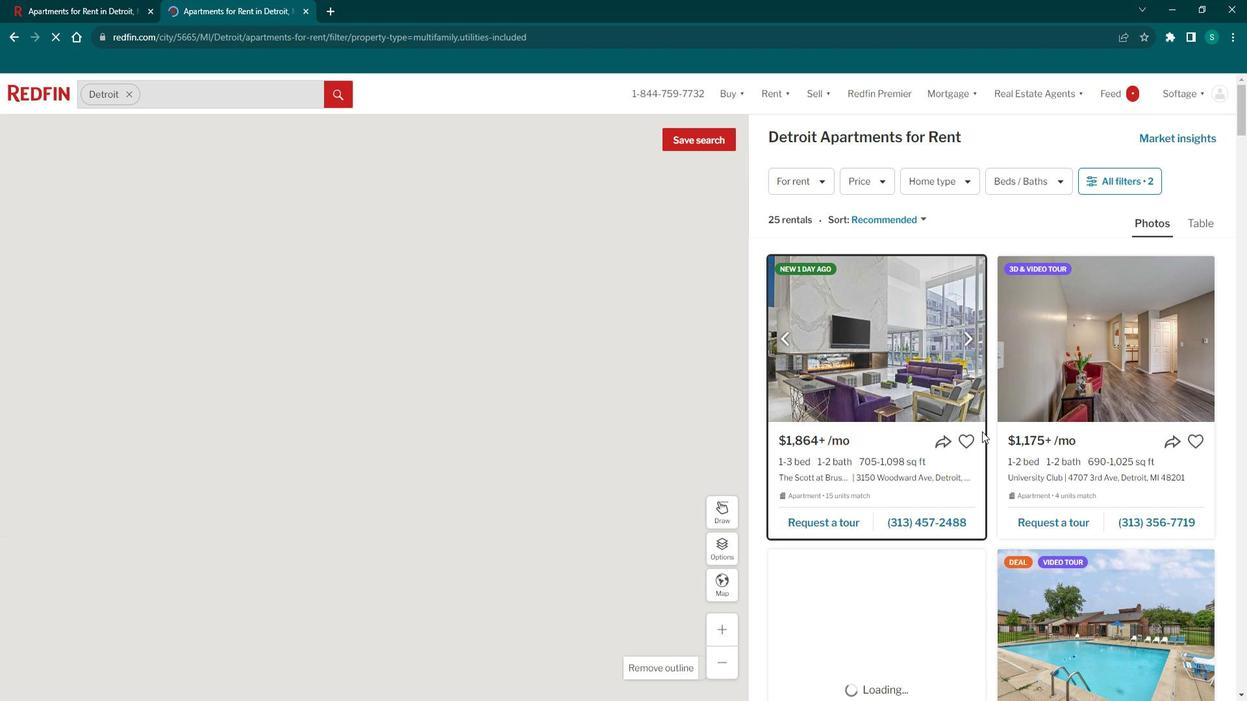 
Action: Mouse scrolled (996, 428) with delta (0, 0)
Screenshot: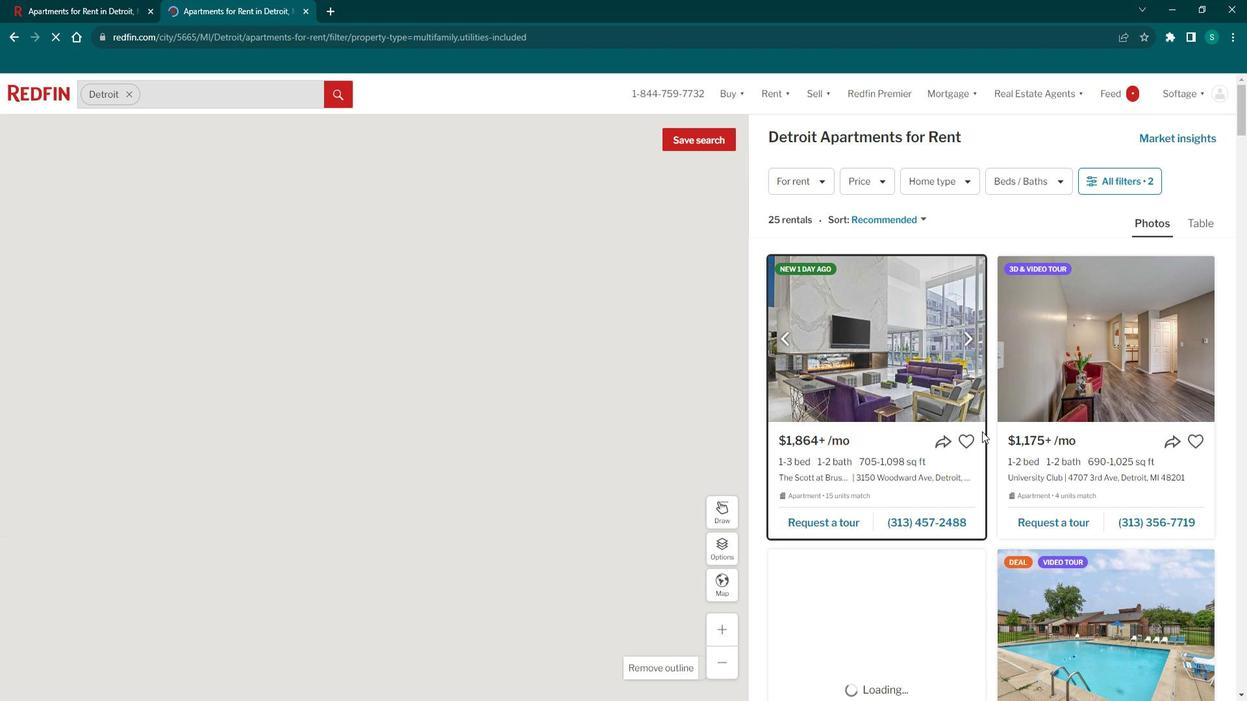 
Action: Mouse scrolled (996, 428) with delta (0, 0)
Screenshot: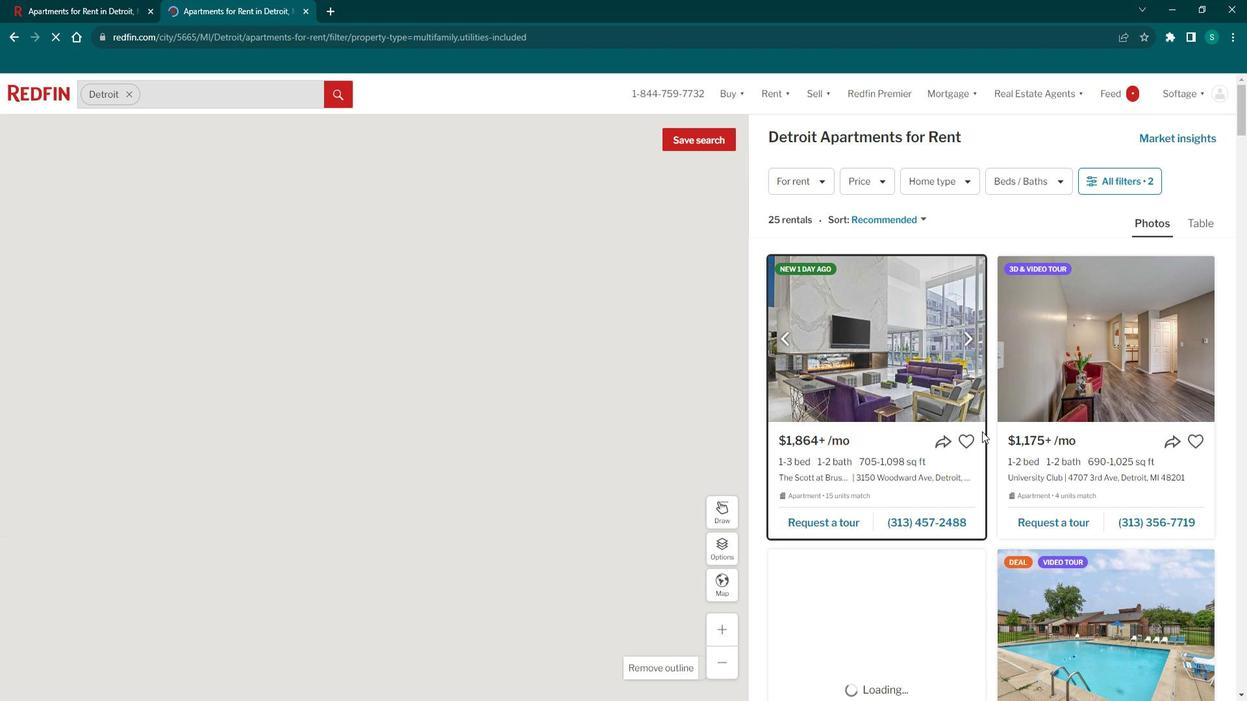 
Action: Mouse scrolled (996, 428) with delta (0, 0)
Screenshot: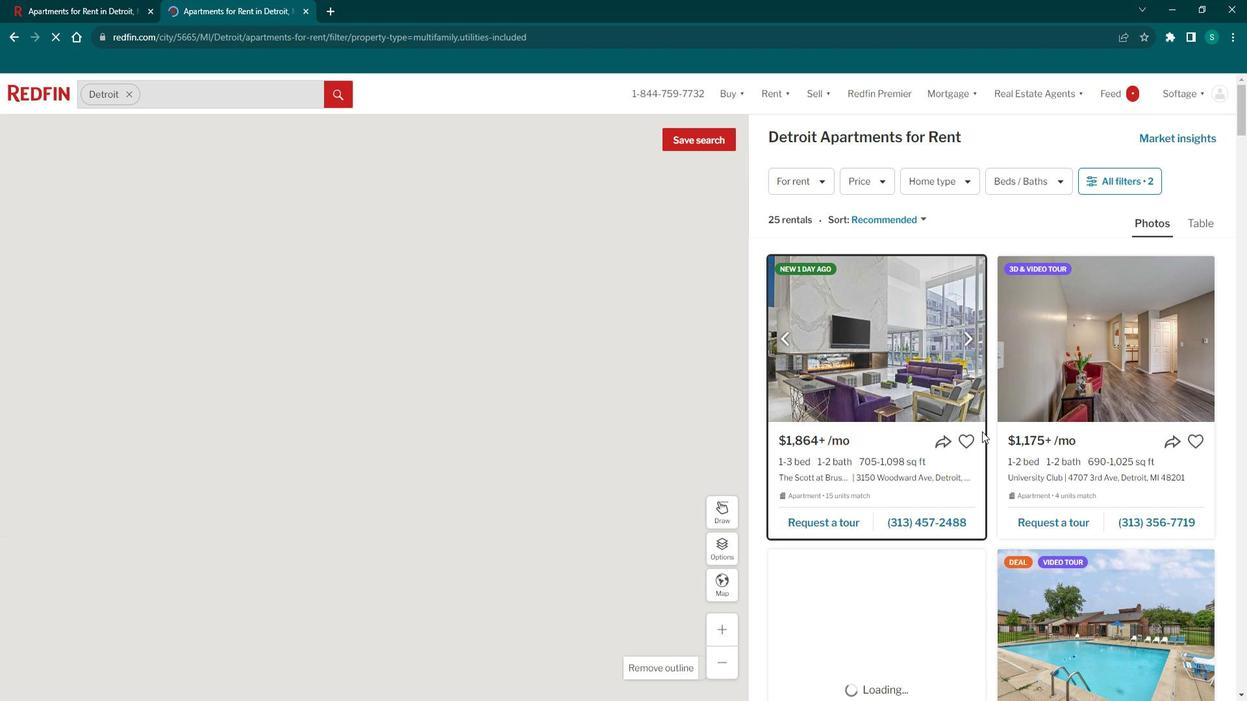 
Action: Mouse moved to (871, 552)
Screenshot: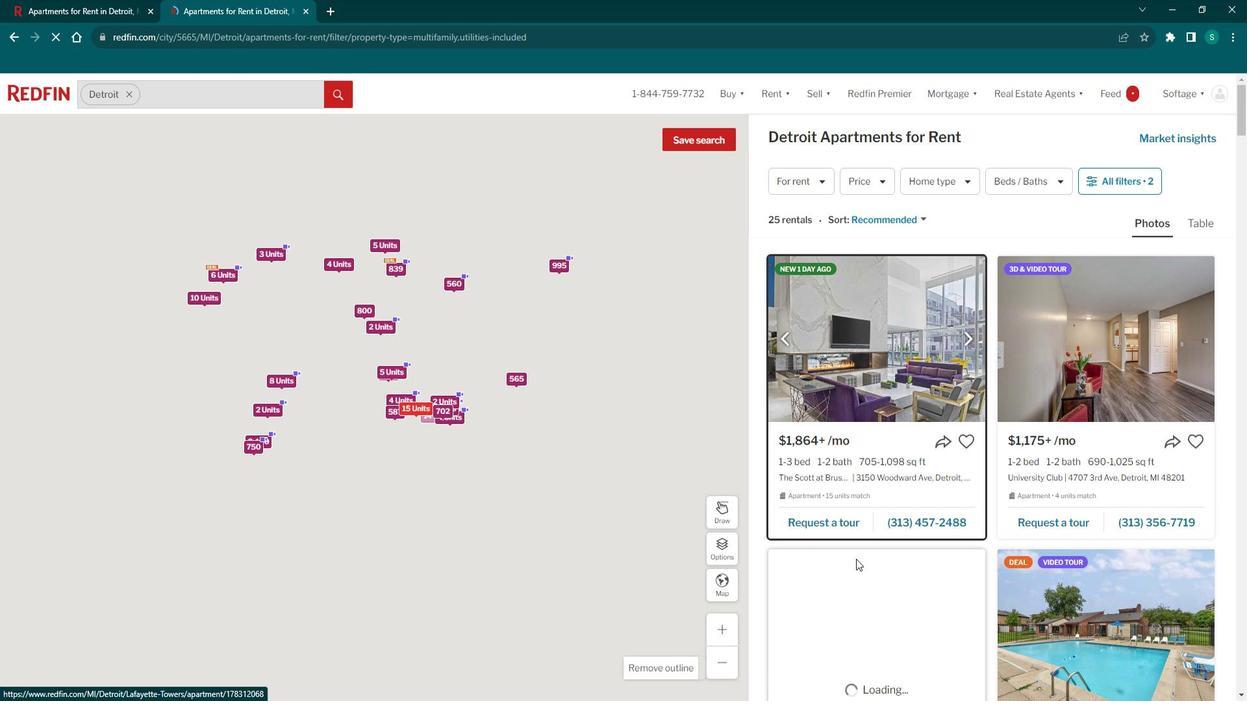 
Action: Mouse scrolled (871, 551) with delta (0, 0)
Screenshot: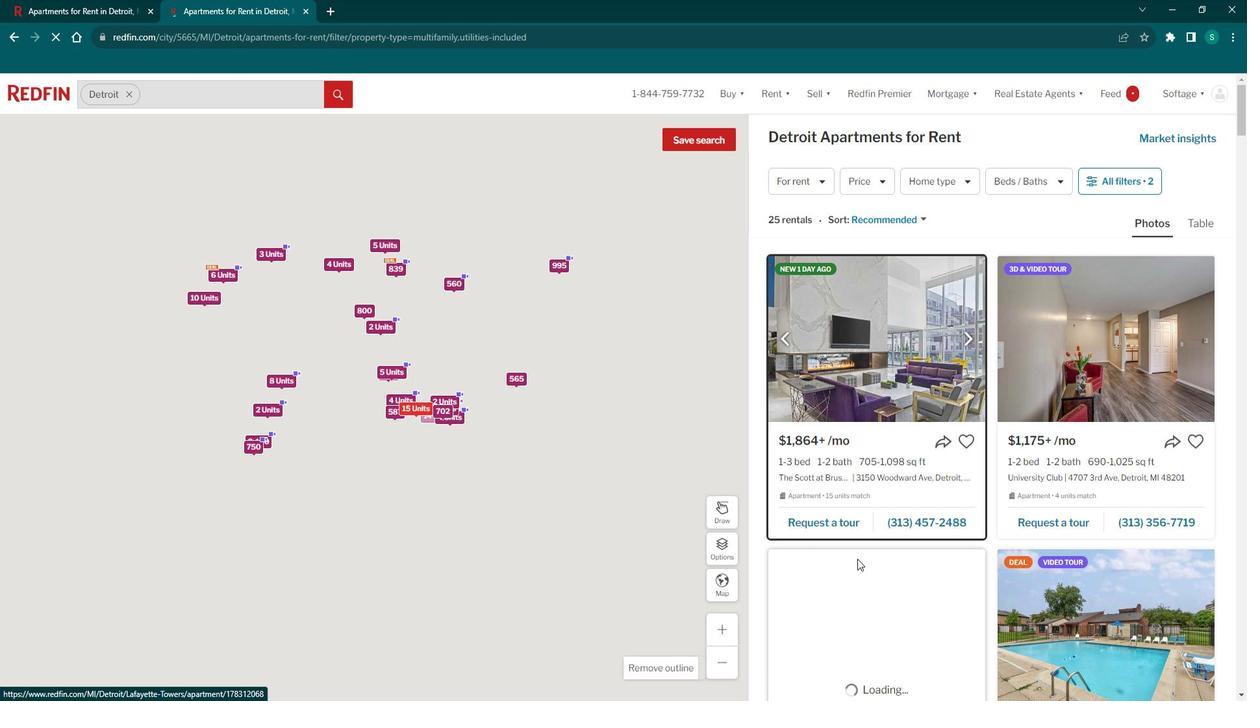 
Action: Mouse scrolled (871, 551) with delta (0, 0)
Screenshot: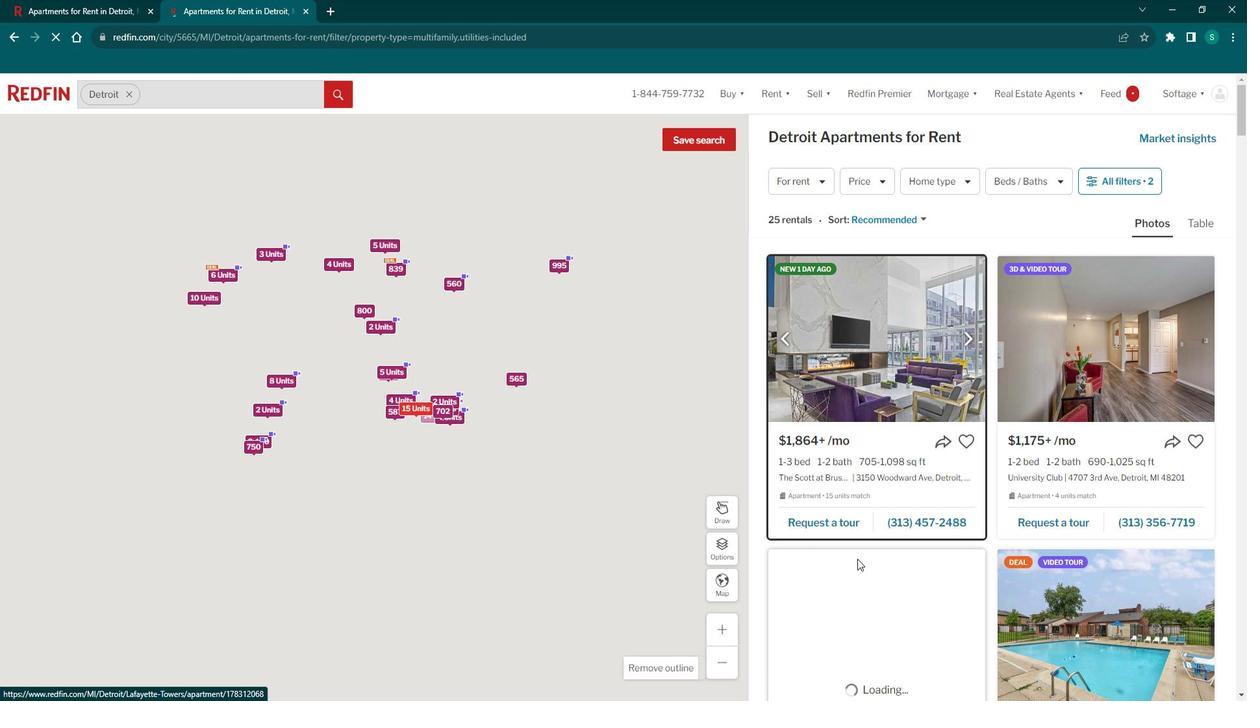 
Action: Mouse scrolled (871, 551) with delta (0, 0)
Screenshot: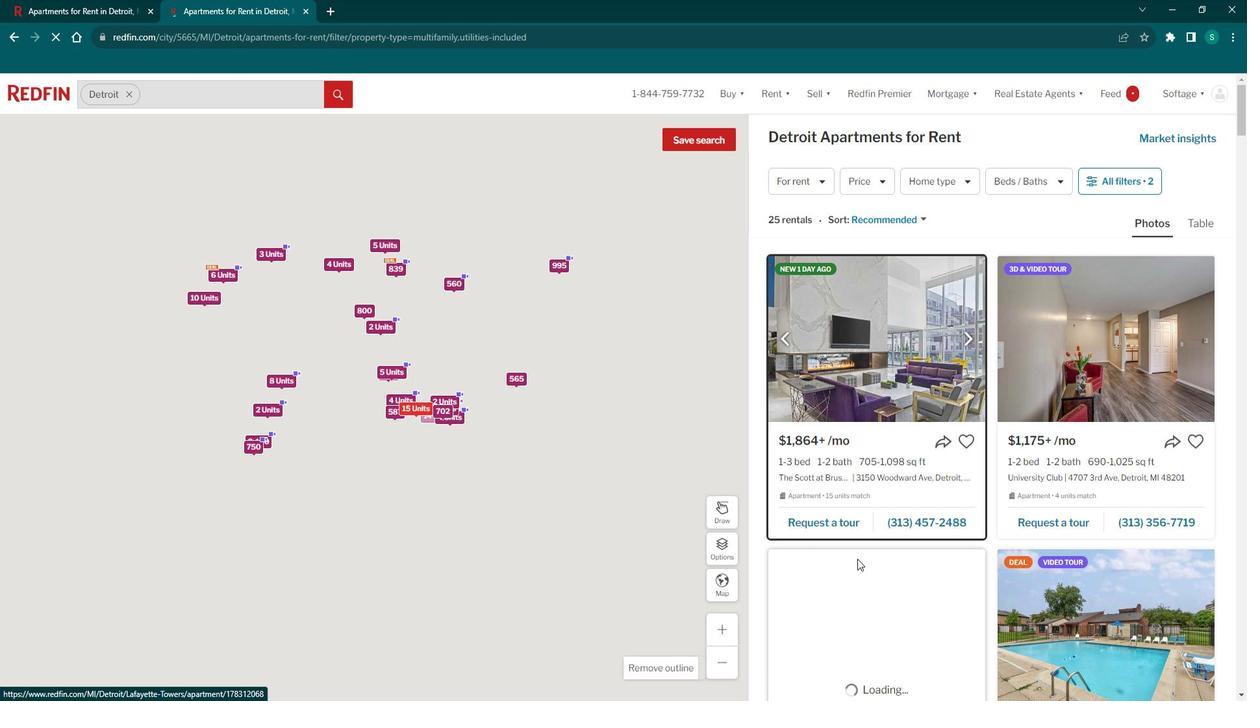 
Action: Mouse scrolled (871, 551) with delta (0, 0)
Screenshot: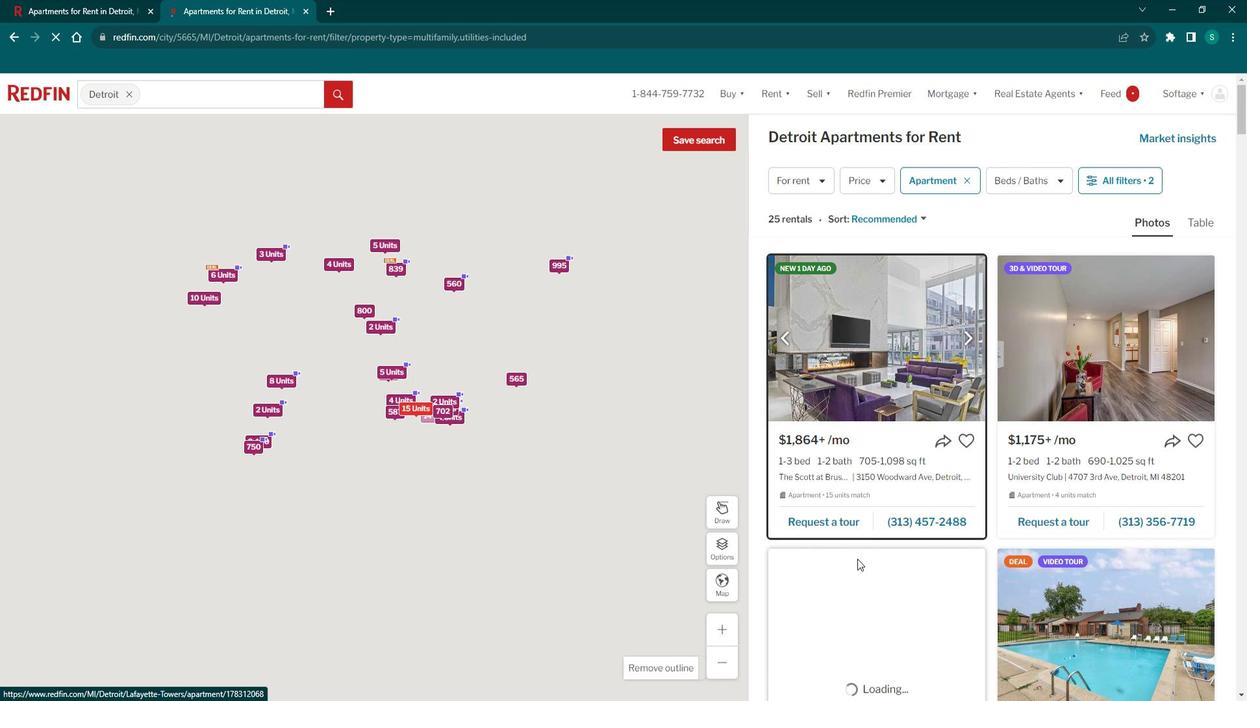 
Action: Mouse scrolled (871, 551) with delta (0, 0)
Screenshot: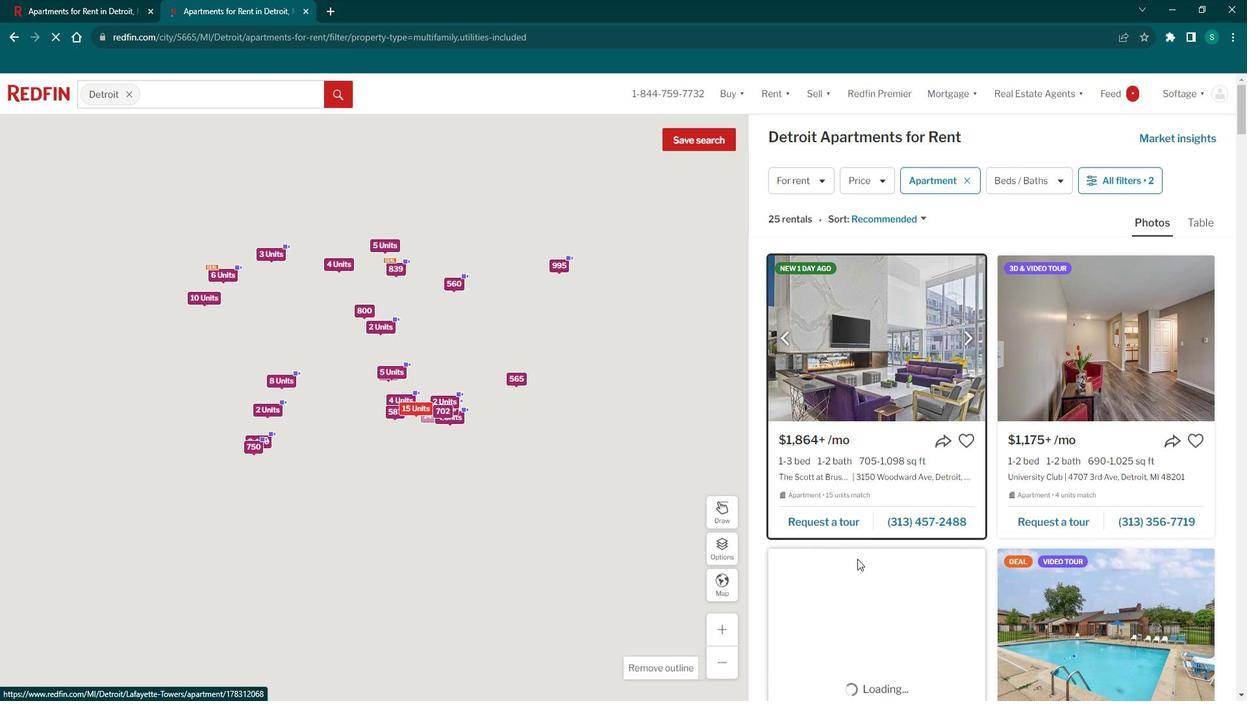 
Action: Mouse moved to (915, 538)
Screenshot: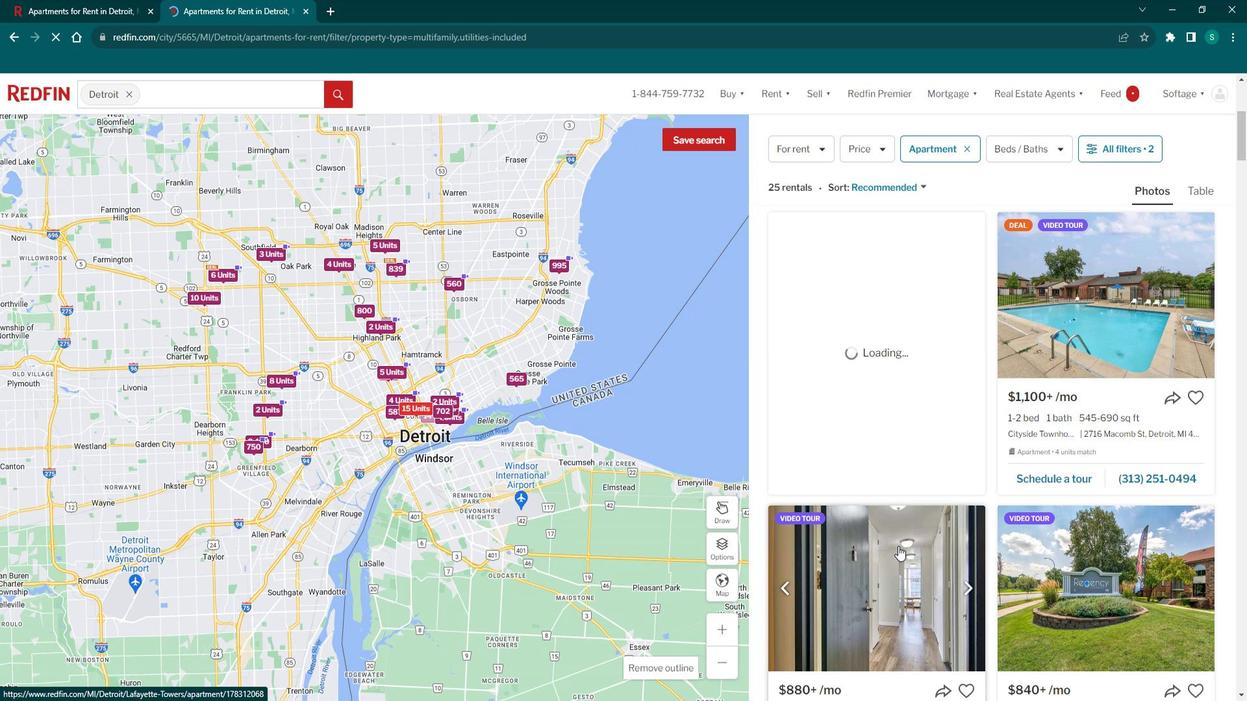 
Action: Mouse scrolled (915, 538) with delta (0, 0)
Screenshot: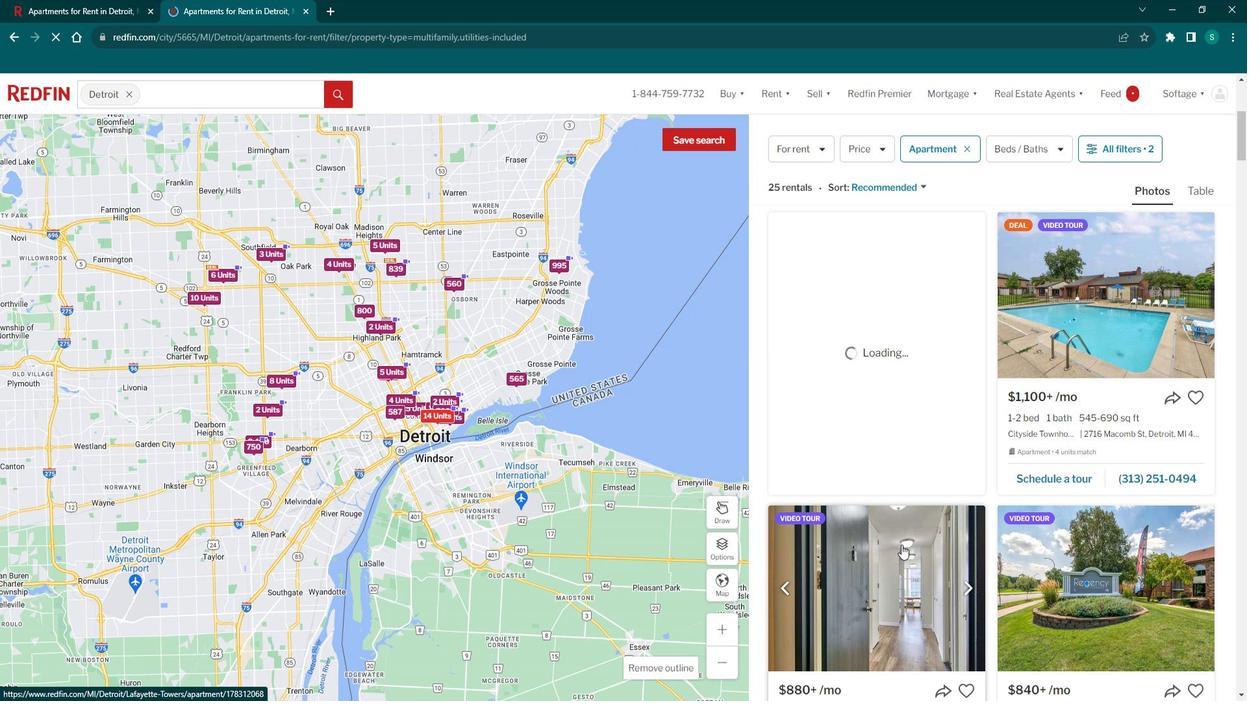 
Action: Mouse scrolled (915, 538) with delta (0, 0)
Screenshot: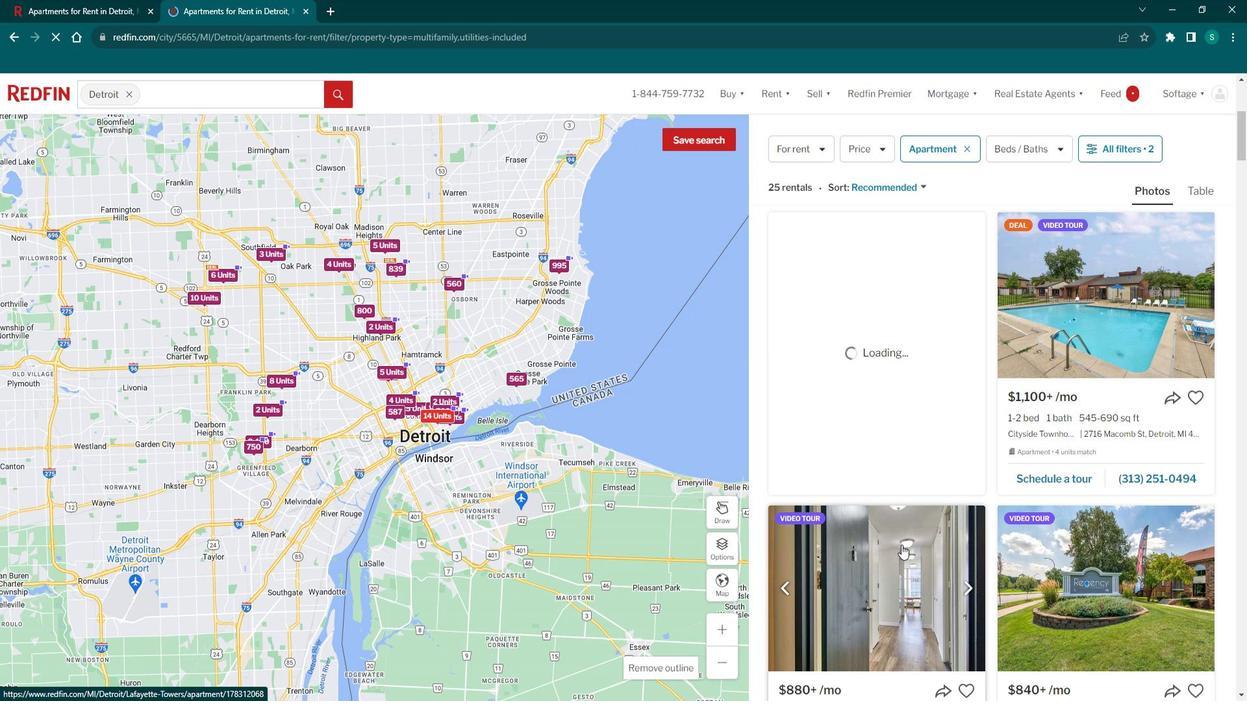 
Action: Mouse scrolled (915, 538) with delta (0, 0)
Screenshot: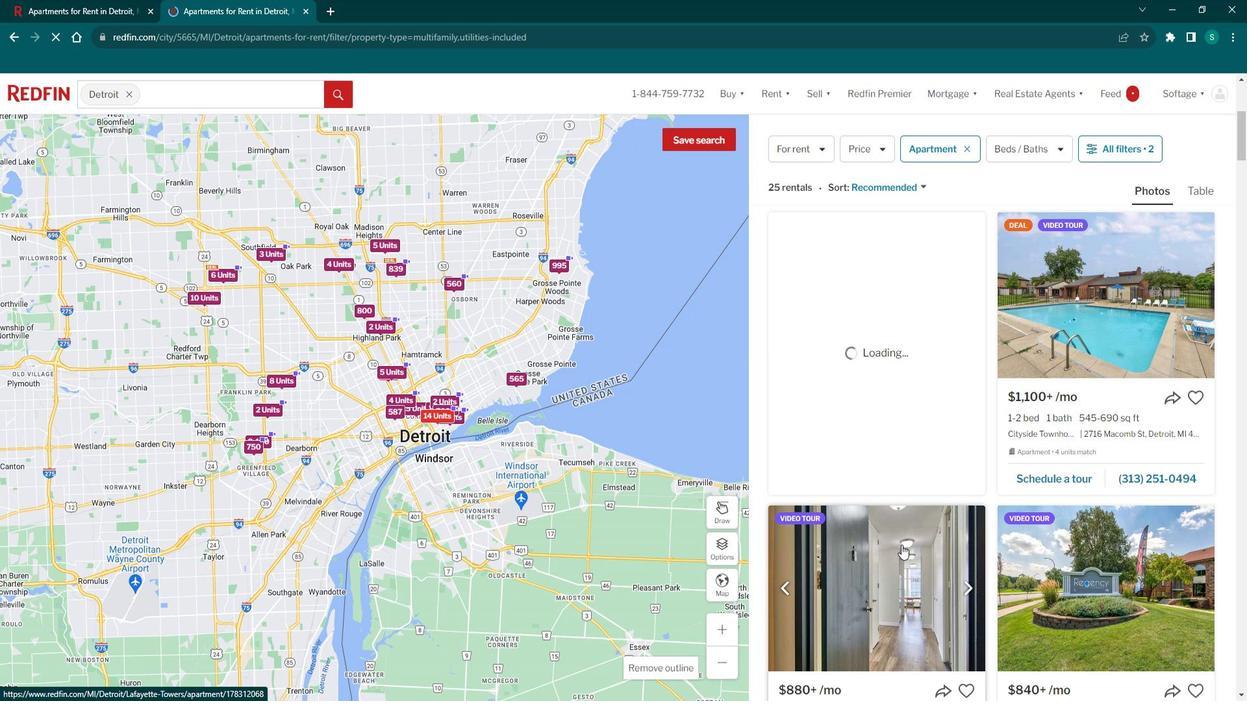 
Action: Mouse scrolled (915, 538) with delta (0, 0)
Screenshot: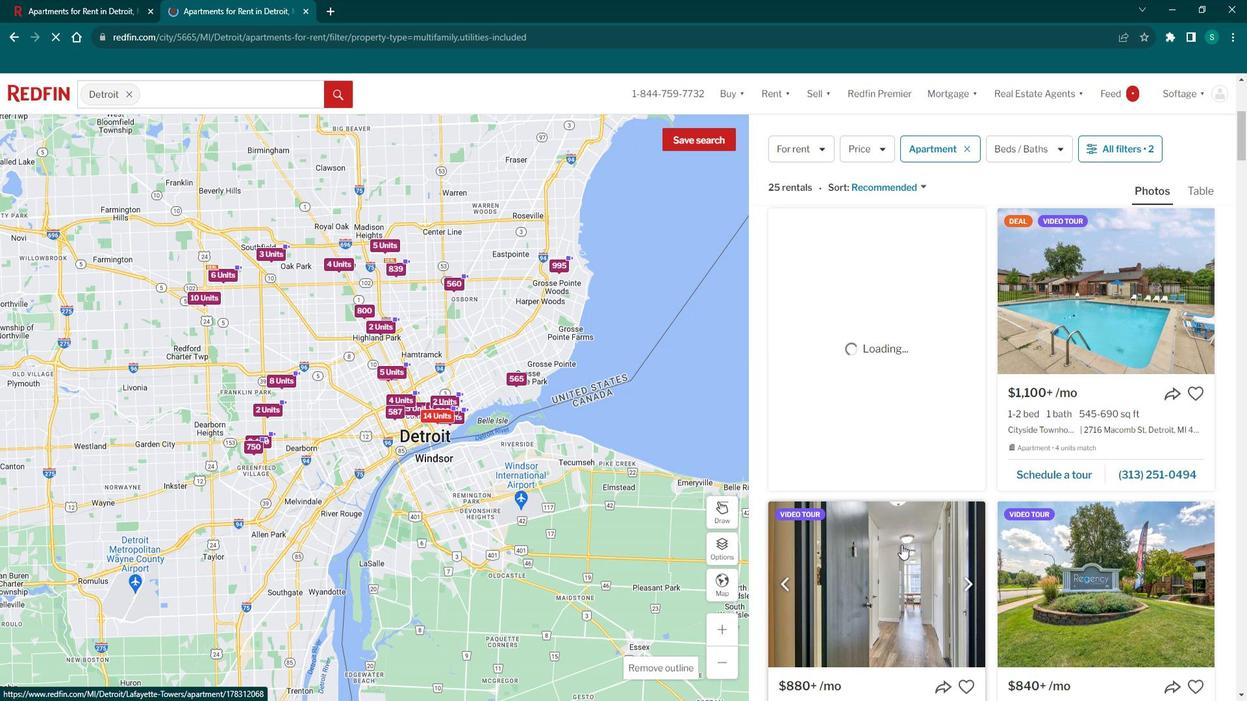 
Action: Mouse moved to (894, 535)
Screenshot: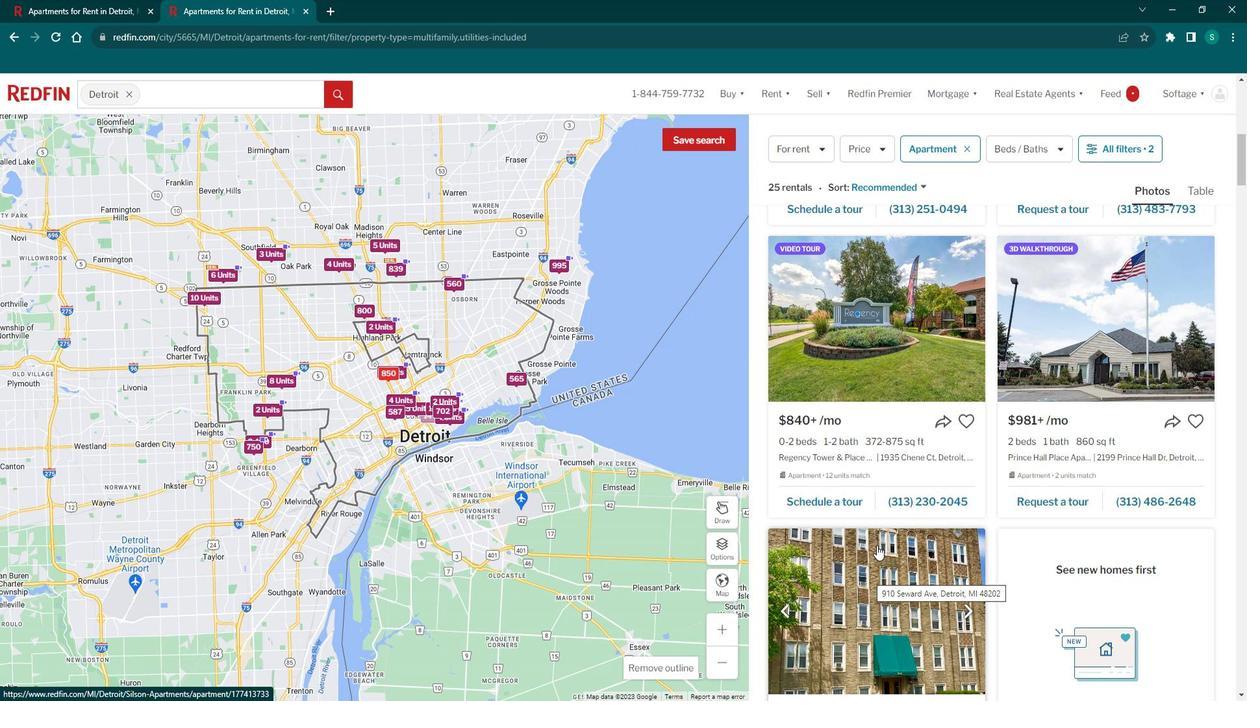 
Action: Mouse pressed left at (894, 535)
Screenshot: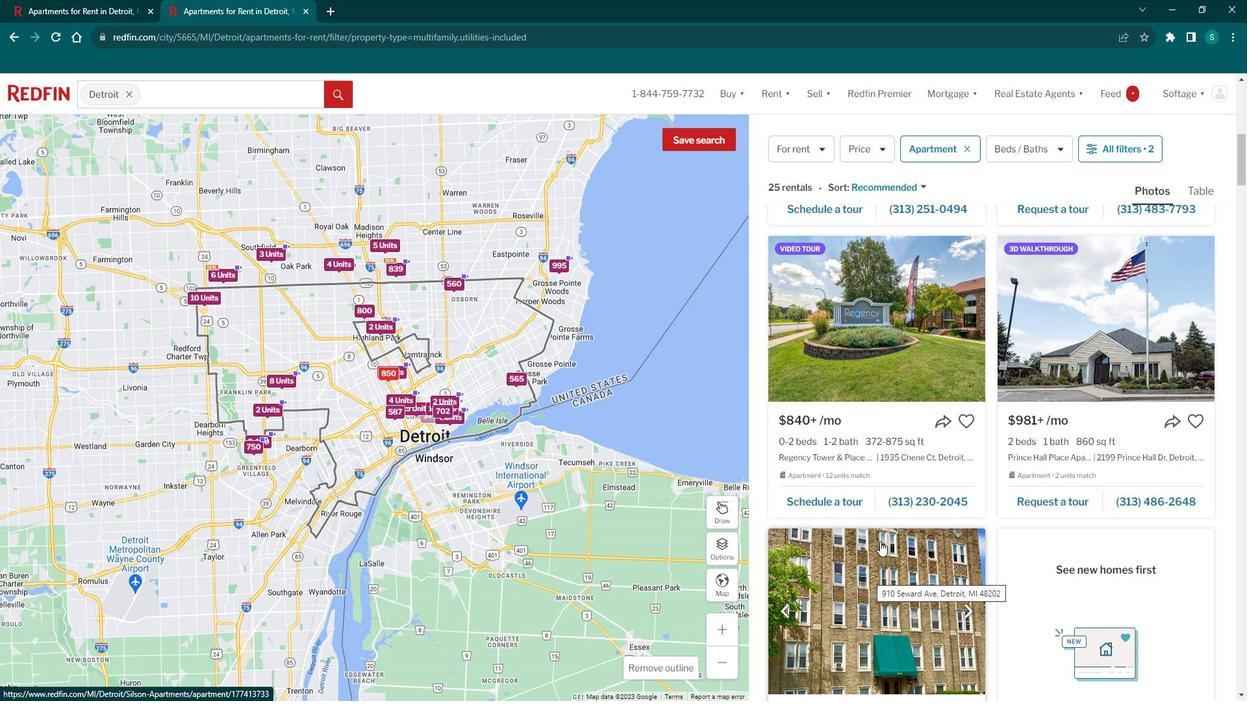 
Action: Mouse moved to (525, 496)
Screenshot: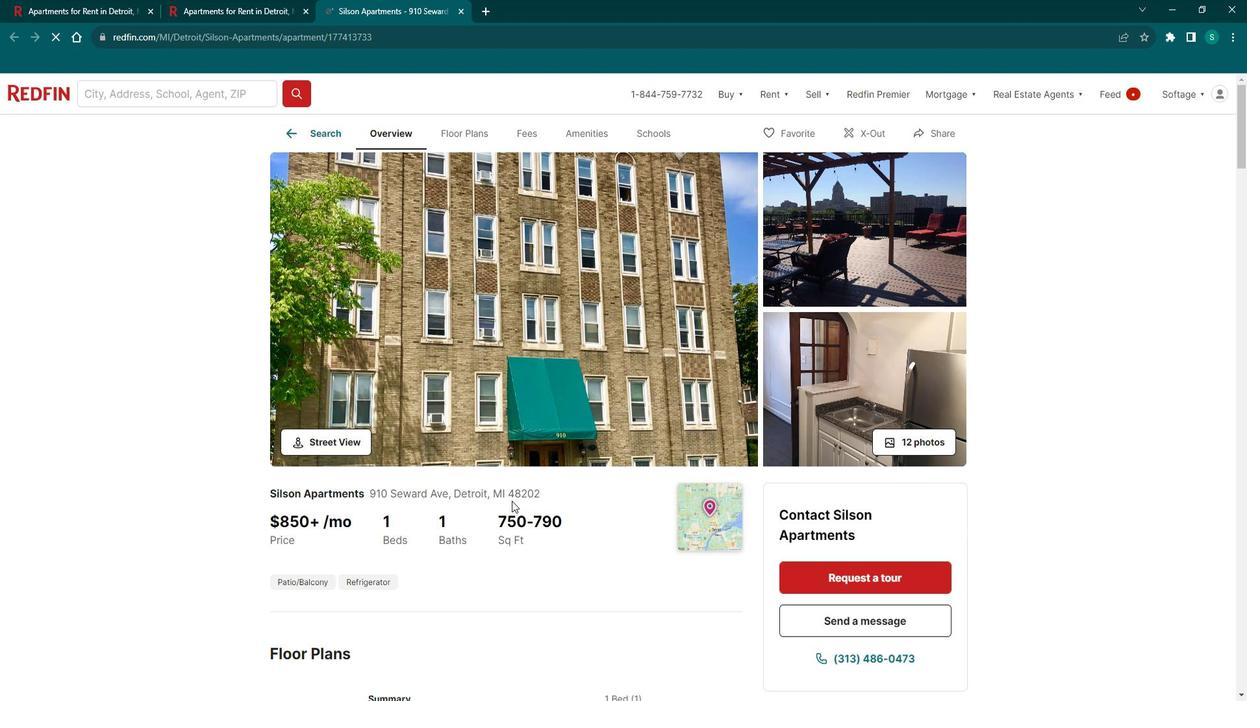 
Action: Mouse scrolled (525, 495) with delta (0, 0)
Screenshot: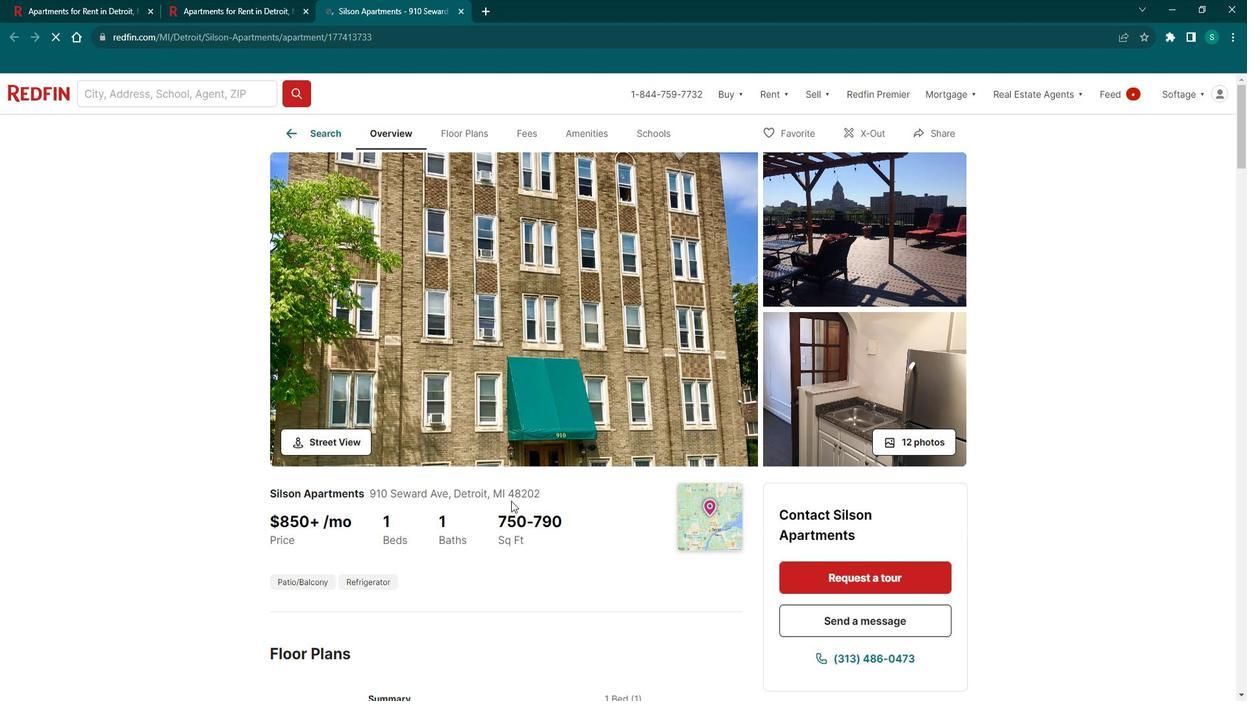 
Action: Mouse scrolled (525, 495) with delta (0, 0)
Screenshot: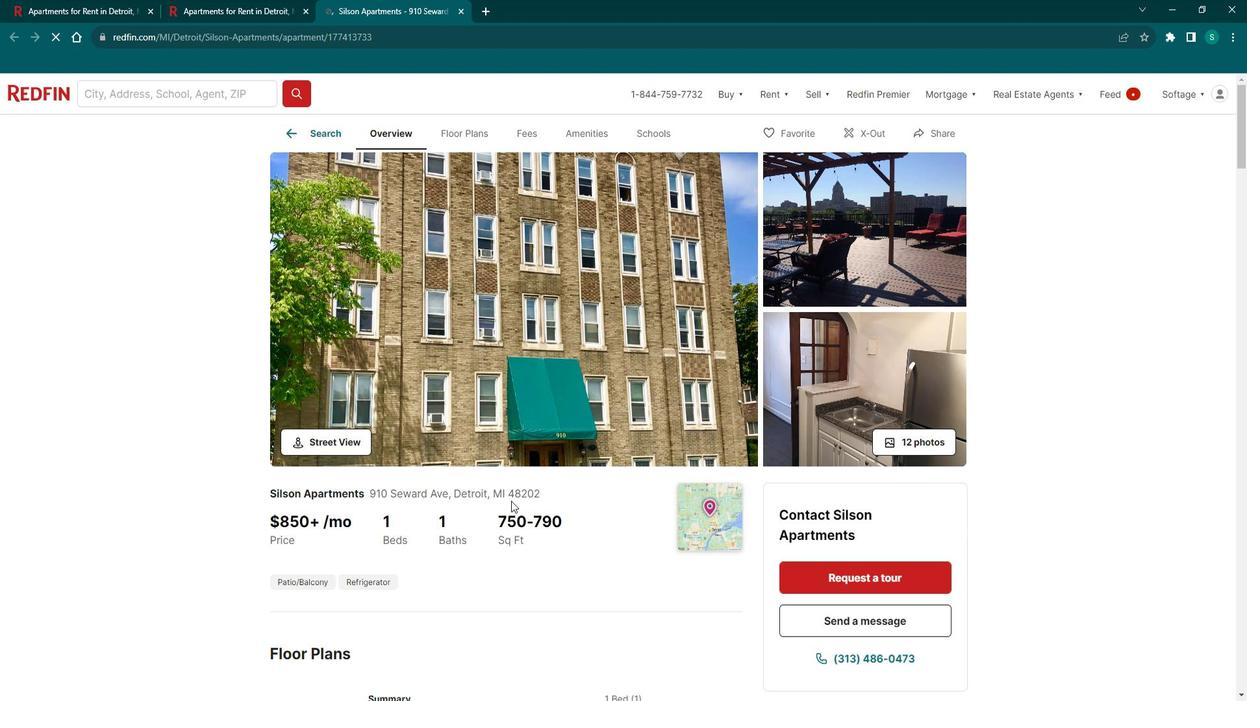 
Action: Mouse scrolled (525, 495) with delta (0, 0)
Screenshot: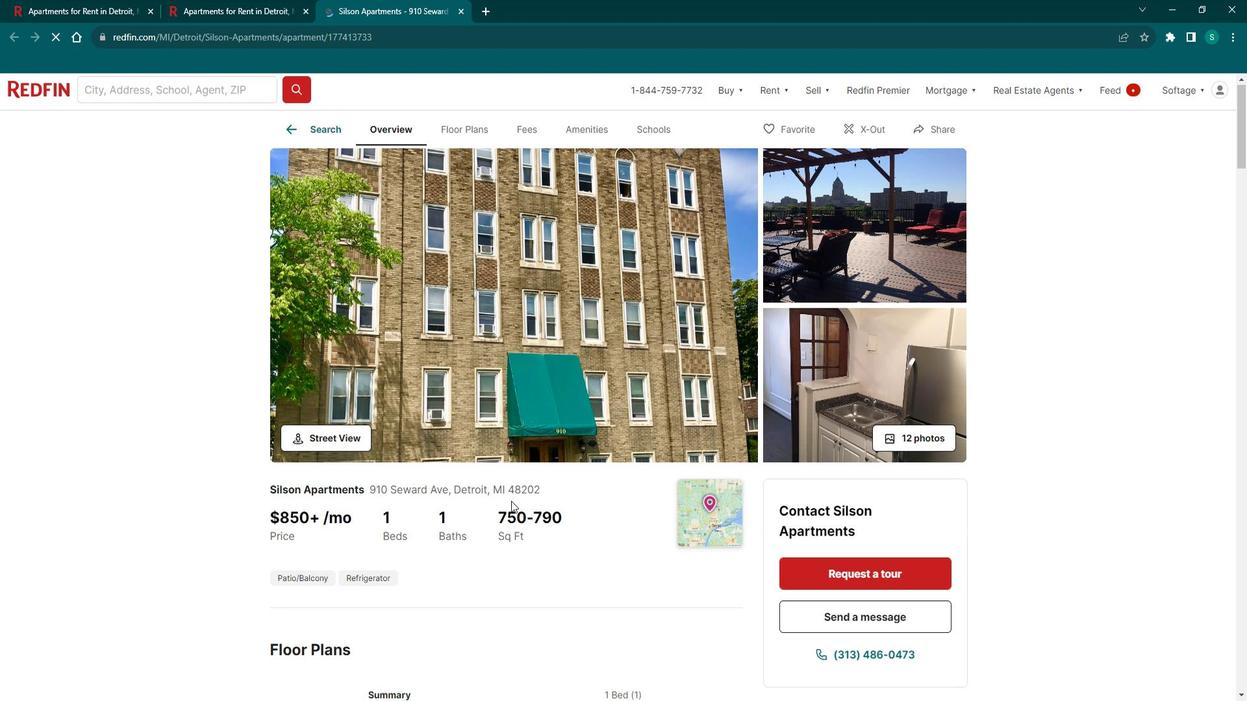 
Action: Mouse scrolled (525, 495) with delta (0, 0)
Screenshot: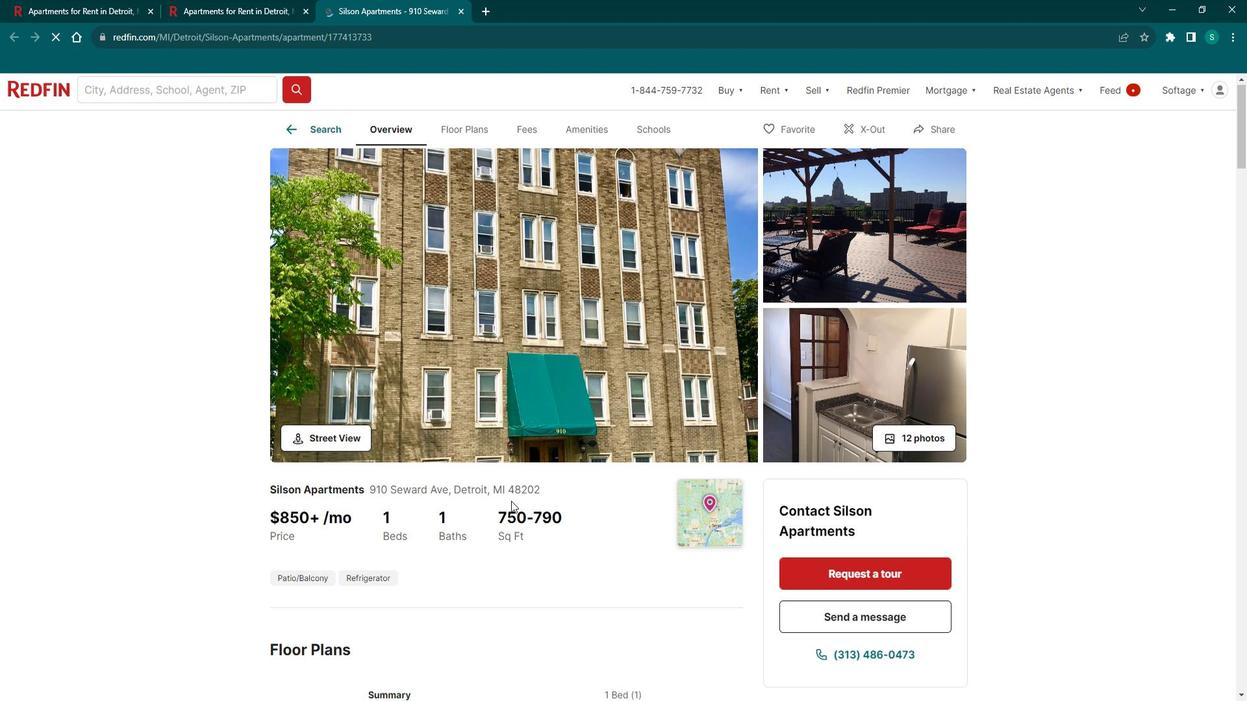 
Action: Mouse scrolled (525, 495) with delta (0, 0)
Screenshot: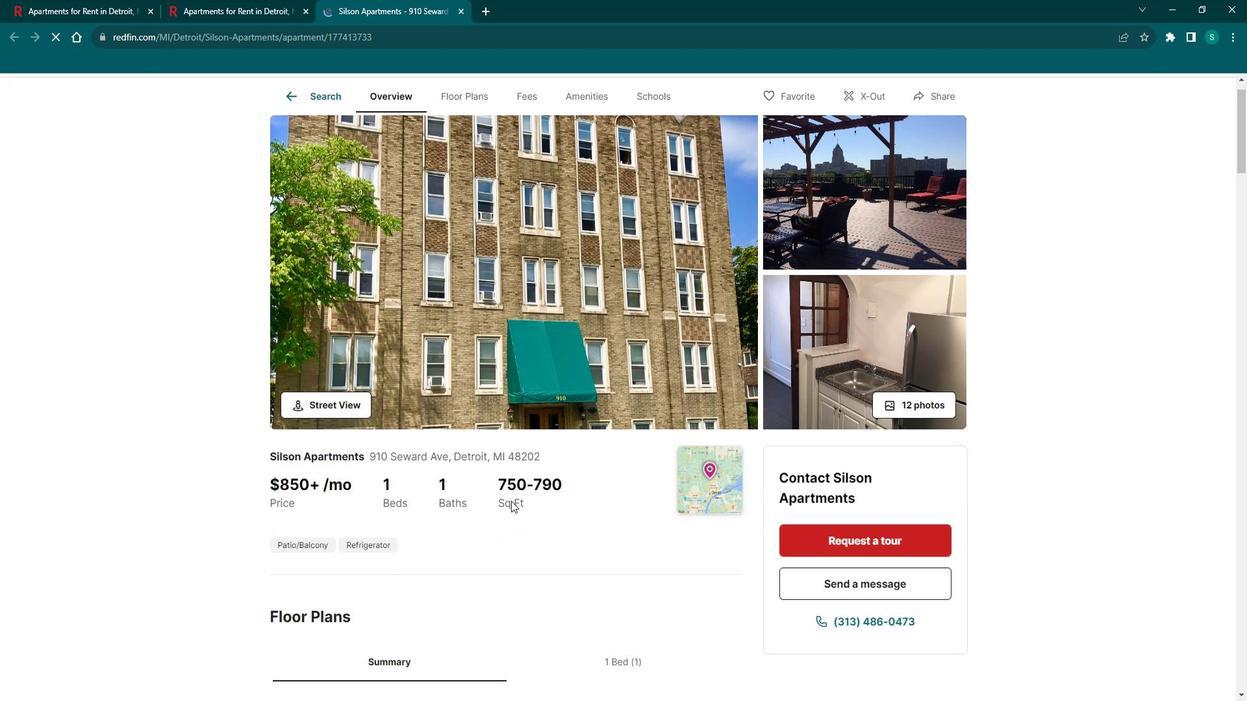 
Action: Mouse scrolled (525, 495) with delta (0, 0)
Screenshot: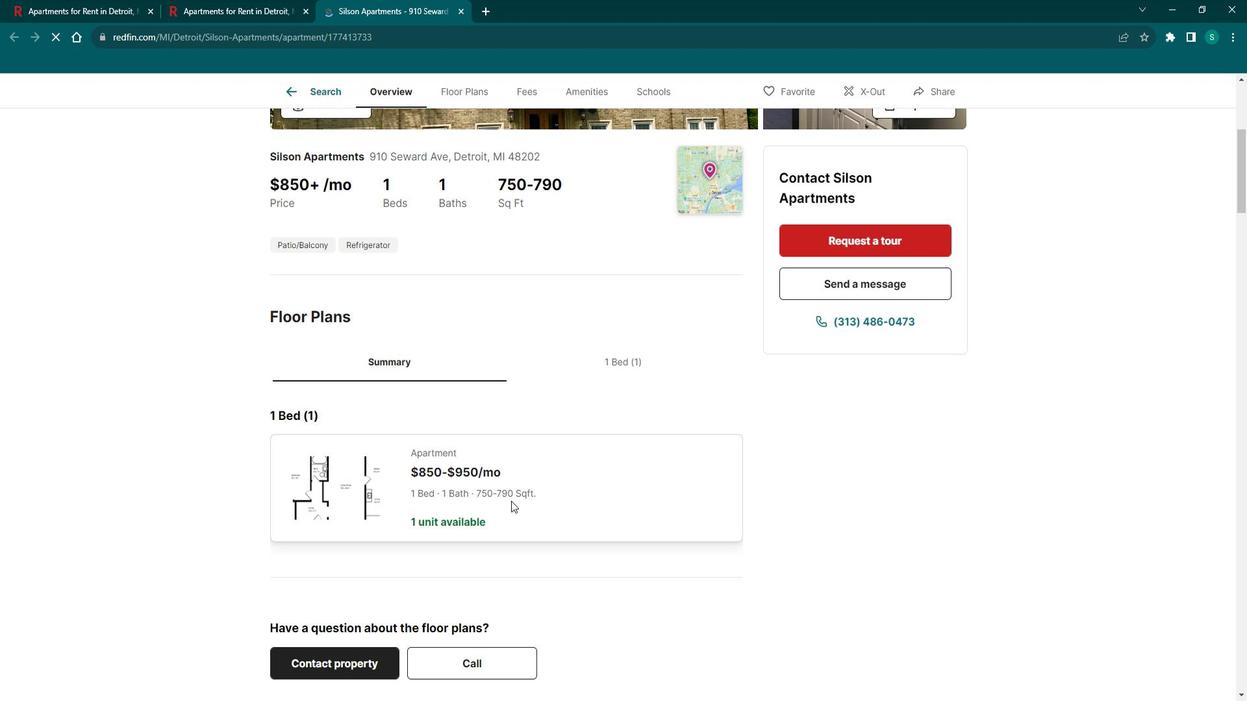 
Action: Mouse scrolled (525, 495) with delta (0, 0)
Screenshot: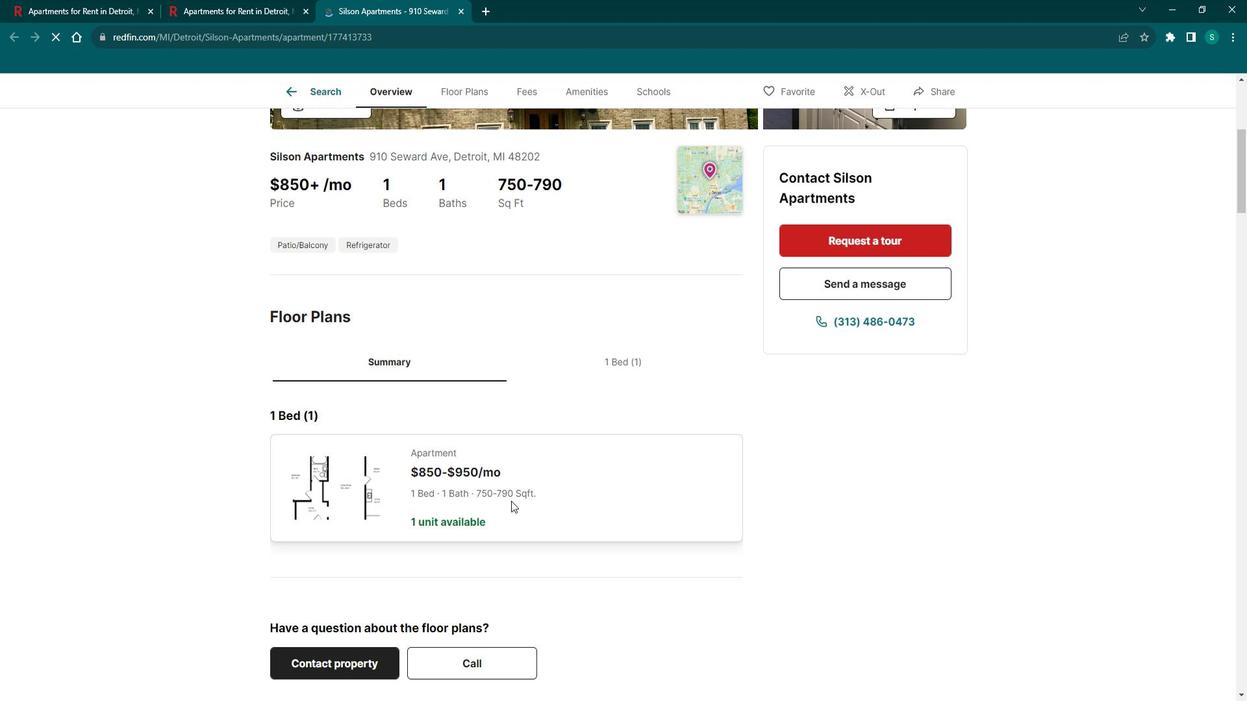 
Action: Mouse scrolled (525, 495) with delta (0, 0)
Screenshot: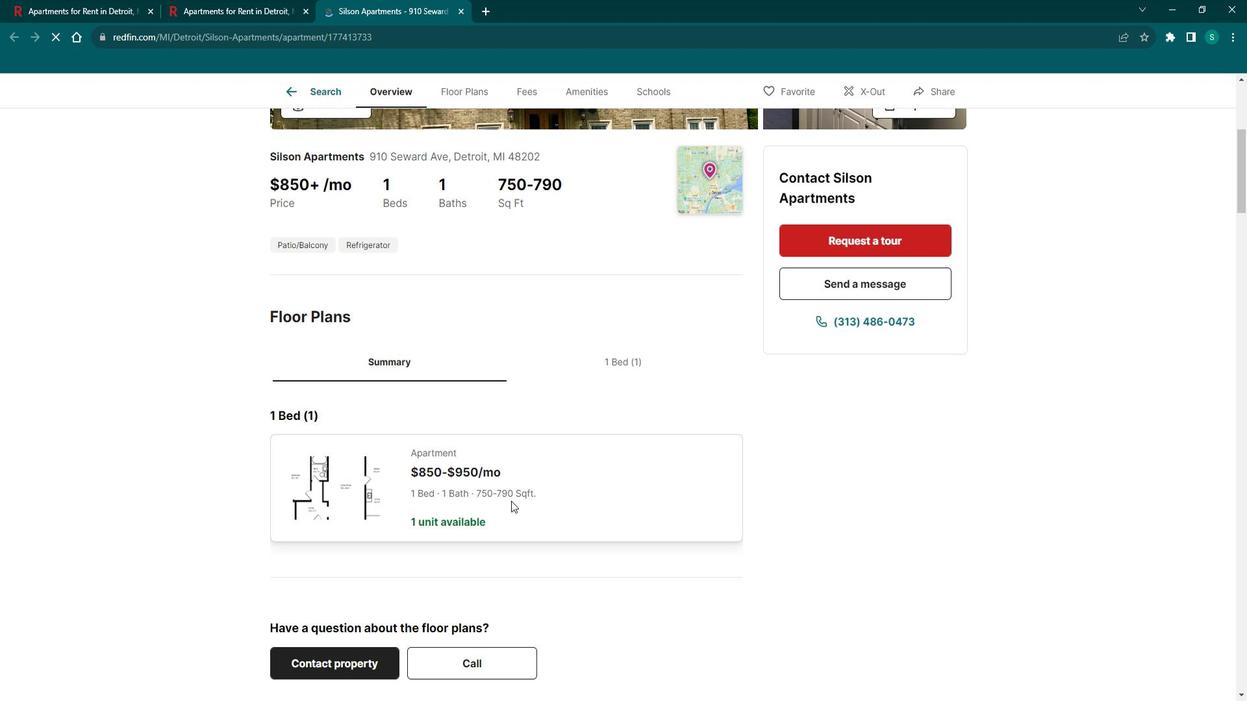 
Action: Mouse scrolled (525, 495) with delta (0, 0)
Screenshot: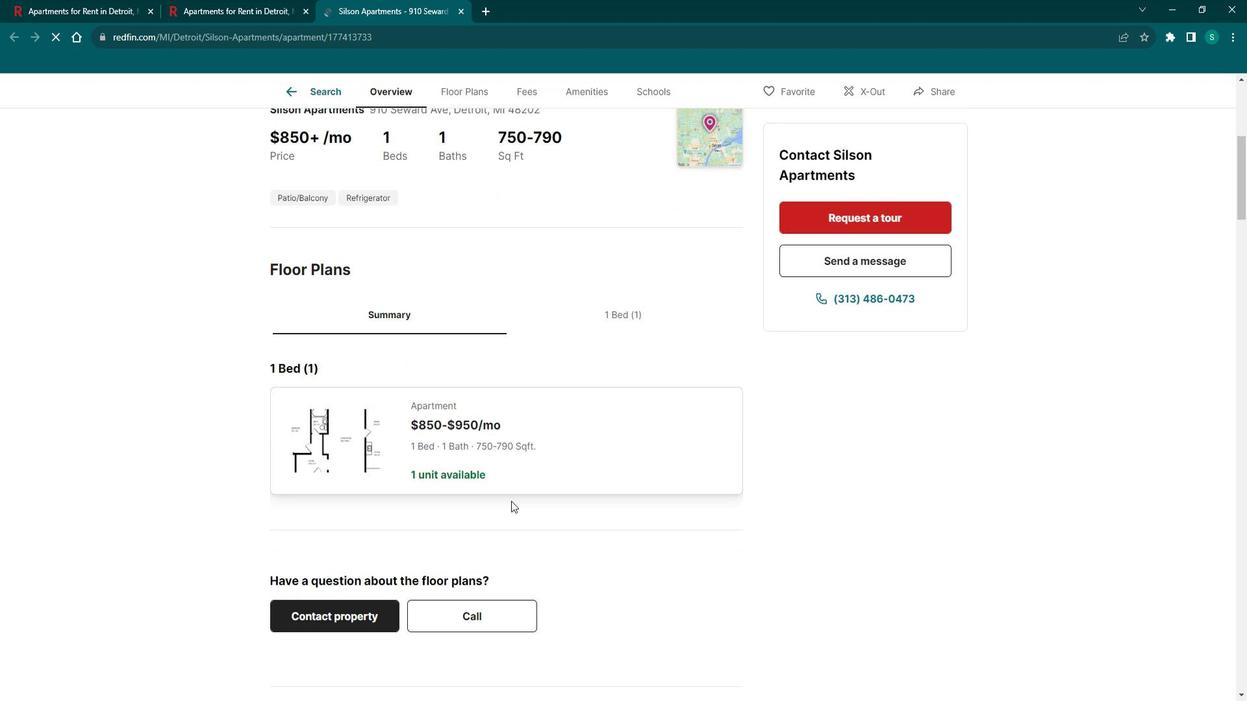 
Action: Mouse scrolled (525, 495) with delta (0, 0)
Screenshot: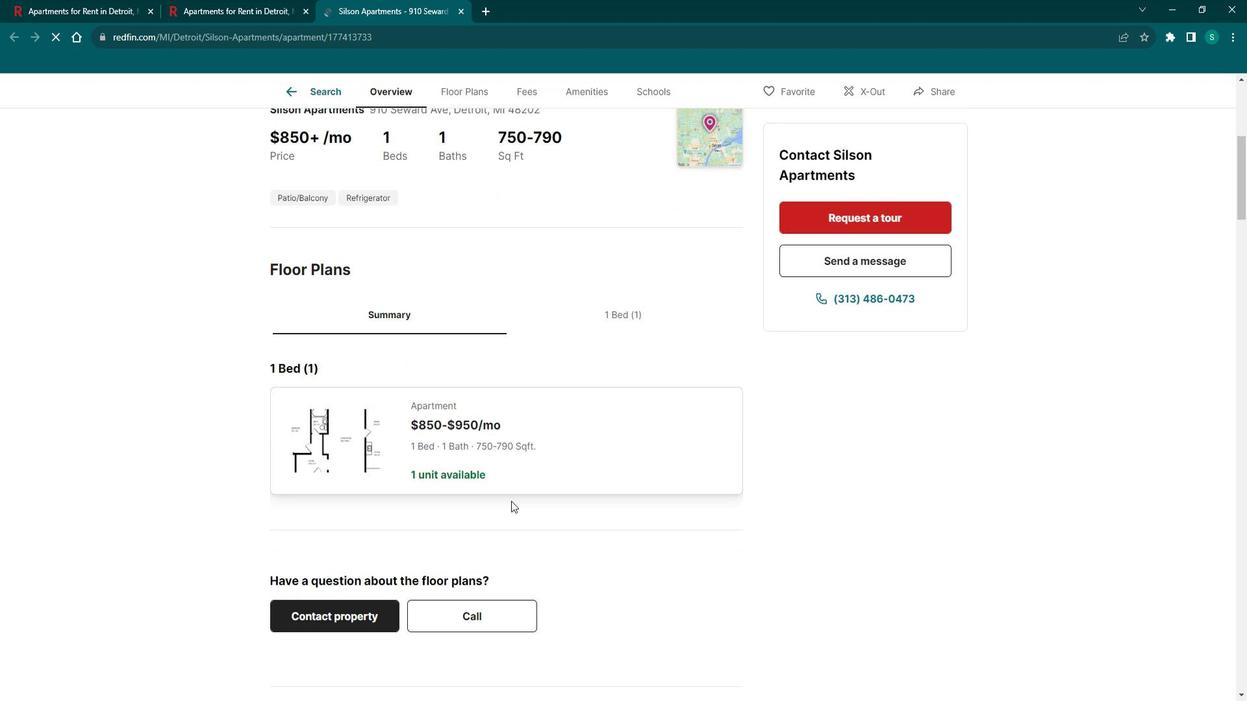 
Action: Mouse moved to (512, 491)
Screenshot: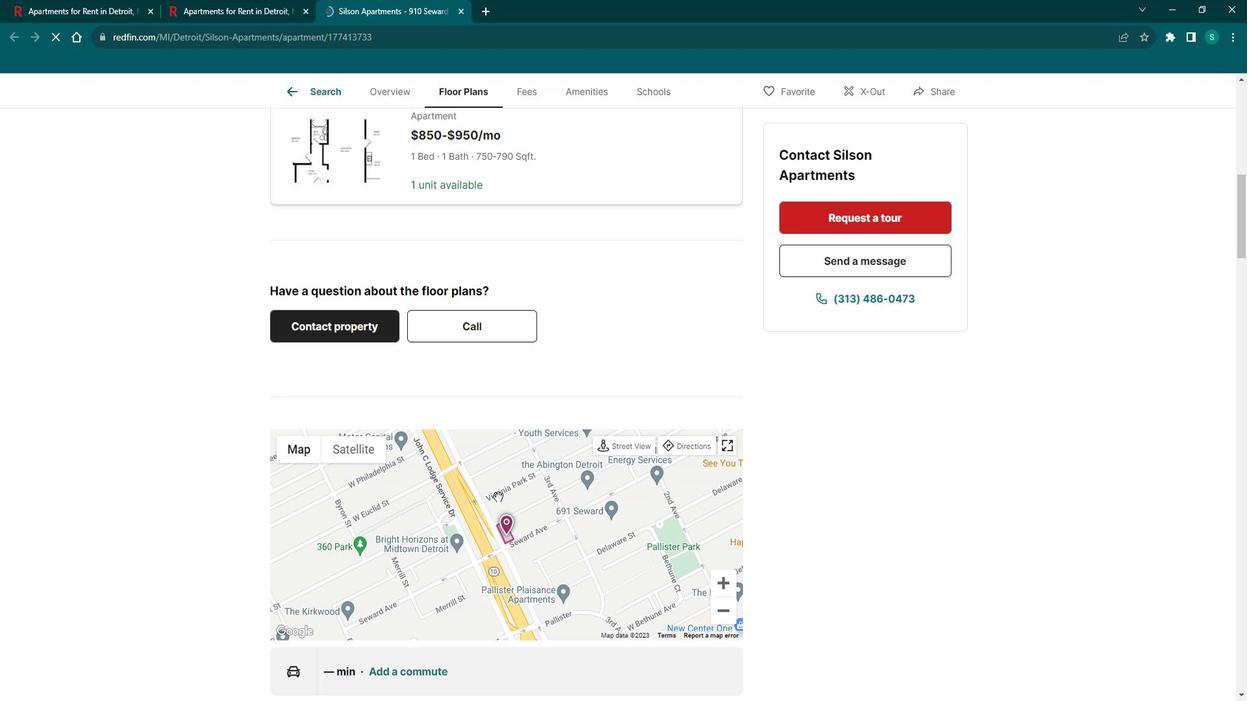 
Action: Mouse scrolled (512, 491) with delta (0, 0)
Screenshot: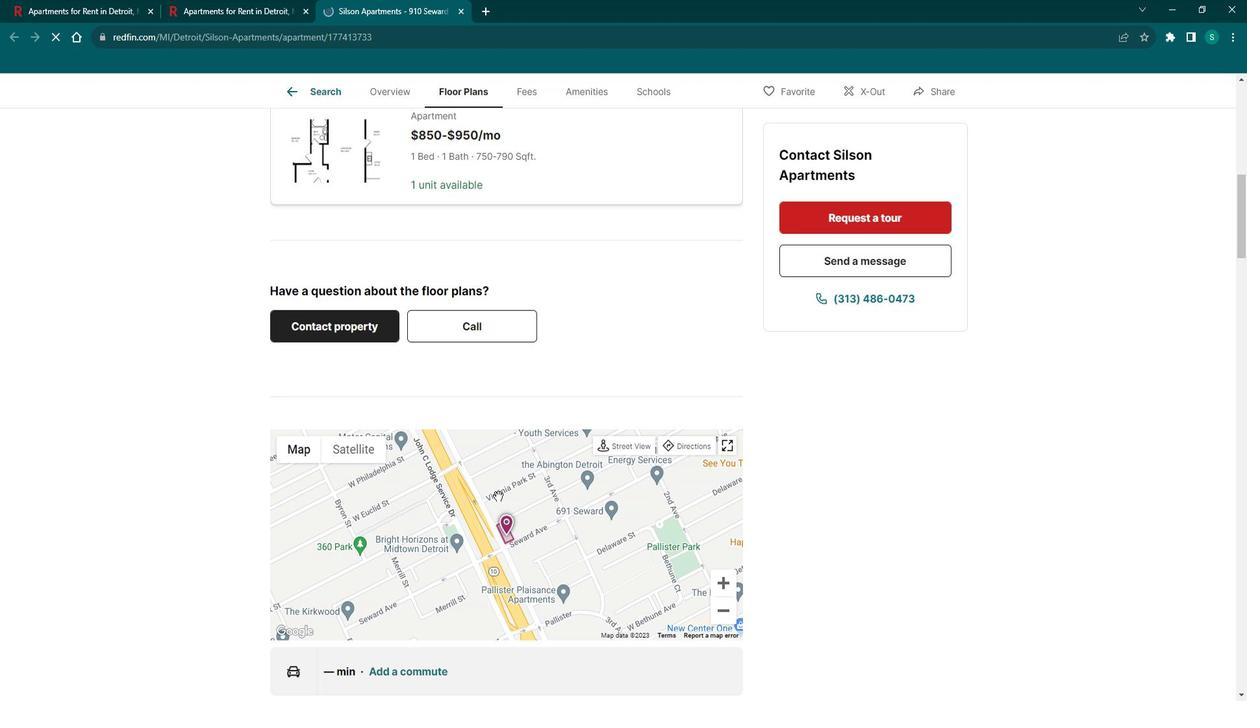 
Action: Mouse scrolled (512, 491) with delta (0, 0)
Screenshot: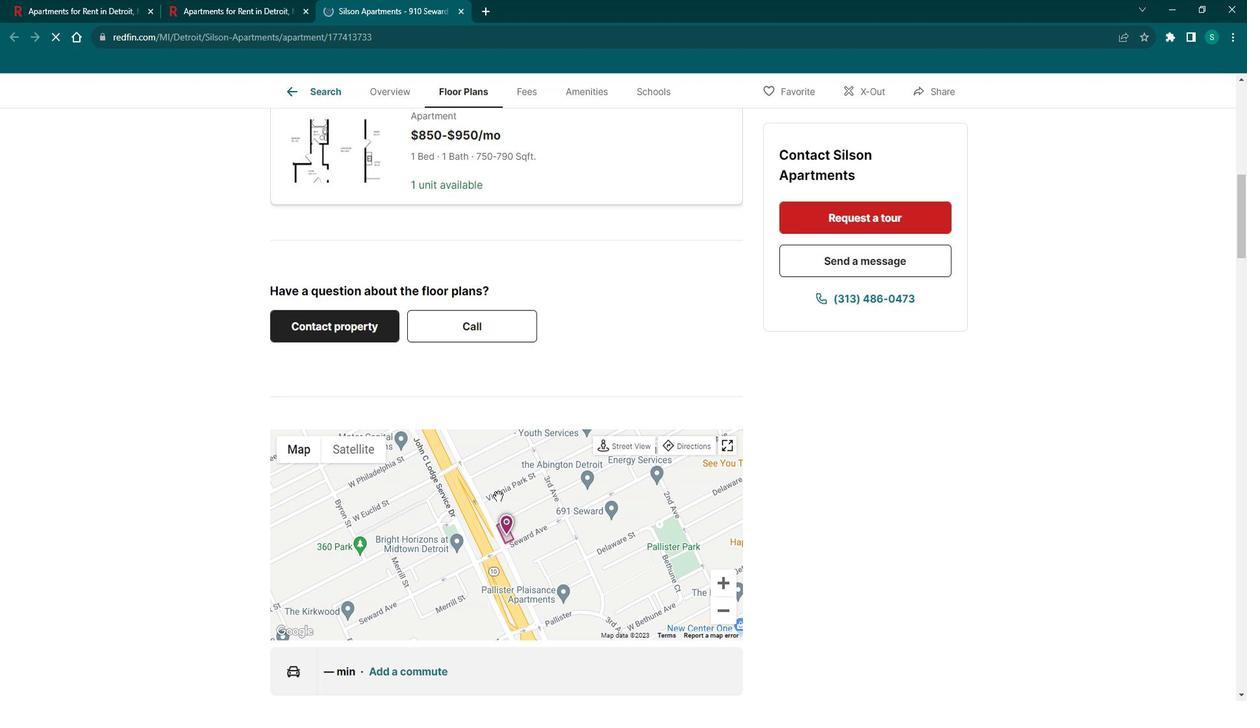 
Action: Mouse scrolled (512, 491) with delta (0, 0)
Screenshot: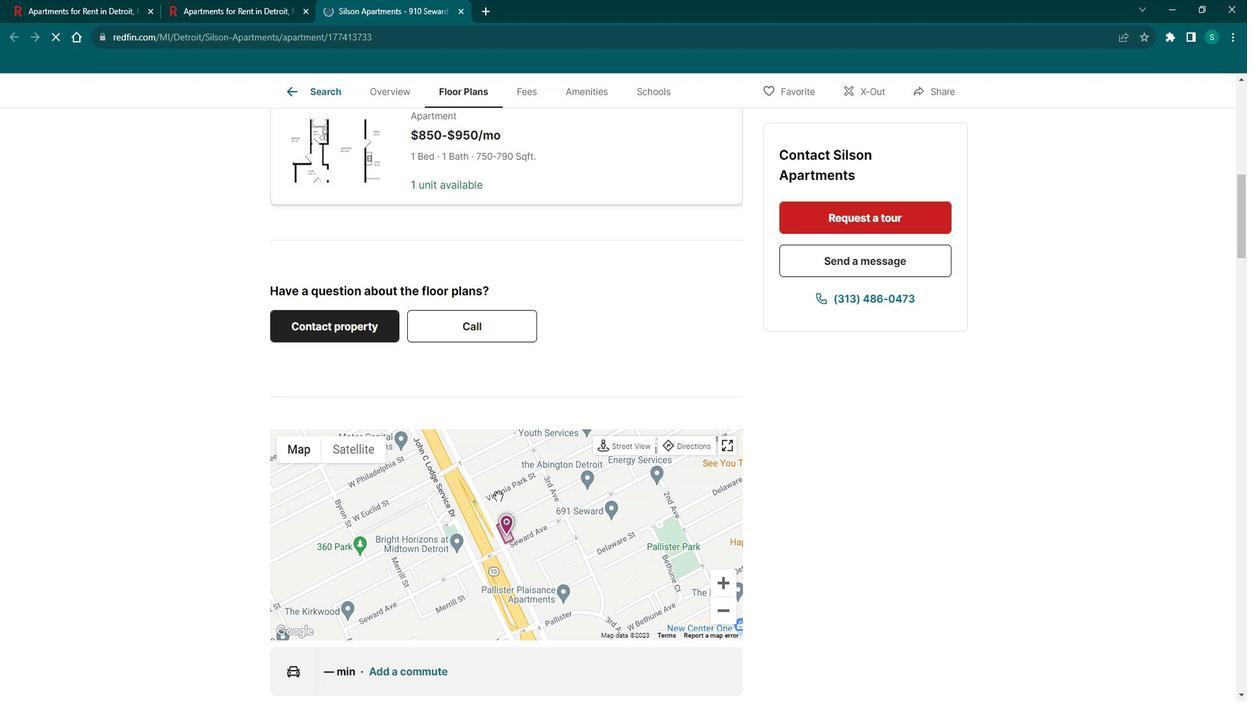 
Action: Mouse scrolled (512, 491) with delta (0, 0)
Screenshot: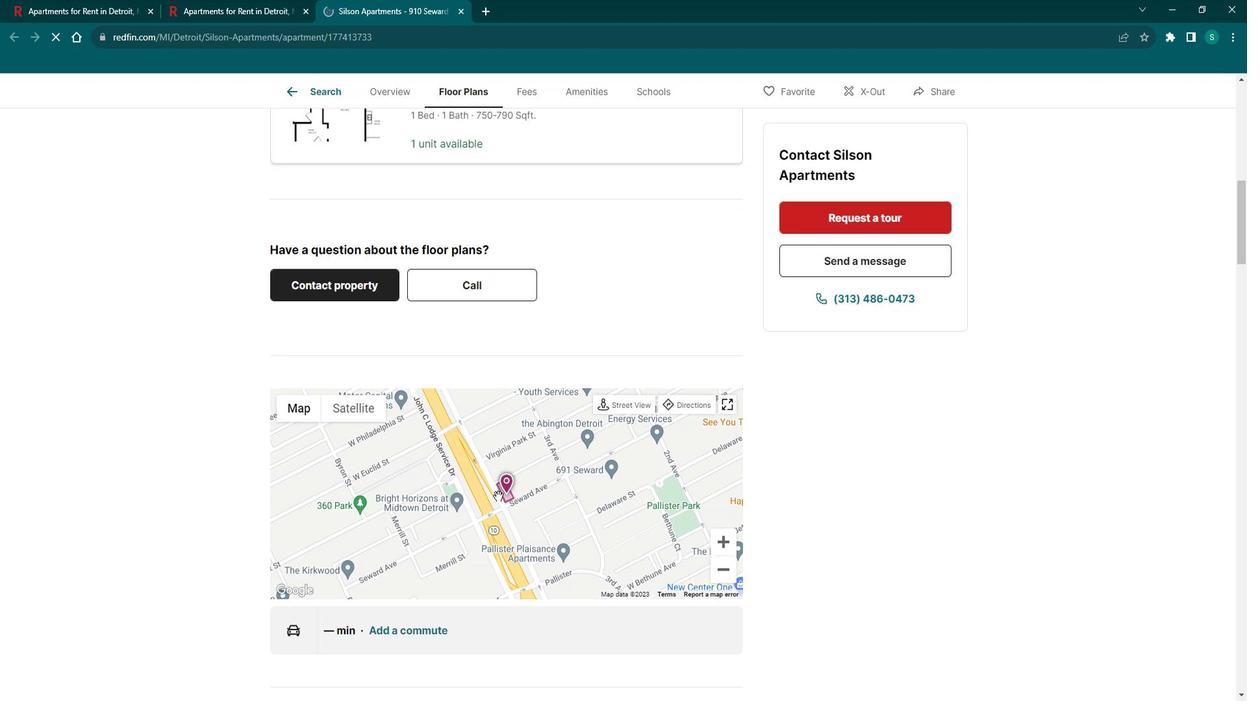 
Action: Mouse scrolled (512, 491) with delta (0, 0)
Screenshot: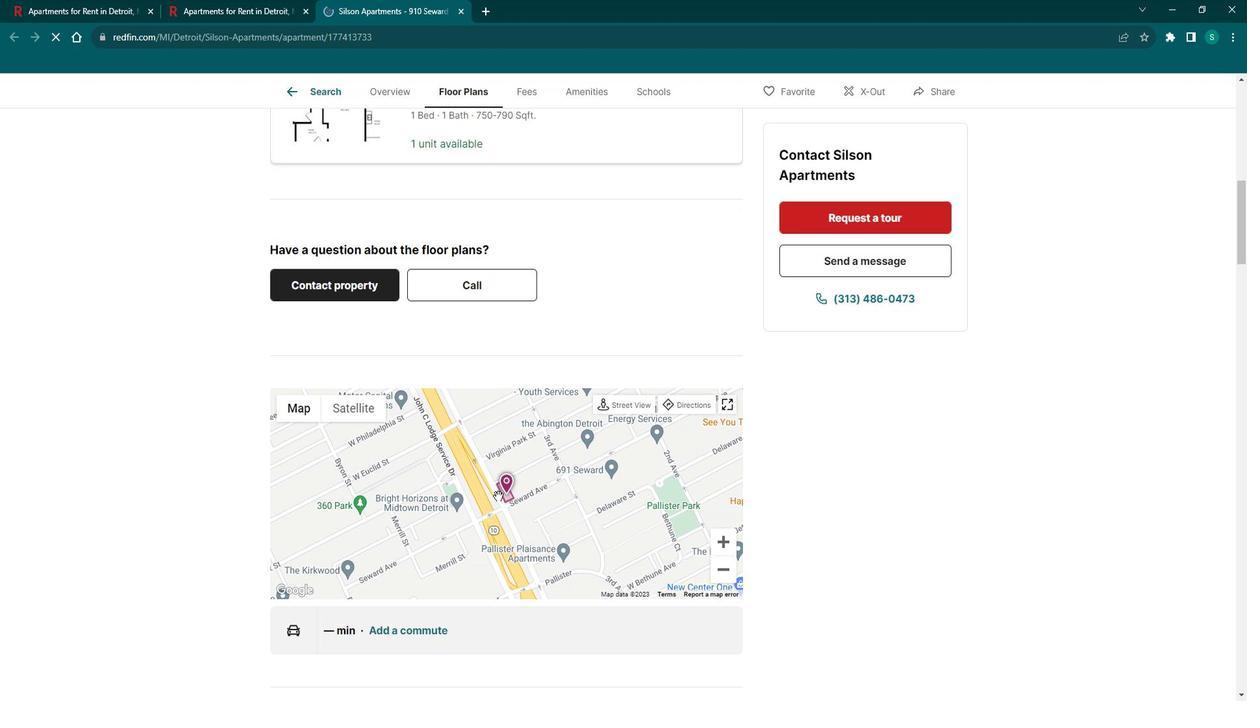 
Action: Mouse moved to (317, 518)
Screenshot: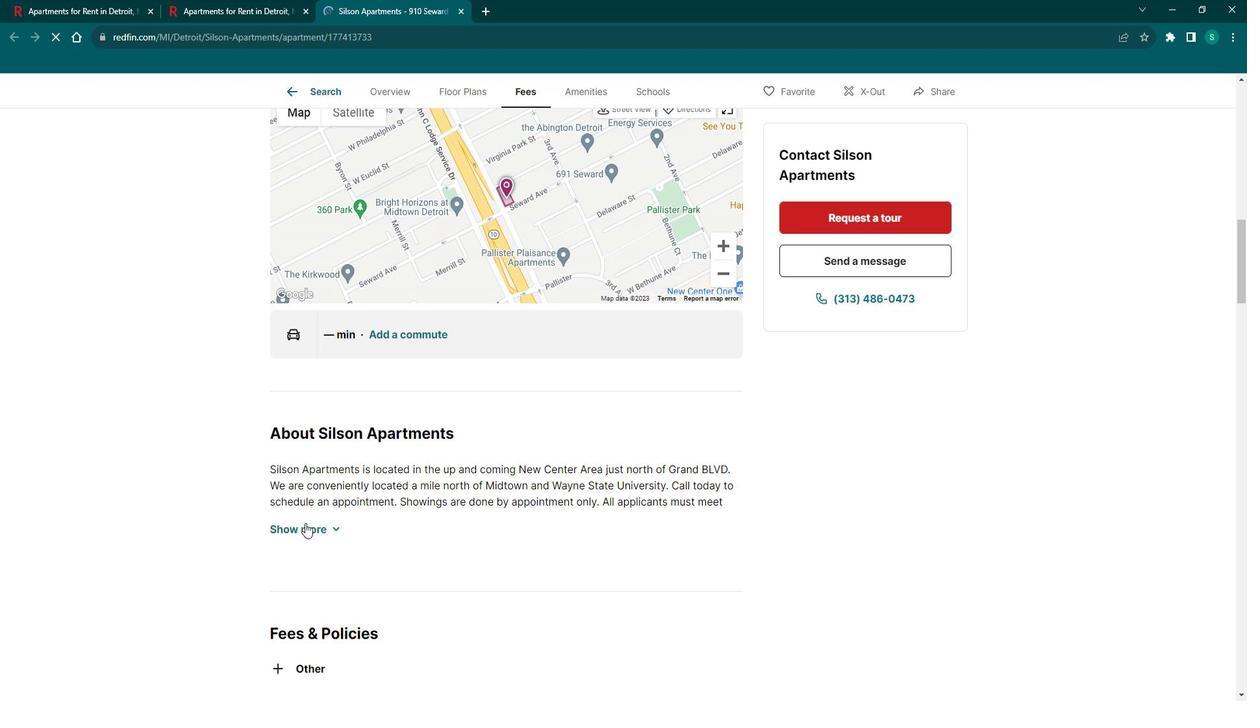 
Action: Mouse pressed left at (317, 518)
Screenshot: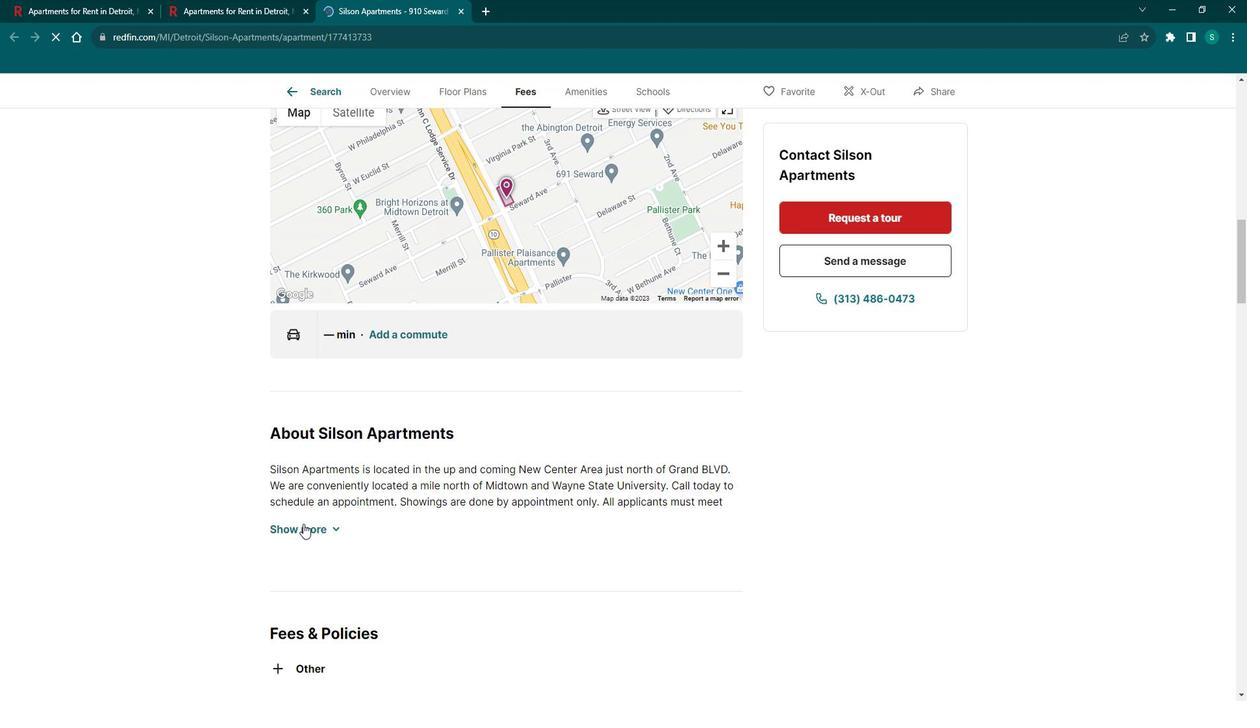 
Action: Mouse moved to (348, 501)
Screenshot: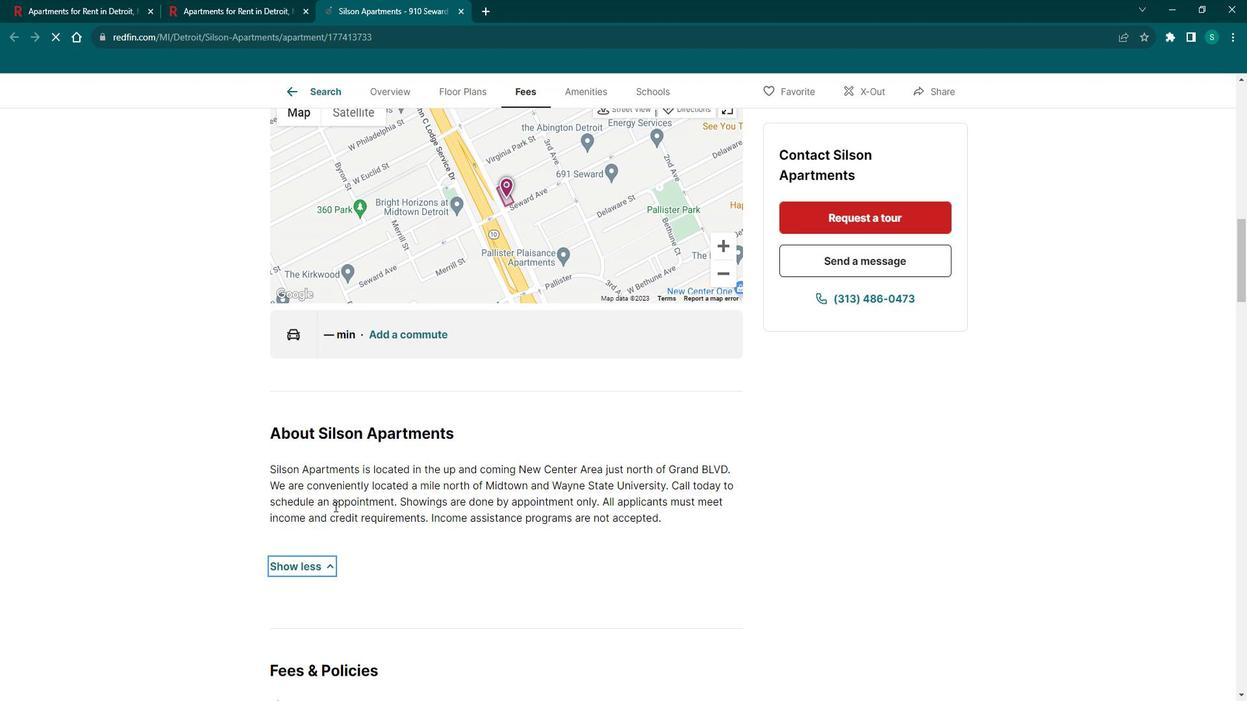 
Action: Mouse scrolled (348, 501) with delta (0, 0)
Screenshot: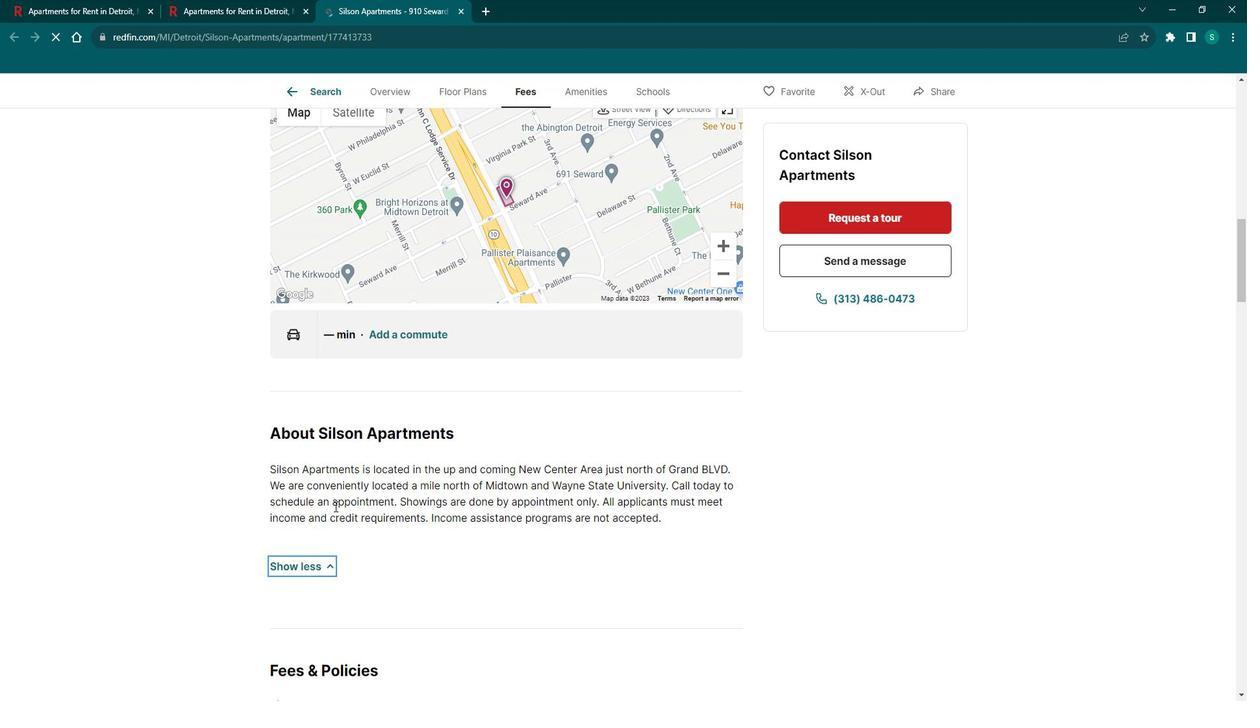 
Action: Mouse scrolled (348, 501) with delta (0, 0)
Screenshot: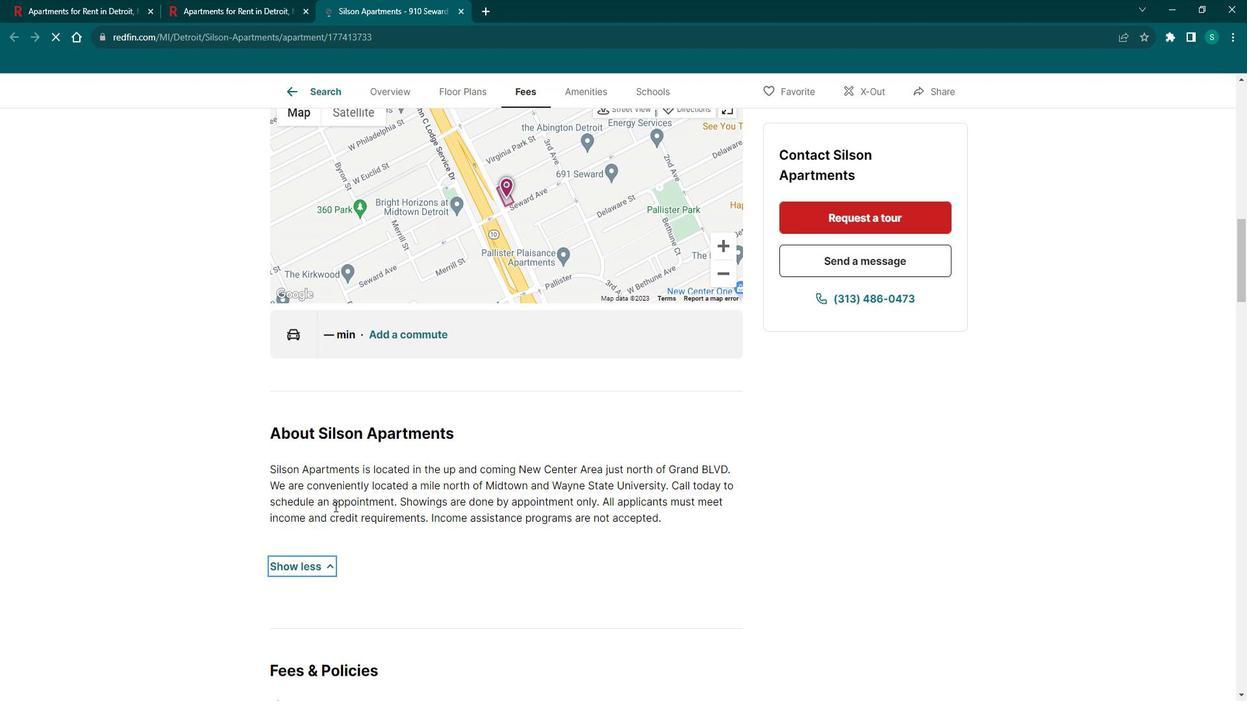 
Action: Mouse scrolled (348, 501) with delta (0, 0)
Screenshot: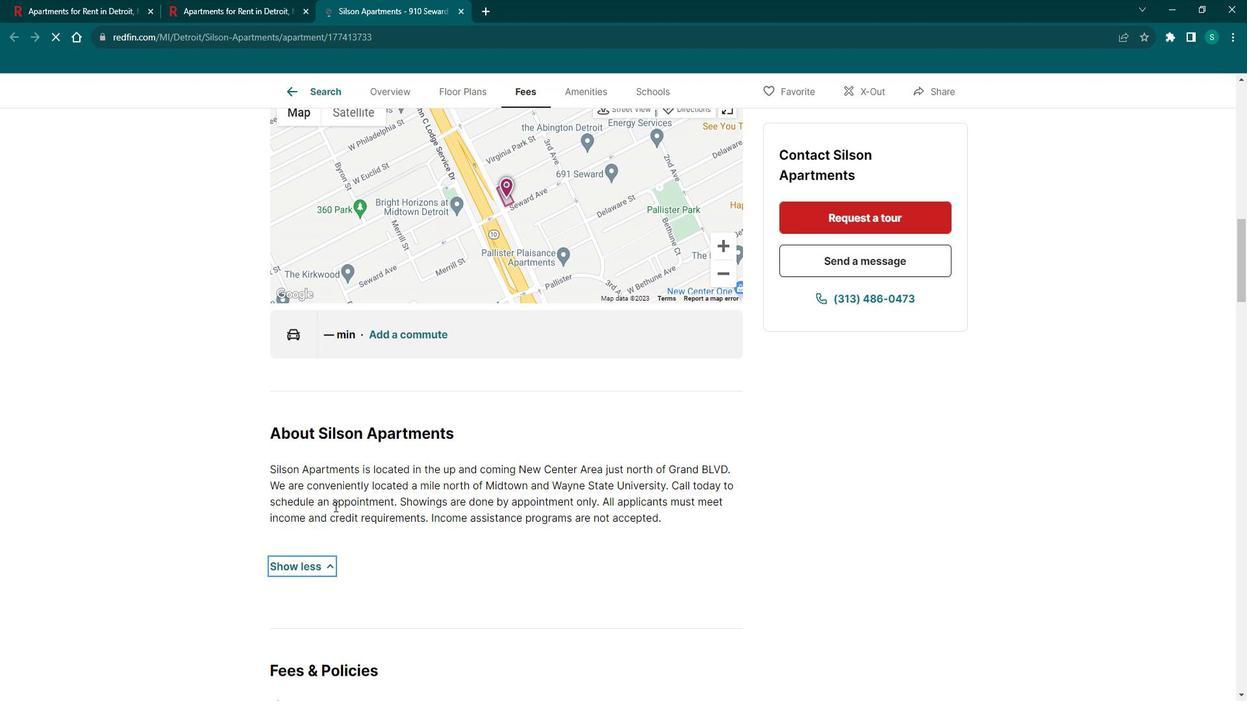 
Action: Mouse scrolled (348, 501) with delta (0, 0)
Screenshot: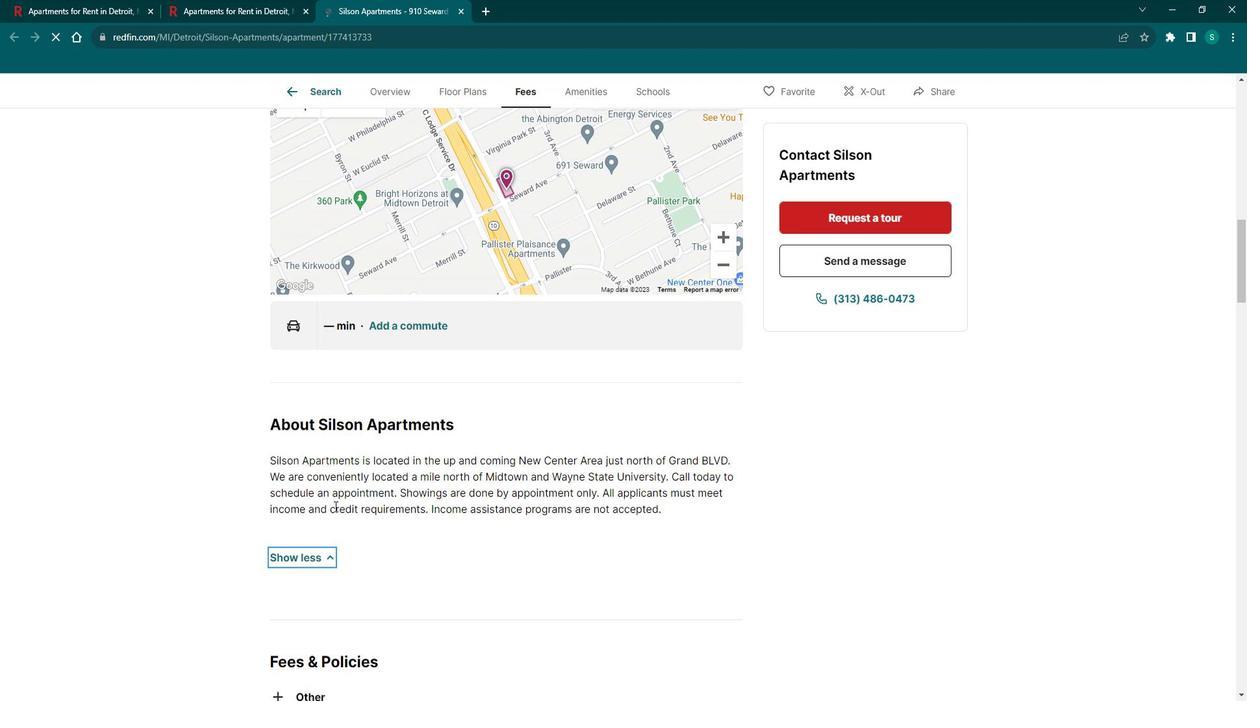 
Action: Mouse scrolled (348, 501) with delta (0, 0)
Screenshot: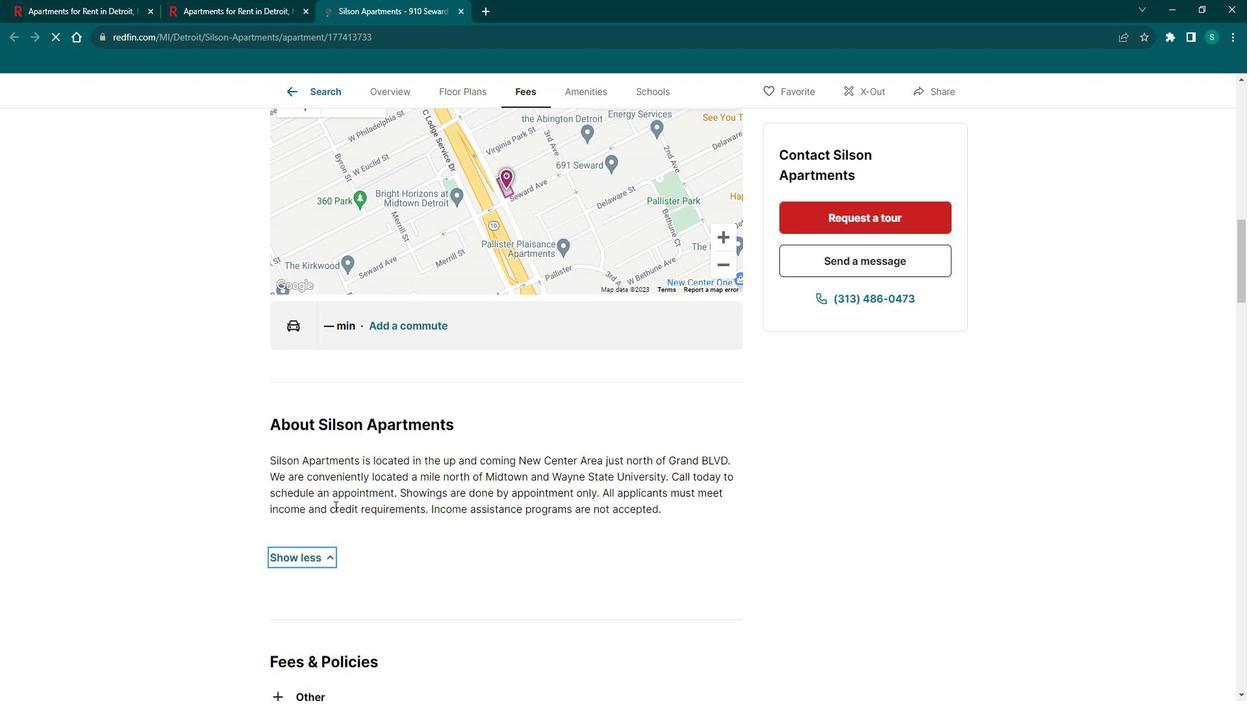
Action: Mouse scrolled (348, 501) with delta (0, 0)
Screenshot: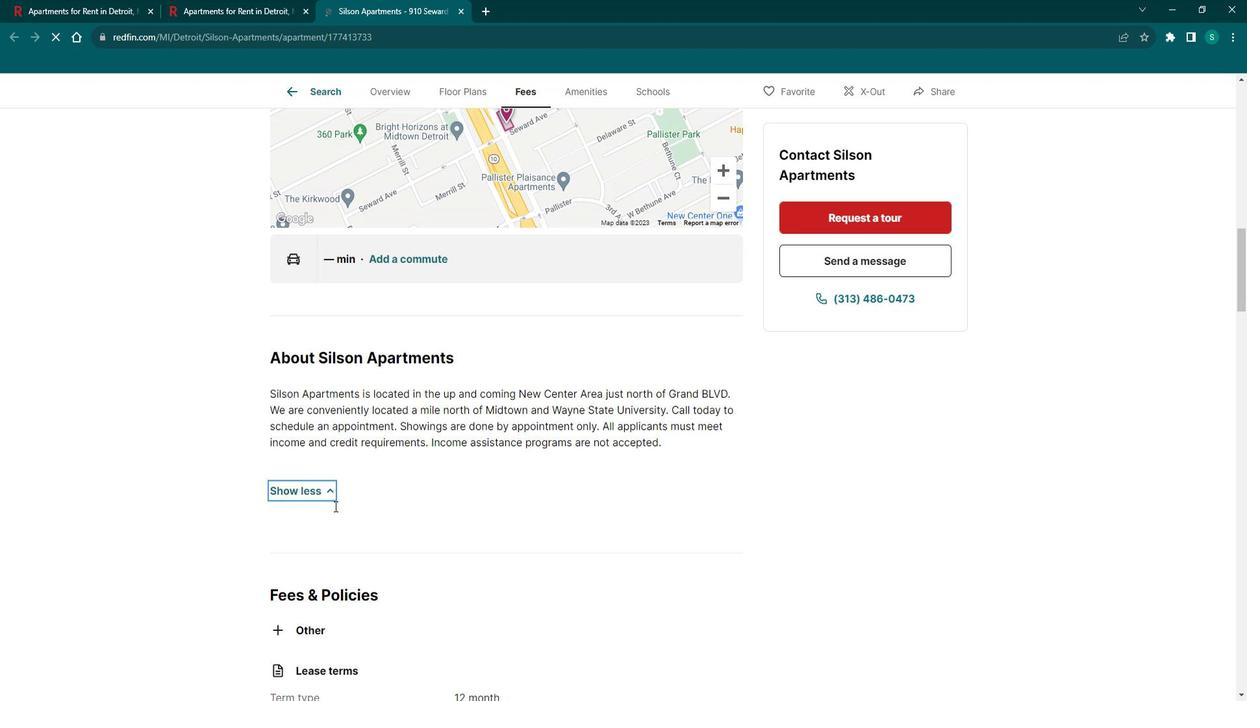 
Action: Mouse scrolled (348, 501) with delta (0, 0)
Screenshot: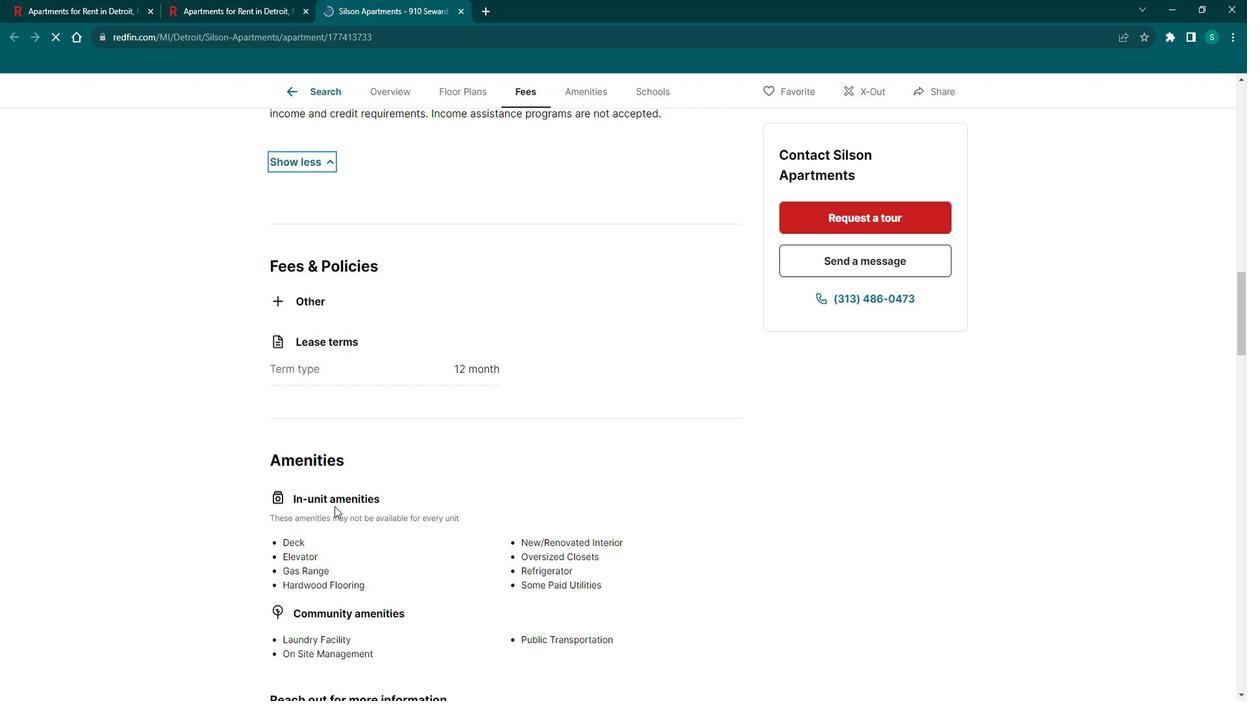 
Action: Mouse scrolled (348, 501) with delta (0, 0)
Screenshot: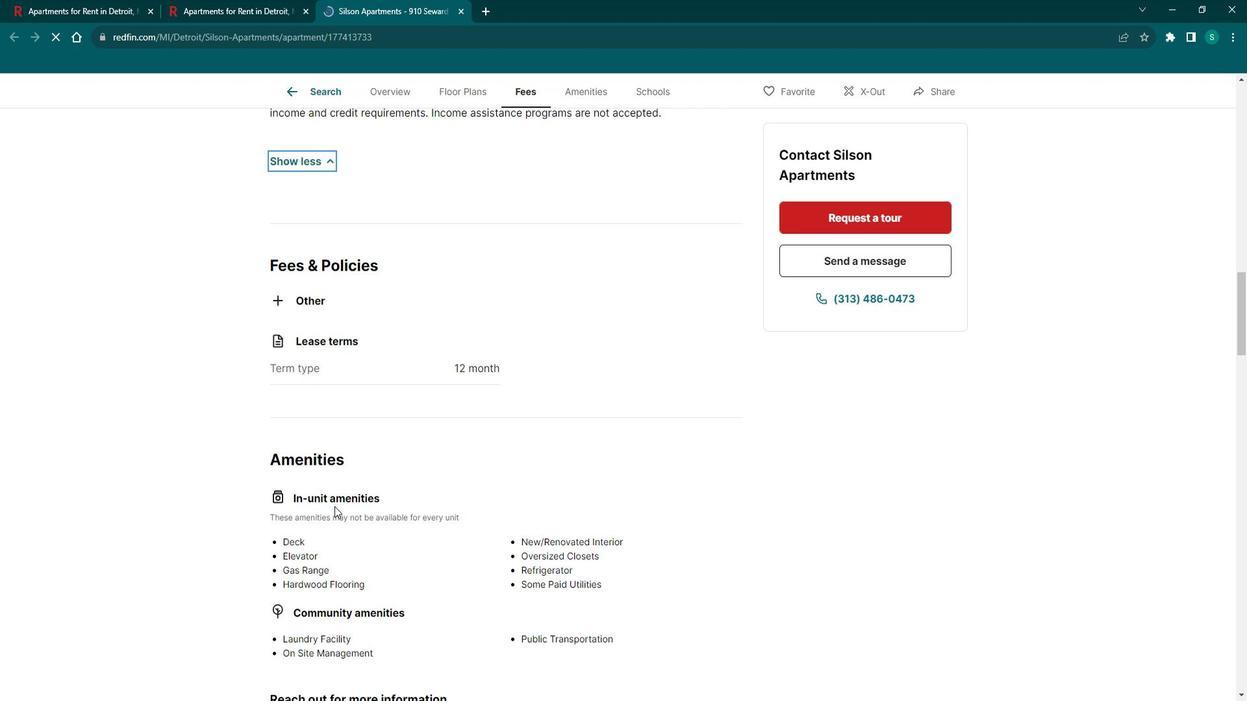 
Action: Mouse scrolled (348, 501) with delta (0, 0)
Screenshot: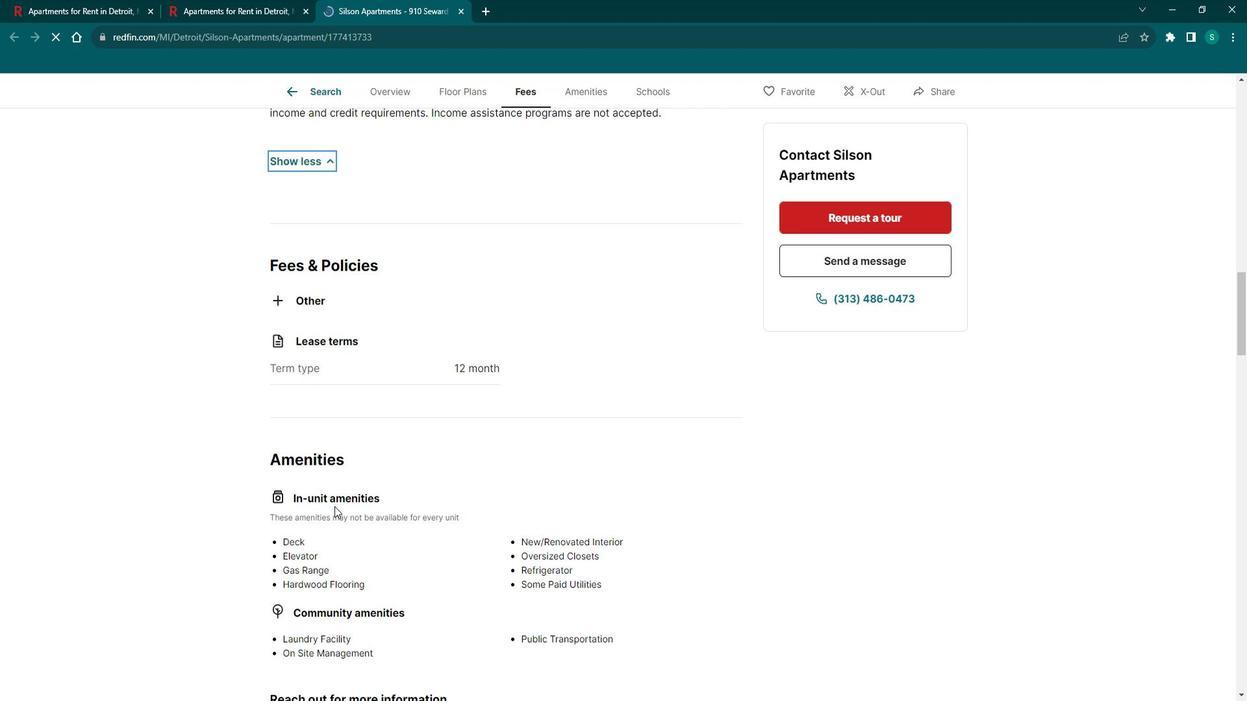 
Action: Mouse scrolled (348, 501) with delta (0, 0)
Screenshot: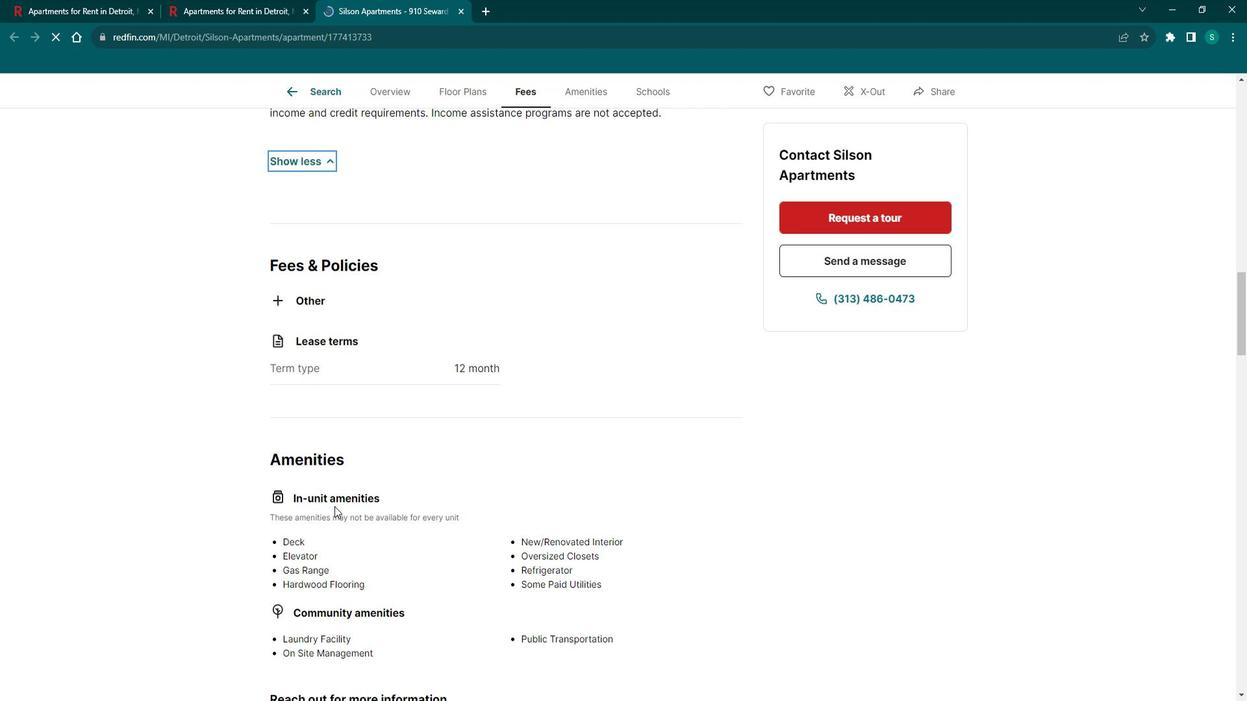
Action: Mouse scrolled (348, 501) with delta (0, 0)
Screenshot: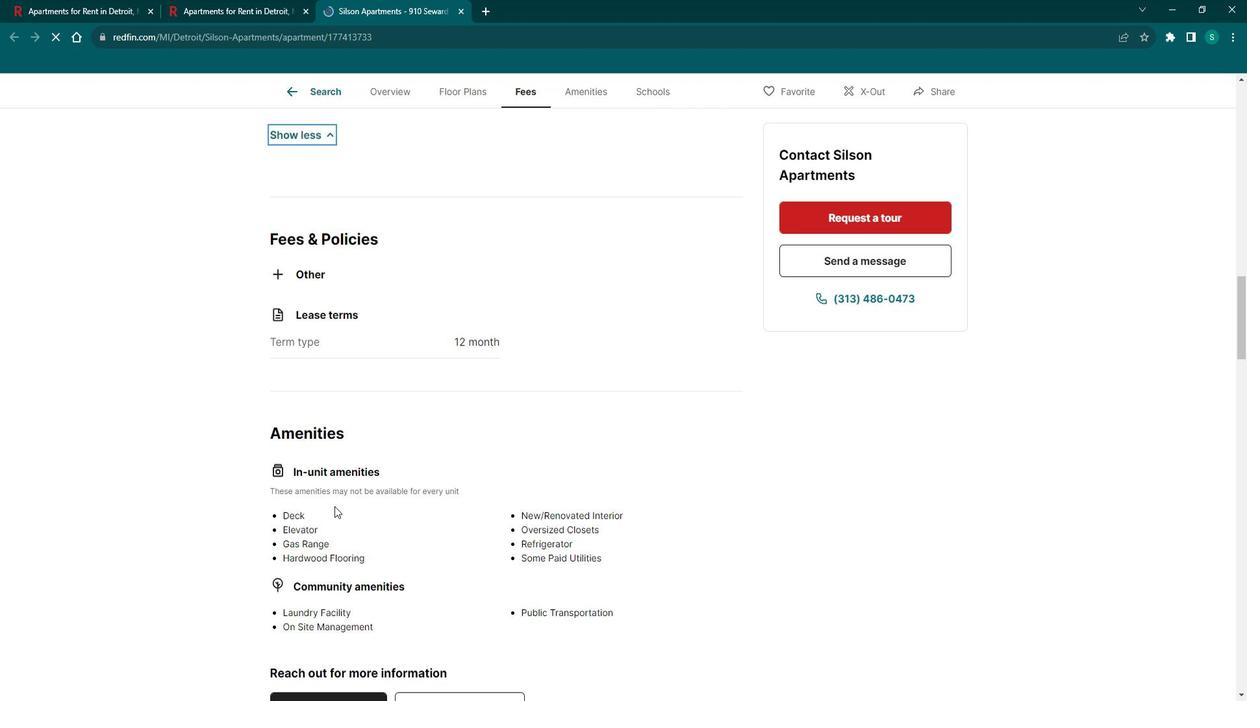 
Action: Mouse scrolled (348, 501) with delta (0, 0)
Screenshot: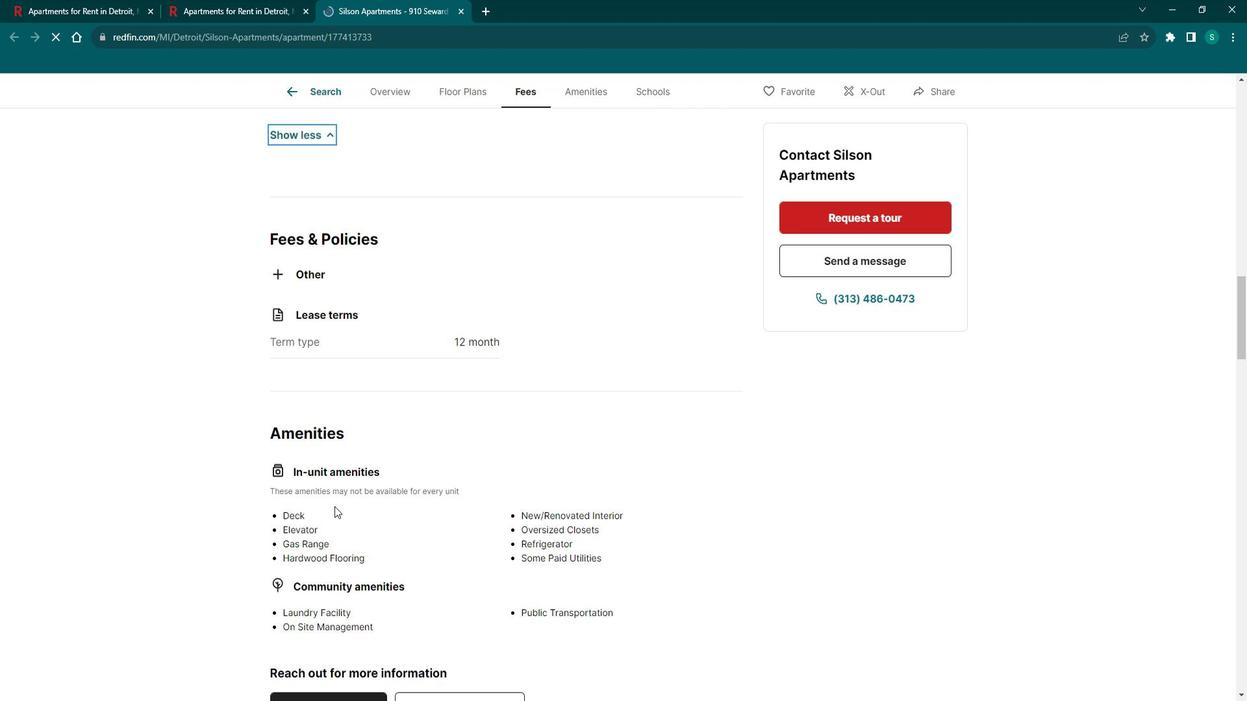 
Action: Mouse scrolled (348, 502) with delta (0, 0)
Screenshot: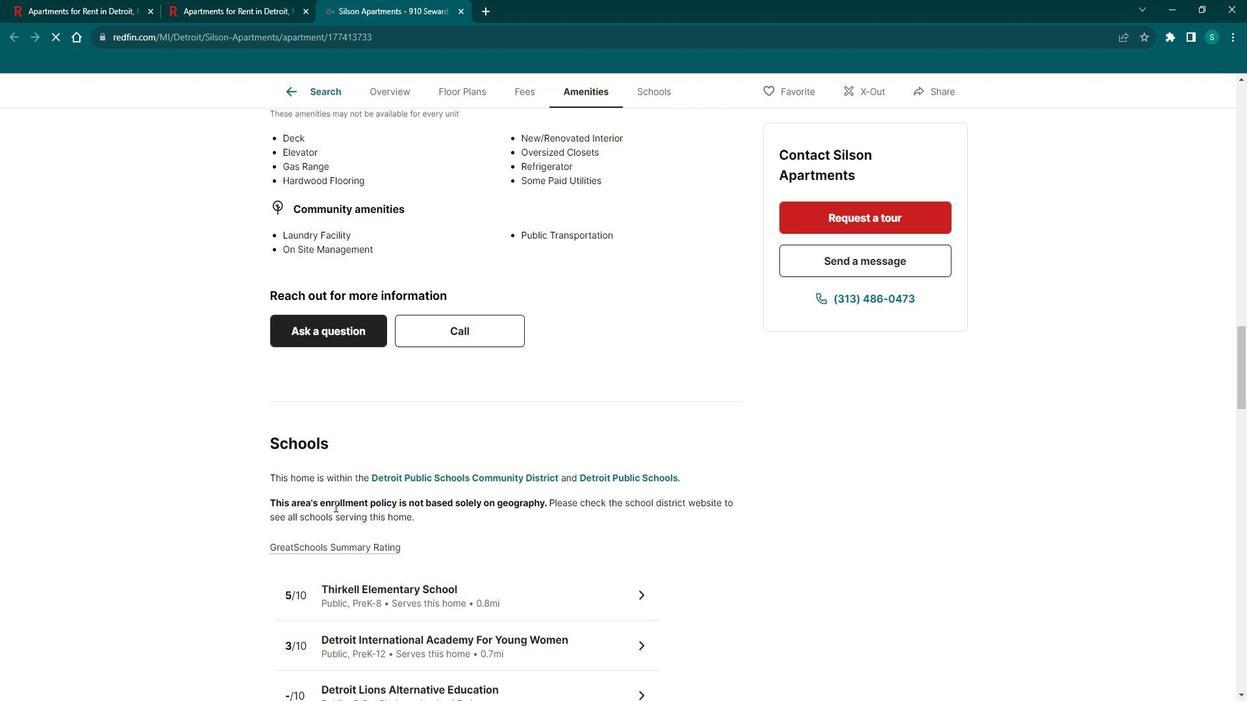 
Action: Mouse scrolled (348, 502) with delta (0, 0)
Screenshot: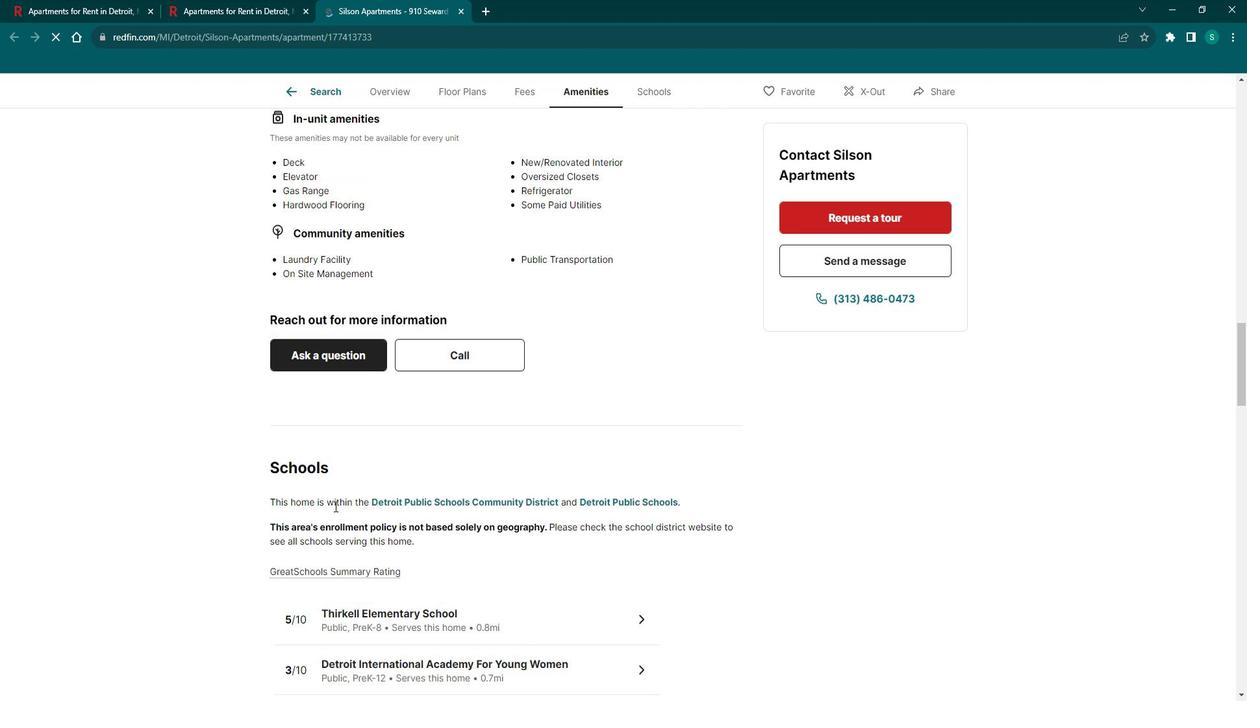 
Action: Mouse scrolled (348, 501) with delta (0, 0)
Screenshot: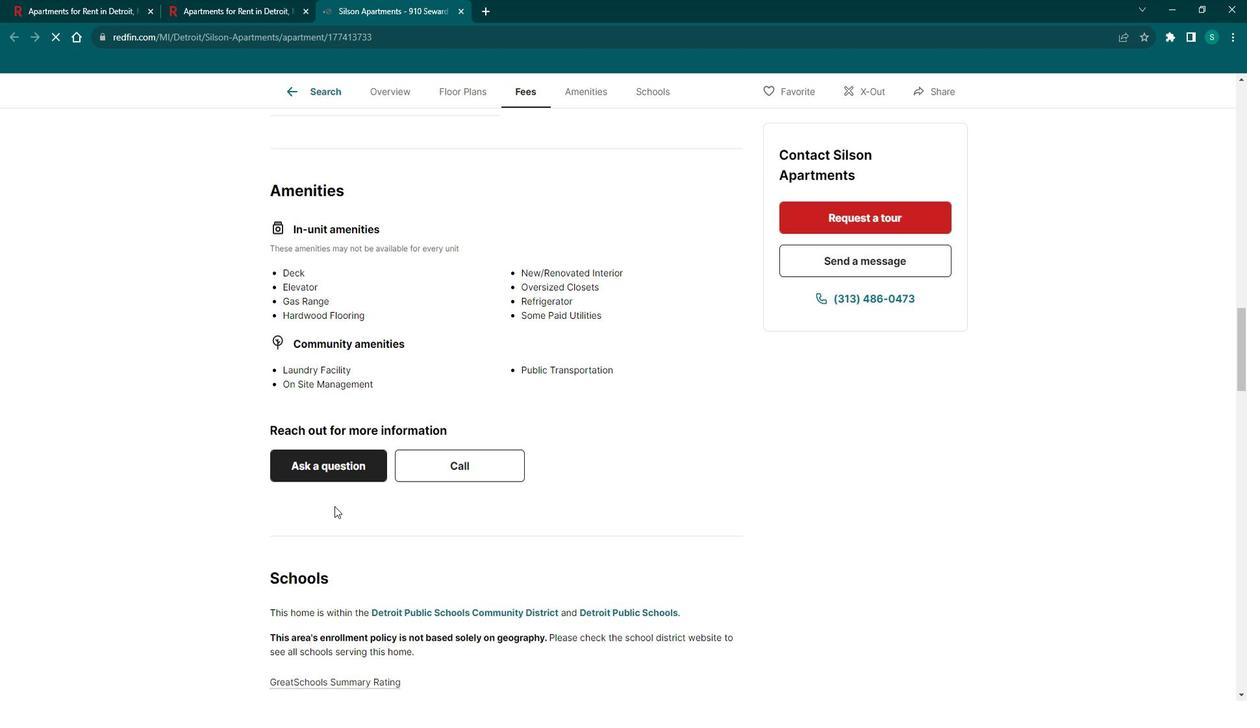 
Action: Mouse scrolled (348, 501) with delta (0, 0)
Screenshot: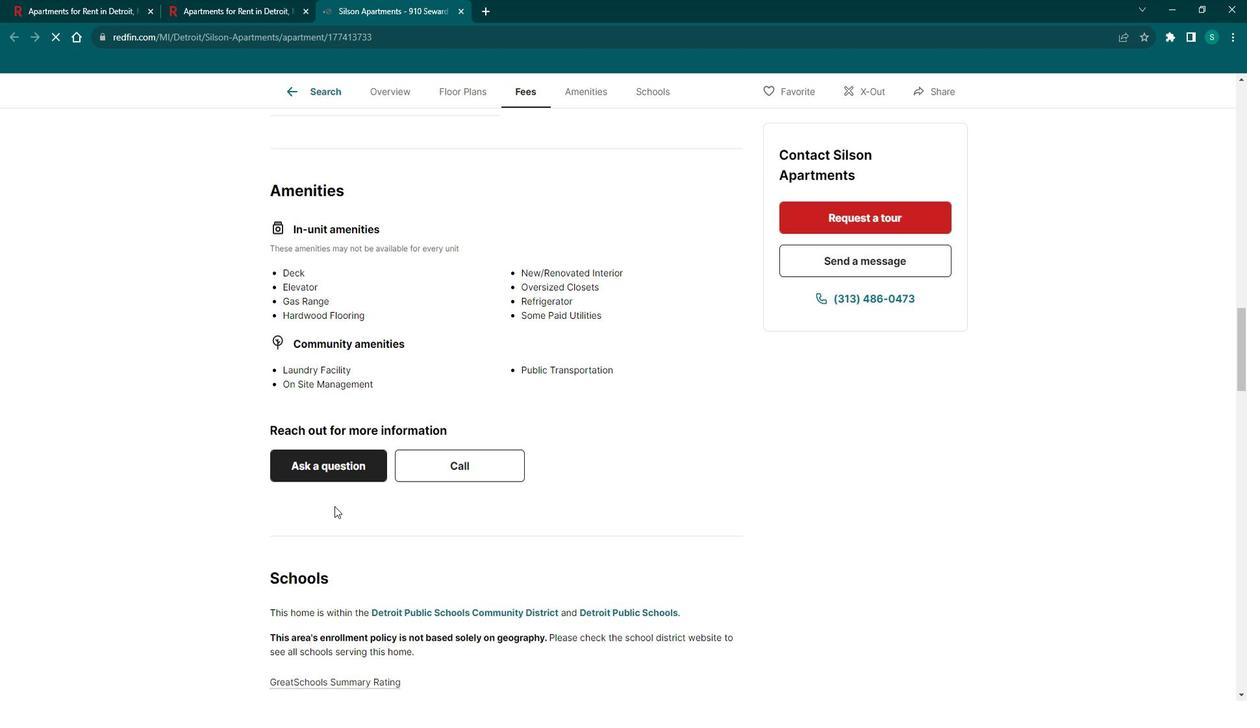 
Action: Mouse scrolled (348, 501) with delta (0, 0)
Screenshot: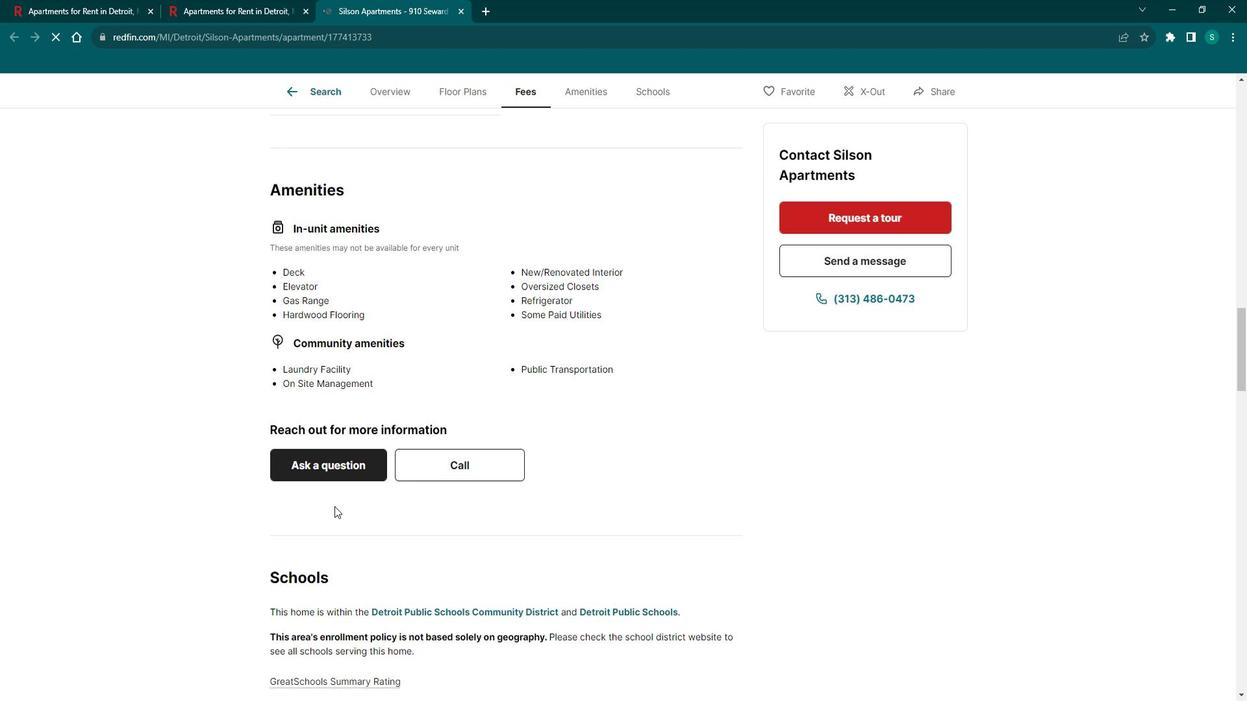 
Action: Mouse scrolled (348, 501) with delta (0, 0)
Screenshot: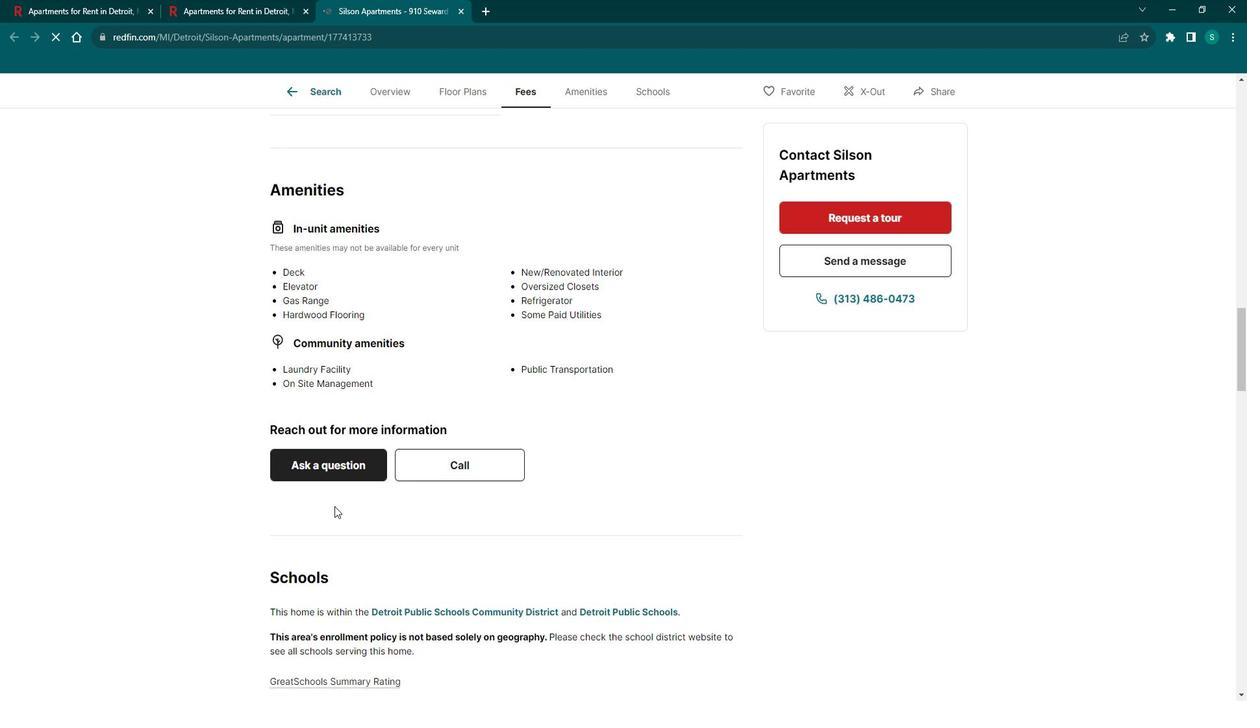
Action: Mouse moved to (348, 501)
Screenshot: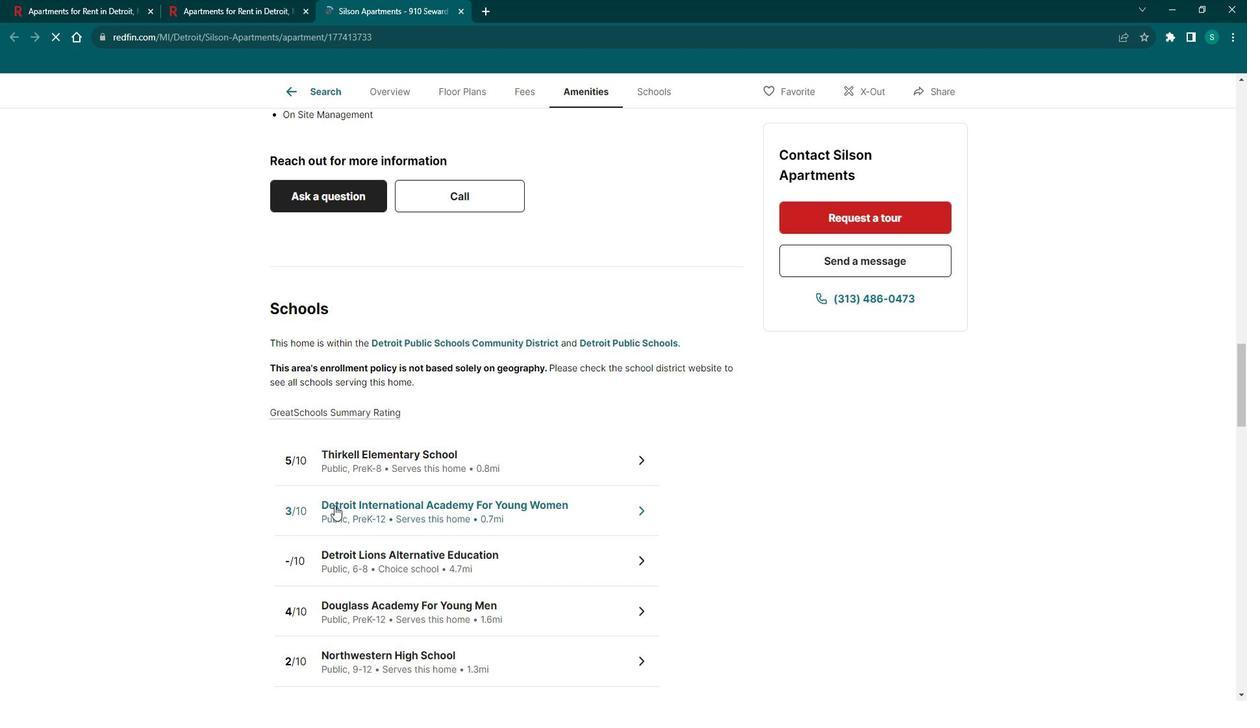 
Action: Mouse scrolled (348, 500) with delta (0, 0)
Screenshot: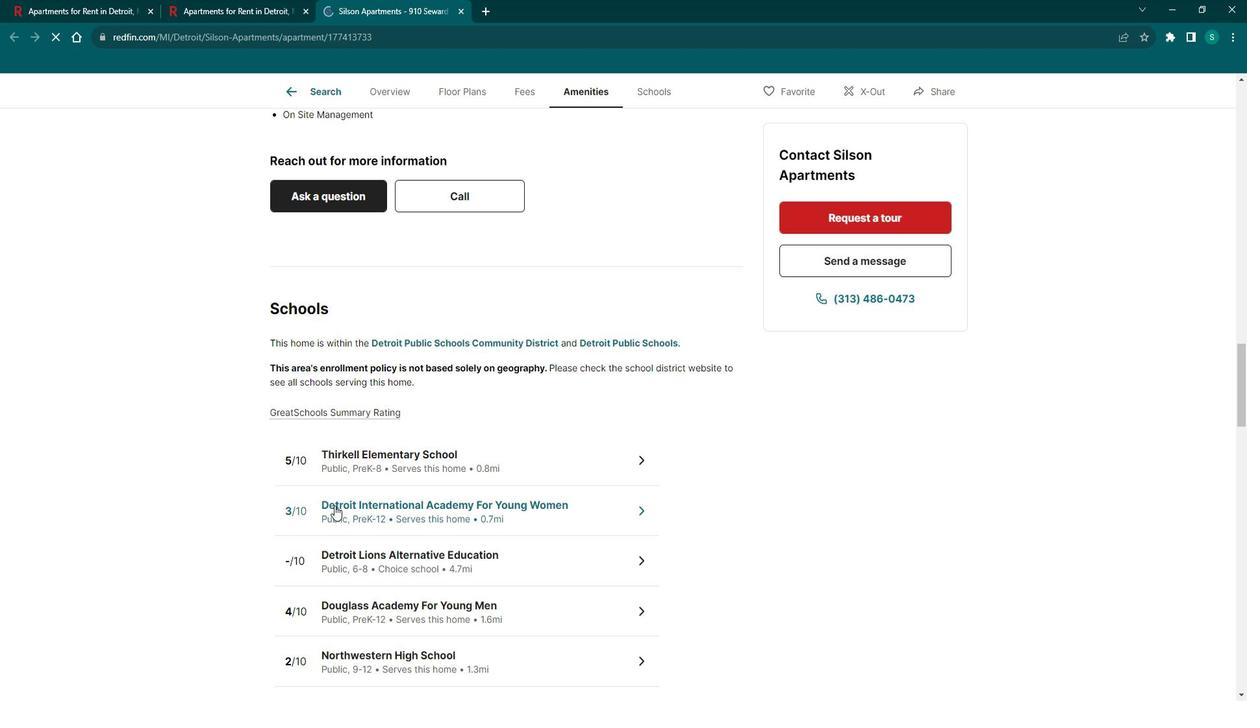 
Action: Mouse scrolled (348, 500) with delta (0, 0)
Screenshot: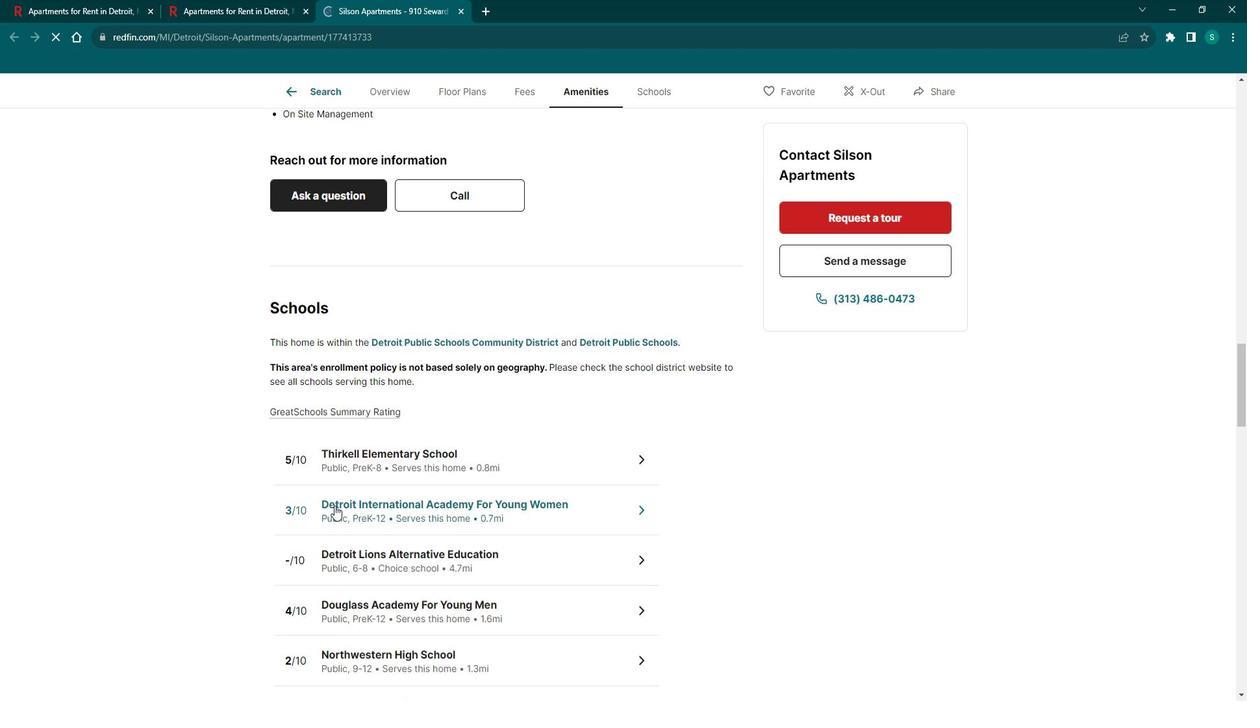 
Action: Mouse scrolled (348, 500) with delta (0, 0)
Screenshot: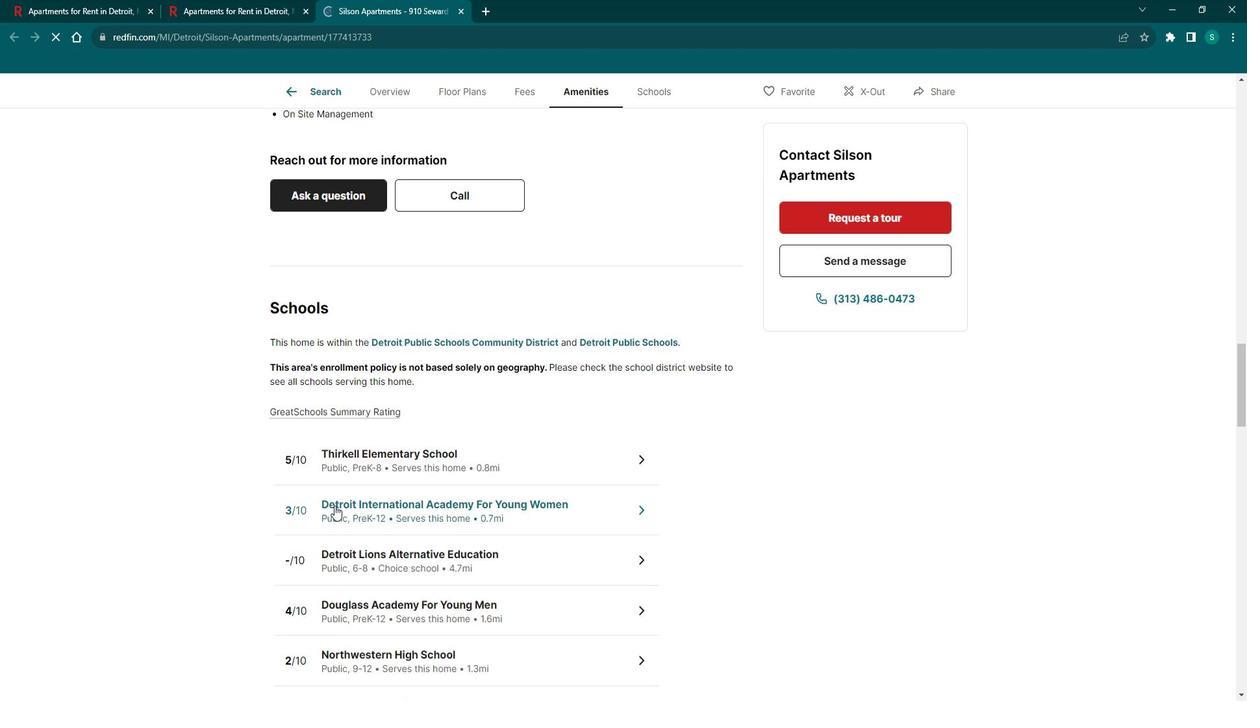 
Action: Mouse scrolled (348, 500) with delta (0, 0)
Screenshot: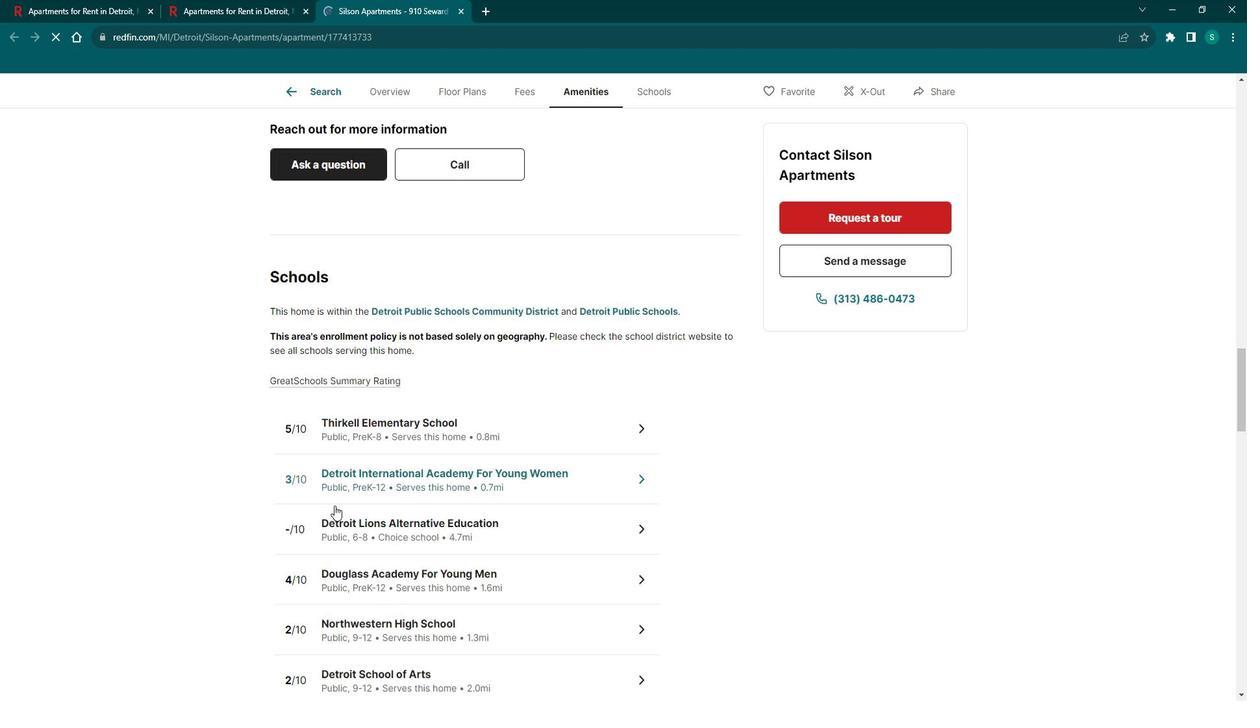 
Action: Mouse scrolled (348, 500) with delta (0, 0)
Screenshot: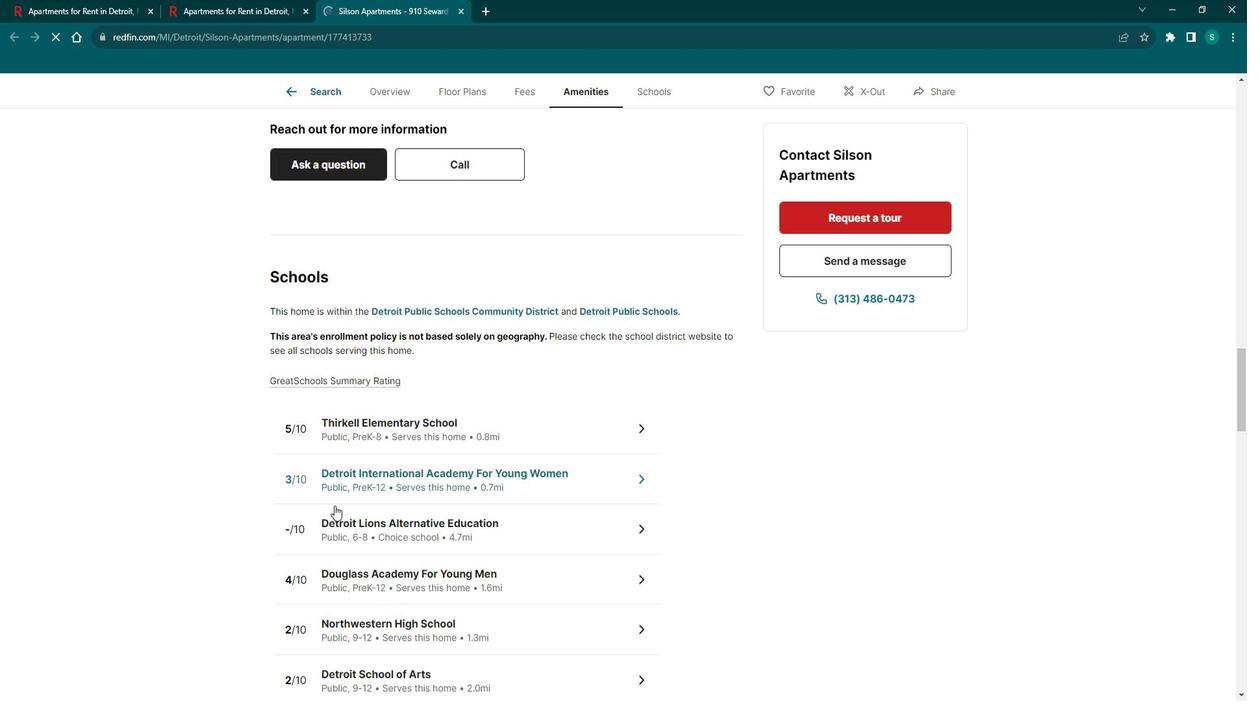 
Action: Mouse scrolled (348, 500) with delta (0, 0)
Screenshot: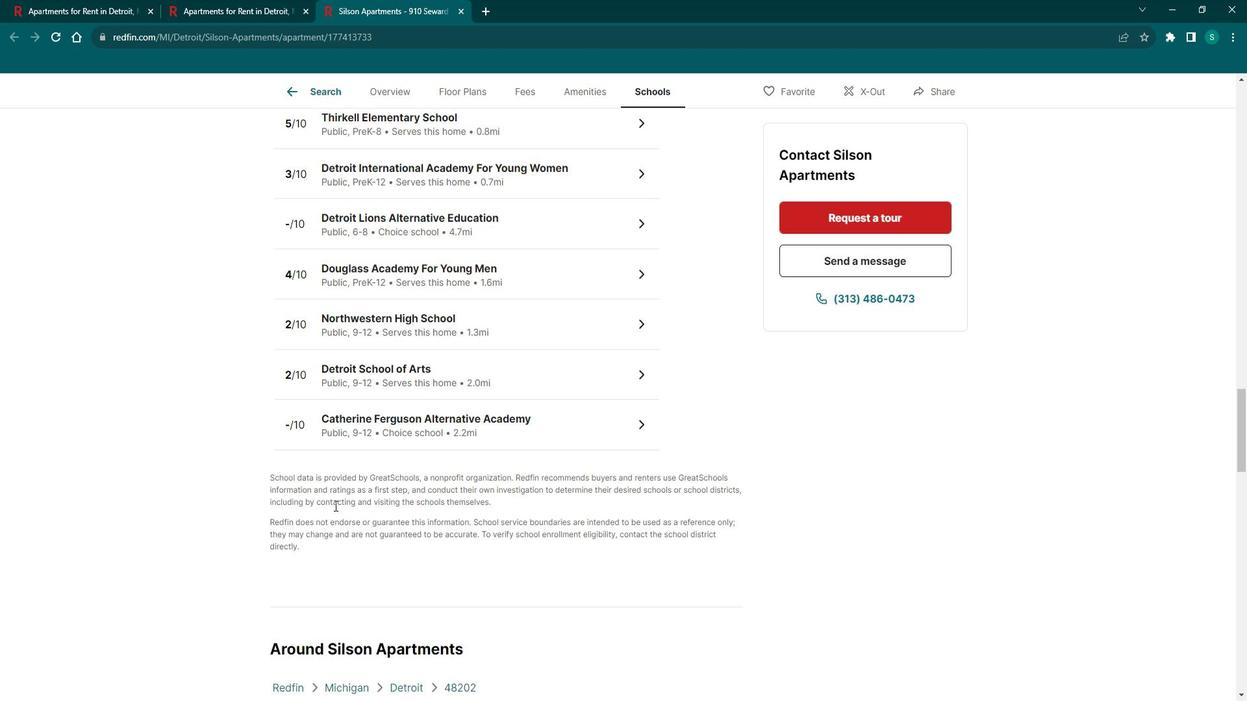 
Action: Mouse scrolled (348, 500) with delta (0, 0)
Screenshot: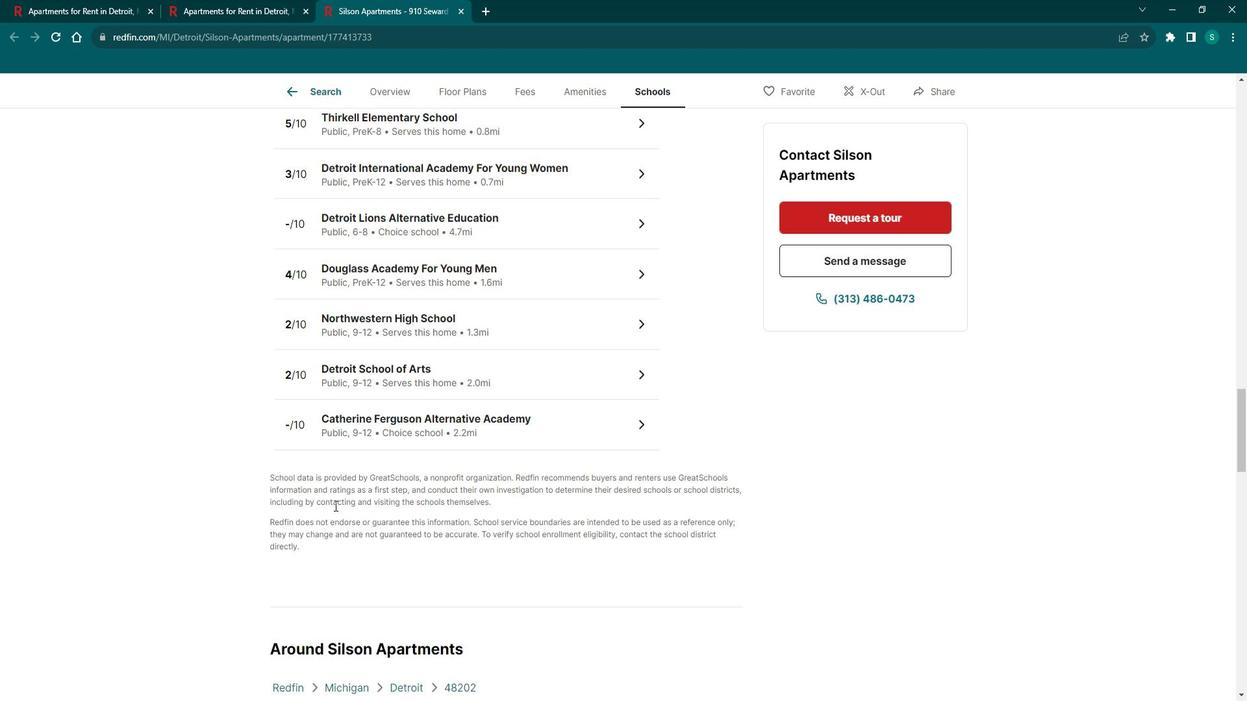 
Action: Mouse scrolled (348, 500) with delta (0, 0)
Screenshot: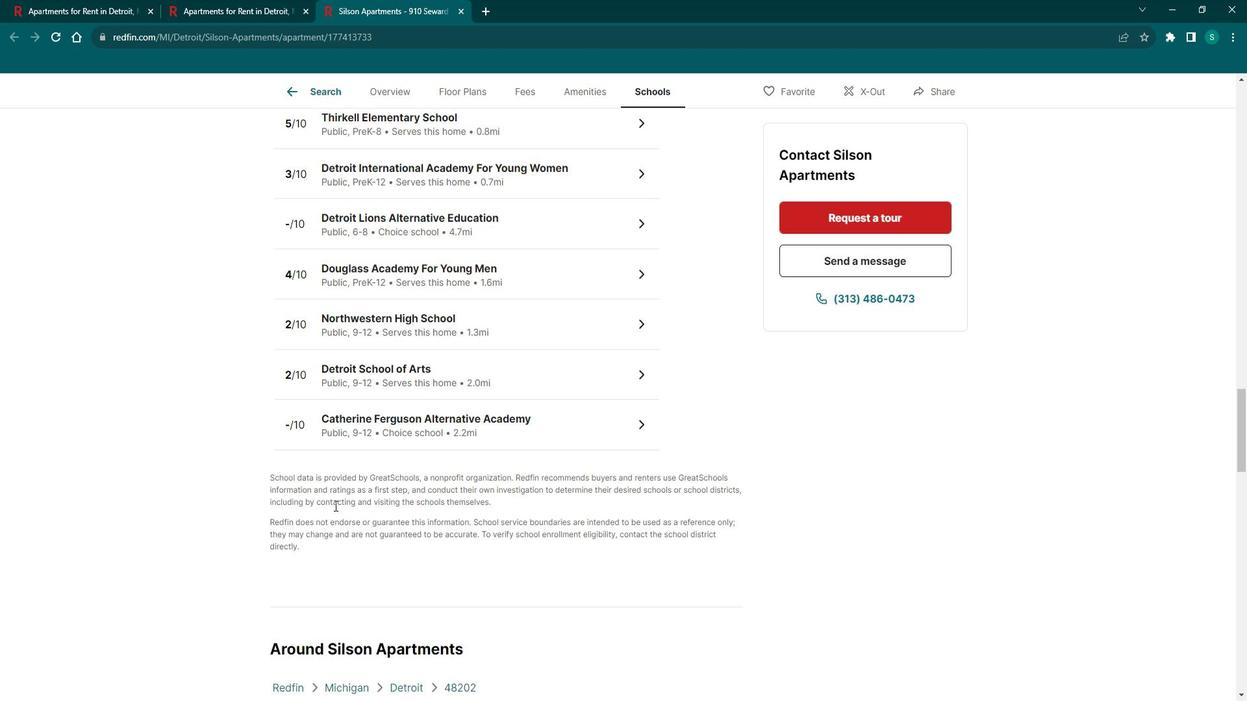 
Action: Mouse scrolled (348, 500) with delta (0, 0)
Screenshot: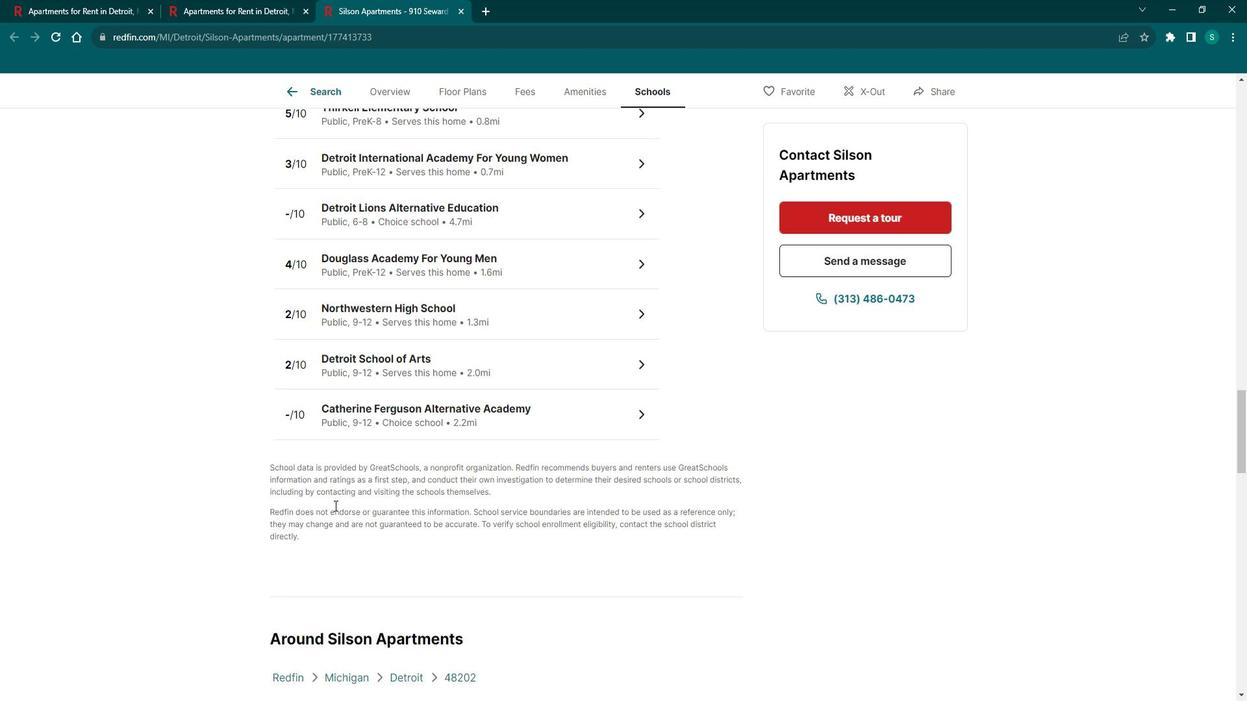
Action: Mouse scrolled (348, 500) with delta (0, 0)
Screenshot: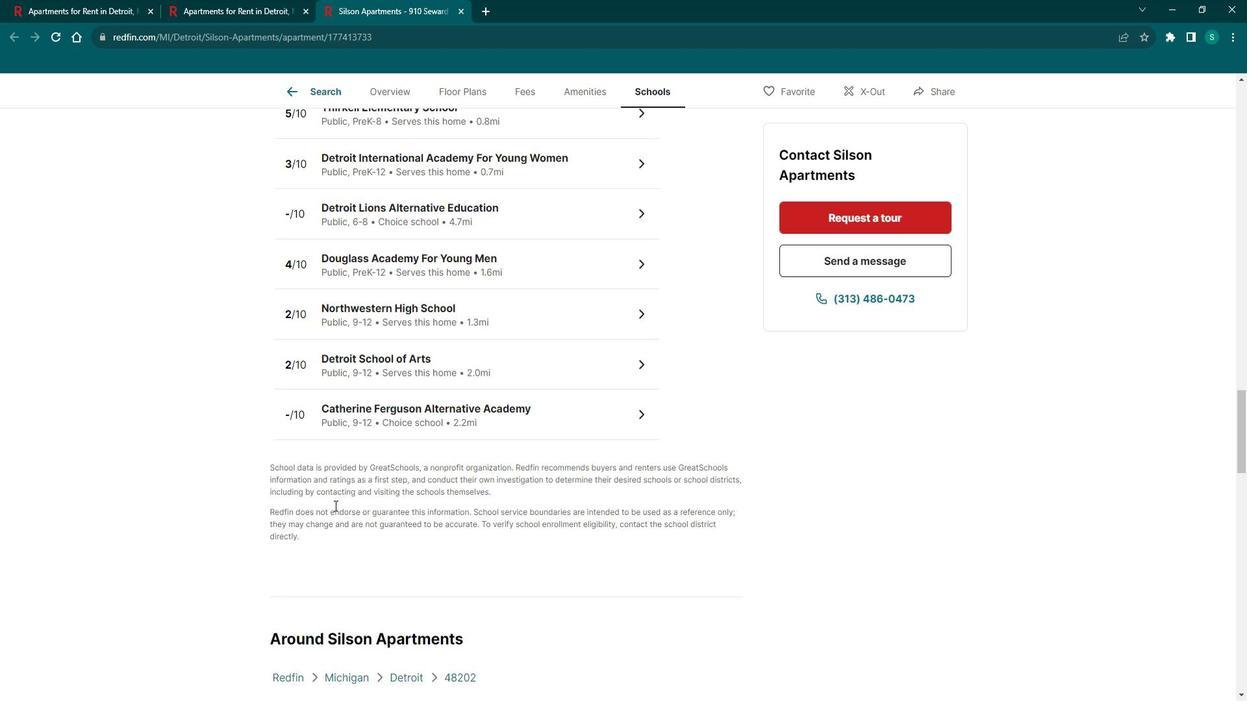 
Action: Mouse scrolled (348, 500) with delta (0, 0)
Screenshot: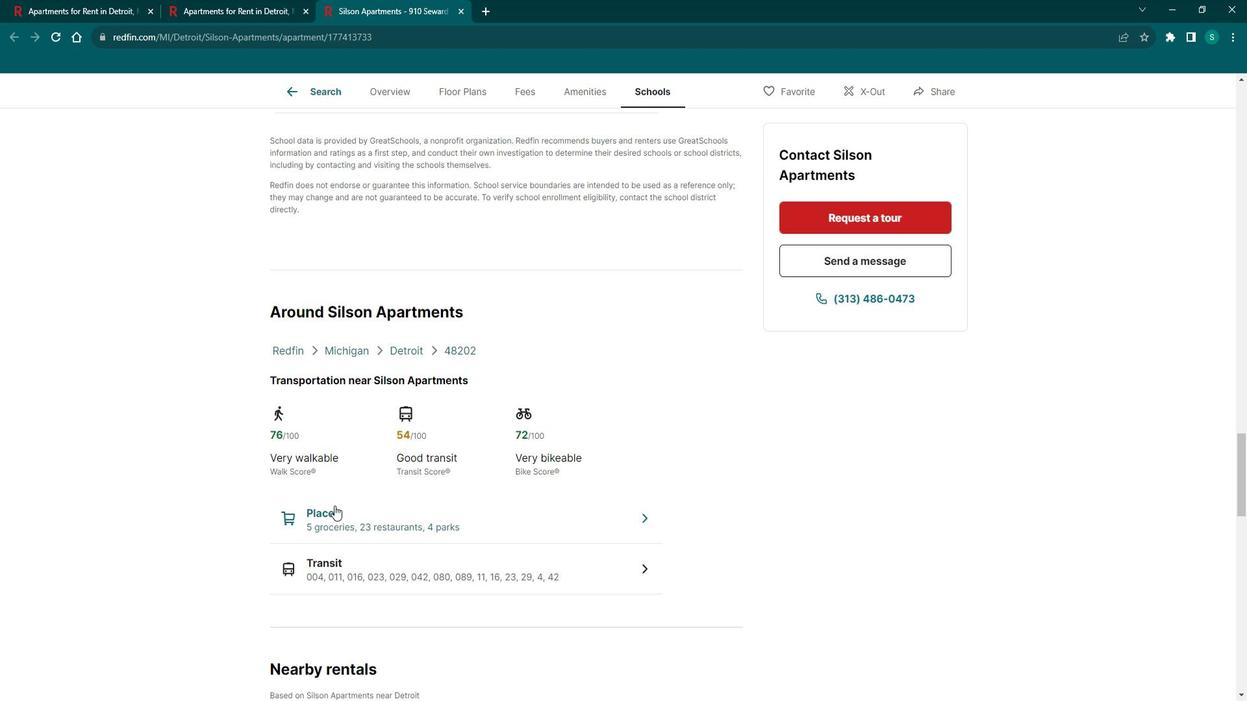 
Action: Mouse scrolled (348, 500) with delta (0, 0)
Screenshot: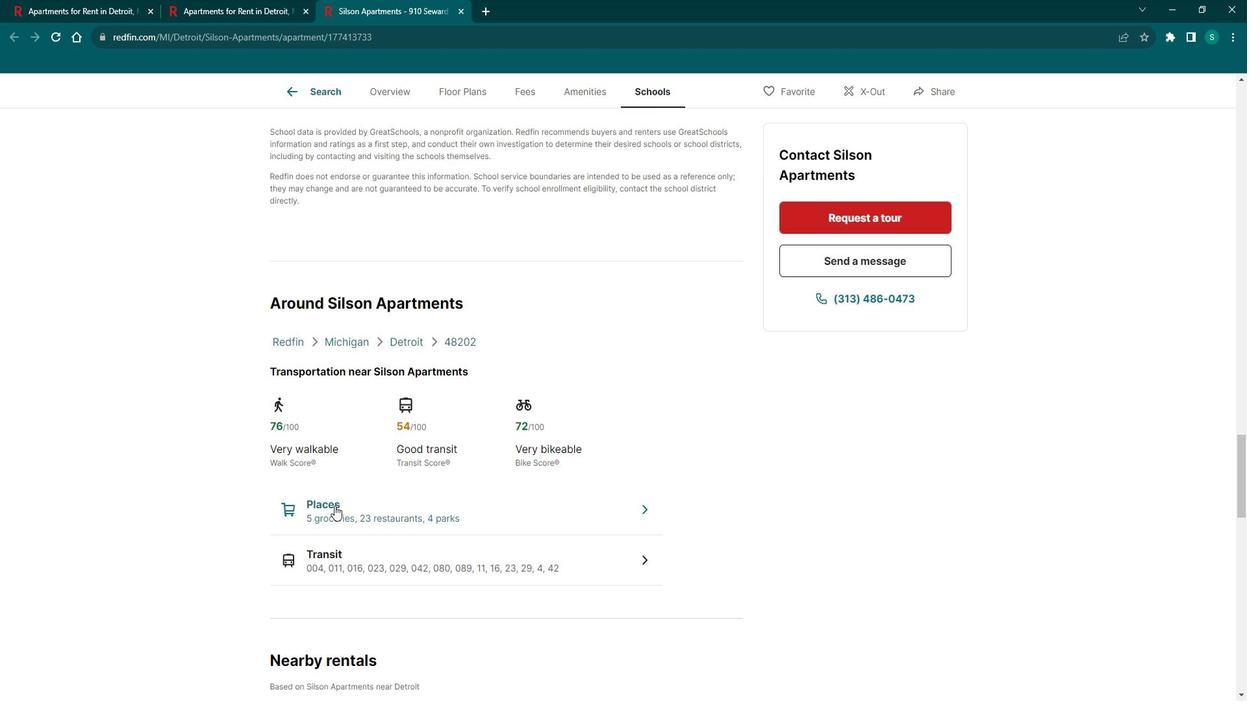 
Action: Mouse scrolled (348, 500) with delta (0, 0)
Screenshot: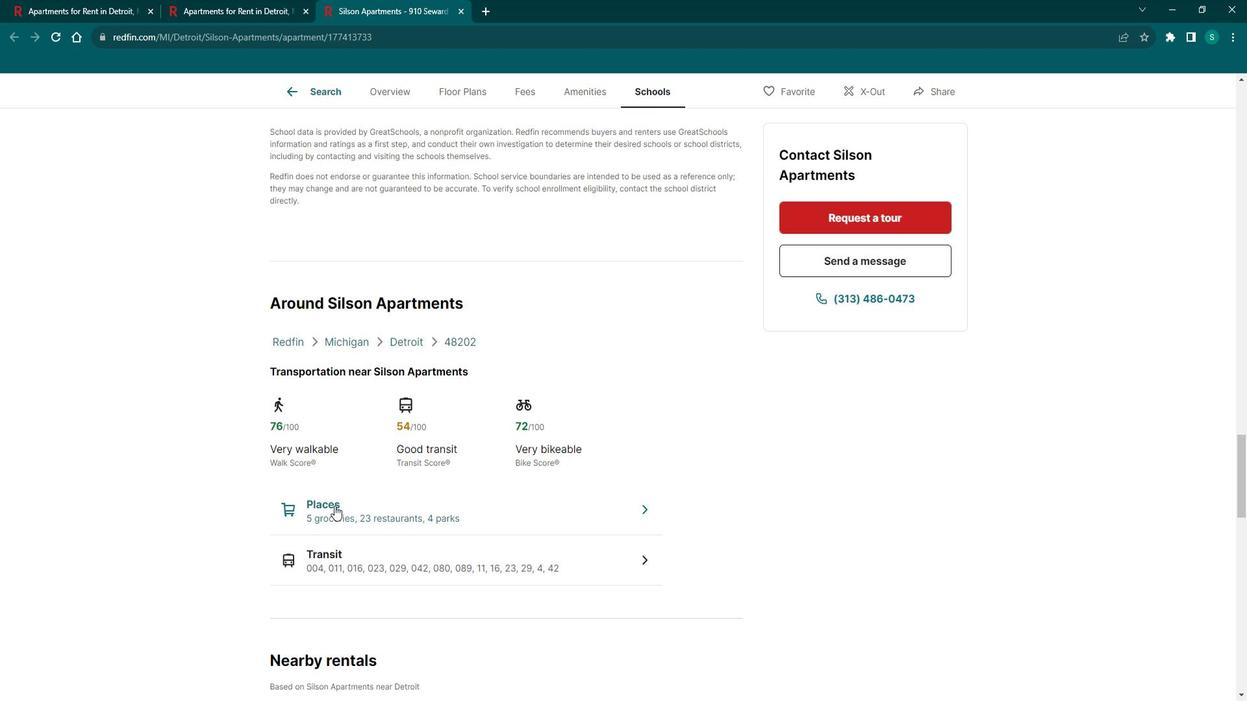 
Action: Mouse scrolled (348, 500) with delta (0, 0)
Screenshot: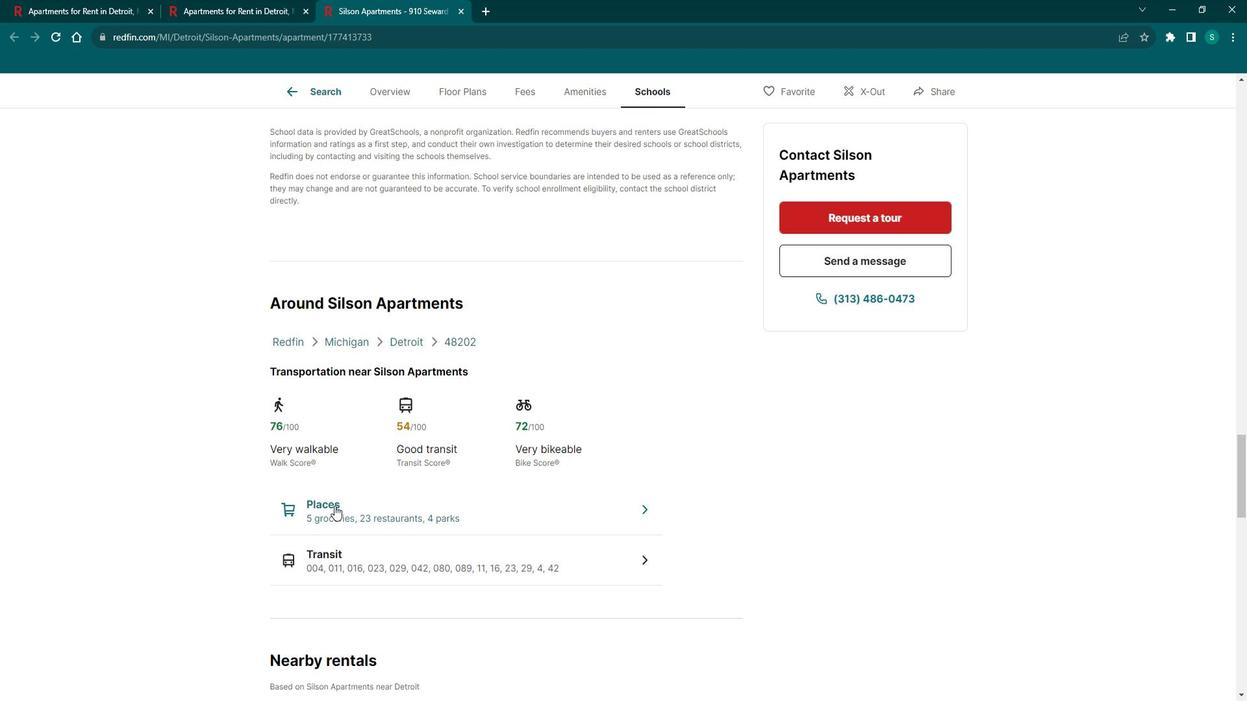 
Action: Mouse scrolled (348, 500) with delta (0, 0)
Screenshot: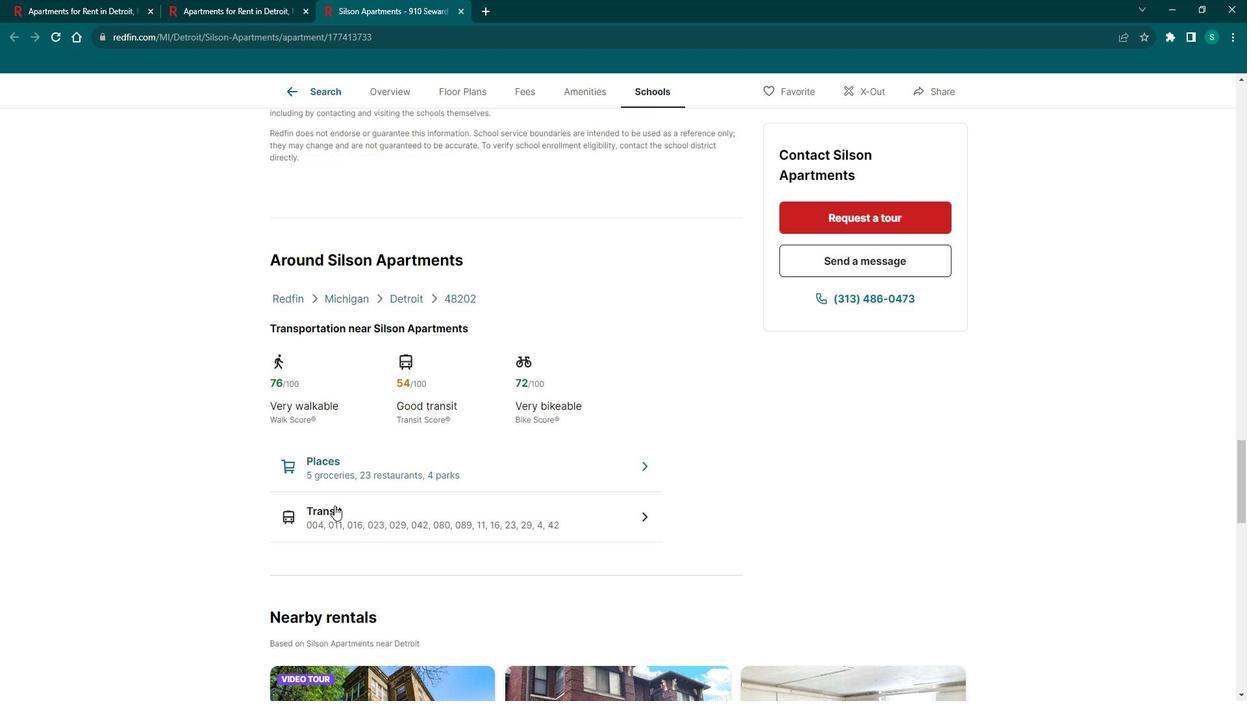 
Action: Mouse scrolled (348, 500) with delta (0, 0)
Screenshot: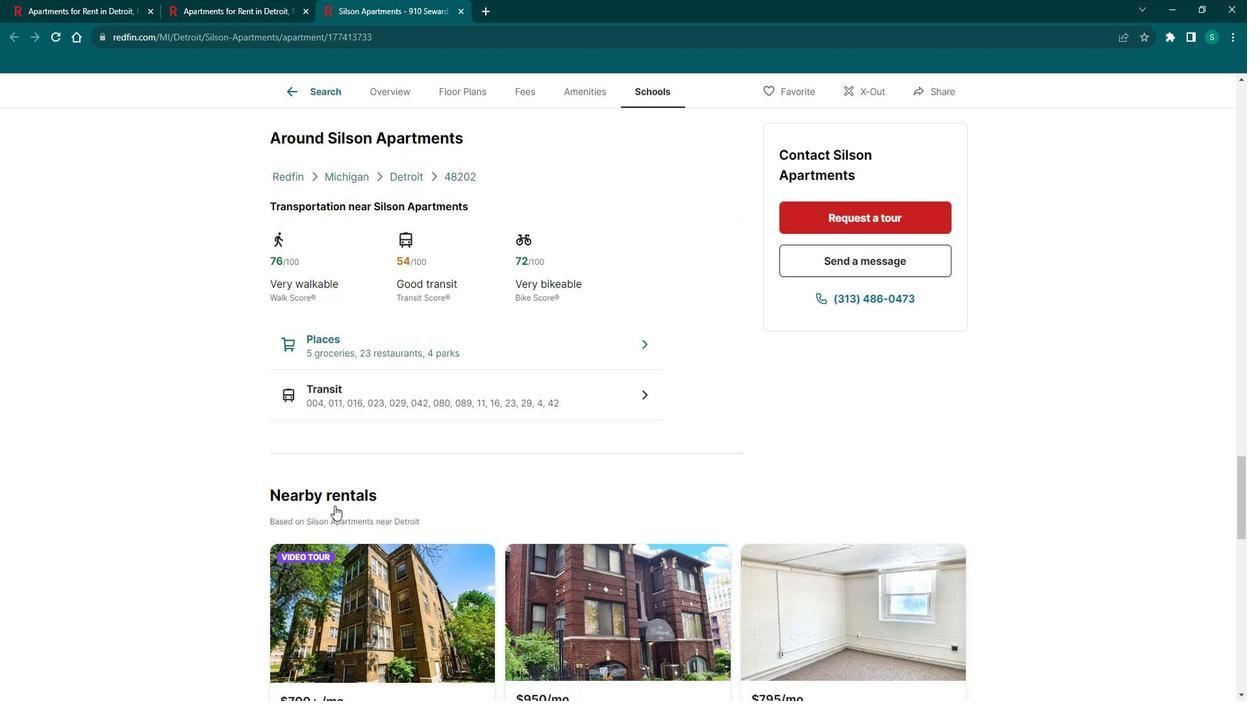 
Action: Mouse scrolled (348, 500) with delta (0, 0)
Screenshot: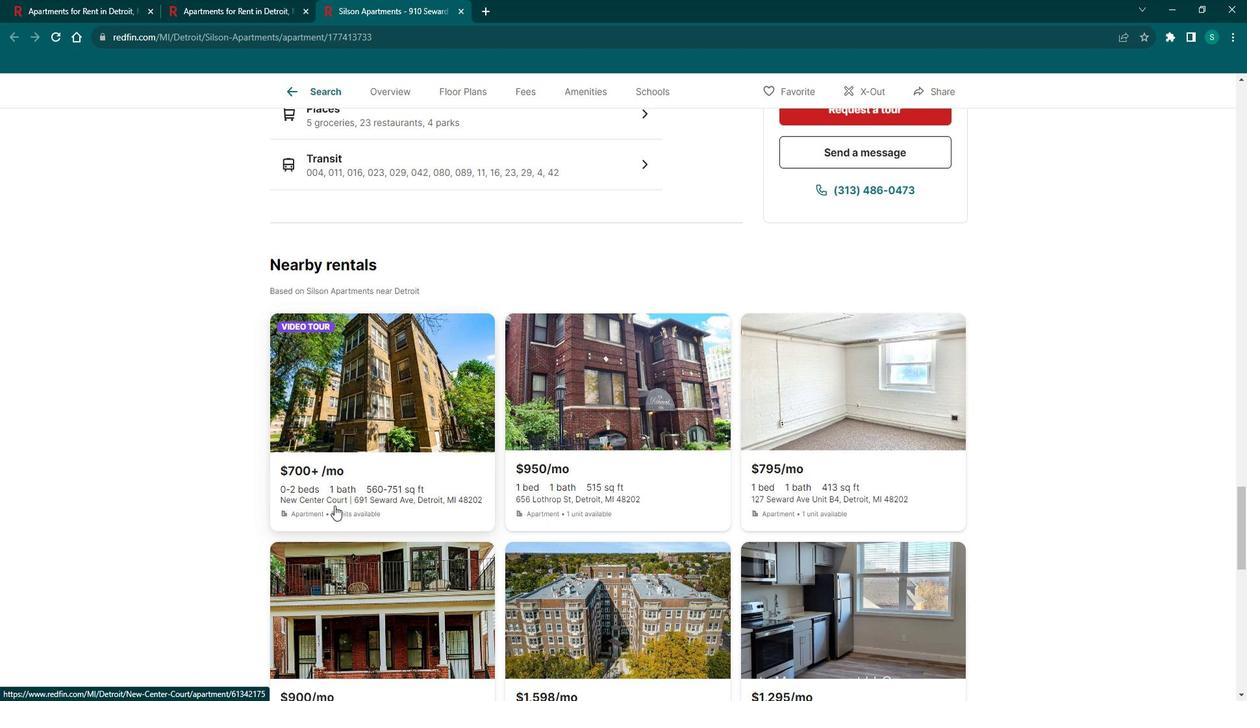 
Action: Mouse scrolled (348, 500) with delta (0, 0)
Screenshot: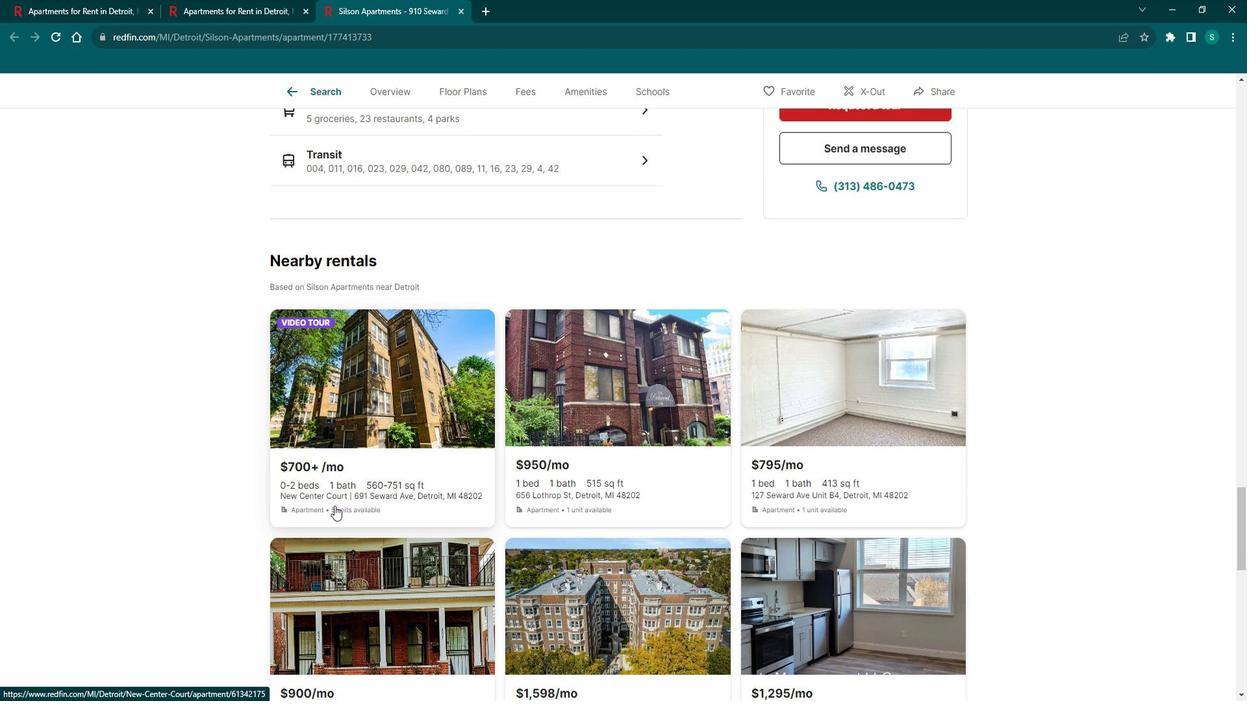 
Action: Mouse scrolled (348, 500) with delta (0, 0)
Screenshot: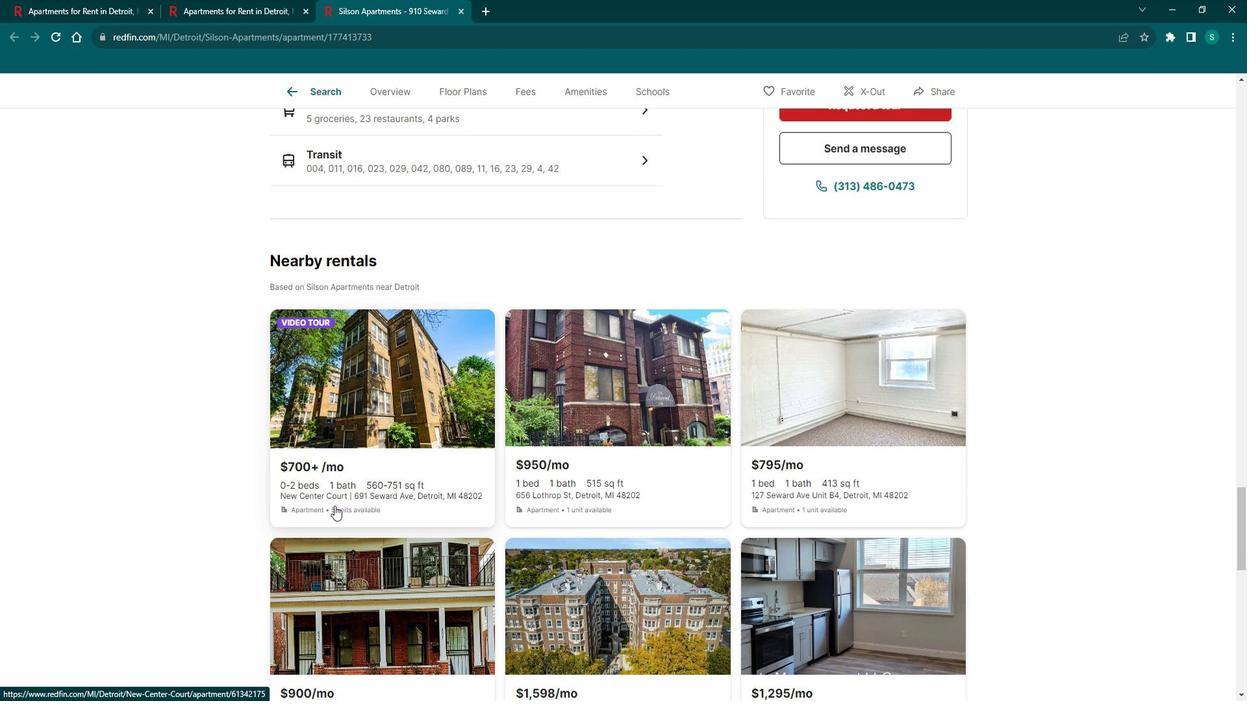 
Action: Mouse scrolled (348, 500) with delta (0, 0)
Screenshot: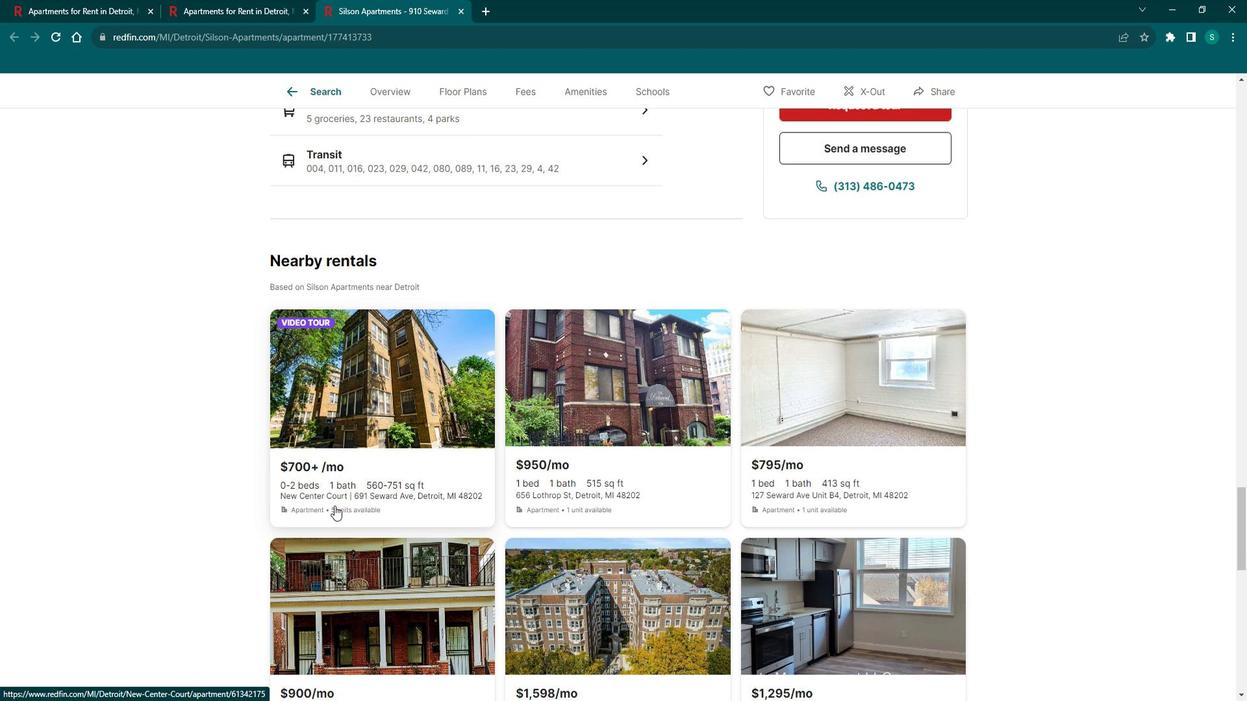 
Action: Mouse scrolled (348, 500) with delta (0, 0)
Screenshot: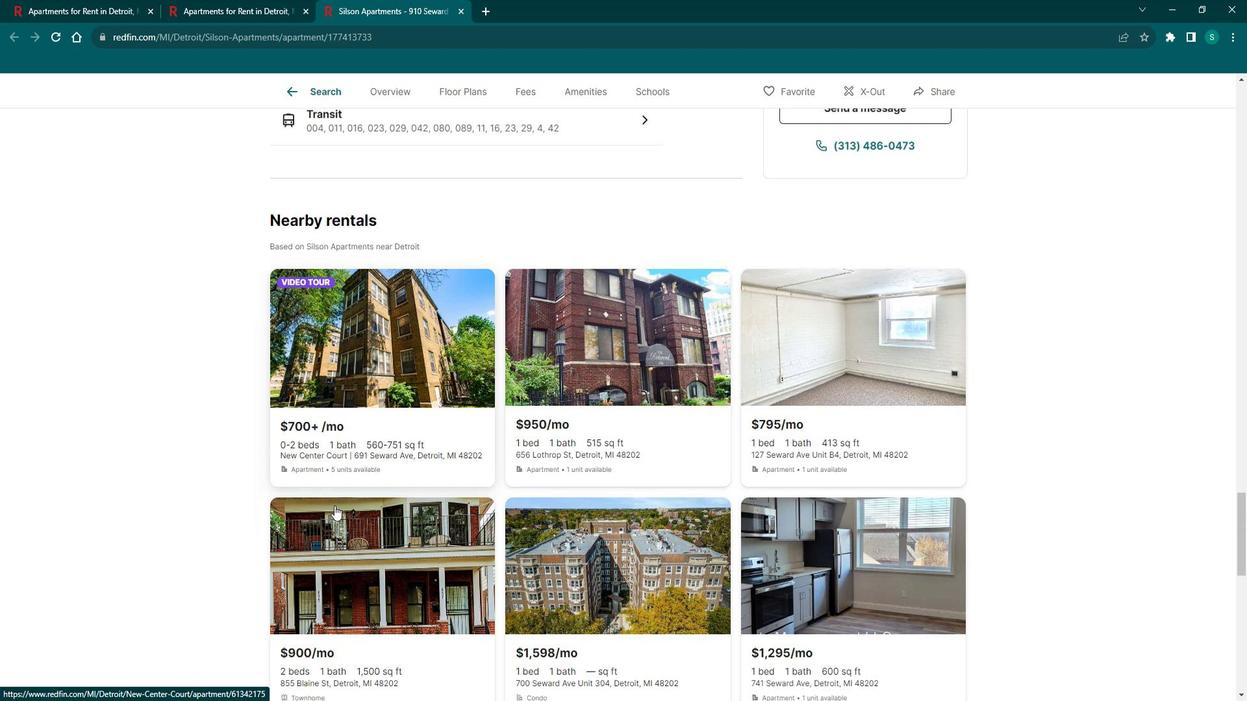 
Action: Mouse scrolled (348, 500) with delta (0, 0)
Screenshot: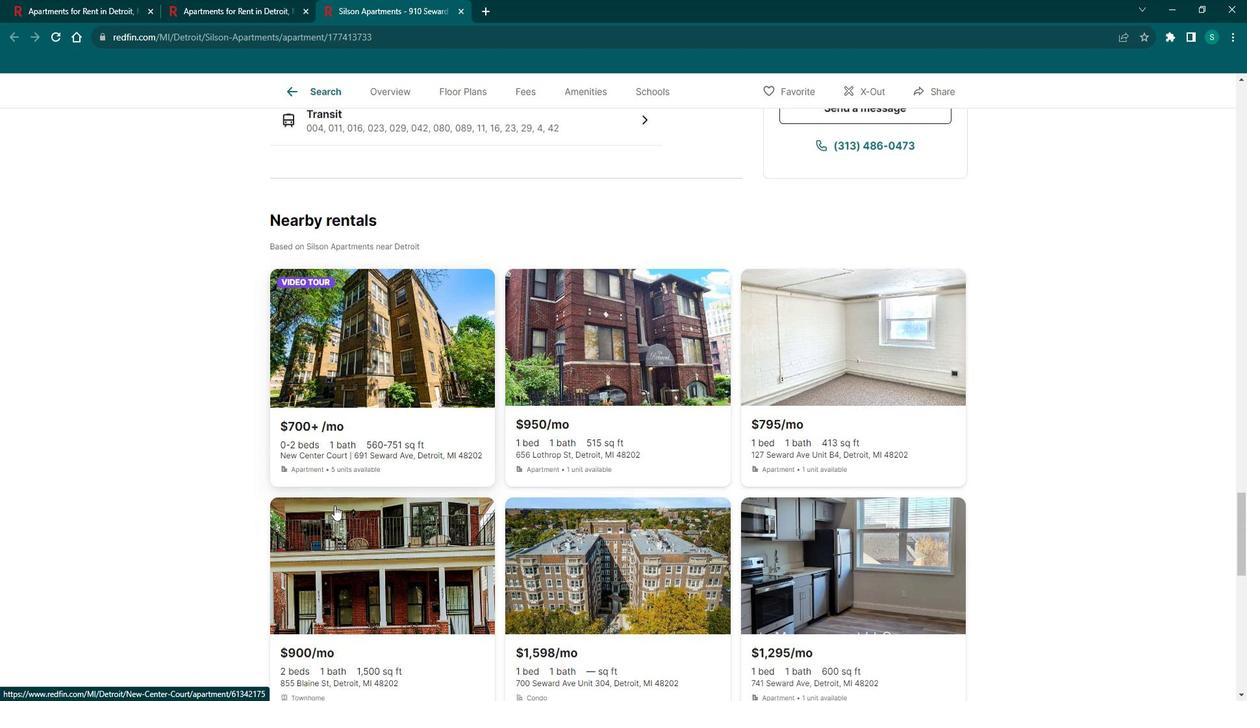 
Action: Mouse scrolled (348, 500) with delta (0, 0)
Screenshot: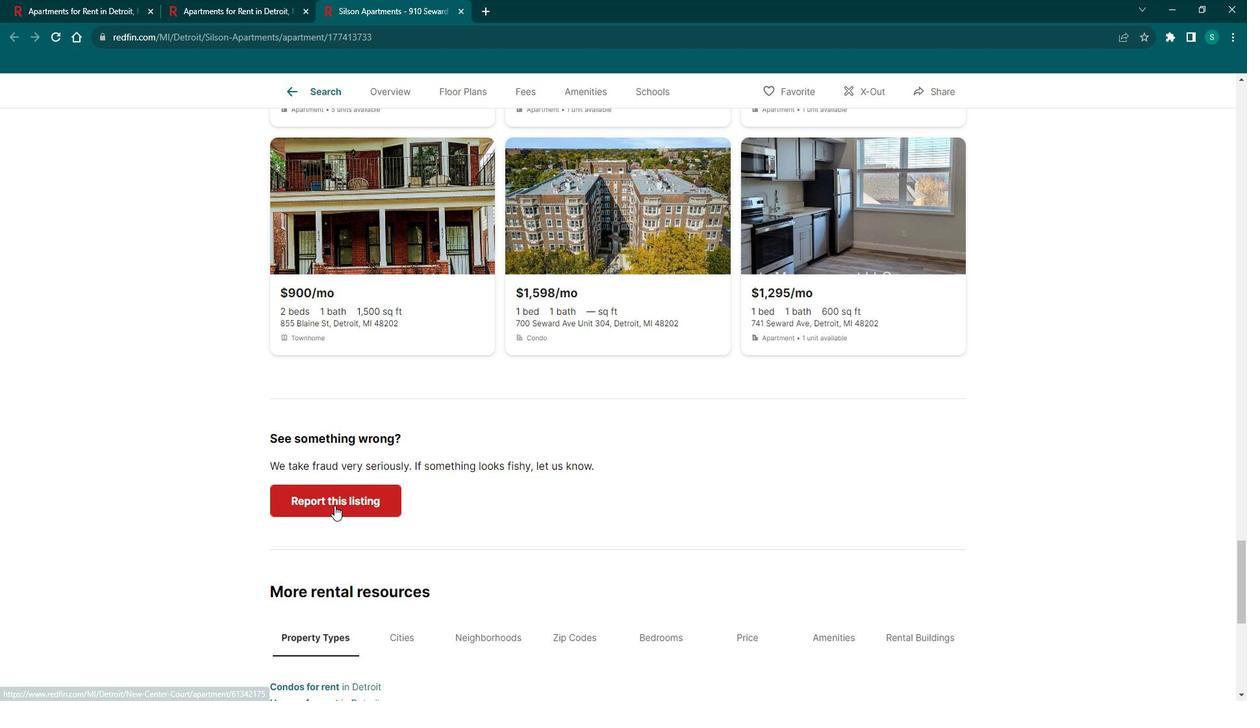 
Action: Mouse scrolled (348, 500) with delta (0, 0)
Screenshot: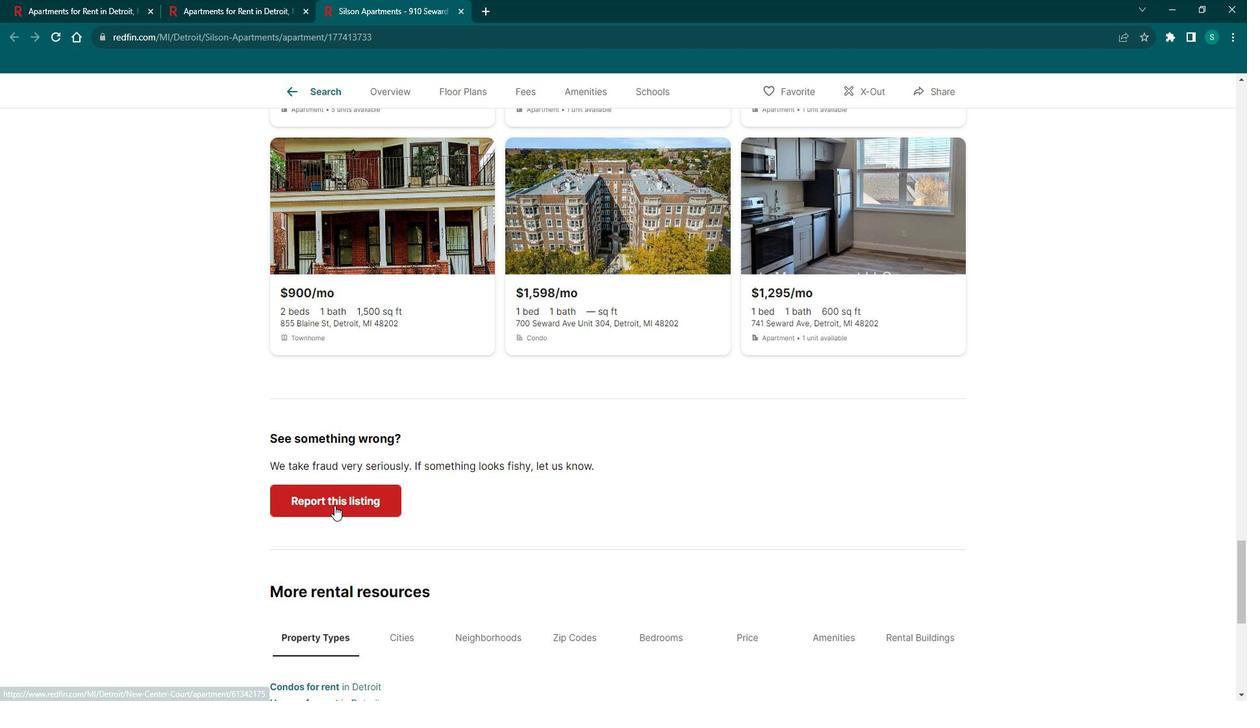
Action: Mouse scrolled (348, 500) with delta (0, 0)
Screenshot: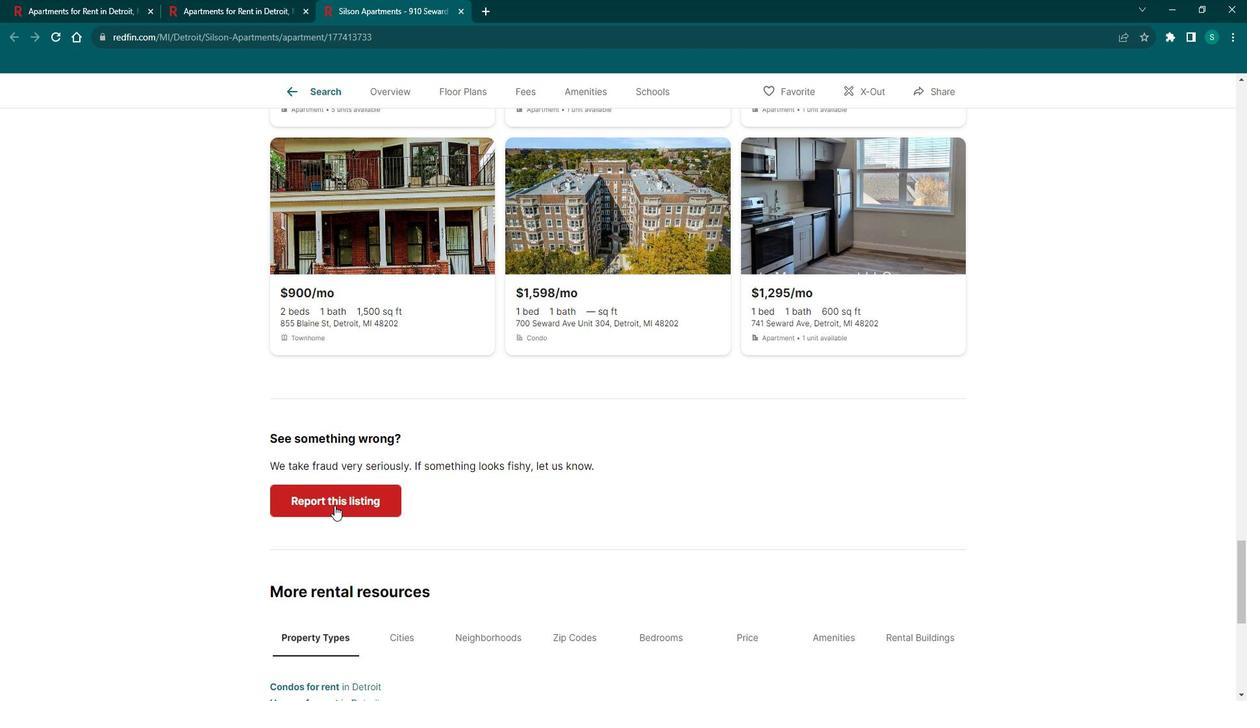 
Action: Mouse scrolled (348, 500) with delta (0, 0)
Screenshot: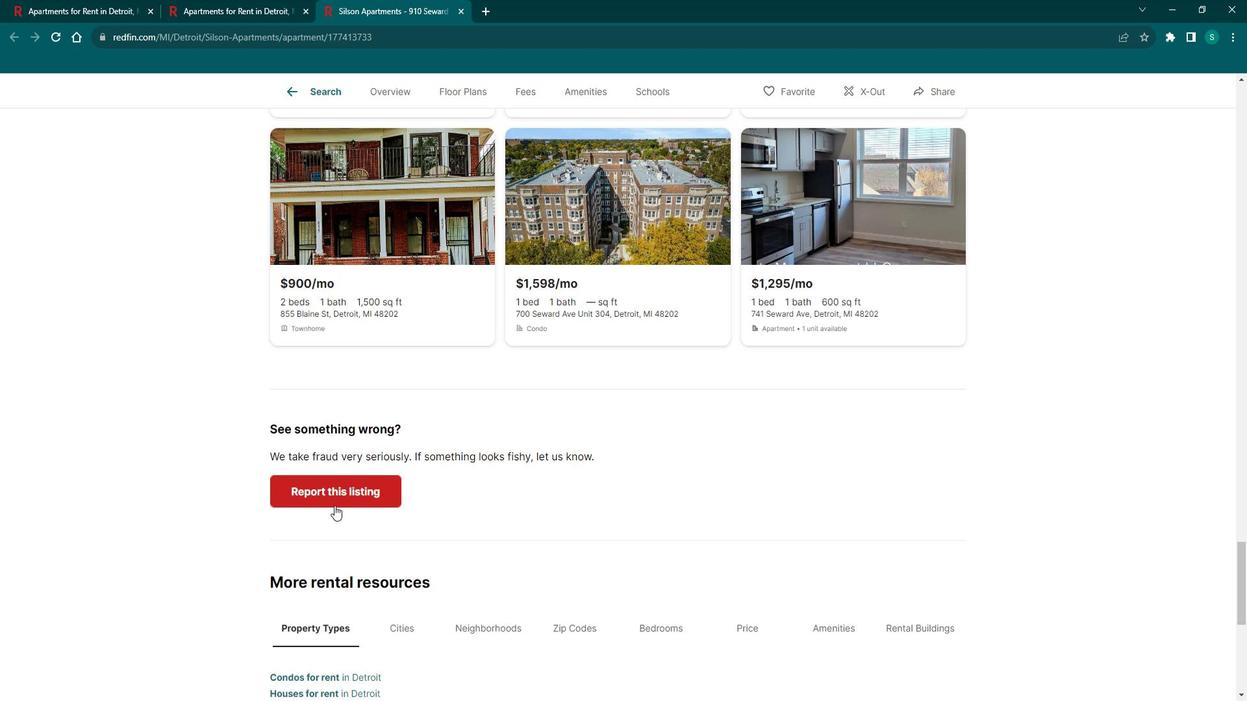
Action: Mouse scrolled (348, 500) with delta (0, 0)
Screenshot: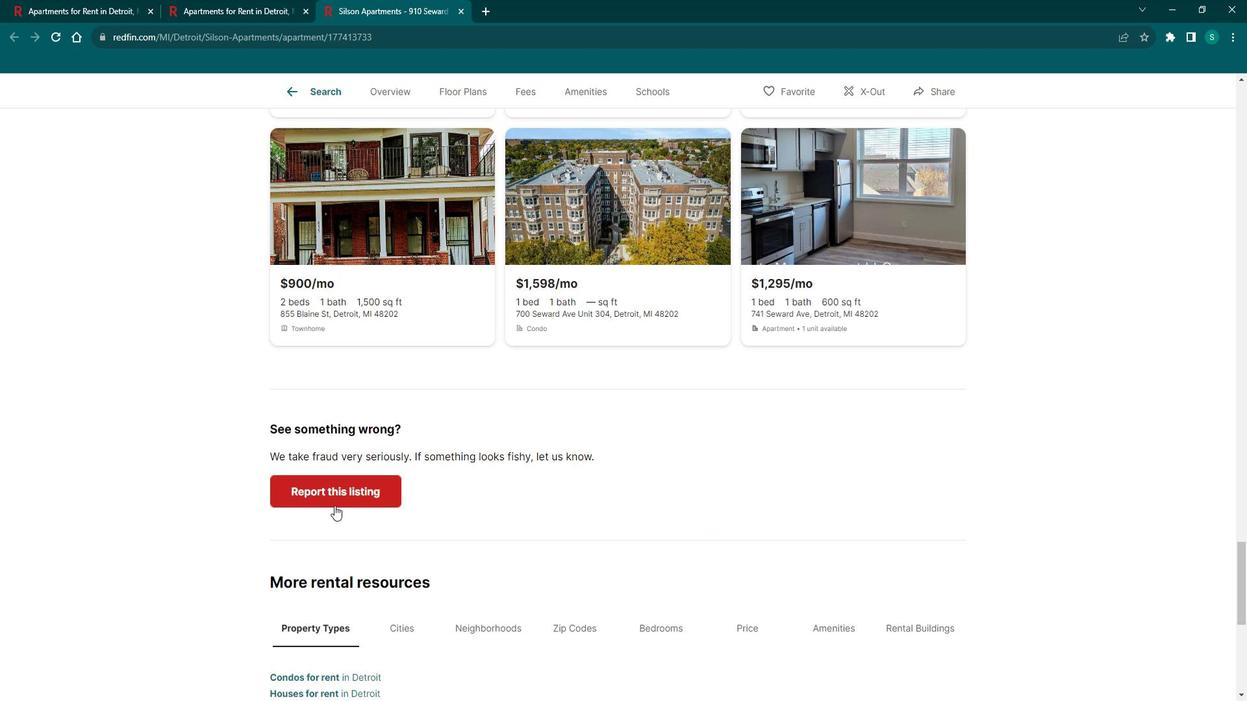 
Action: Mouse moved to (351, 498)
Screenshot: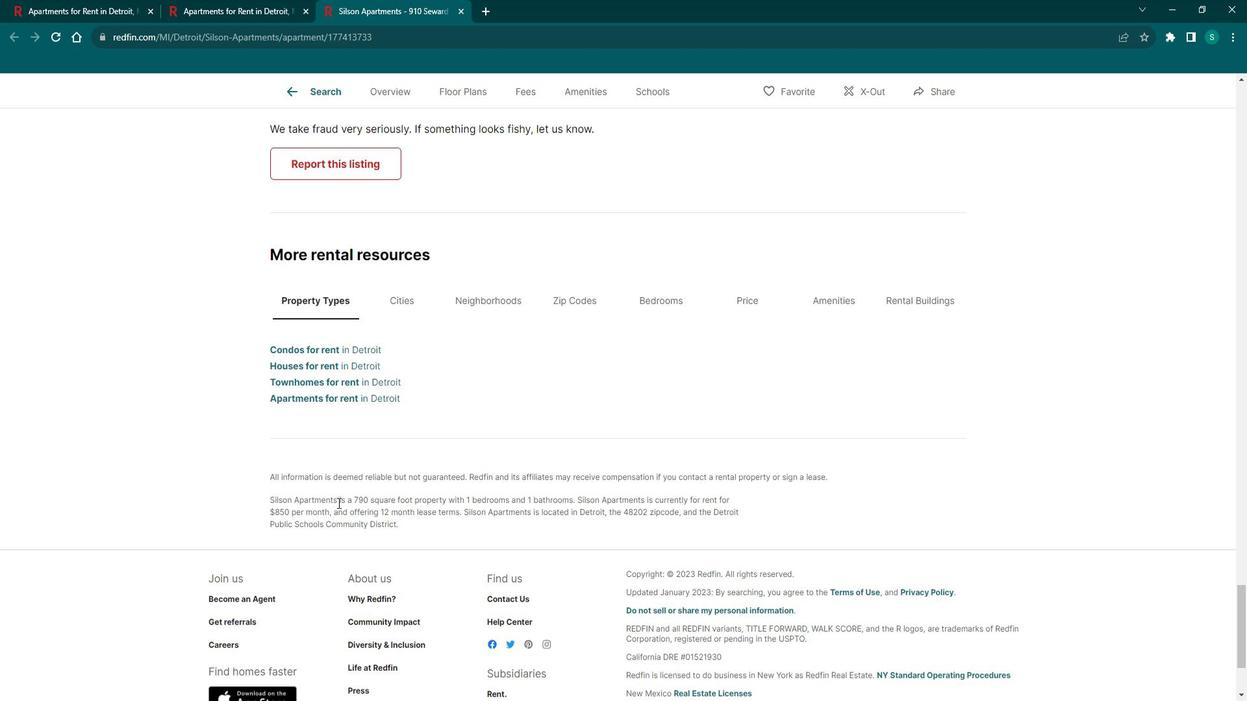 
Action: Mouse scrolled (351, 497) with delta (0, 0)
Screenshot: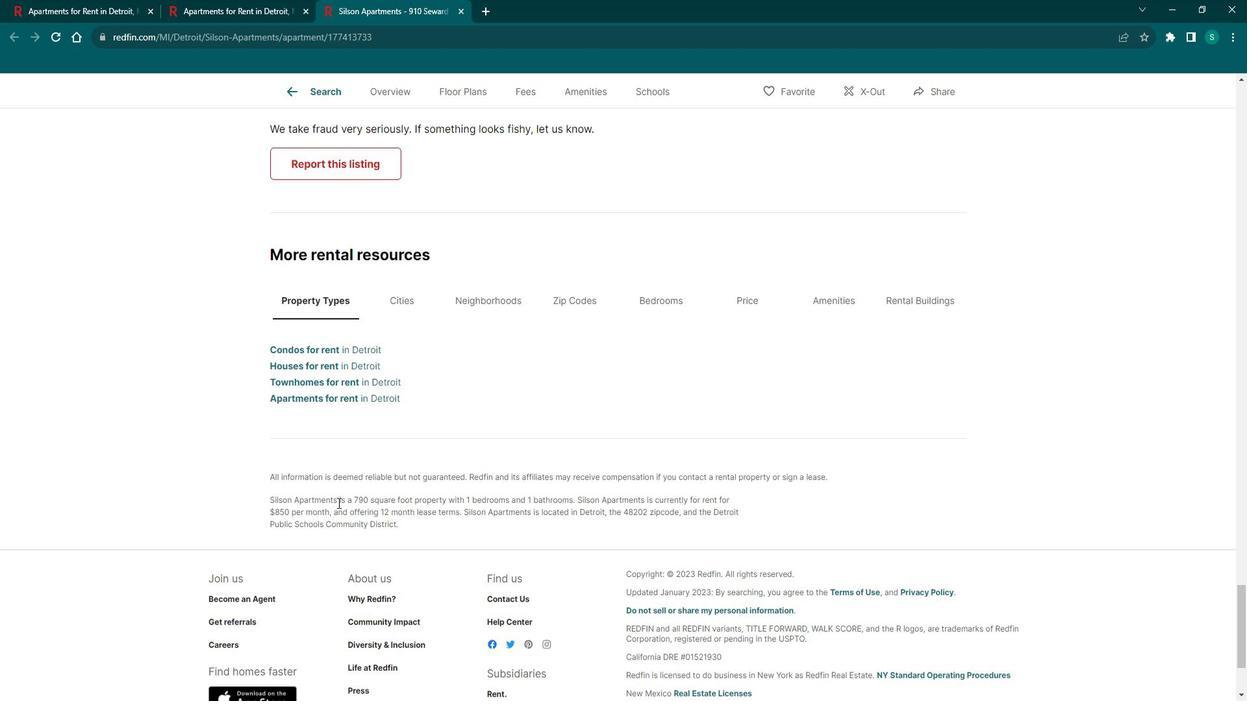 
Action: Mouse scrolled (351, 497) with delta (0, 0)
Screenshot: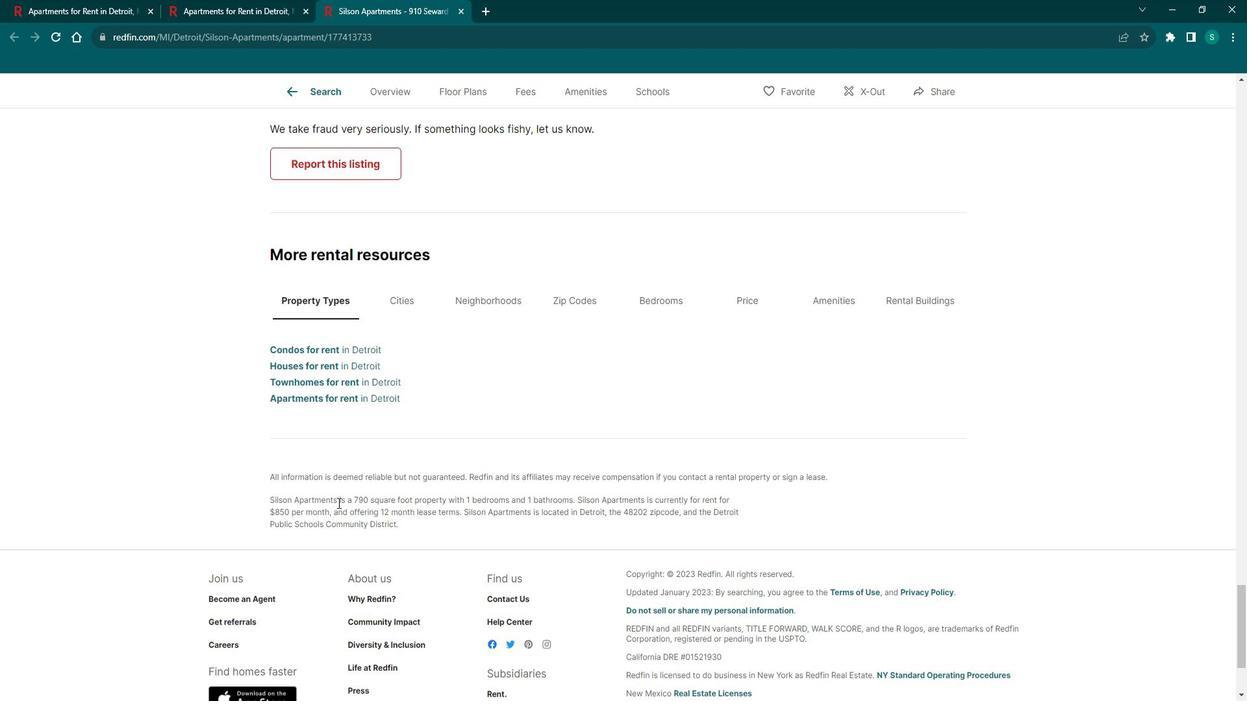 
Action: Mouse scrolled (351, 497) with delta (0, 0)
Screenshot: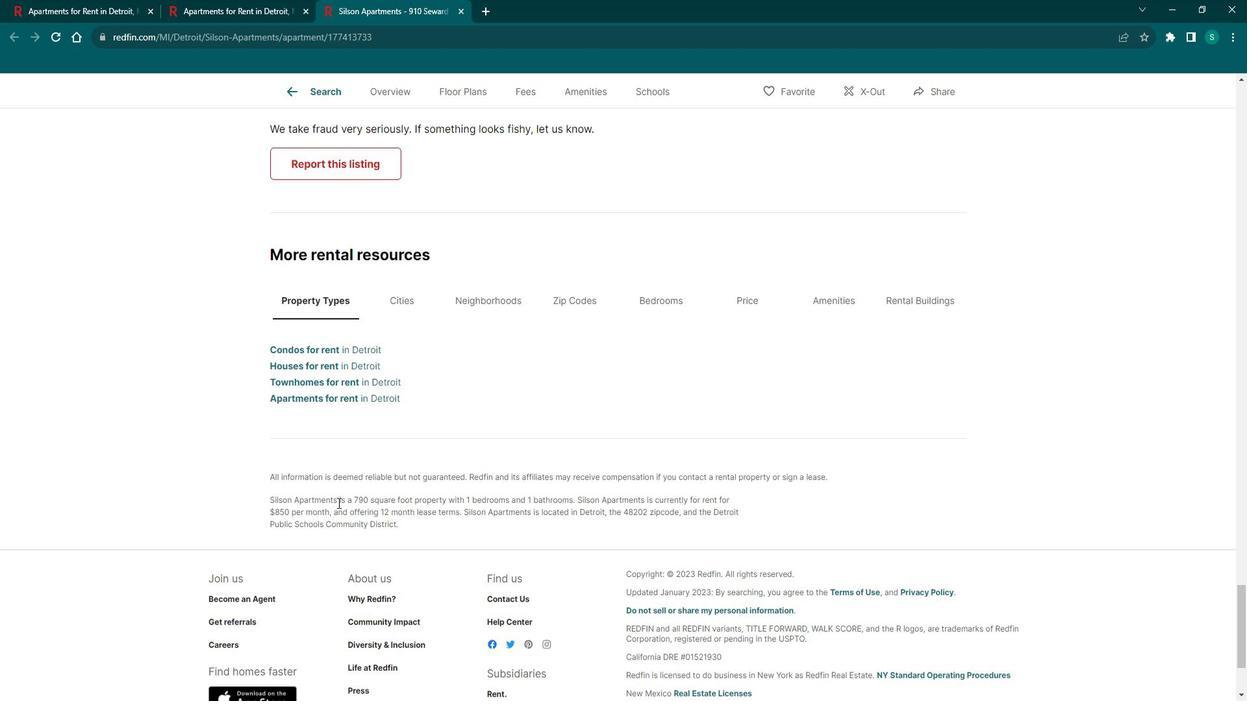 
Action: Mouse scrolled (351, 497) with delta (0, 0)
Screenshot: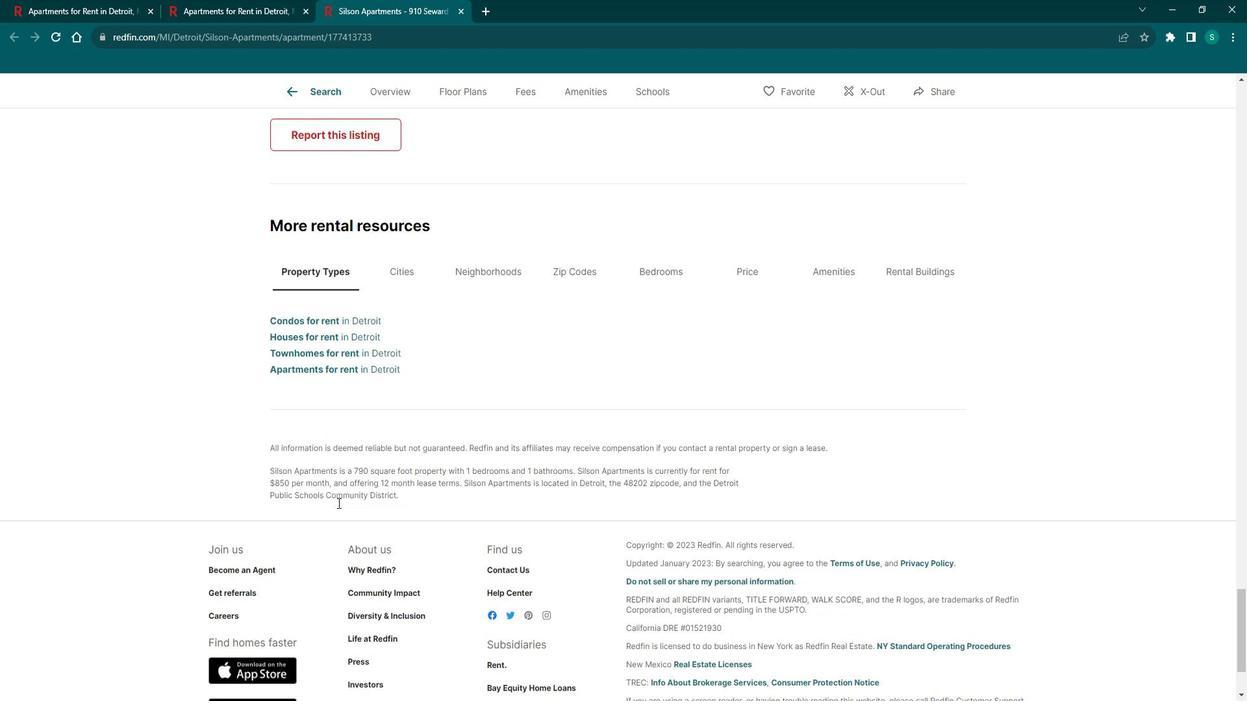 
Action: Mouse moved to (326, 96)
Screenshot: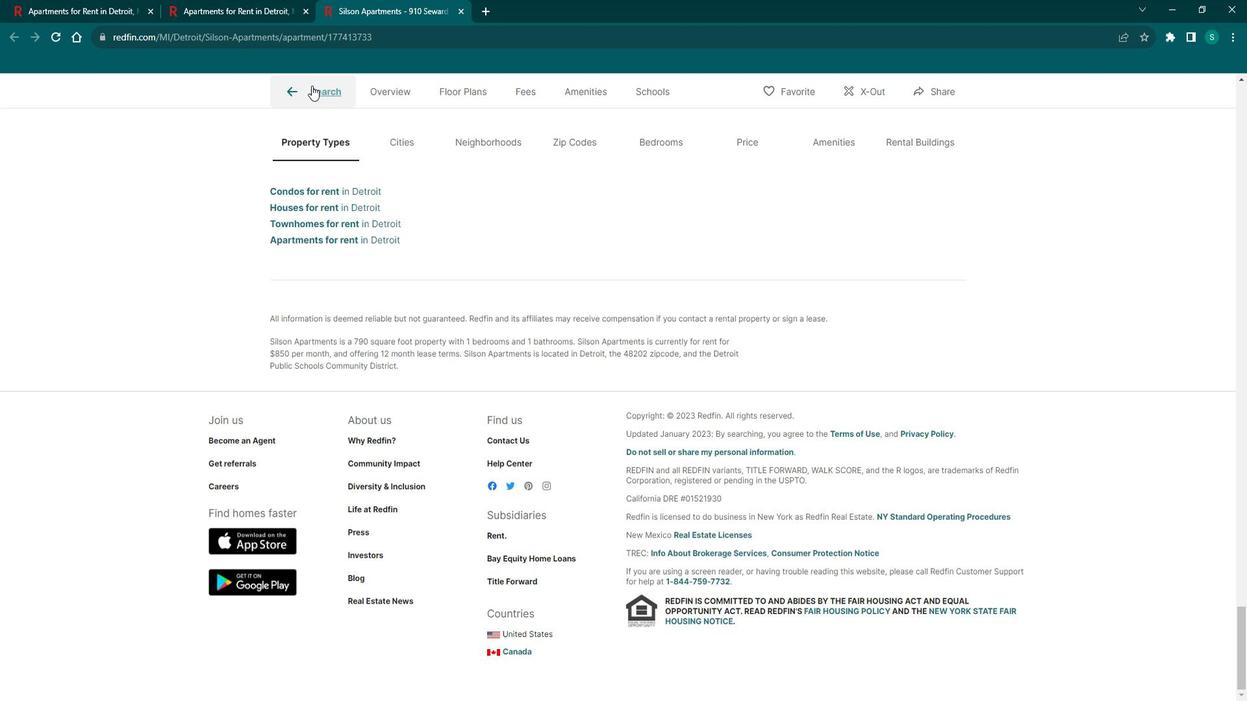 
Action: Mouse pressed left at (326, 96)
Screenshot: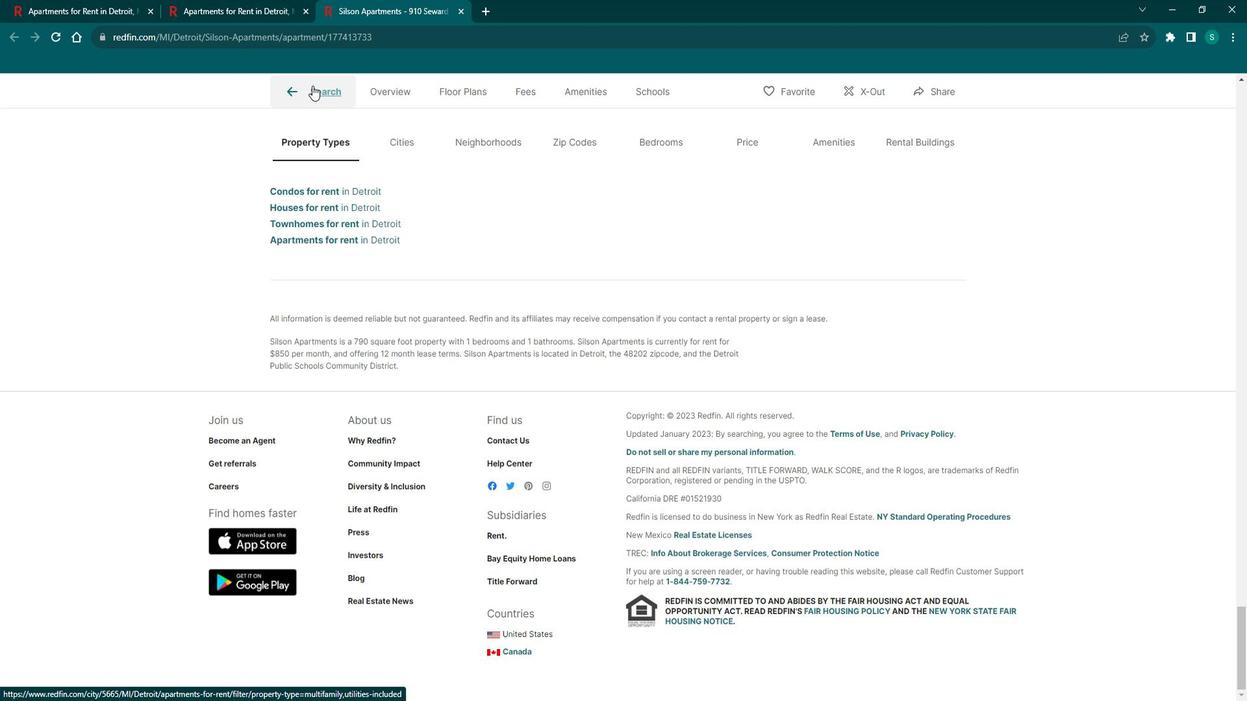 
Action: Mouse moved to (874, 425)
Screenshot: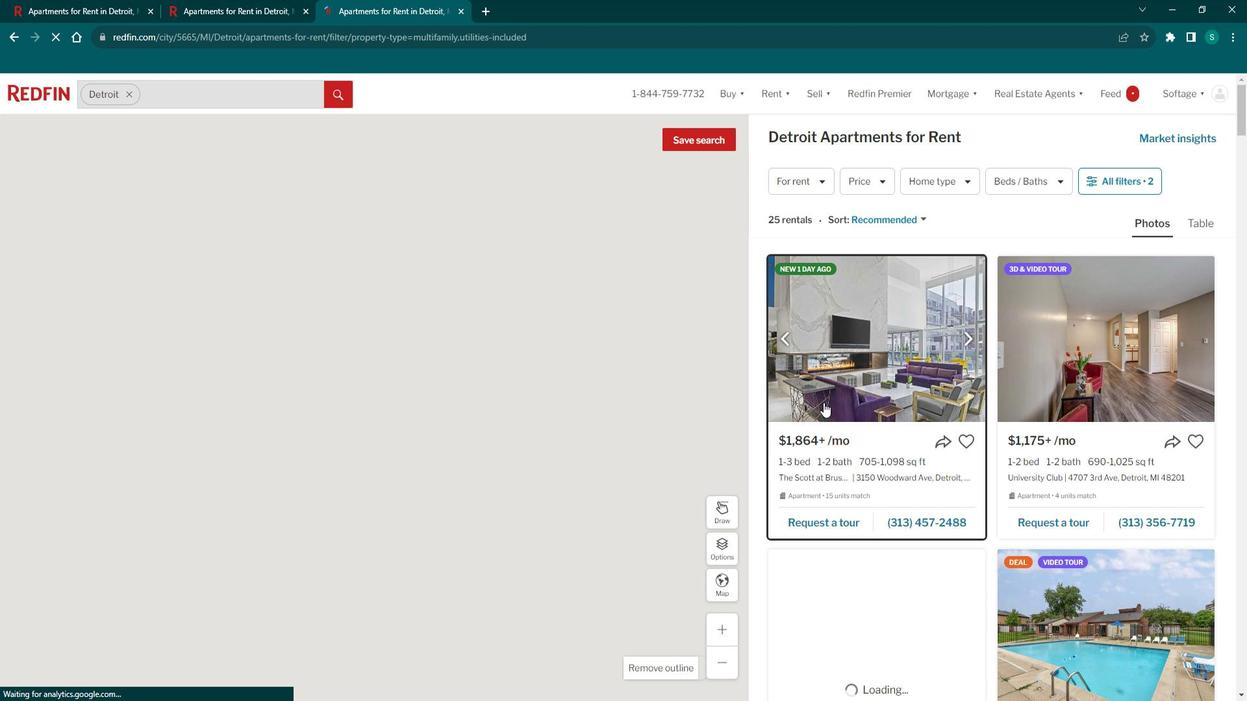 
Action: Mouse scrolled (874, 425) with delta (0, 0)
Screenshot: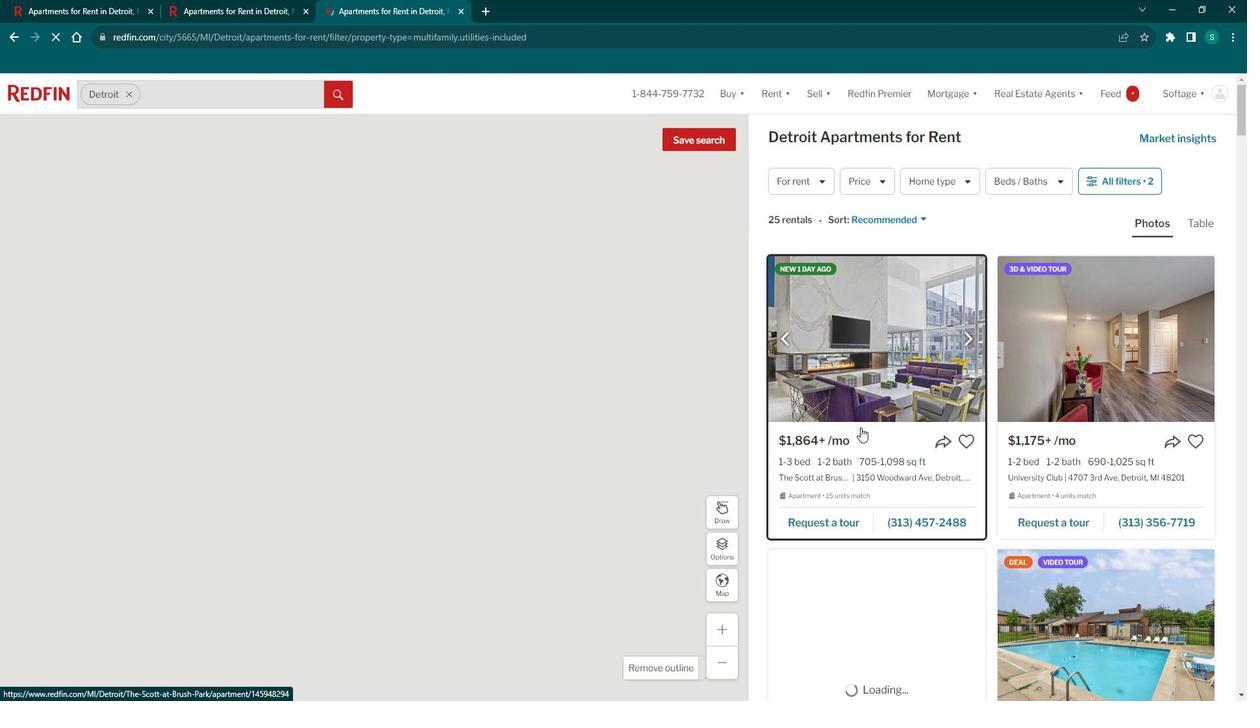 
Action: Mouse scrolled (874, 425) with delta (0, 0)
Screenshot: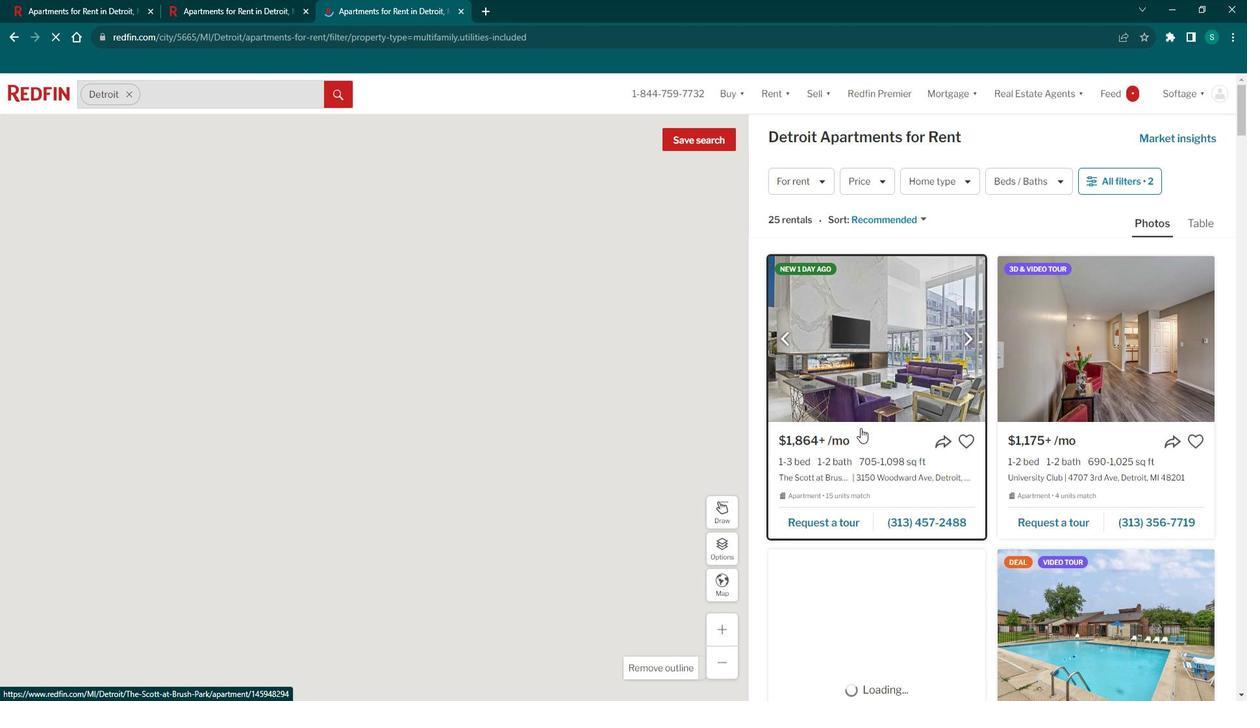 
Action: Mouse moved to (874, 426)
Screenshot: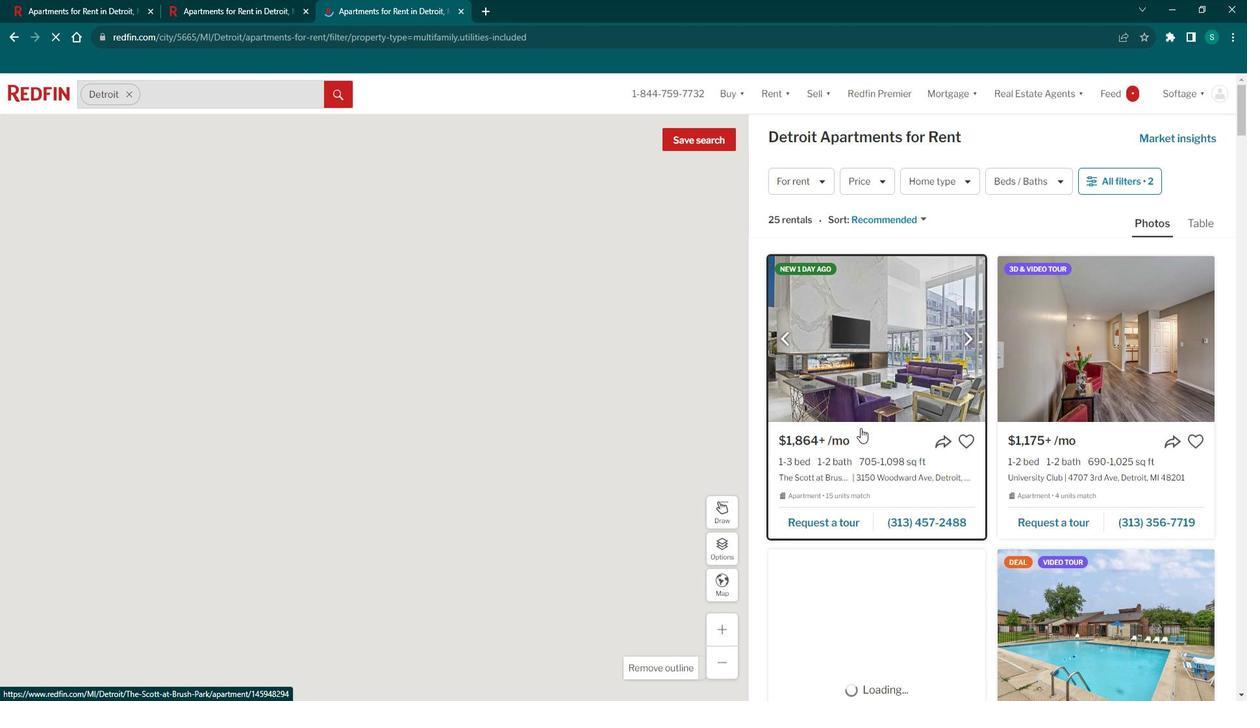 
Action: Mouse scrolled (874, 425) with delta (0, 0)
Screenshot: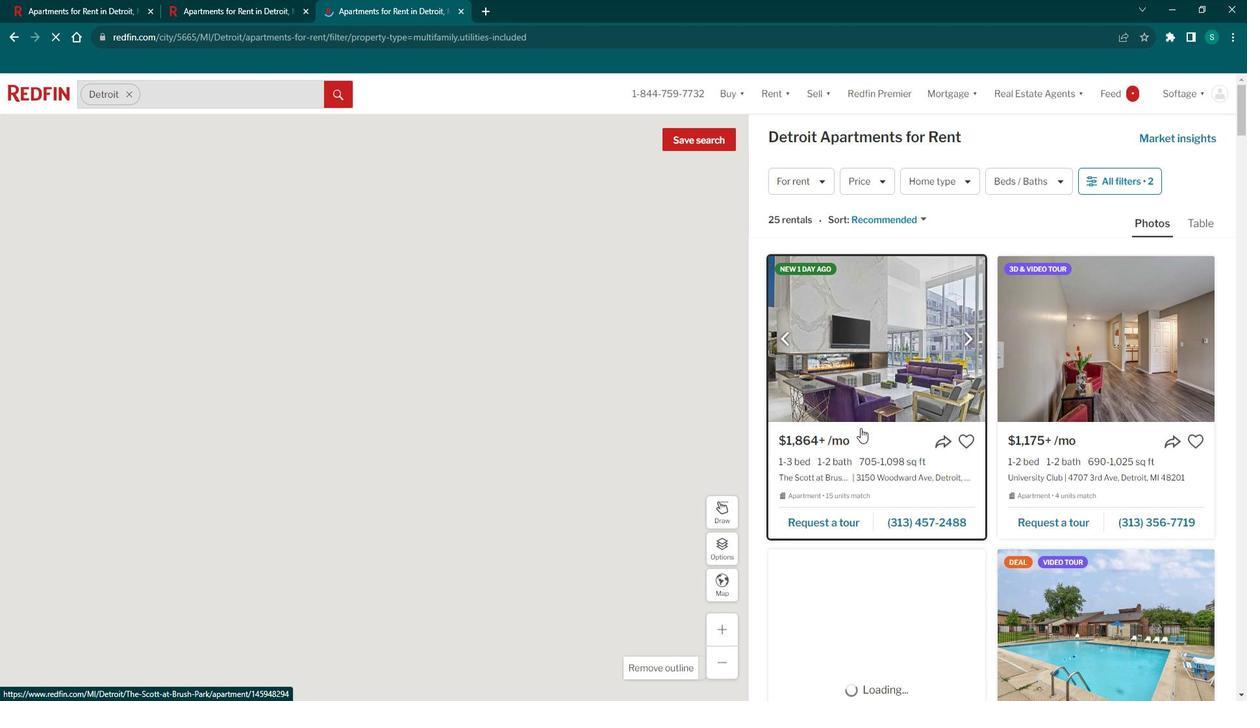 
Action: Mouse moved to (874, 426)
